 Task: Identify Desert Modern houses in Palm Springs with Outdoor Living Spaces.
Action: Mouse moved to (231, 206)
Screenshot: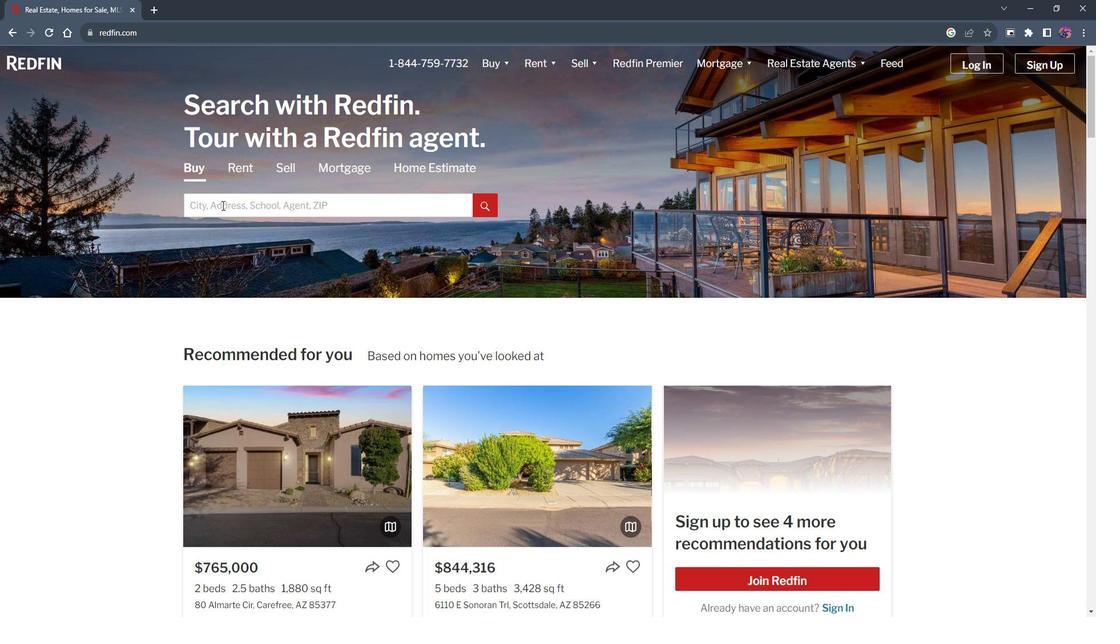 
Action: Mouse pressed left at (231, 206)
Screenshot: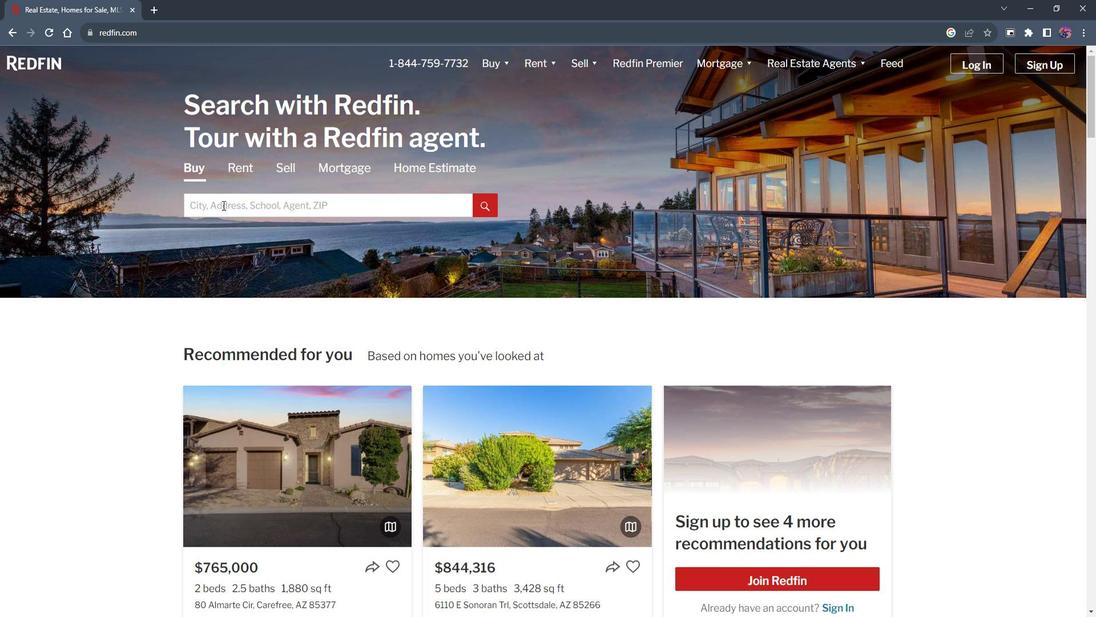 
Action: Key pressed palm<Key.space><Key.shift><Key.shift><Key.shift><Key.shift><Key.shift><Key.shift><Key.shift><Key.shift>Springs<Key.enter>
Screenshot: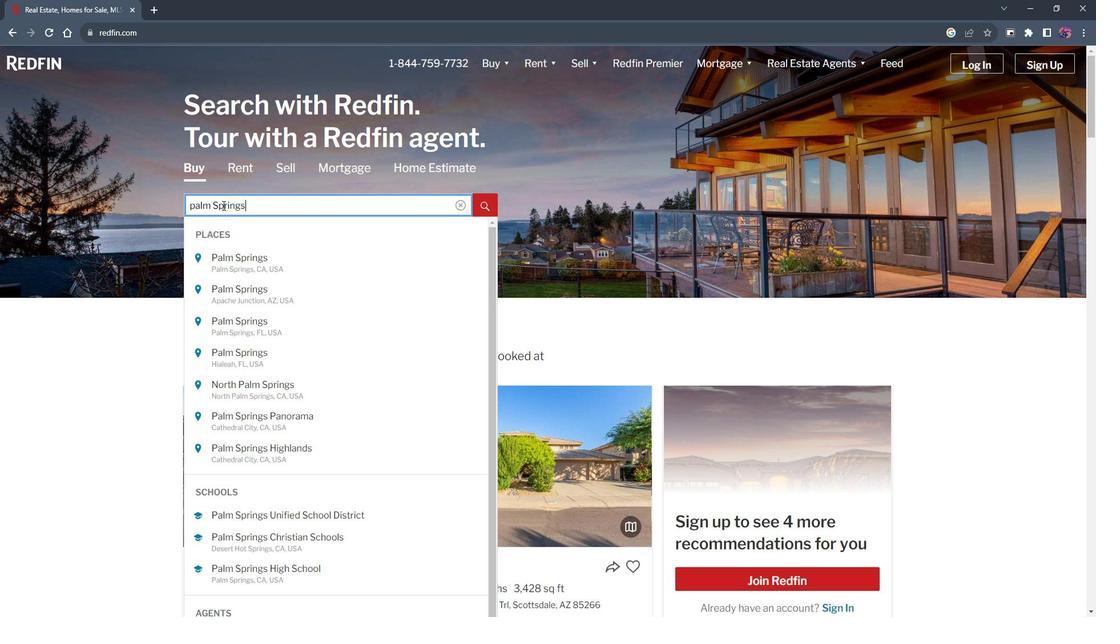 
Action: Mouse moved to (872, 166)
Screenshot: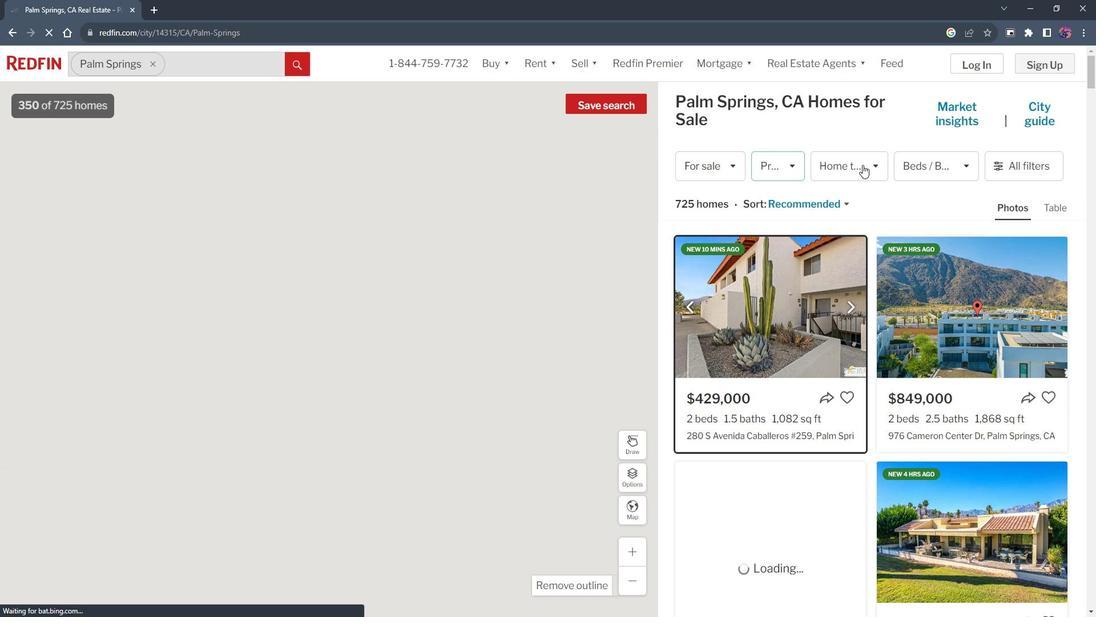 
Action: Mouse pressed left at (872, 166)
Screenshot: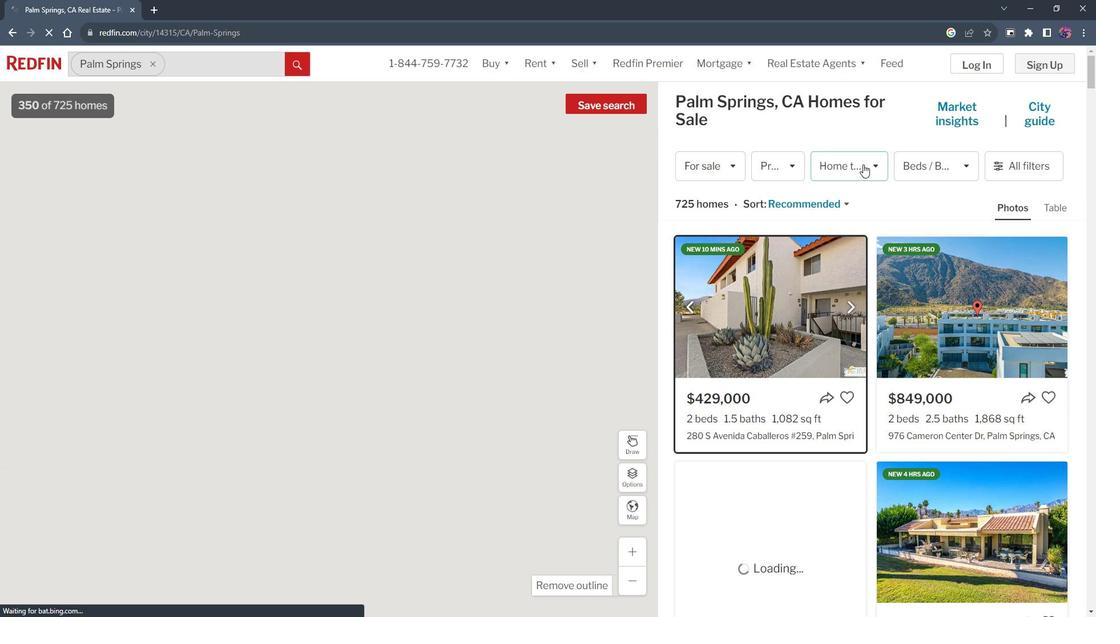 
Action: Mouse moved to (884, 161)
Screenshot: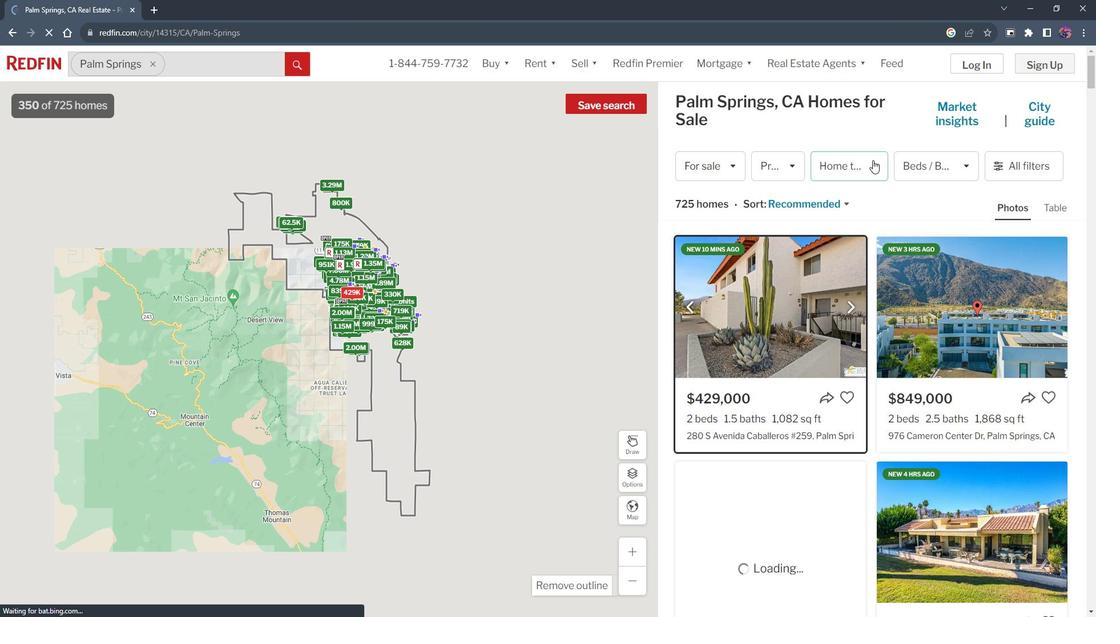 
Action: Mouse pressed left at (884, 161)
Screenshot: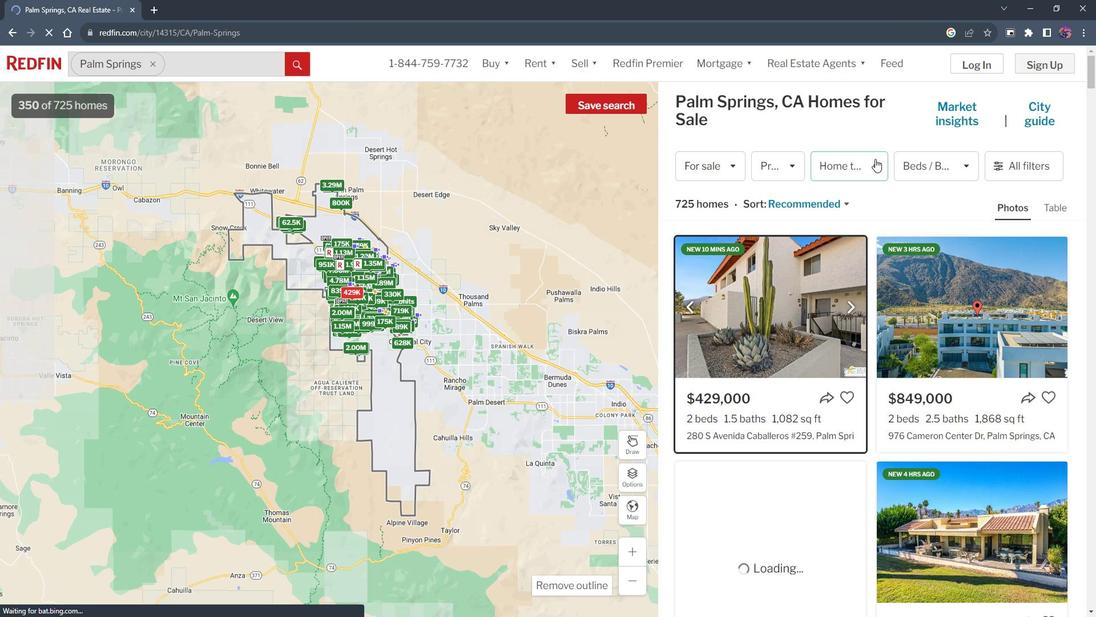 
Action: Mouse moved to (882, 165)
Screenshot: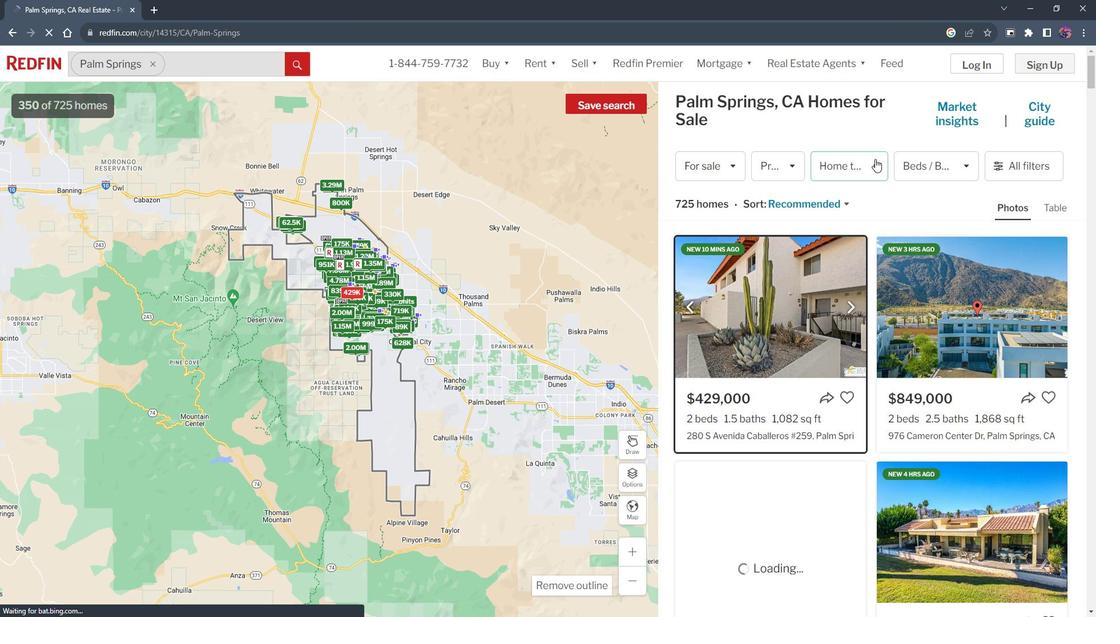 
Action: Mouse pressed left at (882, 165)
Screenshot: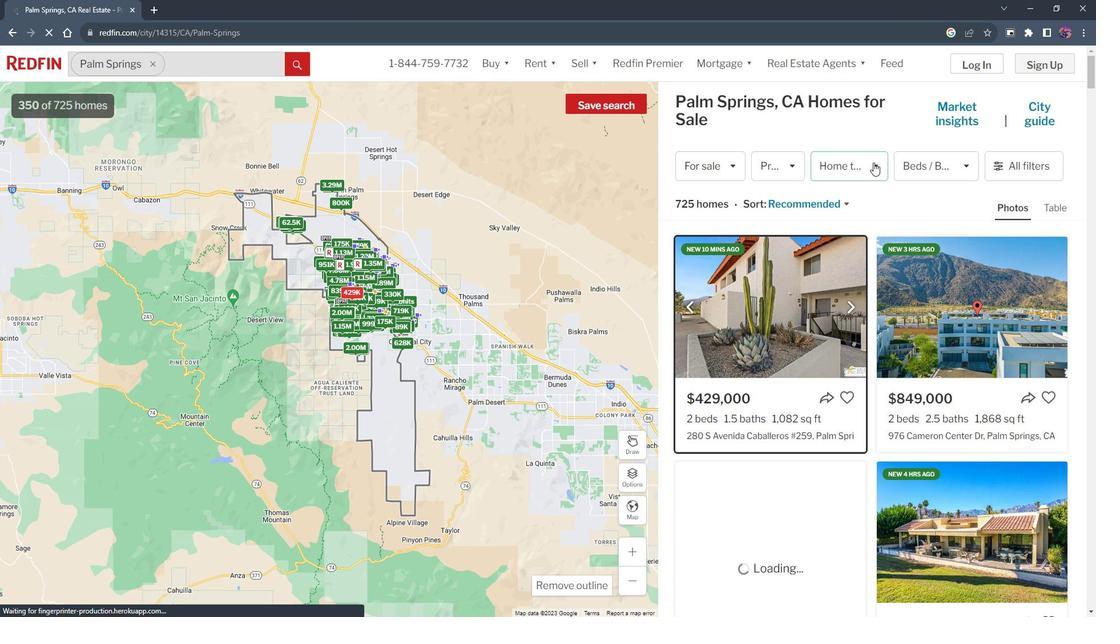 
Action: Mouse pressed left at (882, 165)
Screenshot: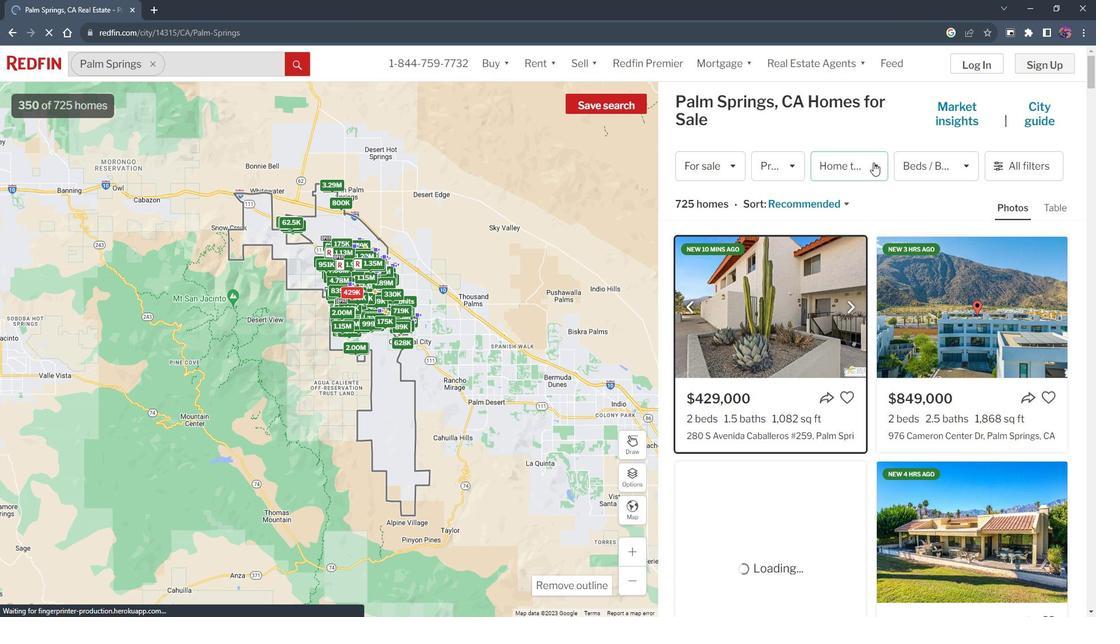 
Action: Mouse moved to (696, 221)
Screenshot: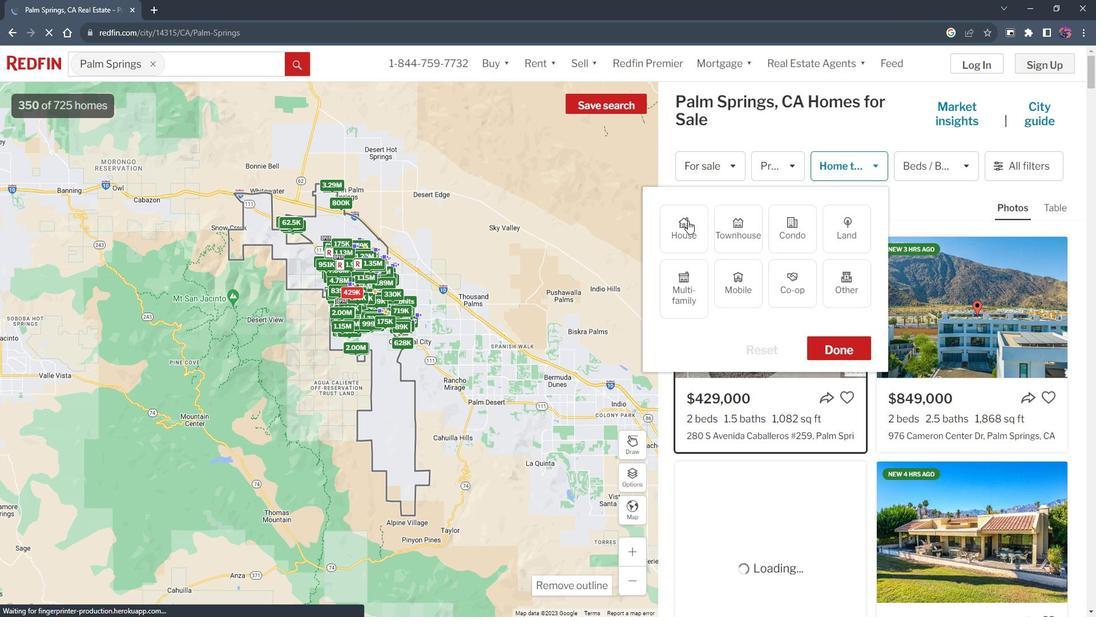 
Action: Mouse pressed left at (696, 221)
Screenshot: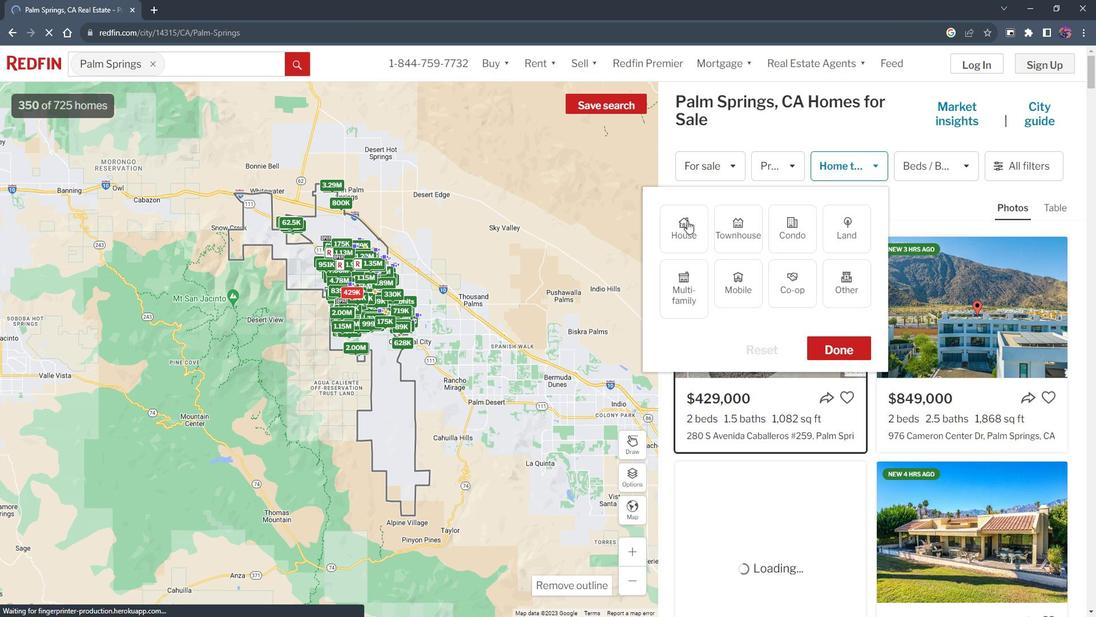 
Action: Mouse moved to (848, 338)
Screenshot: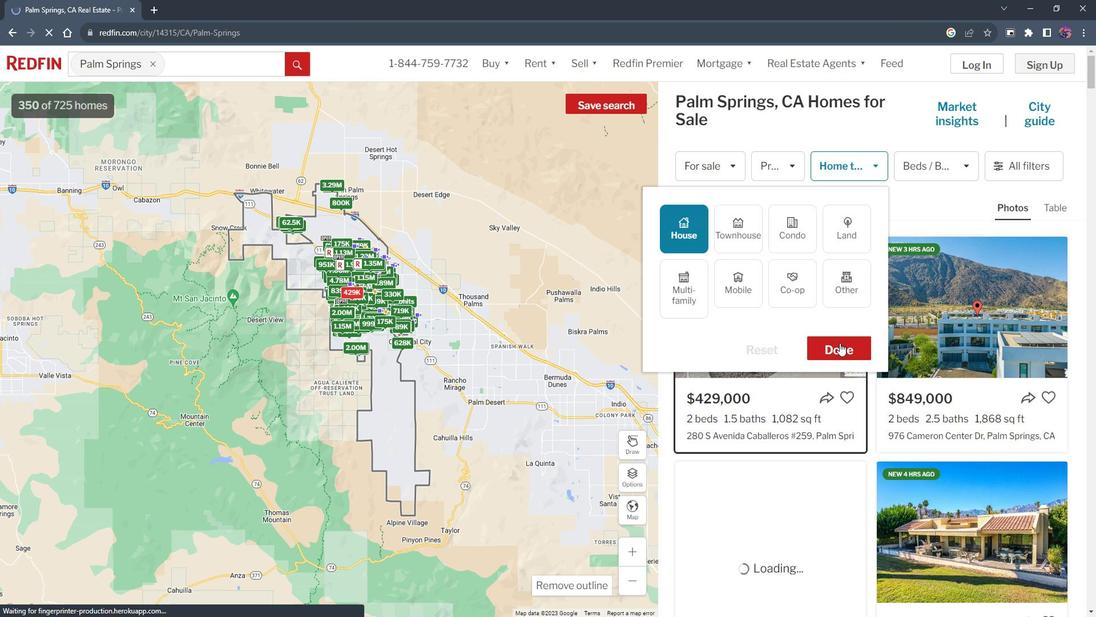 
Action: Mouse pressed left at (848, 338)
Screenshot: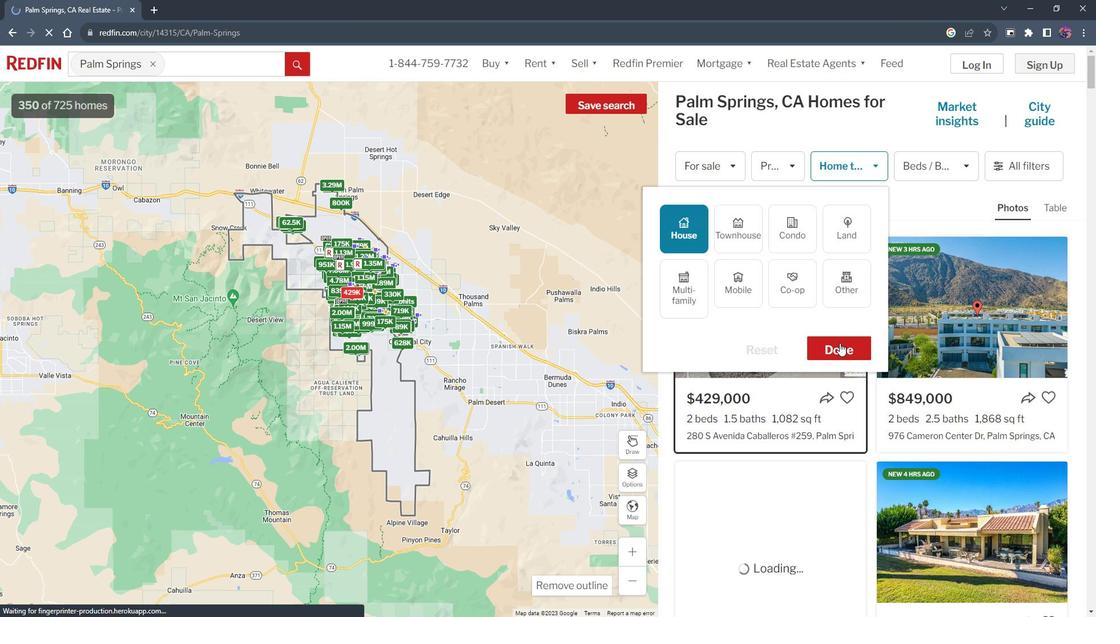 
Action: Mouse moved to (1039, 146)
Screenshot: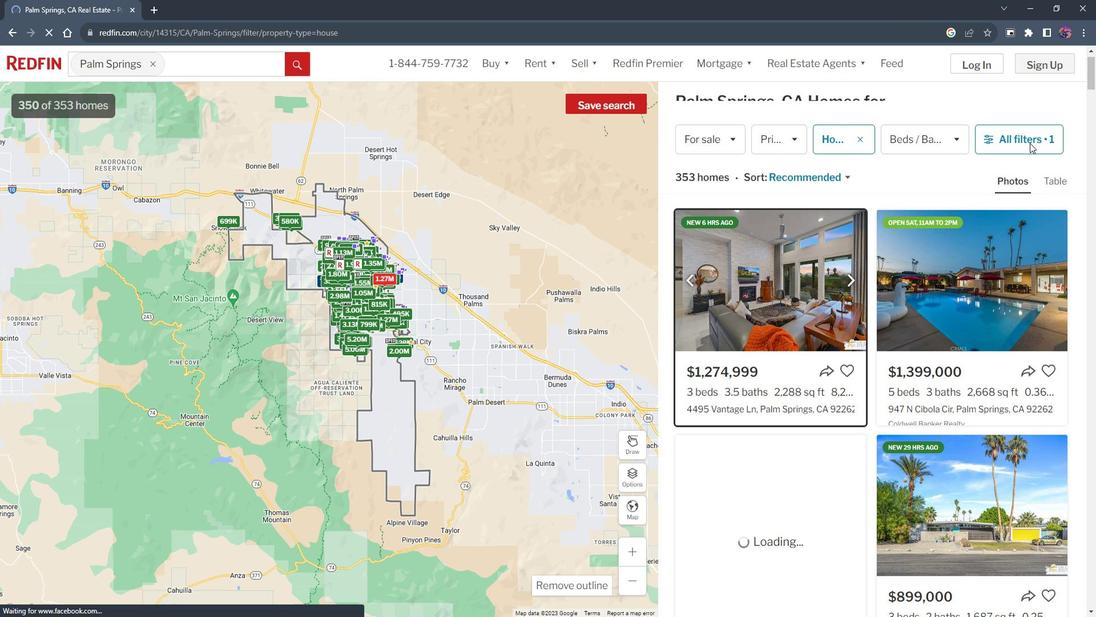 
Action: Mouse pressed left at (1039, 146)
Screenshot: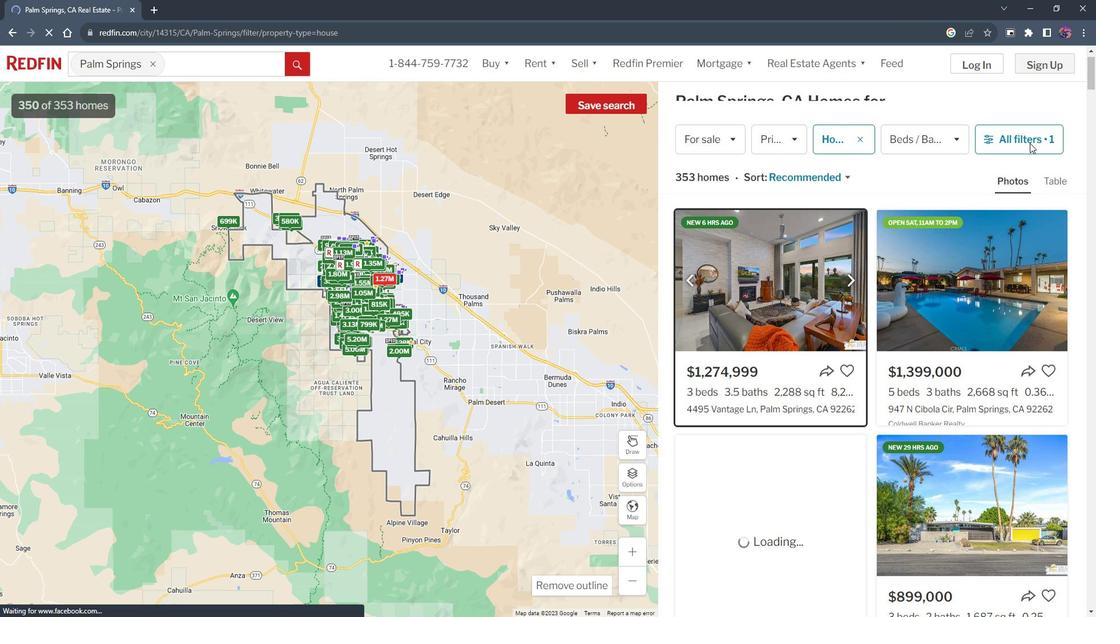 
Action: Mouse moved to (937, 443)
Screenshot: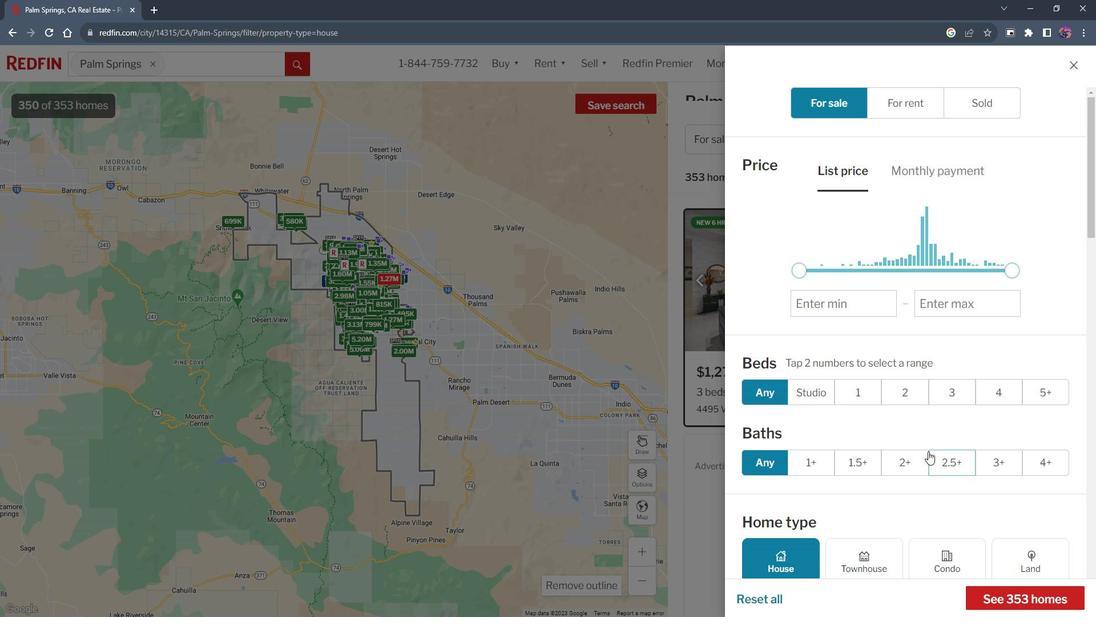 
Action: Mouse scrolled (937, 443) with delta (0, 0)
Screenshot: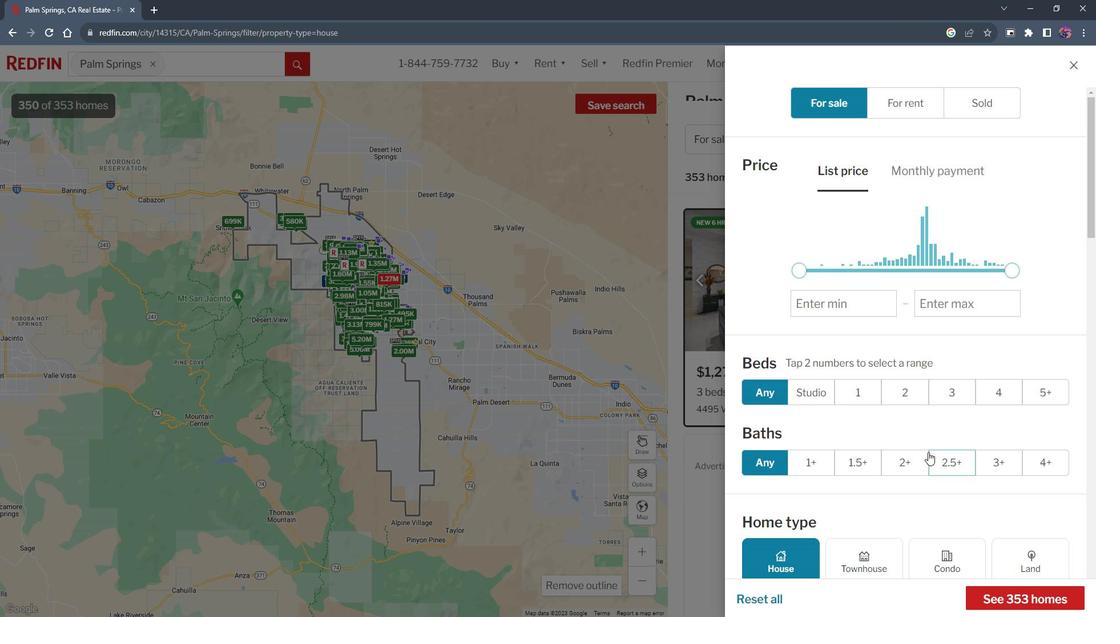 
Action: Mouse scrolled (937, 443) with delta (0, 0)
Screenshot: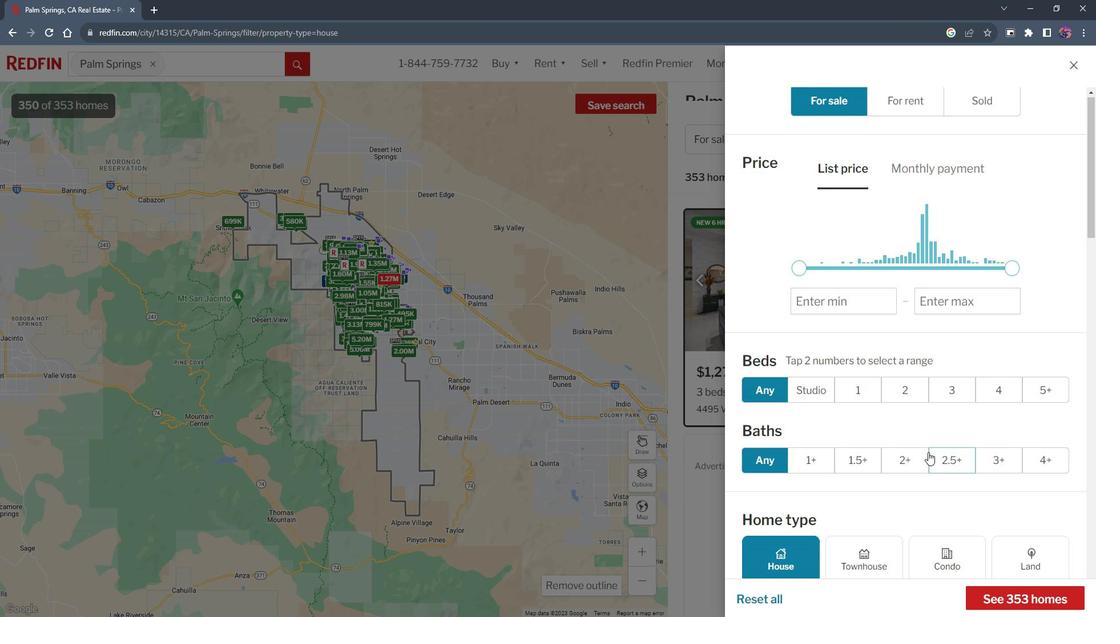 
Action: Mouse moved to (938, 443)
Screenshot: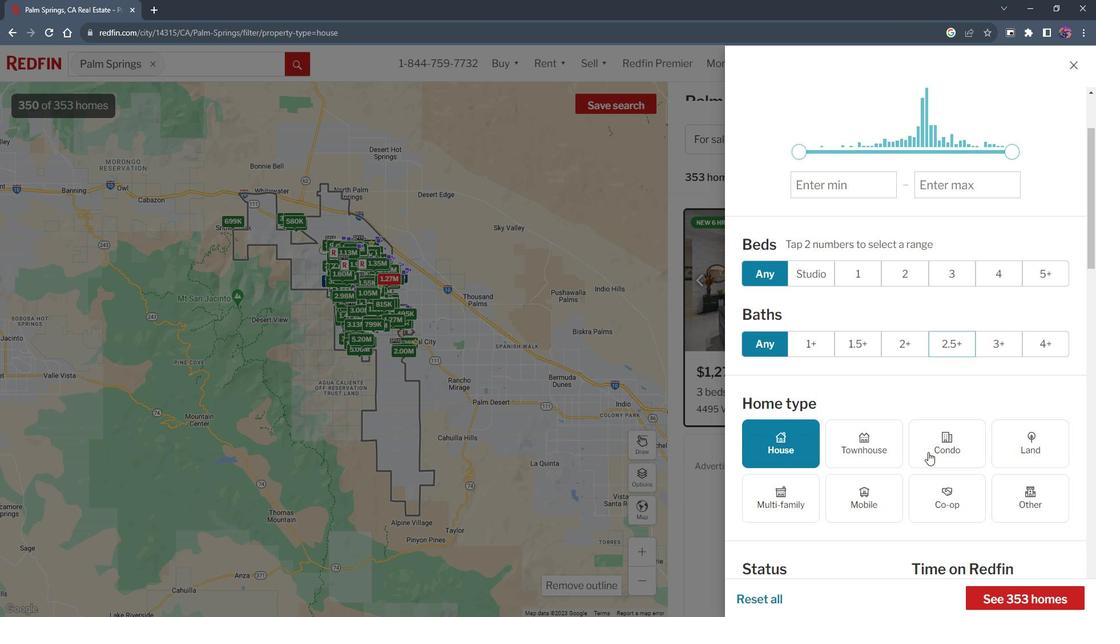 
Action: Mouse scrolled (938, 443) with delta (0, 0)
Screenshot: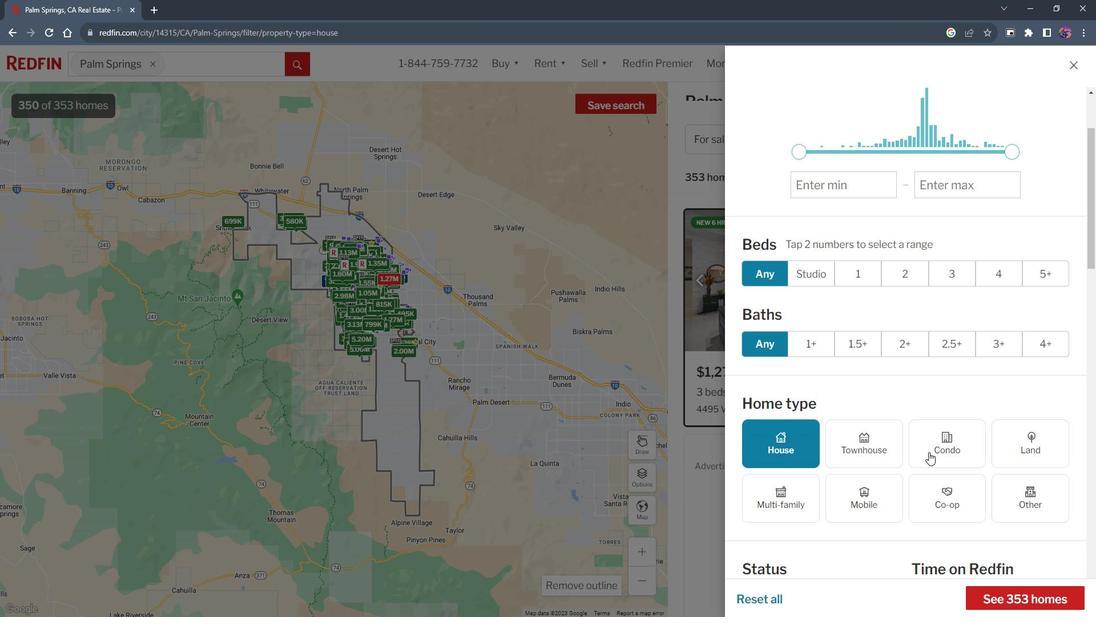 
Action: Mouse scrolled (938, 443) with delta (0, 0)
Screenshot: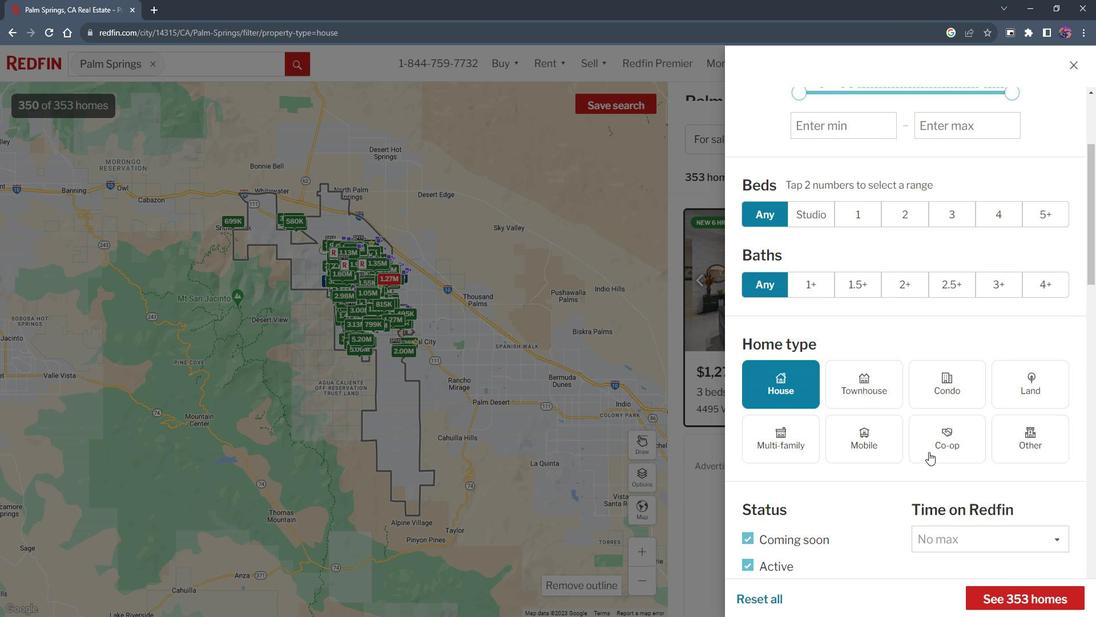 
Action: Mouse scrolled (938, 443) with delta (0, 0)
Screenshot: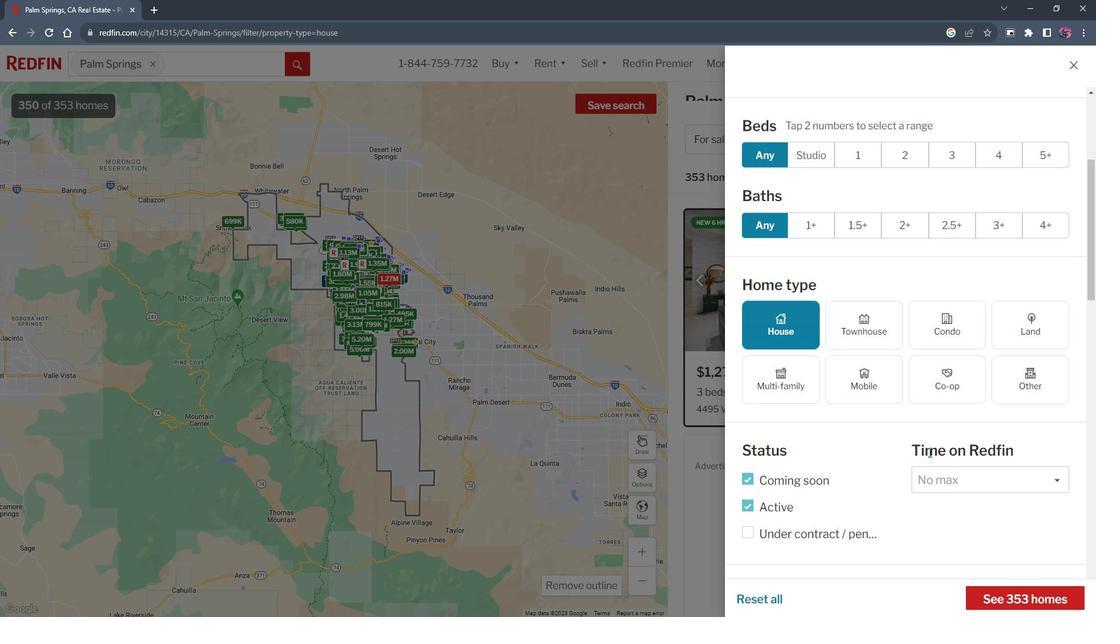 
Action: Mouse scrolled (938, 443) with delta (0, 0)
Screenshot: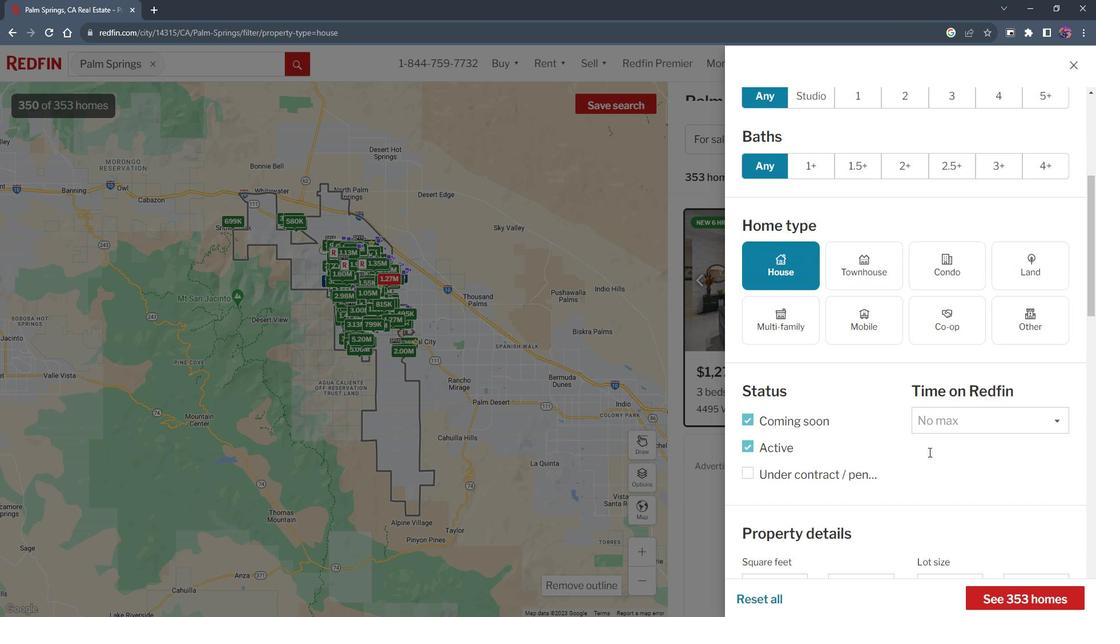 
Action: Mouse scrolled (938, 443) with delta (0, 0)
Screenshot: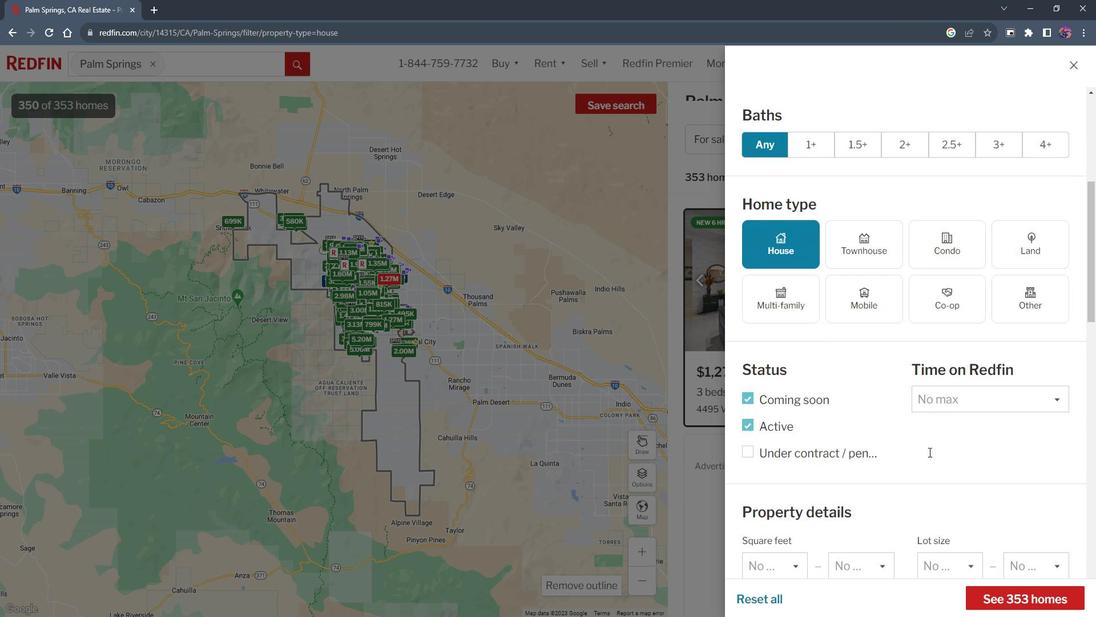 
Action: Mouse scrolled (938, 443) with delta (0, 0)
Screenshot: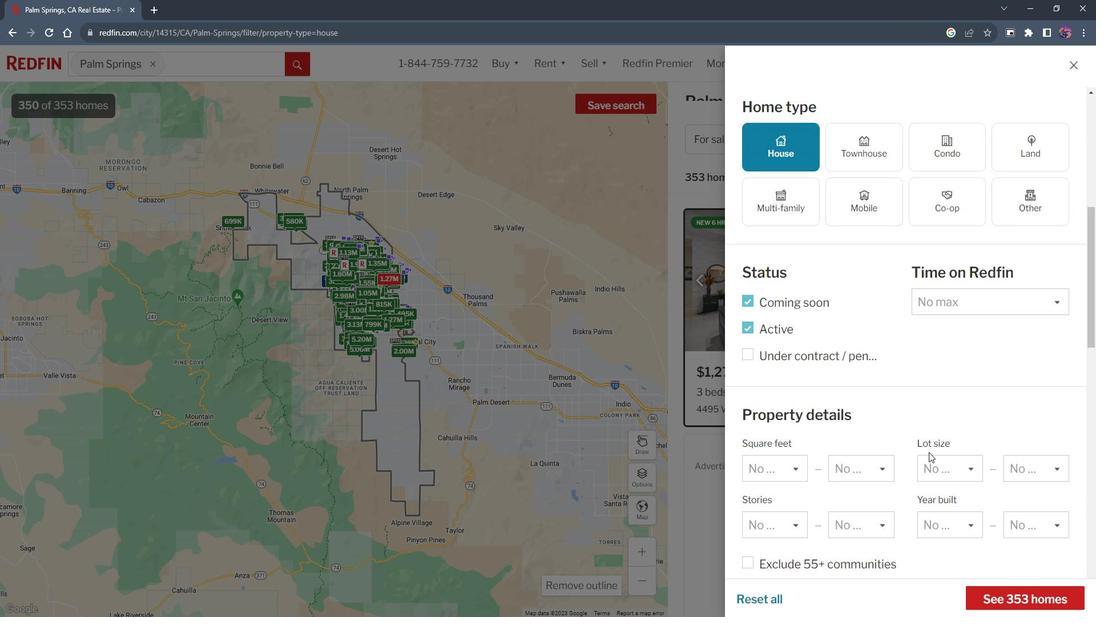 
Action: Mouse scrolled (938, 443) with delta (0, 0)
Screenshot: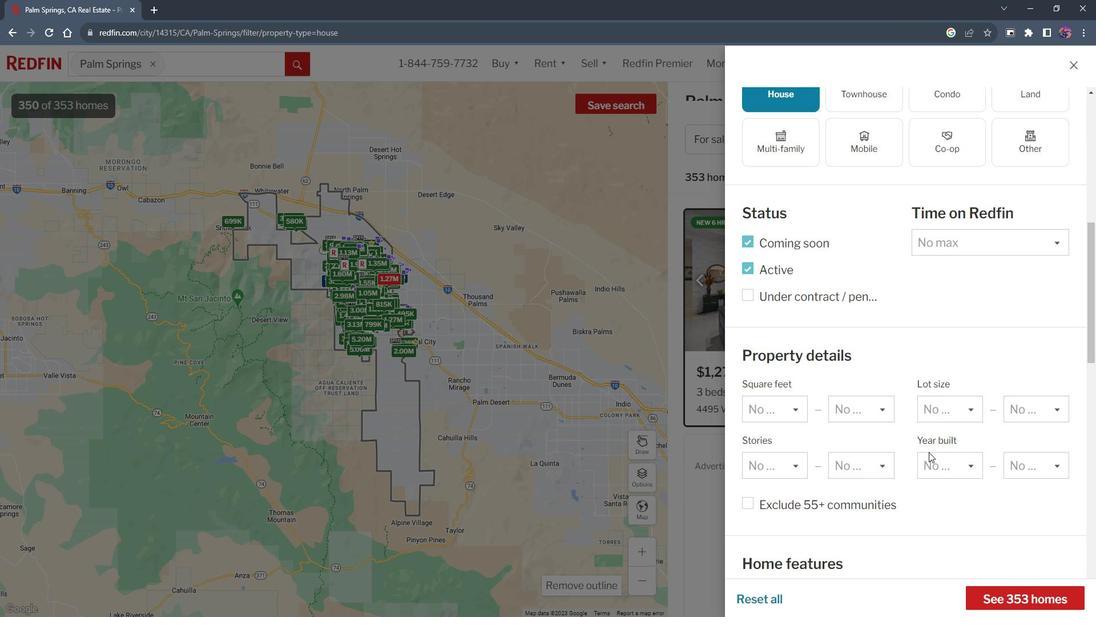 
Action: Mouse scrolled (938, 443) with delta (0, 0)
Screenshot: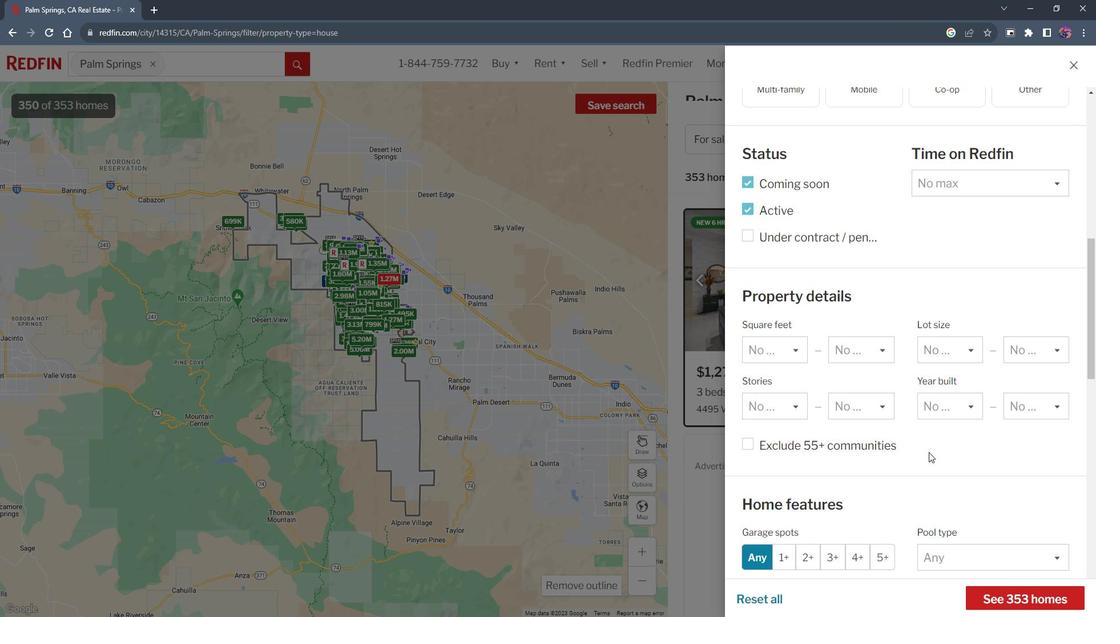 
Action: Mouse scrolled (938, 443) with delta (0, 0)
Screenshot: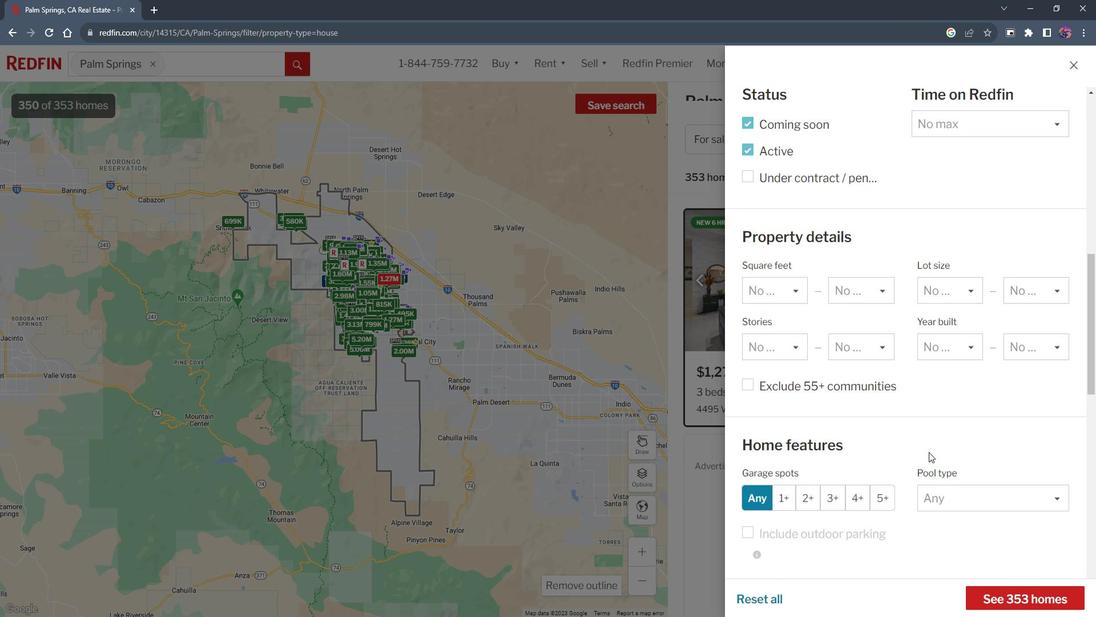 
Action: Mouse scrolled (938, 443) with delta (0, 0)
Screenshot: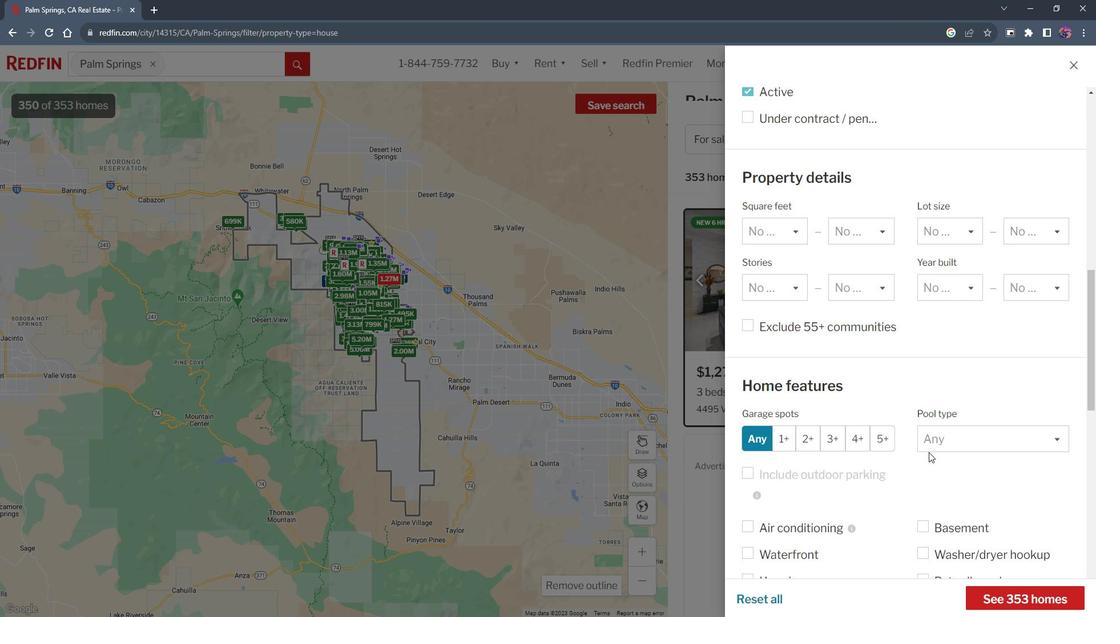 
Action: Mouse scrolled (938, 443) with delta (0, 0)
Screenshot: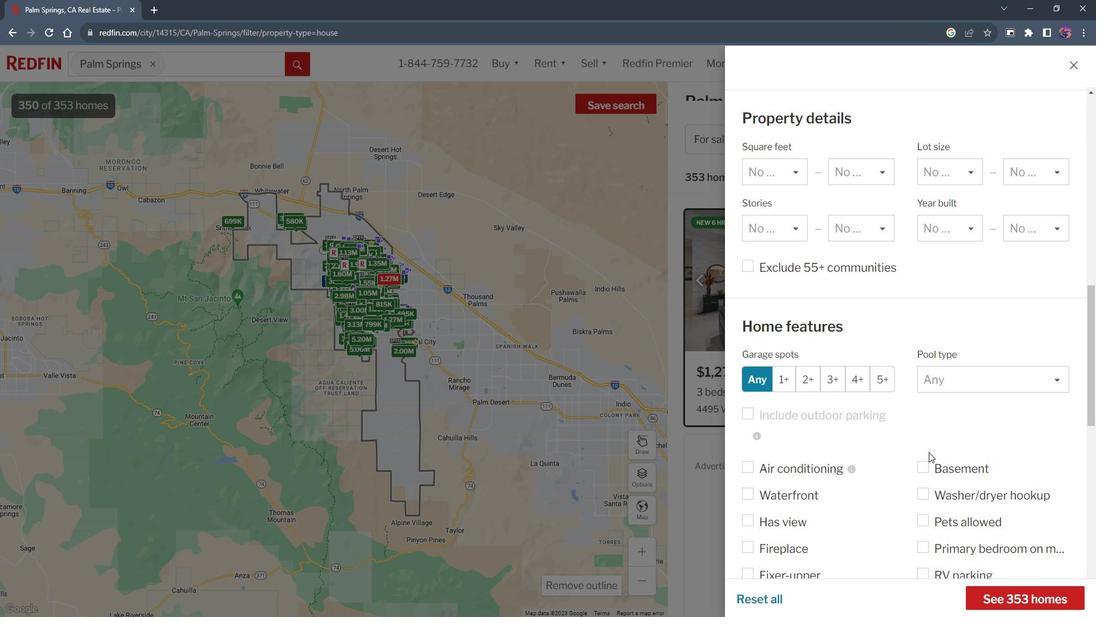 
Action: Mouse scrolled (938, 443) with delta (0, 0)
Screenshot: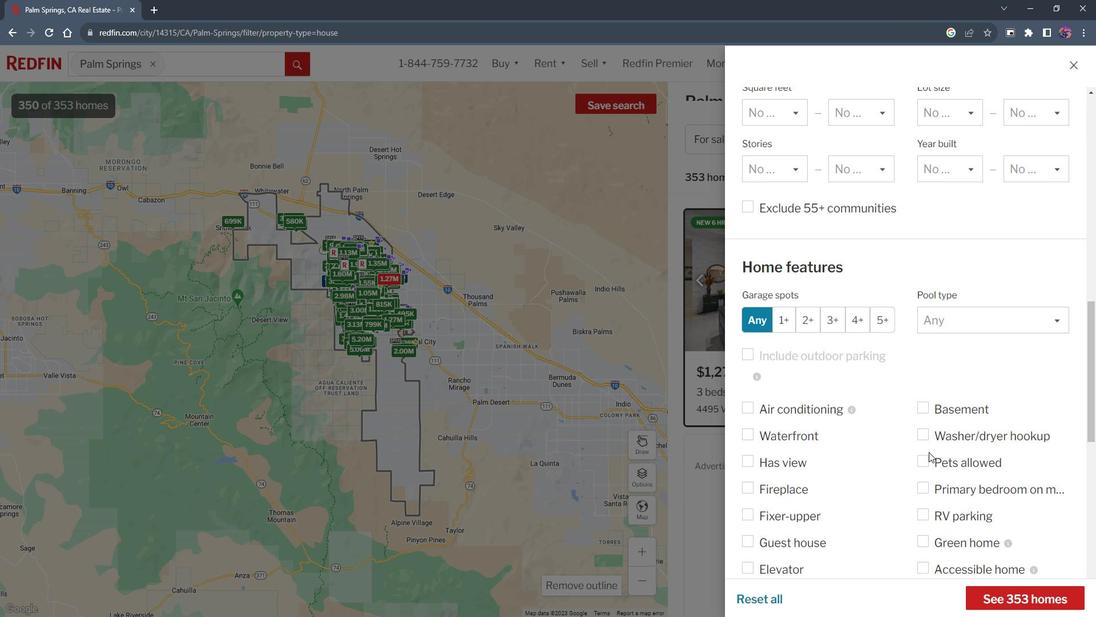 
Action: Mouse scrolled (938, 443) with delta (0, 0)
Screenshot: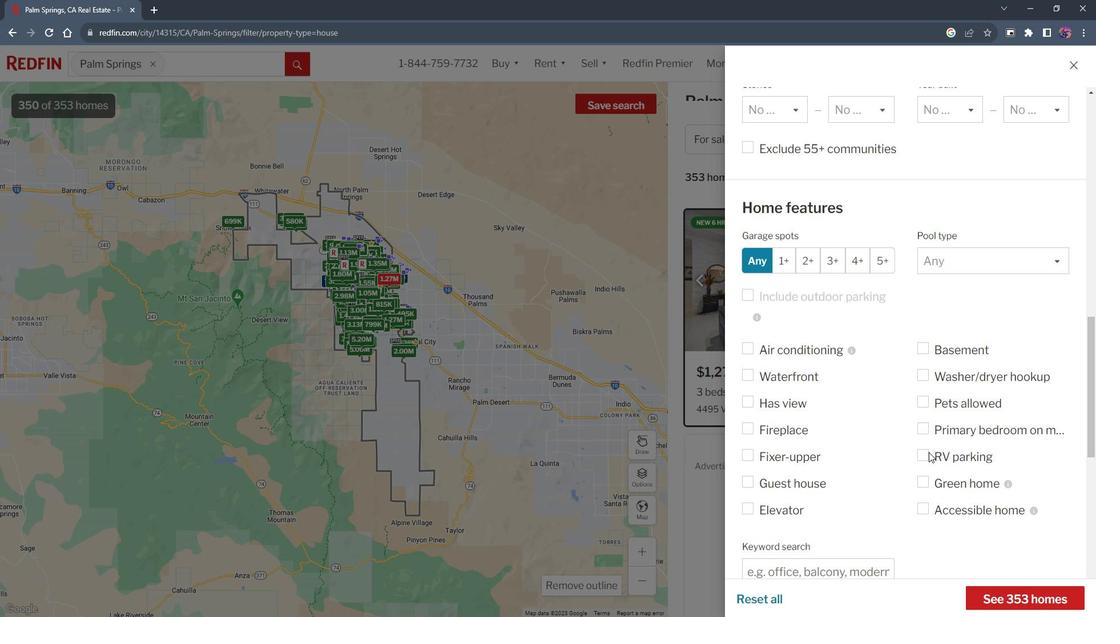 
Action: Mouse scrolled (938, 443) with delta (0, 0)
Screenshot: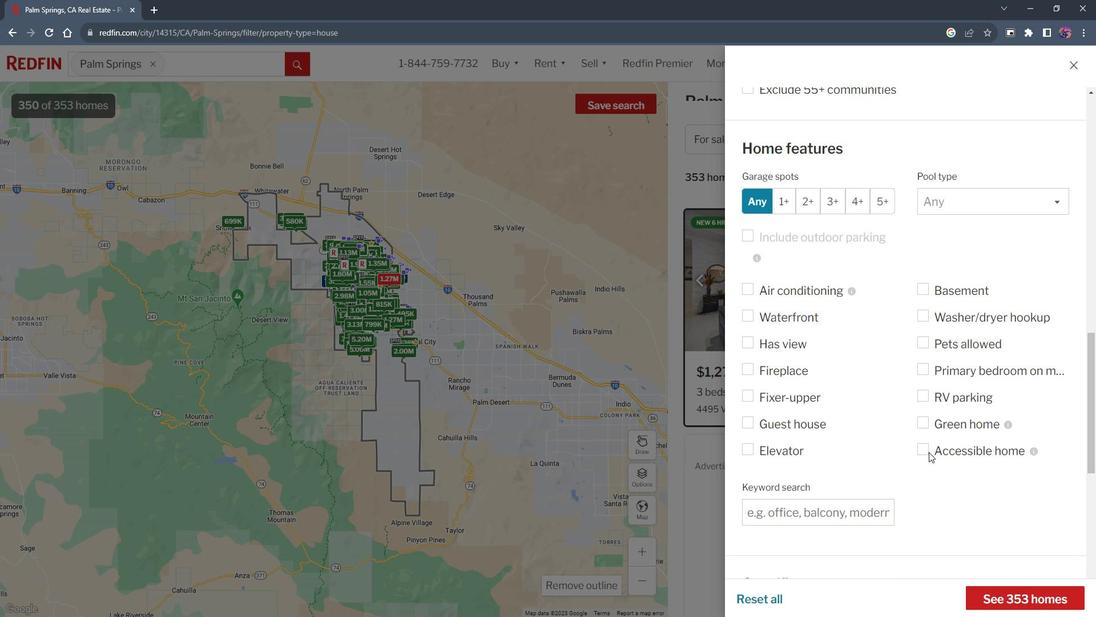
Action: Mouse moved to (782, 451)
Screenshot: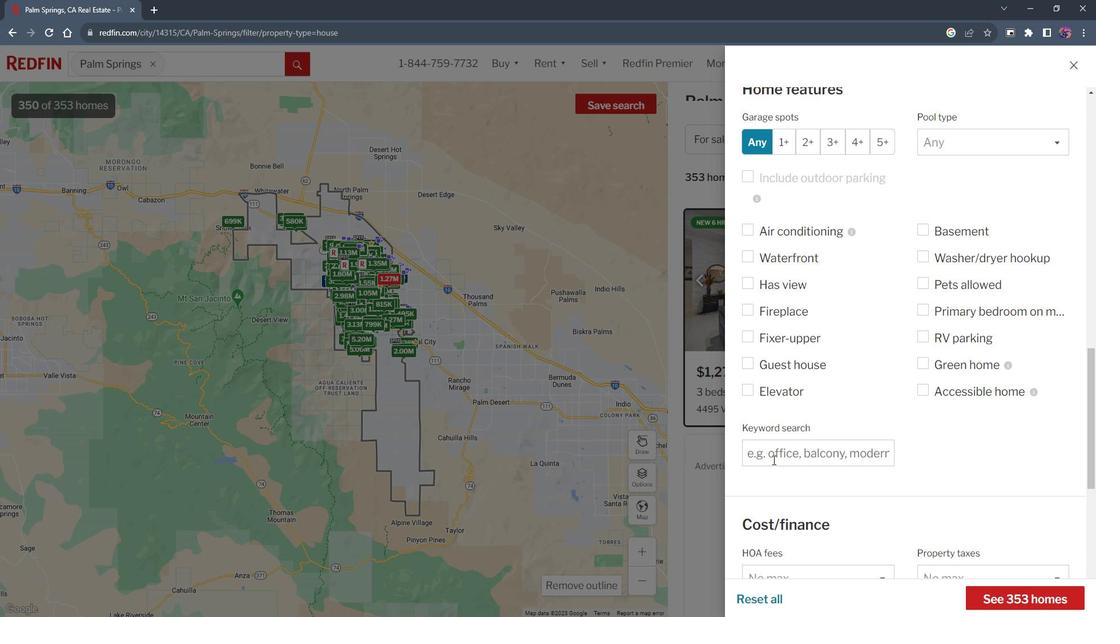 
Action: Mouse pressed left at (782, 451)
Screenshot: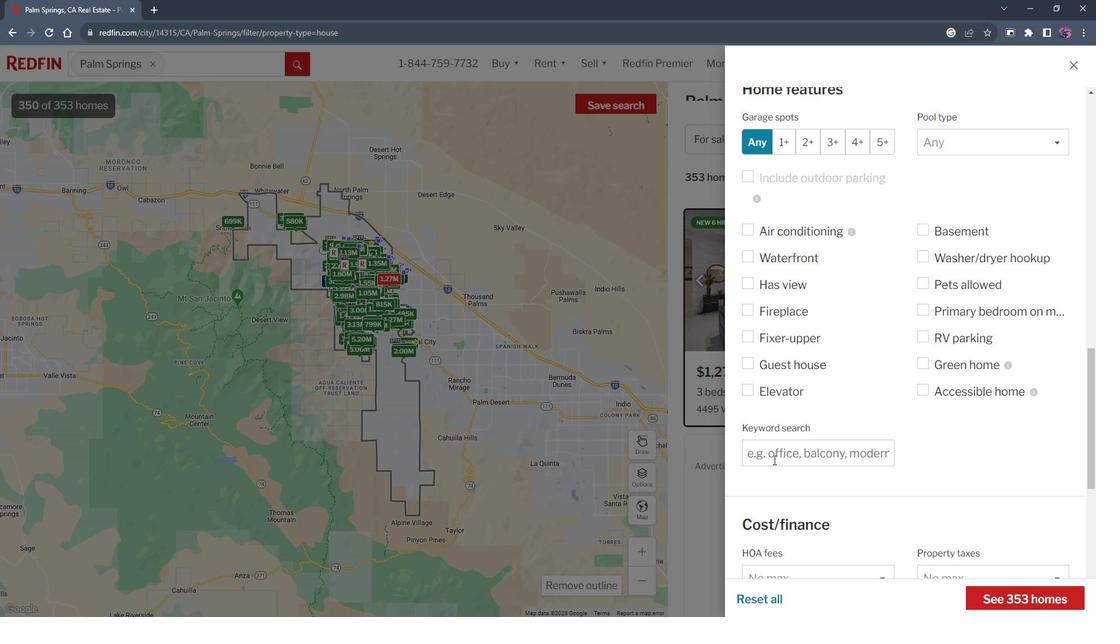 
Action: Mouse moved to (794, 444)
Screenshot: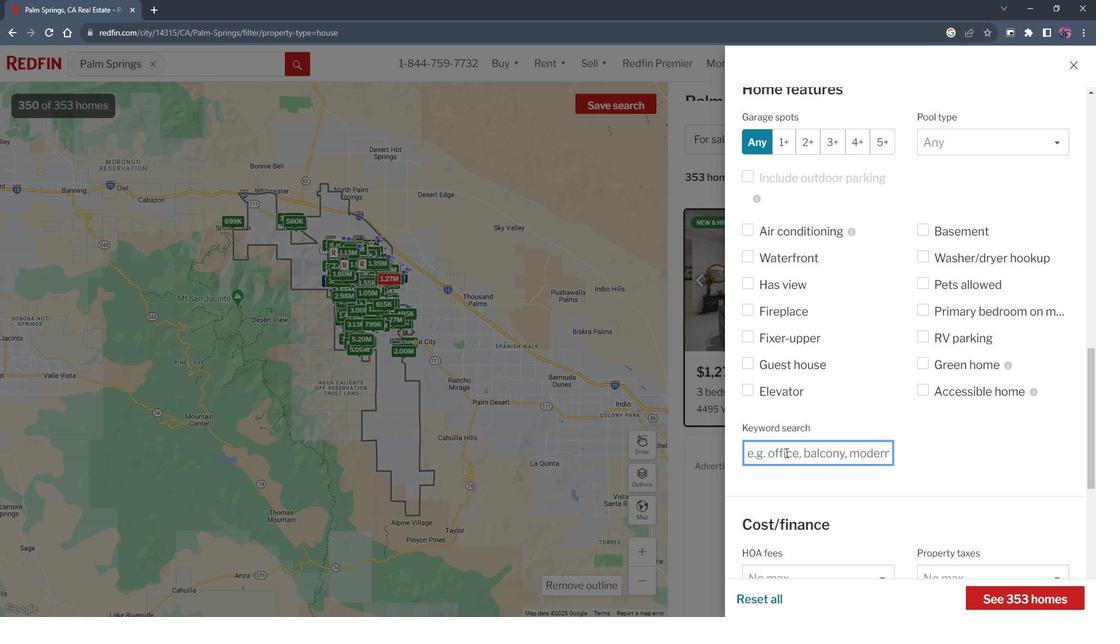 
Action: Key pressed <Key.shift><Key.shift><Key.shift><Key.shift><Key.shift><Key.shift><Key.shift><Key.shift><Key.shift><Key.shift>Outdoor<Key.space><Key.shift>Living<Key.space><Key.shift><Key.shift><Key.shift><Key.shift><Key.shift><Key.shift><Key.shift><Key.shift>Spaces<Key.enter>
Screenshot: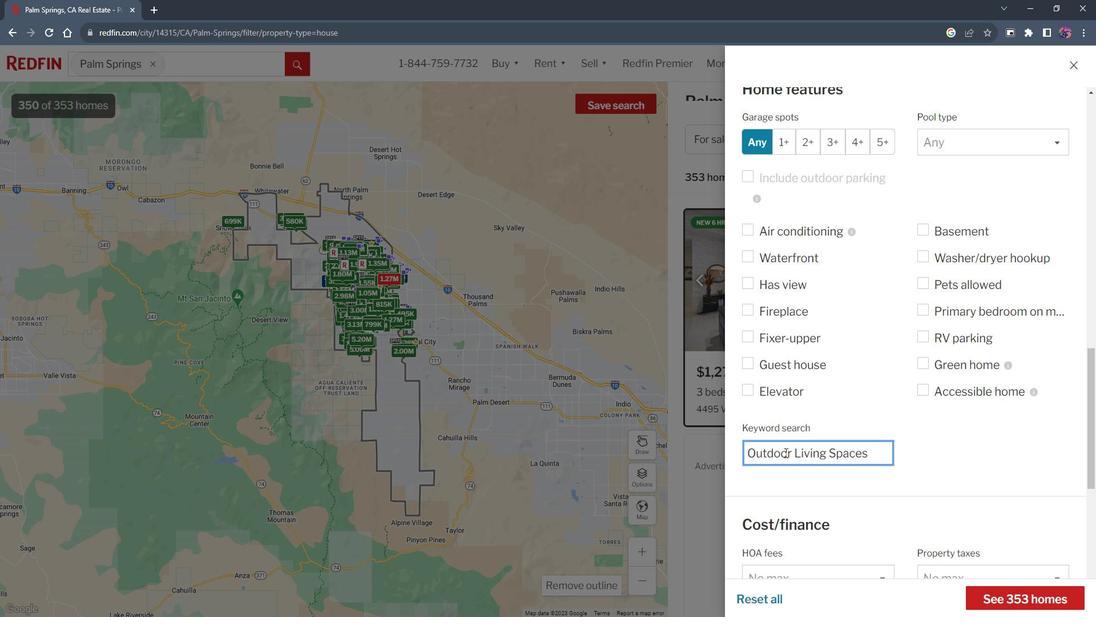 
Action: Mouse moved to (1040, 586)
Screenshot: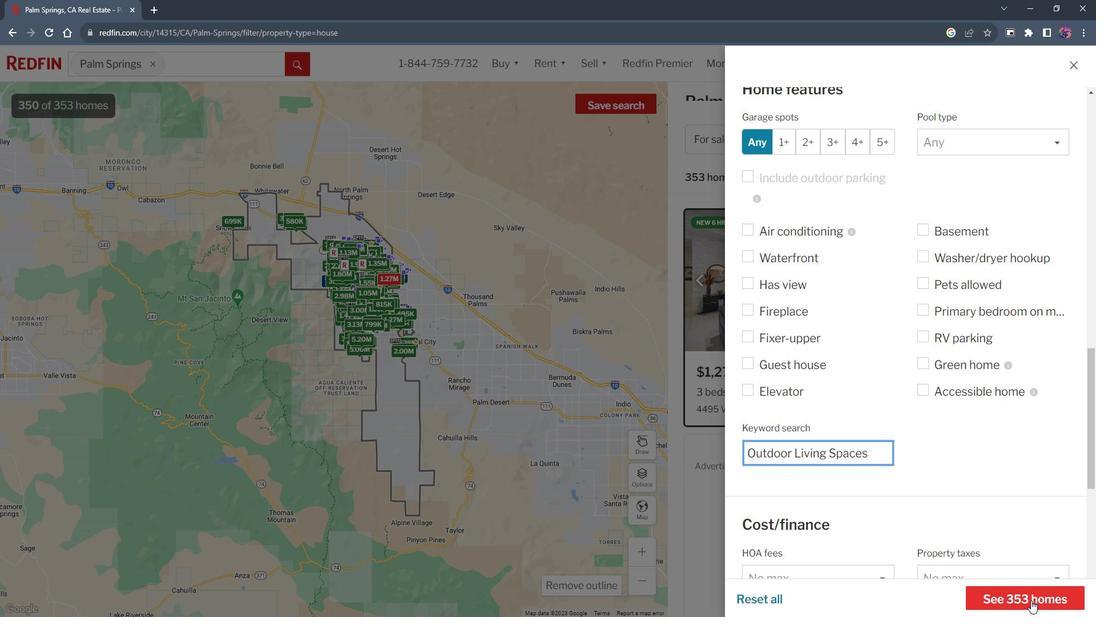 
Action: Mouse pressed left at (1040, 586)
Screenshot: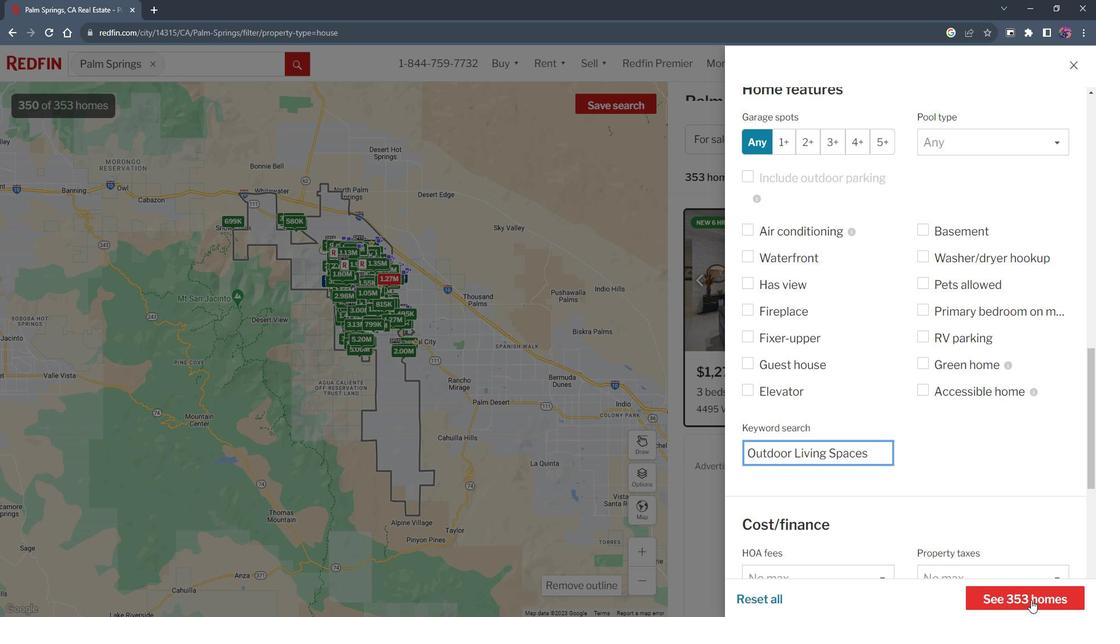 
Action: Mouse moved to (795, 301)
Screenshot: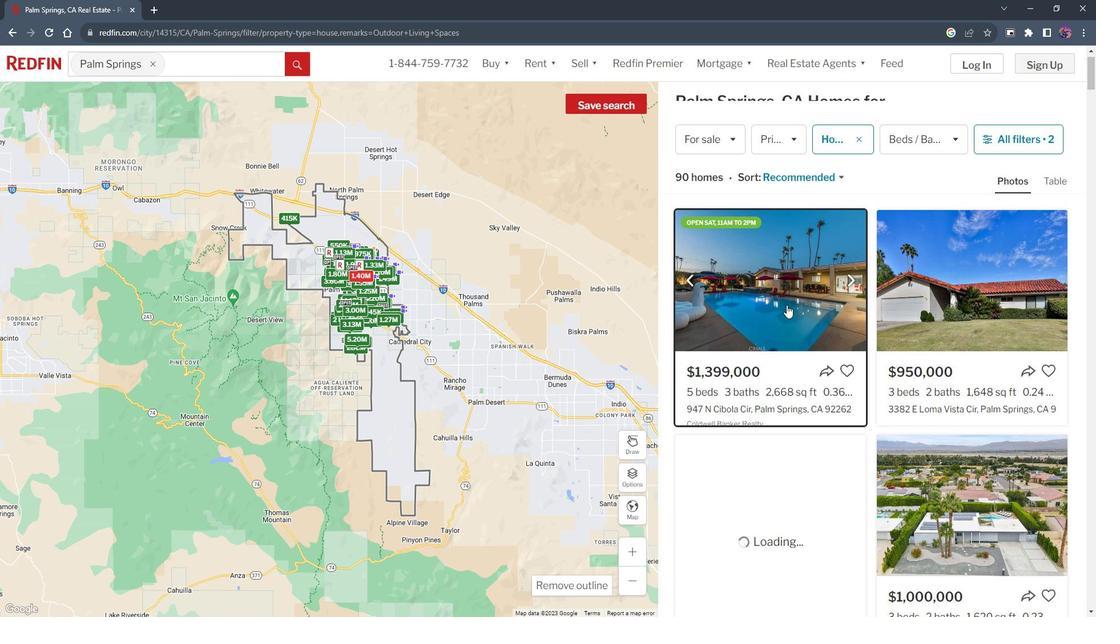 
Action: Mouse pressed left at (795, 301)
Screenshot: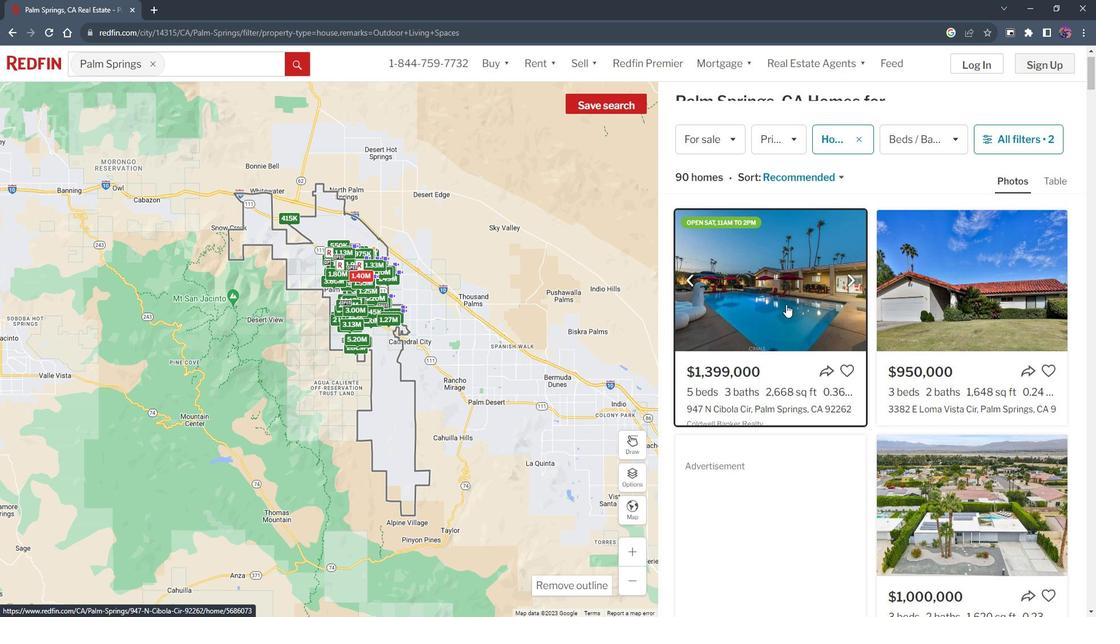 
Action: Mouse moved to (532, 277)
Screenshot: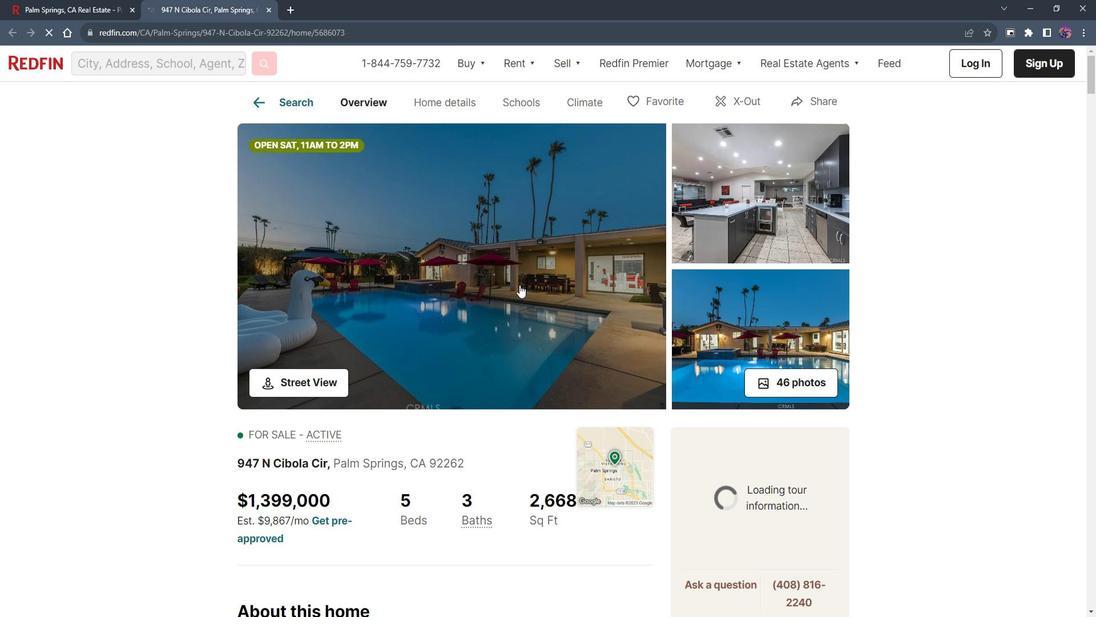 
Action: Mouse pressed left at (532, 277)
Screenshot: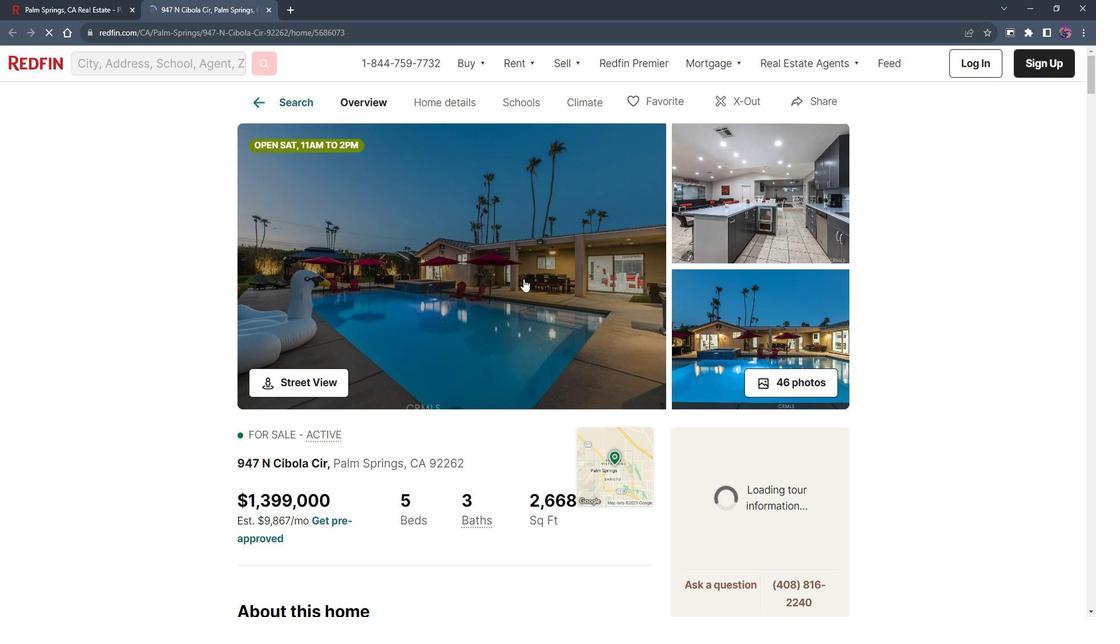
Action: Mouse moved to (154, 291)
Screenshot: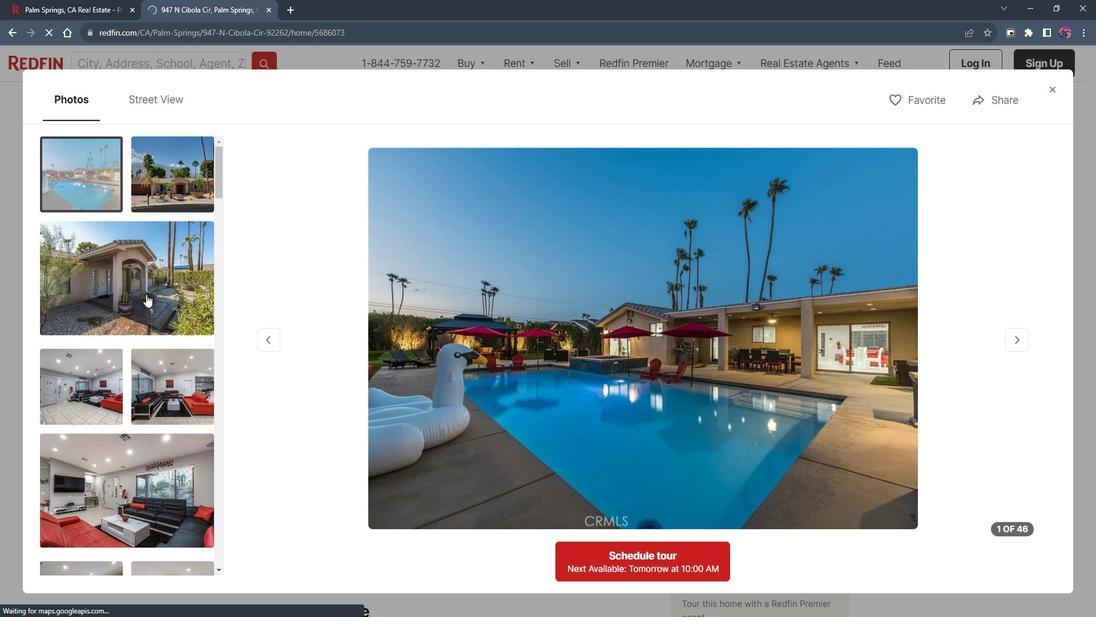 
Action: Mouse pressed left at (154, 291)
Screenshot: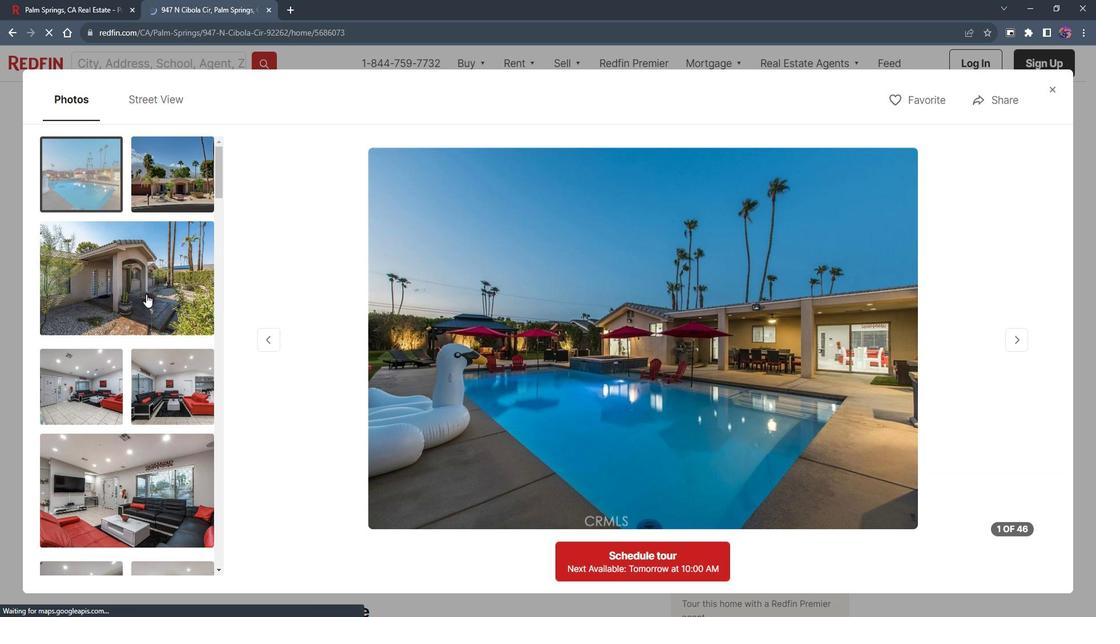 
Action: Mouse moved to (147, 337)
Screenshot: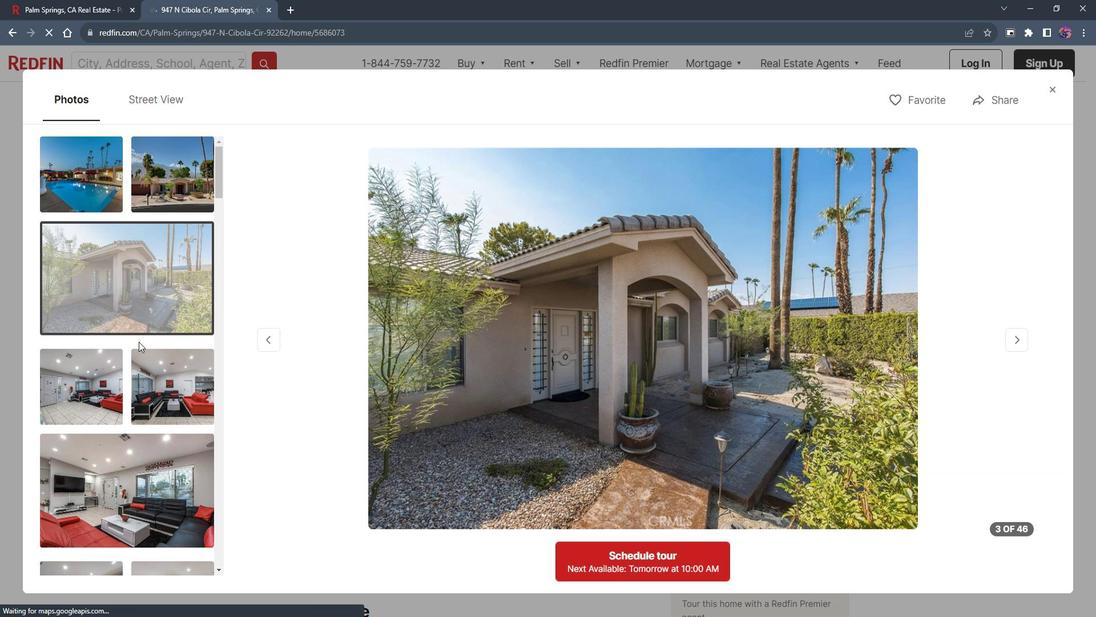 
Action: Mouse scrolled (147, 337) with delta (0, 0)
Screenshot: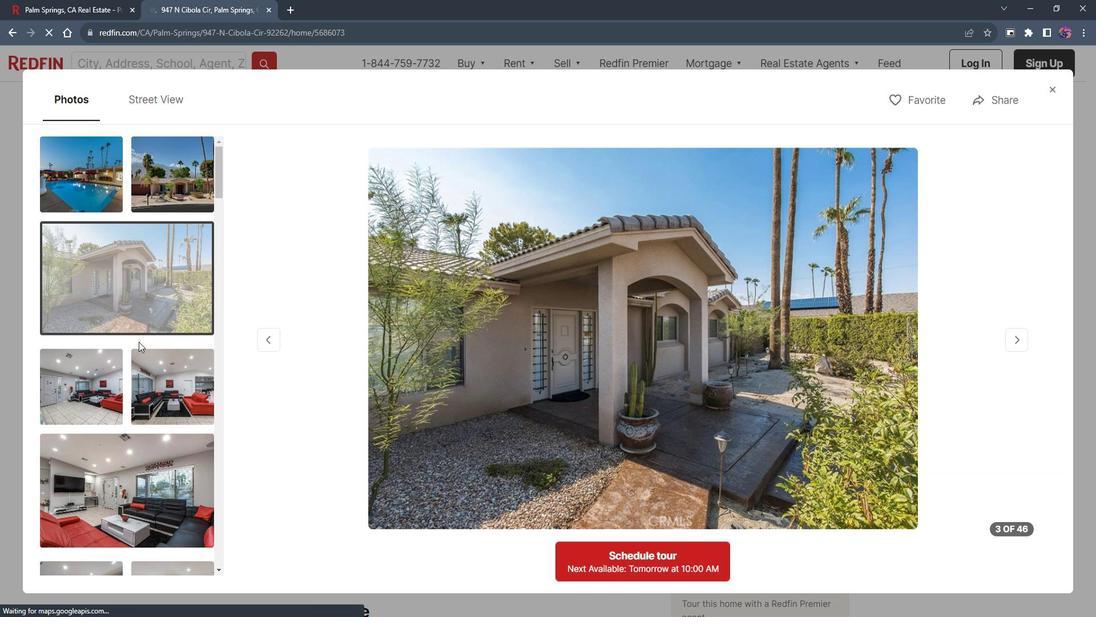 
Action: Mouse moved to (174, 323)
Screenshot: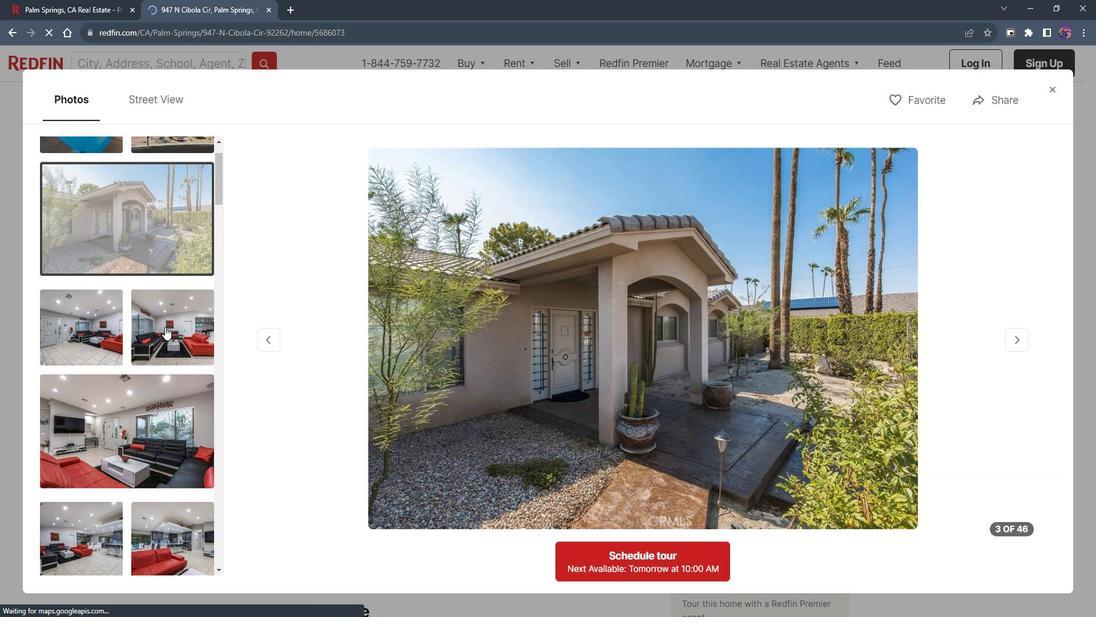 
Action: Mouse pressed left at (174, 323)
Screenshot: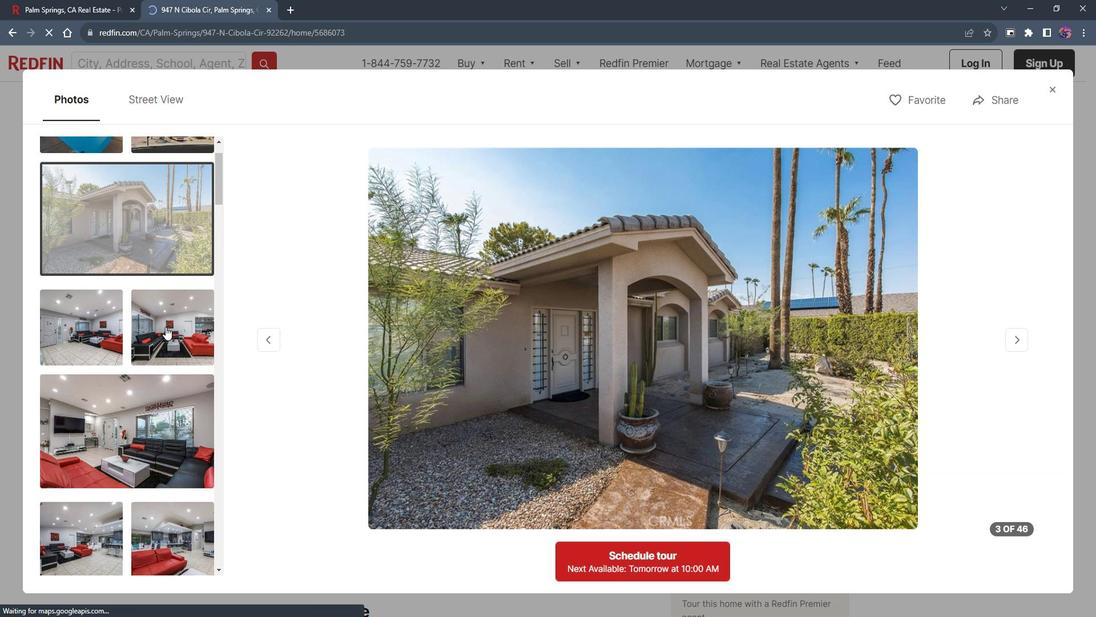 
Action: Mouse scrolled (174, 322) with delta (0, 0)
Screenshot: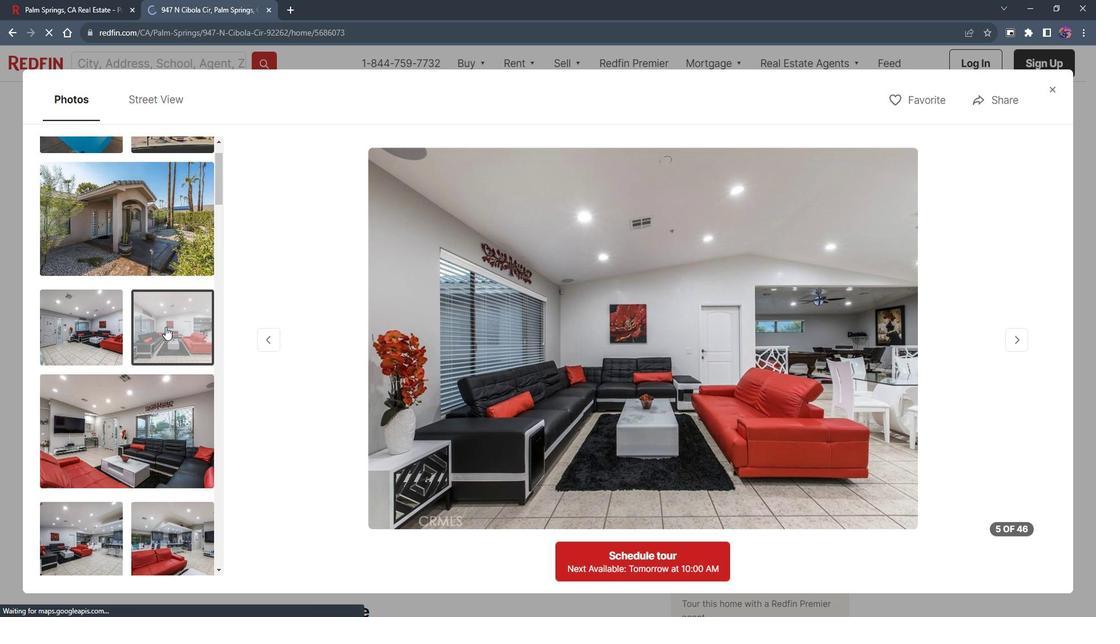 
Action: Mouse scrolled (174, 322) with delta (0, 0)
Screenshot: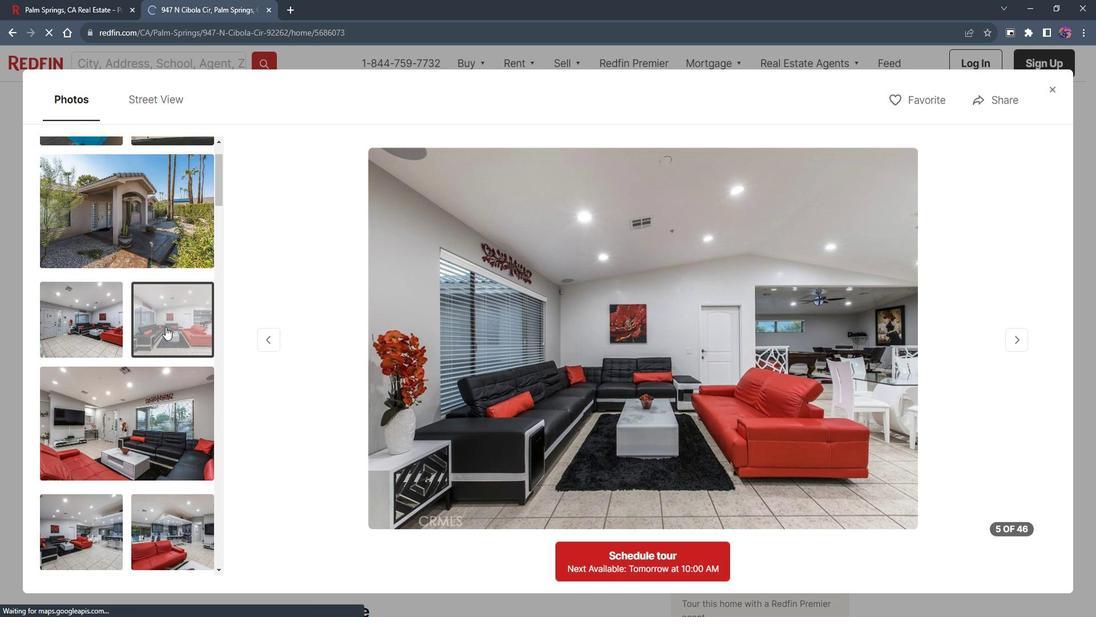 
Action: Mouse moved to (135, 312)
Screenshot: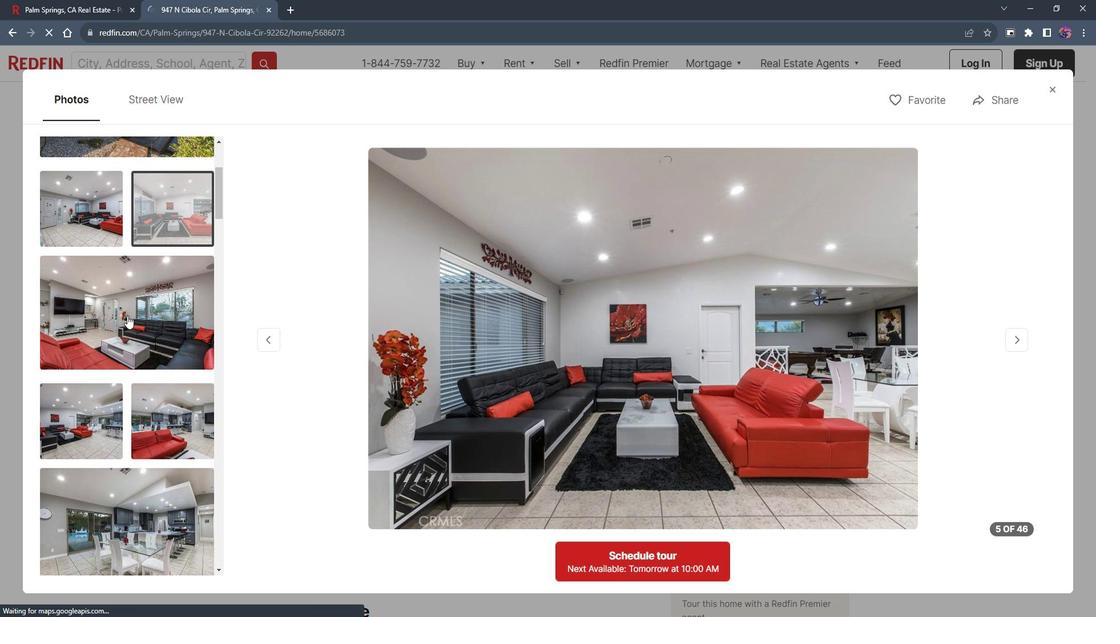 
Action: Mouse pressed left at (135, 312)
Screenshot: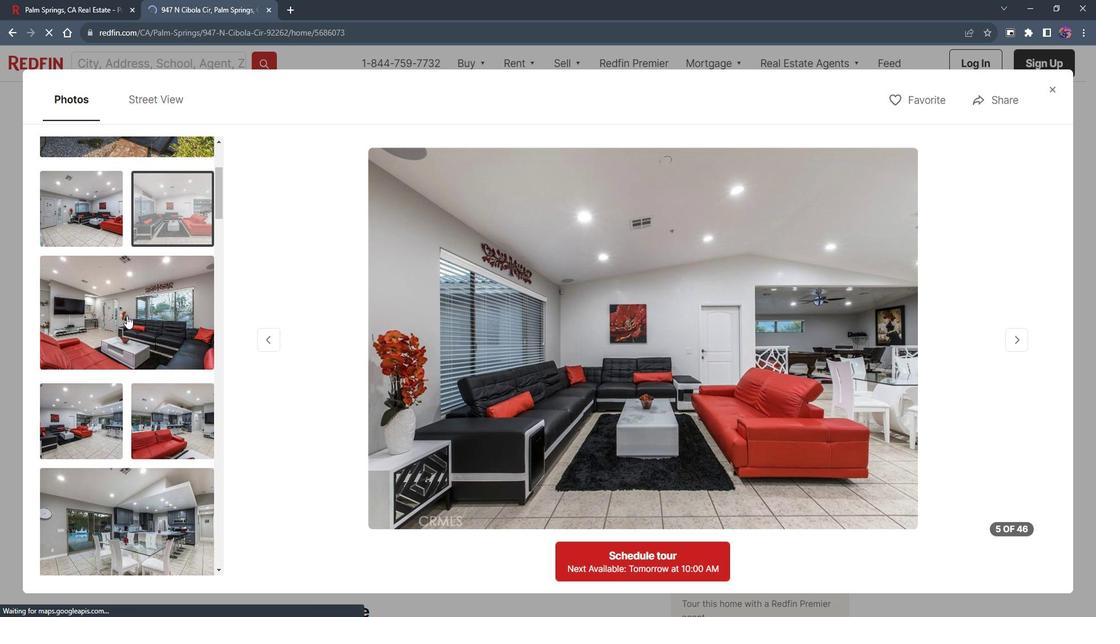 
Action: Mouse moved to (134, 387)
Screenshot: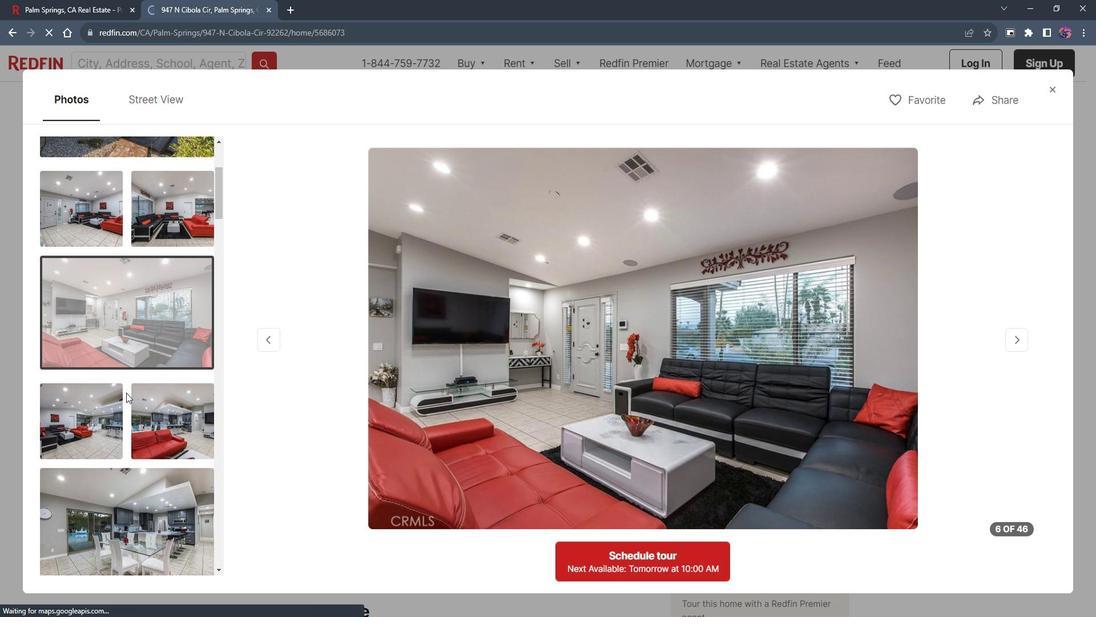 
Action: Mouse scrolled (134, 386) with delta (0, 0)
Screenshot: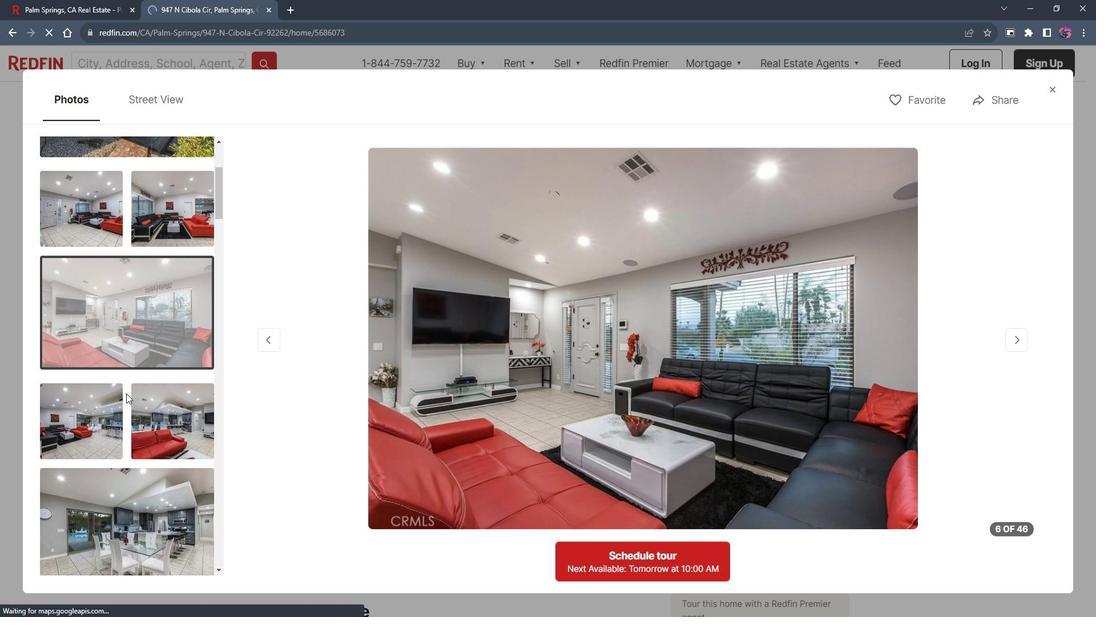 
Action: Mouse moved to (134, 387)
Screenshot: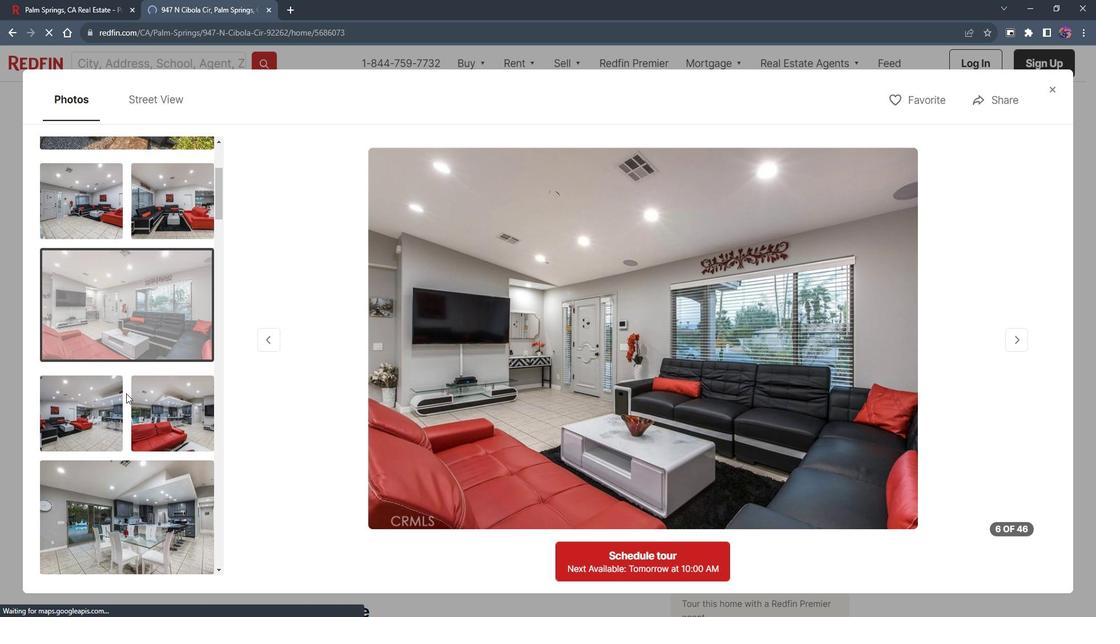 
Action: Mouse scrolled (134, 386) with delta (0, 0)
Screenshot: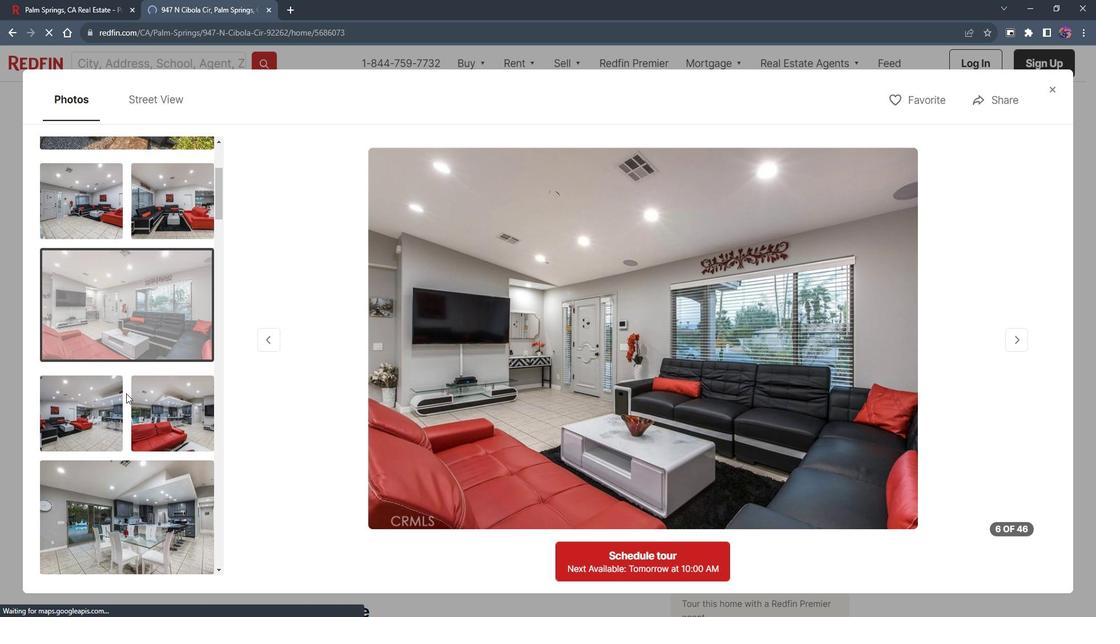 
Action: Mouse moved to (93, 281)
Screenshot: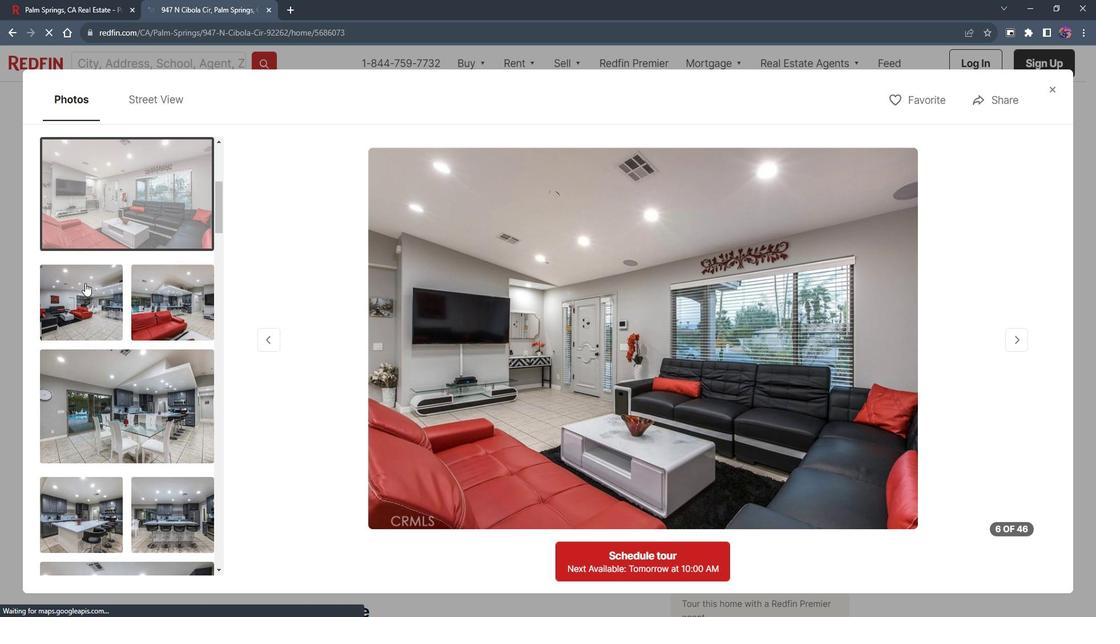 
Action: Mouse pressed left at (93, 281)
Screenshot: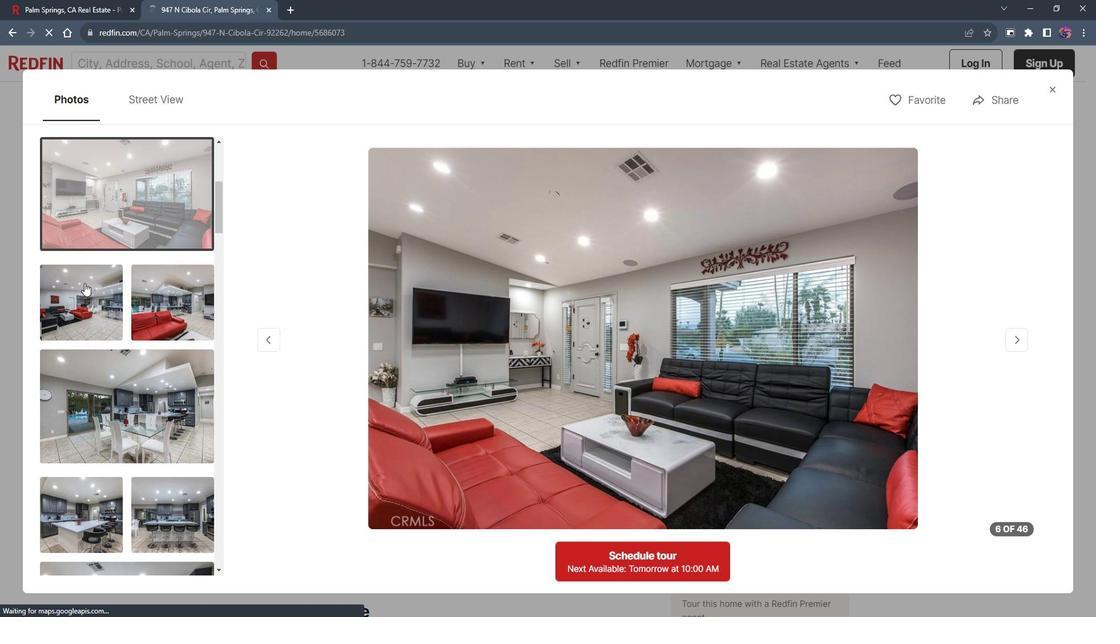 
Action: Mouse moved to (130, 372)
Screenshot: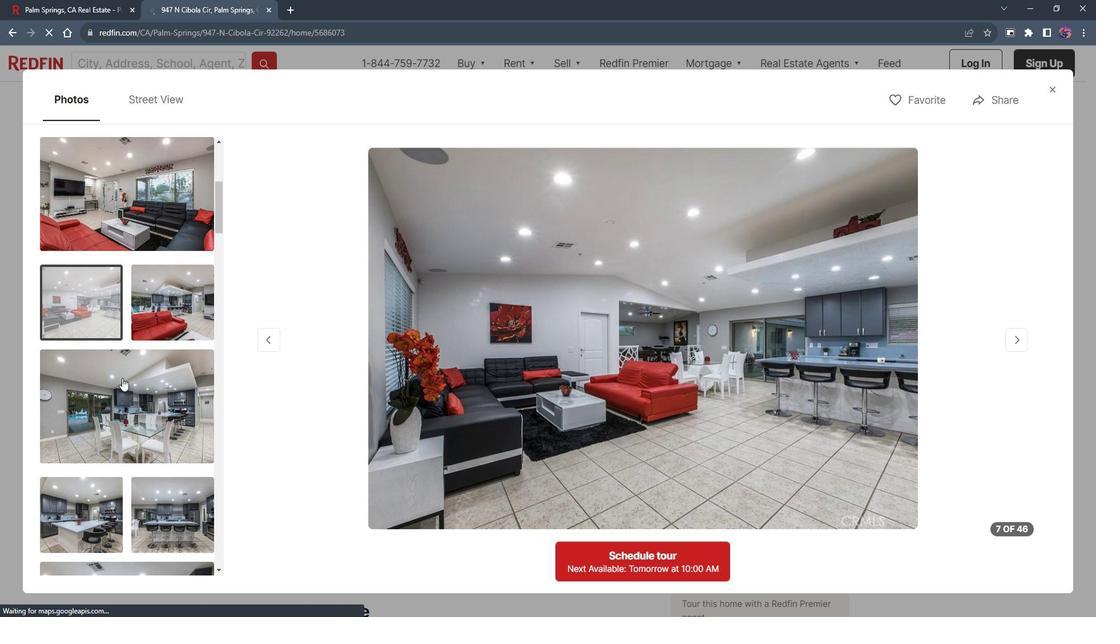 
Action: Mouse scrolled (130, 371) with delta (0, 0)
Screenshot: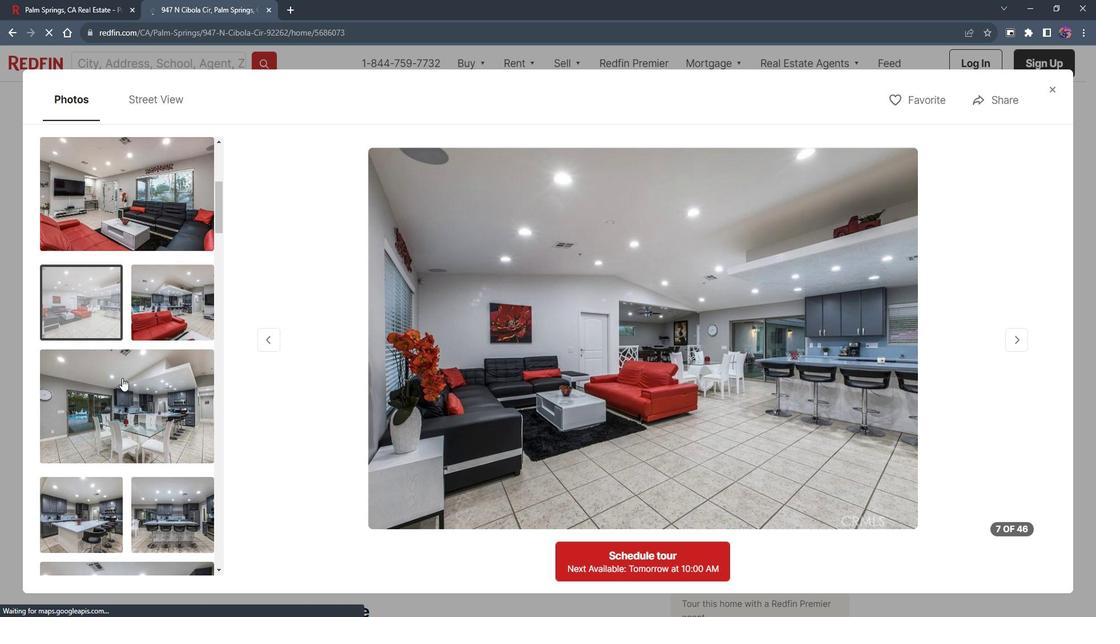 
Action: Mouse moved to (131, 372)
Screenshot: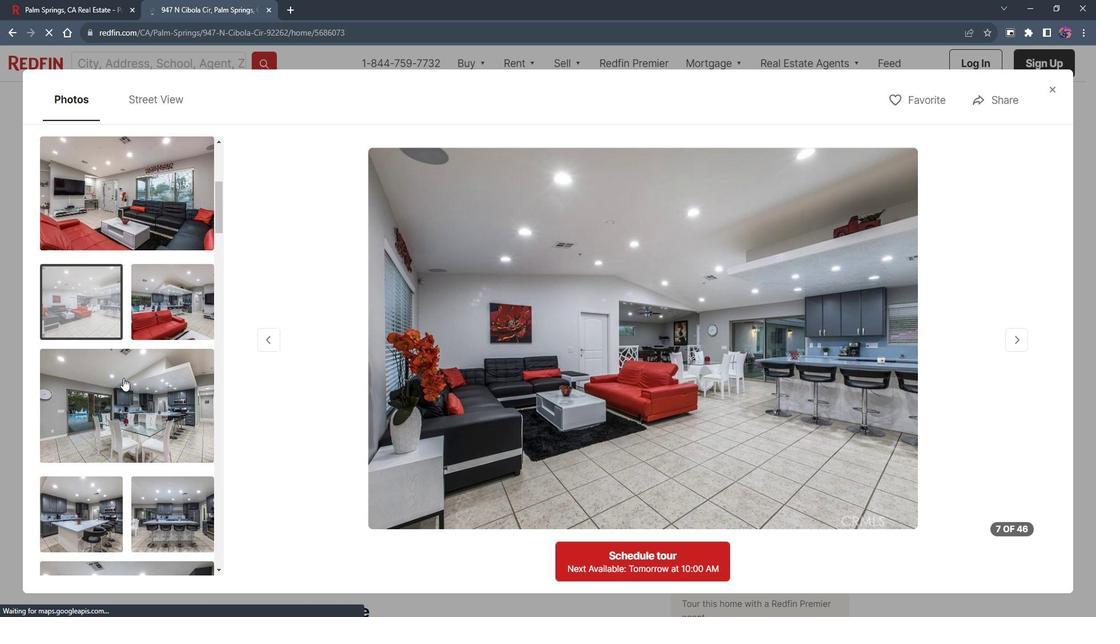
Action: Mouse scrolled (131, 371) with delta (0, 0)
Screenshot: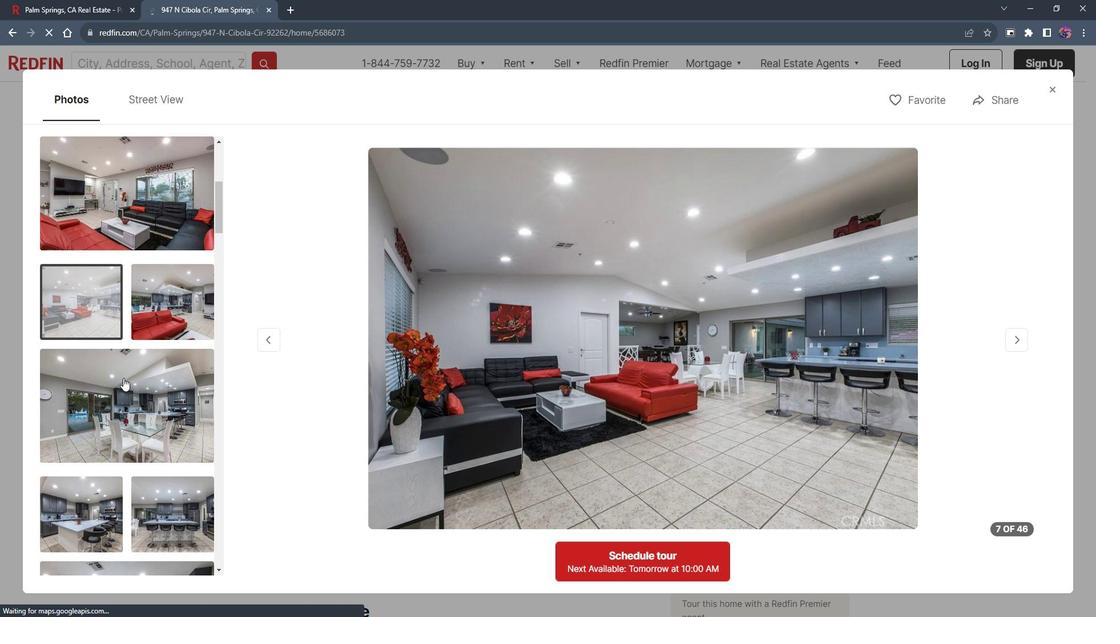 
Action: Mouse moved to (134, 372)
Screenshot: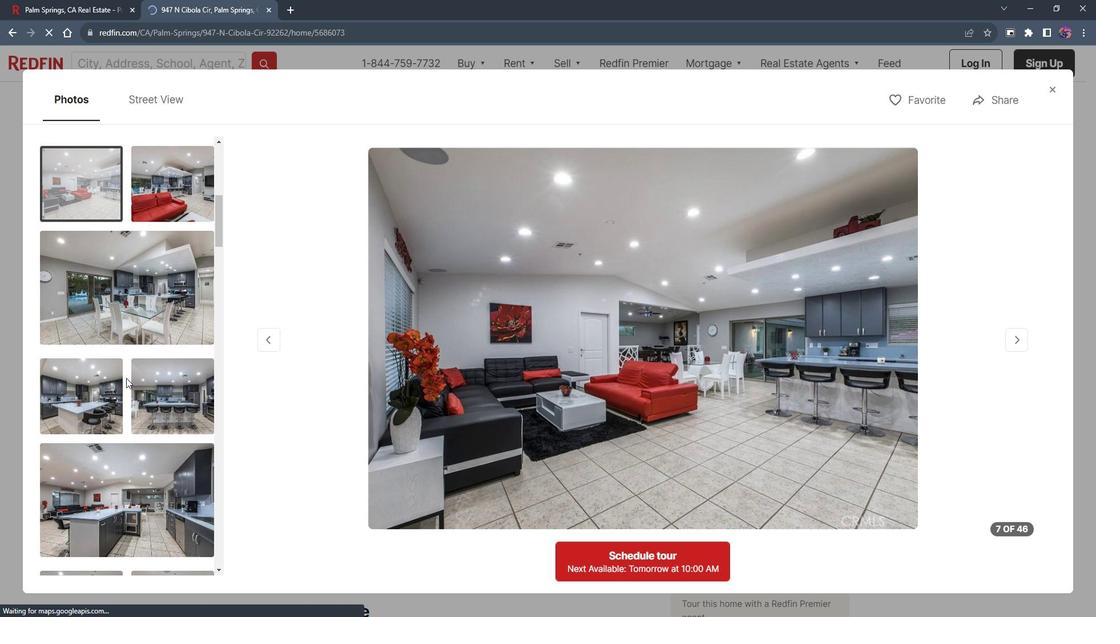 
Action: Mouse scrolled (134, 371) with delta (0, 0)
Screenshot: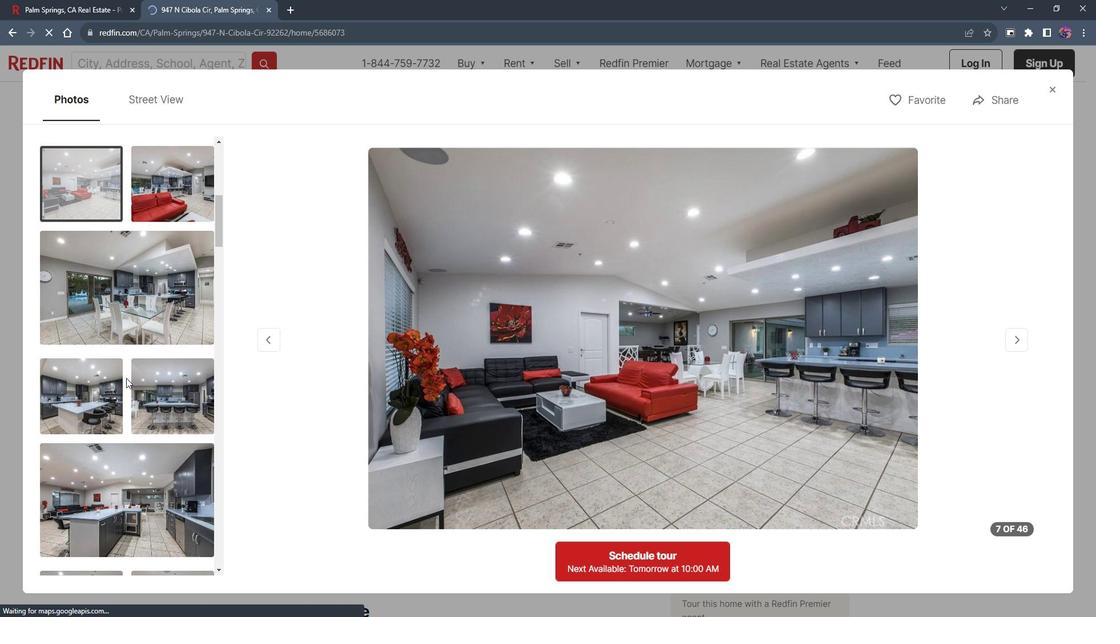 
Action: Mouse scrolled (134, 371) with delta (0, 0)
Screenshot: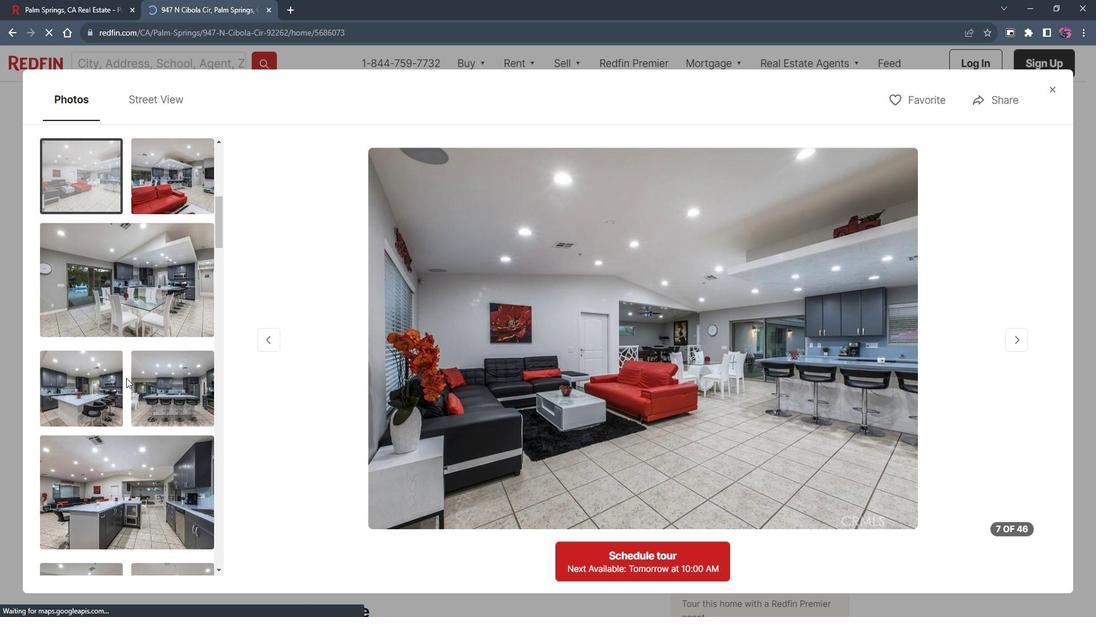 
Action: Mouse moved to (158, 402)
Screenshot: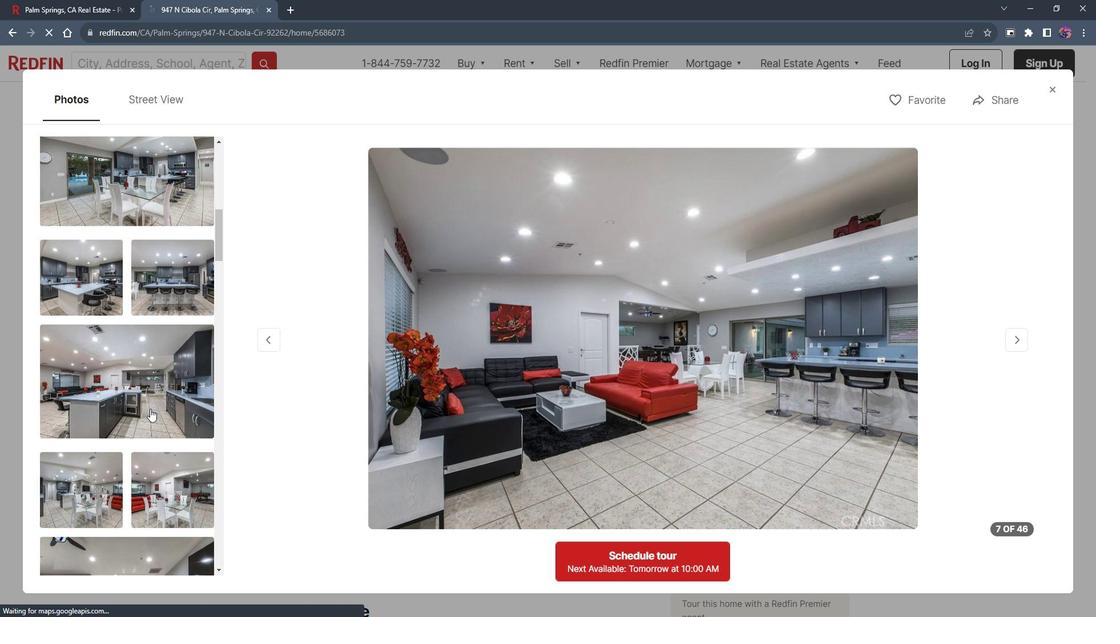 
Action: Mouse pressed left at (158, 402)
Screenshot: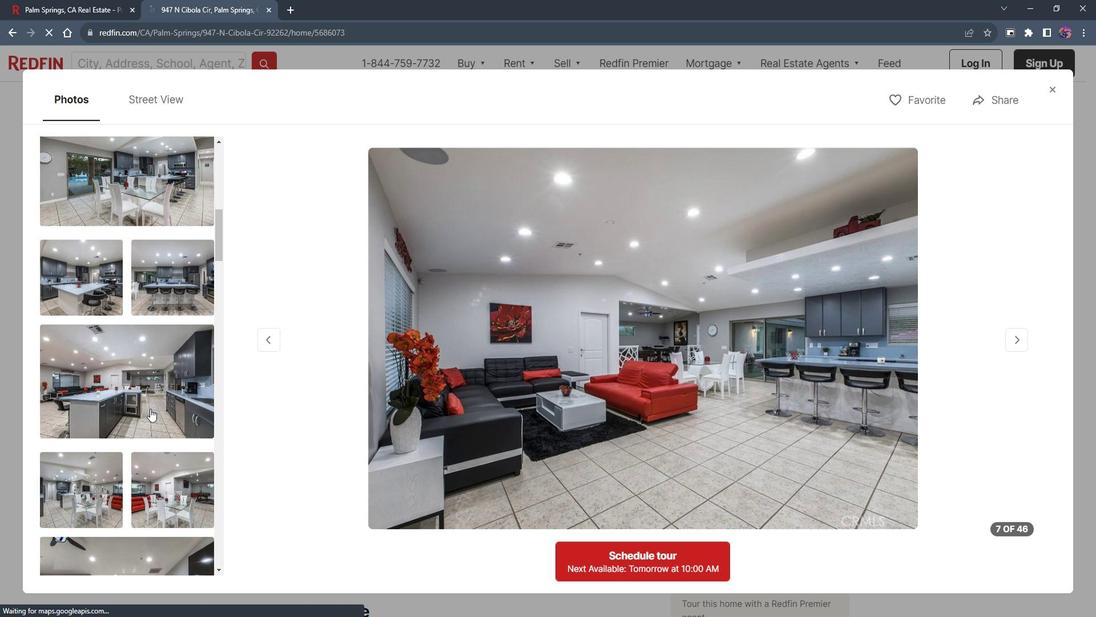 
Action: Mouse scrolled (158, 401) with delta (0, 0)
Screenshot: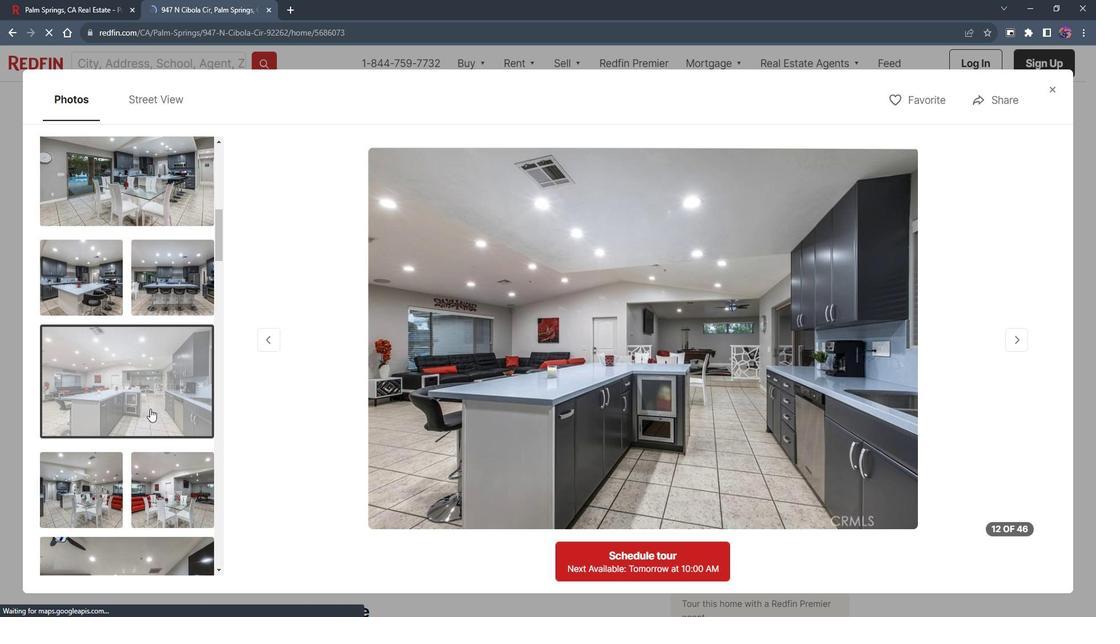 
Action: Mouse scrolled (158, 401) with delta (0, 0)
Screenshot: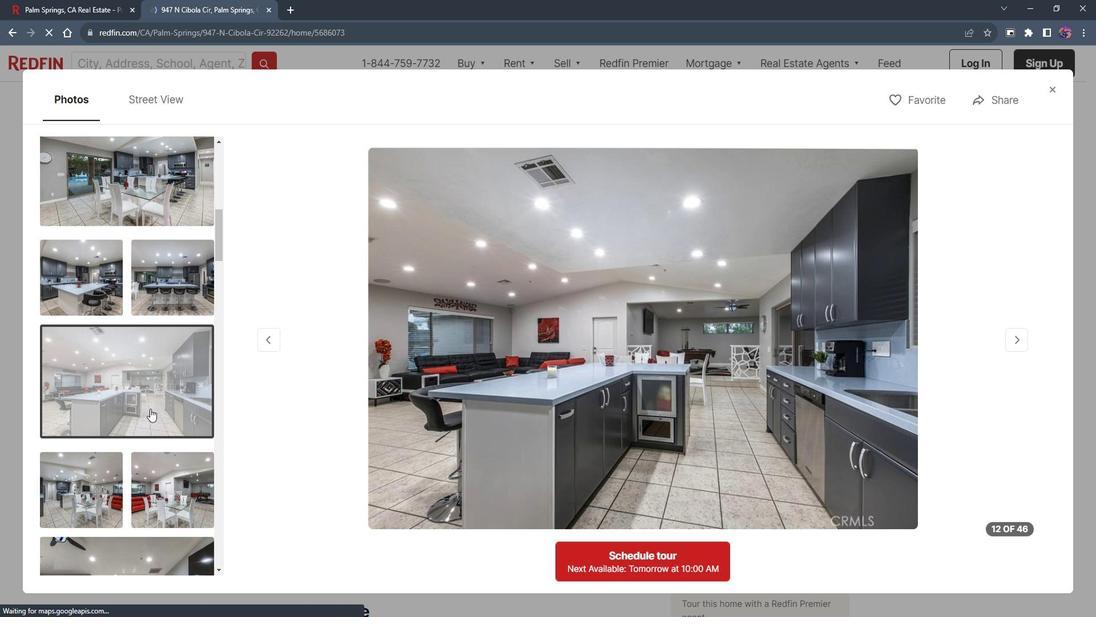 
Action: Mouse scrolled (158, 401) with delta (0, 0)
Screenshot: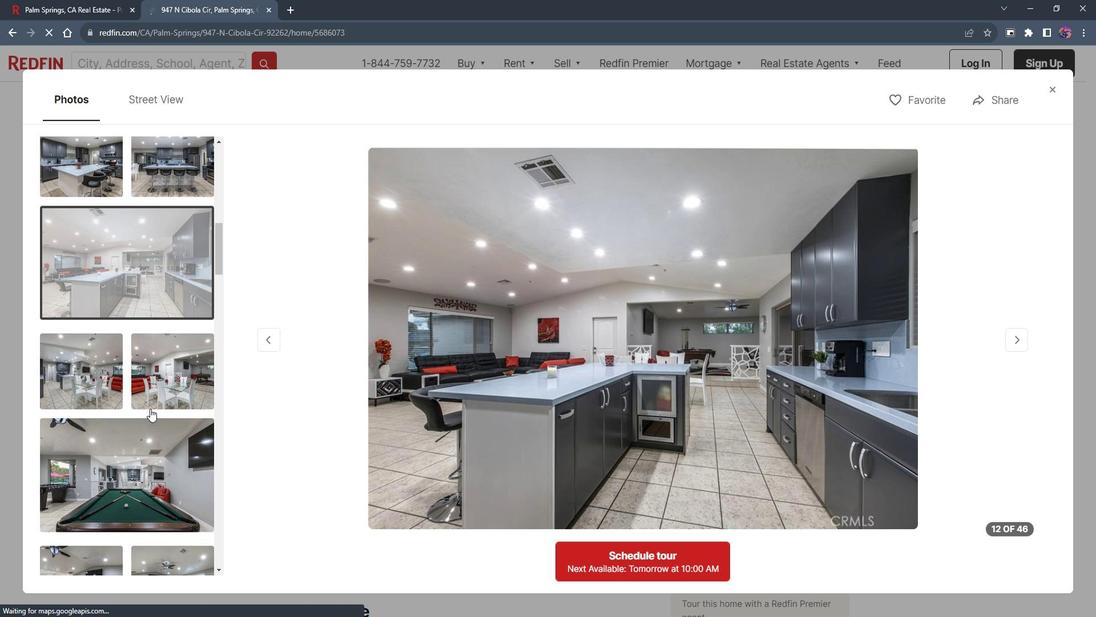 
Action: Mouse moved to (158, 401)
Screenshot: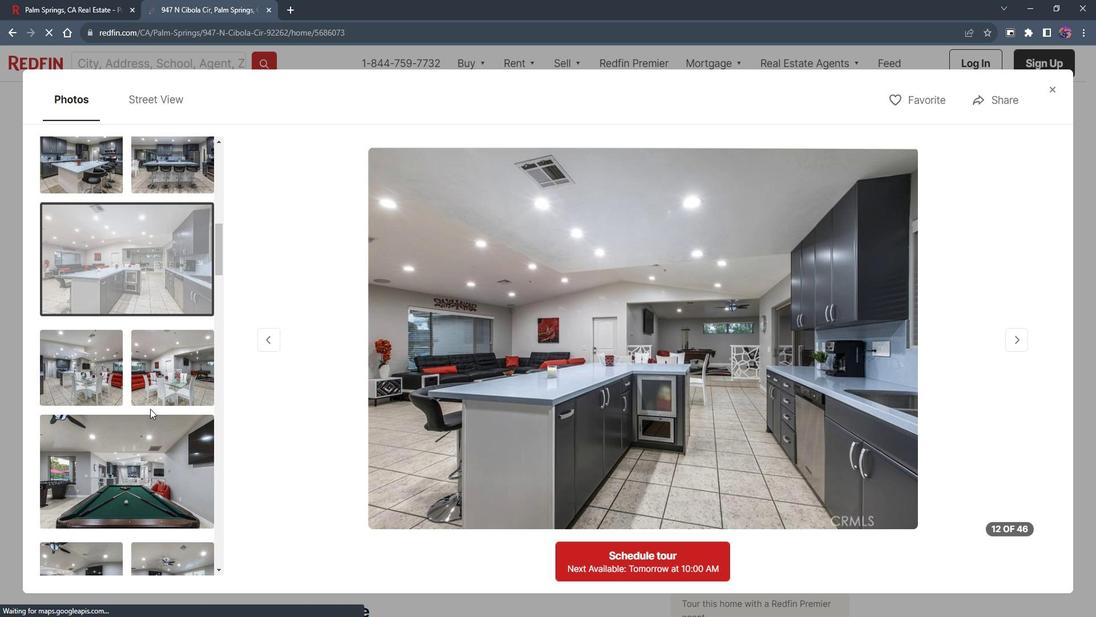
Action: Mouse scrolled (158, 401) with delta (0, 0)
Screenshot: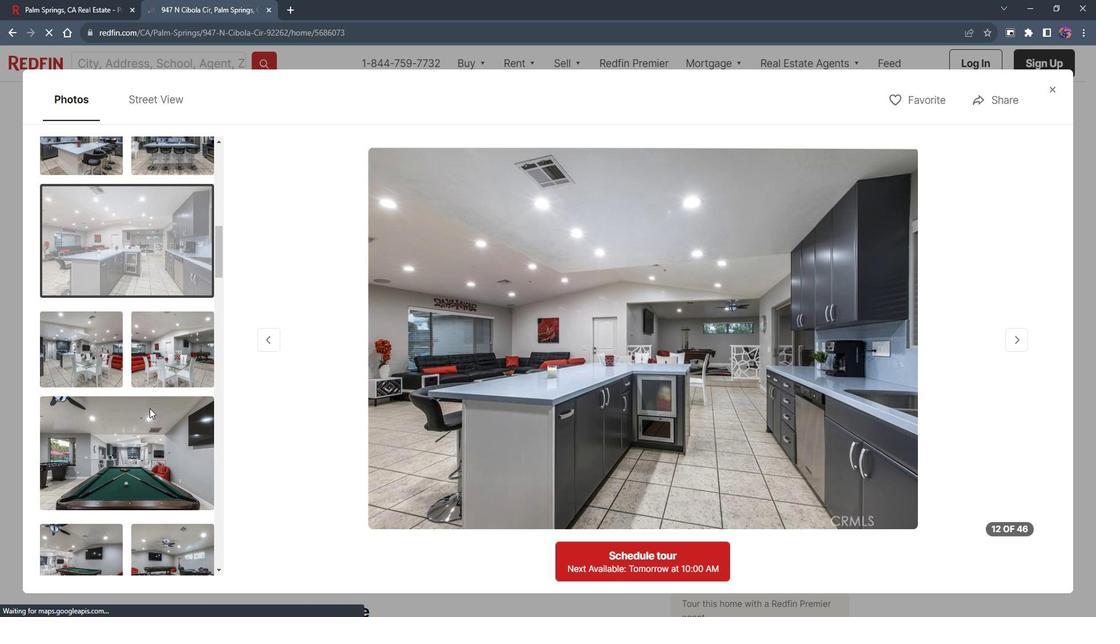 
Action: Mouse moved to (131, 358)
Screenshot: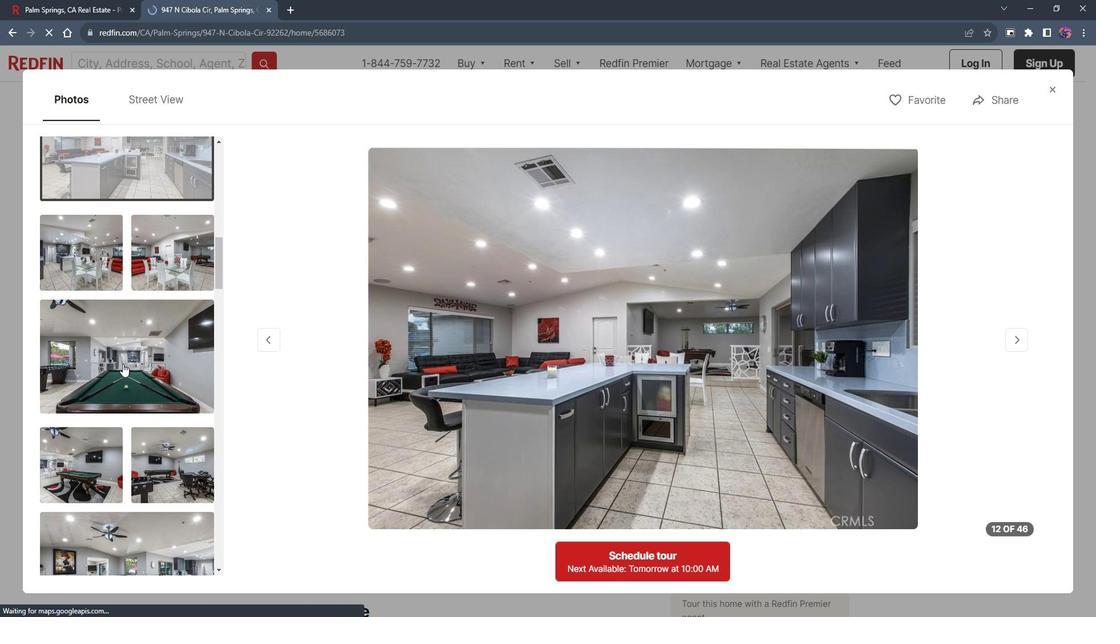 
Action: Mouse pressed left at (131, 358)
Screenshot: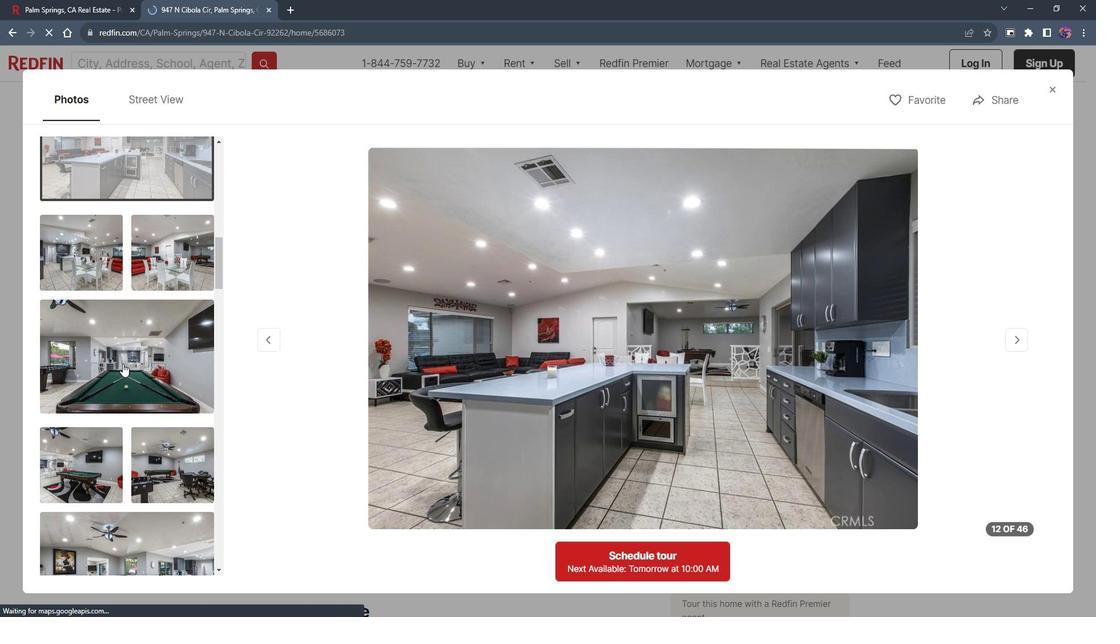 
Action: Mouse scrolled (131, 358) with delta (0, 0)
Screenshot: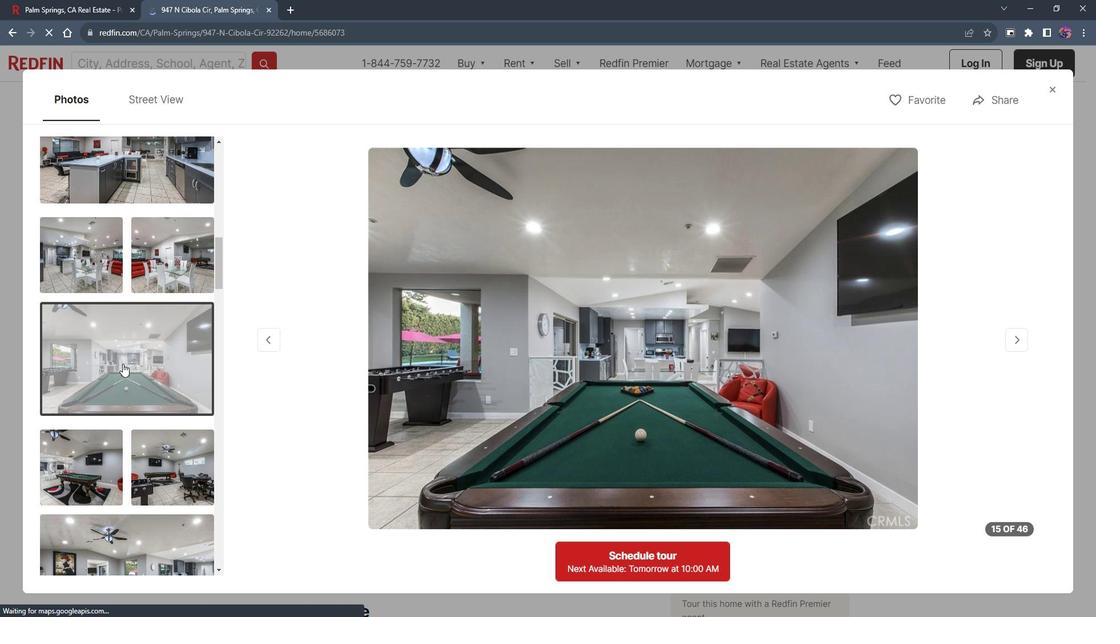 
Action: Mouse scrolled (131, 358) with delta (0, 0)
Screenshot: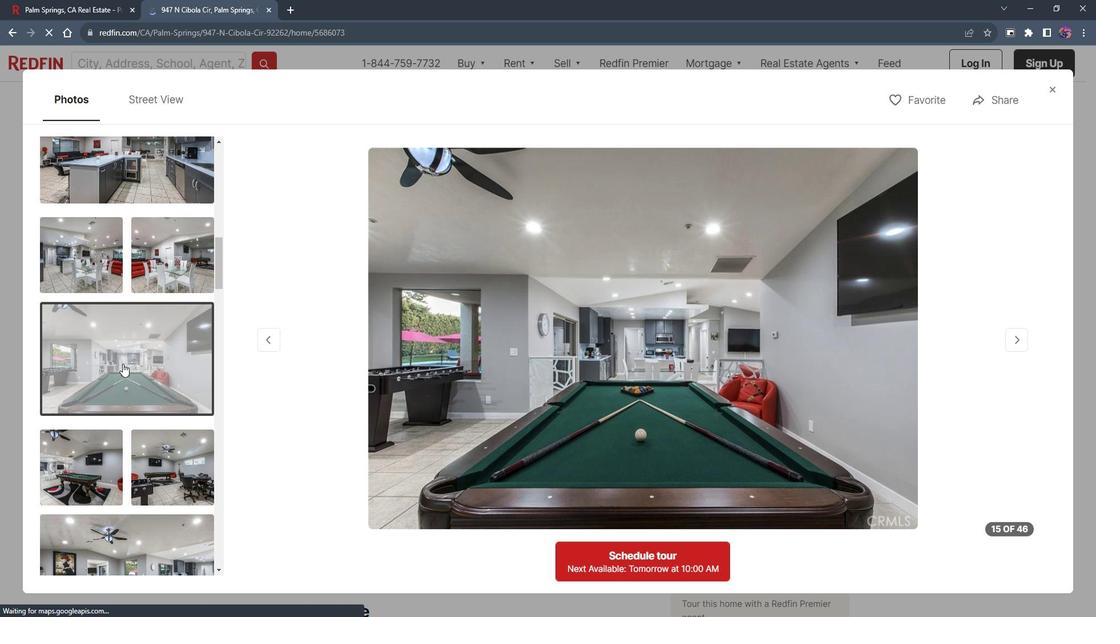 
Action: Mouse scrolled (131, 358) with delta (0, 0)
Screenshot: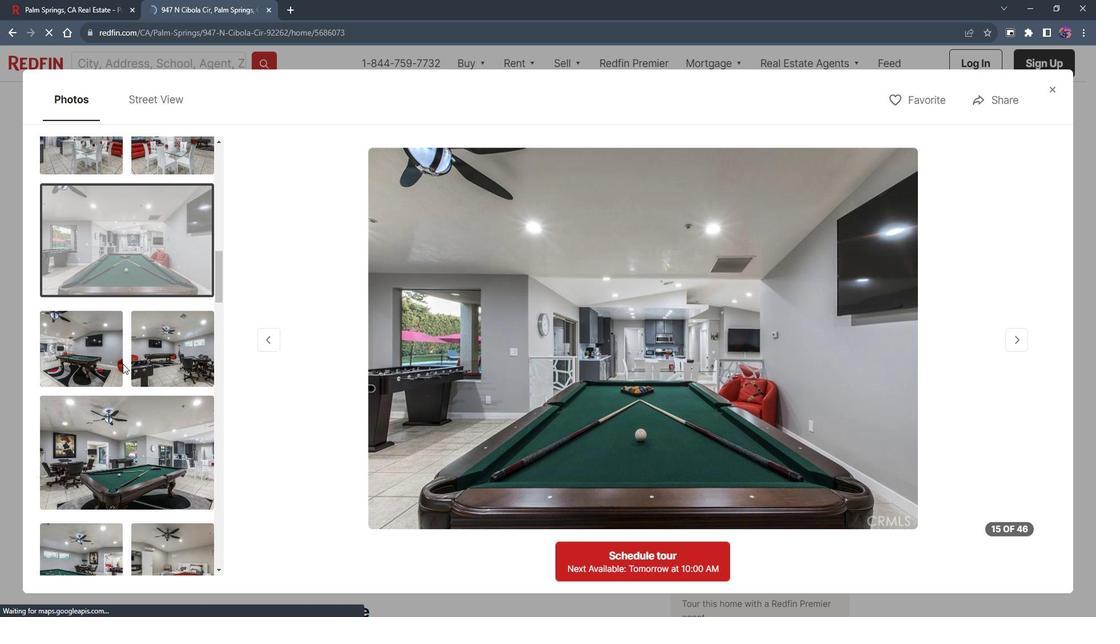 
Action: Mouse scrolled (131, 358) with delta (0, 0)
Screenshot: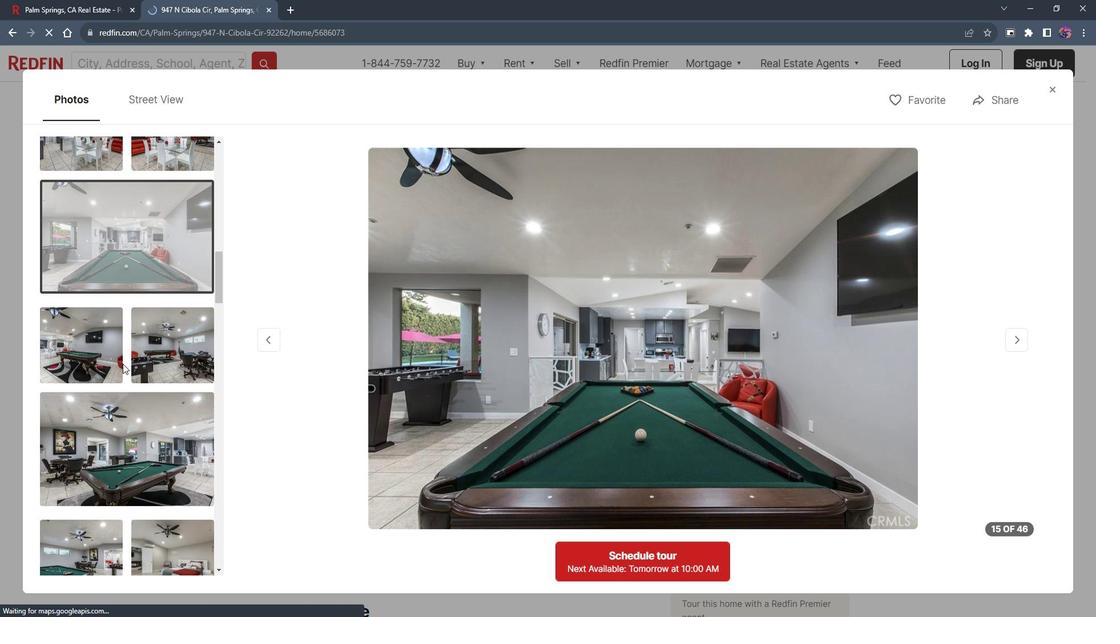 
Action: Mouse moved to (140, 321)
Screenshot: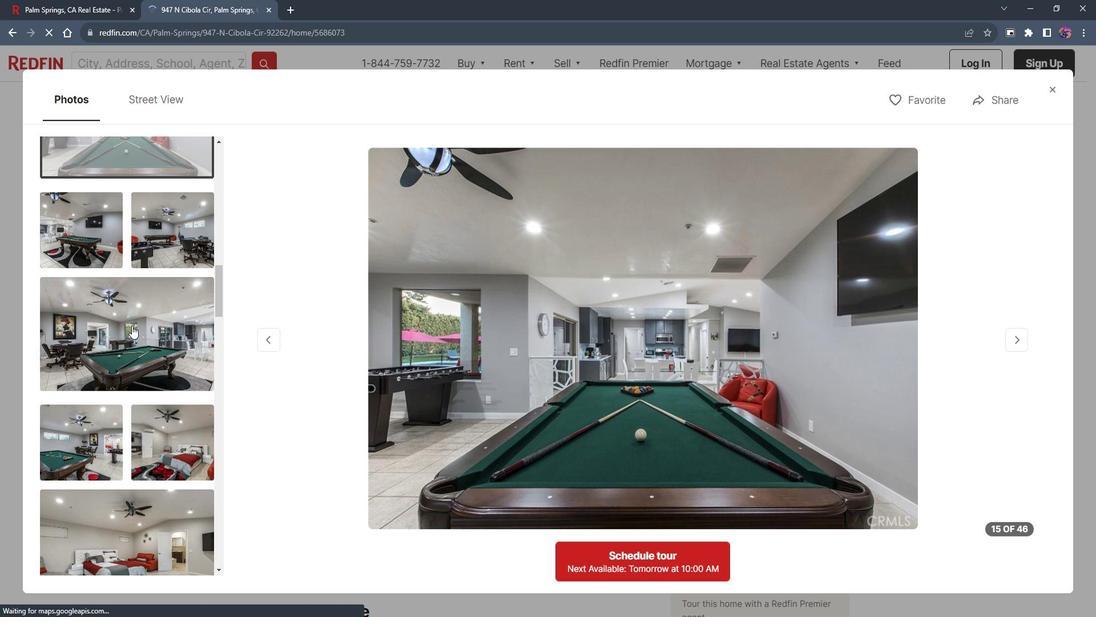 
Action: Mouse pressed left at (140, 321)
Screenshot: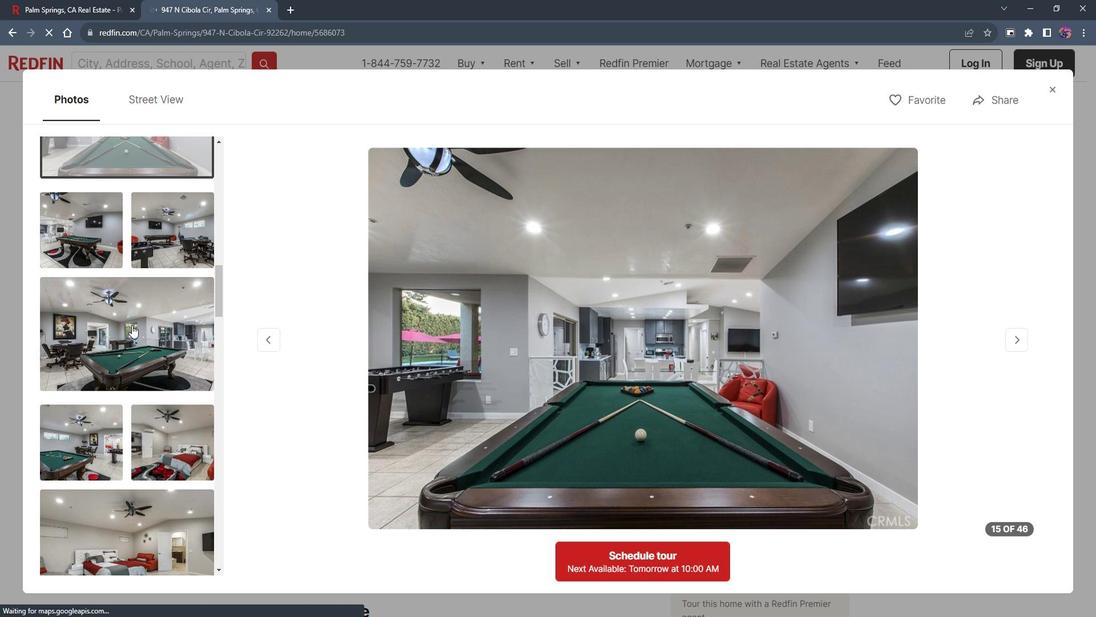 
Action: Mouse moved to (175, 349)
Screenshot: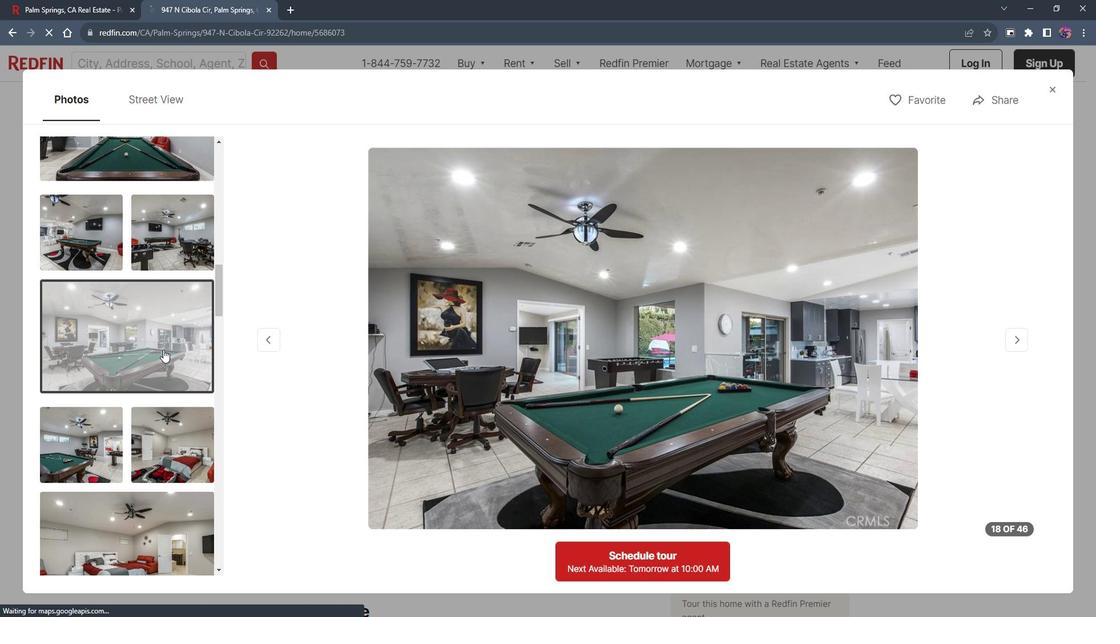 
Action: Mouse scrolled (175, 349) with delta (0, 0)
Screenshot: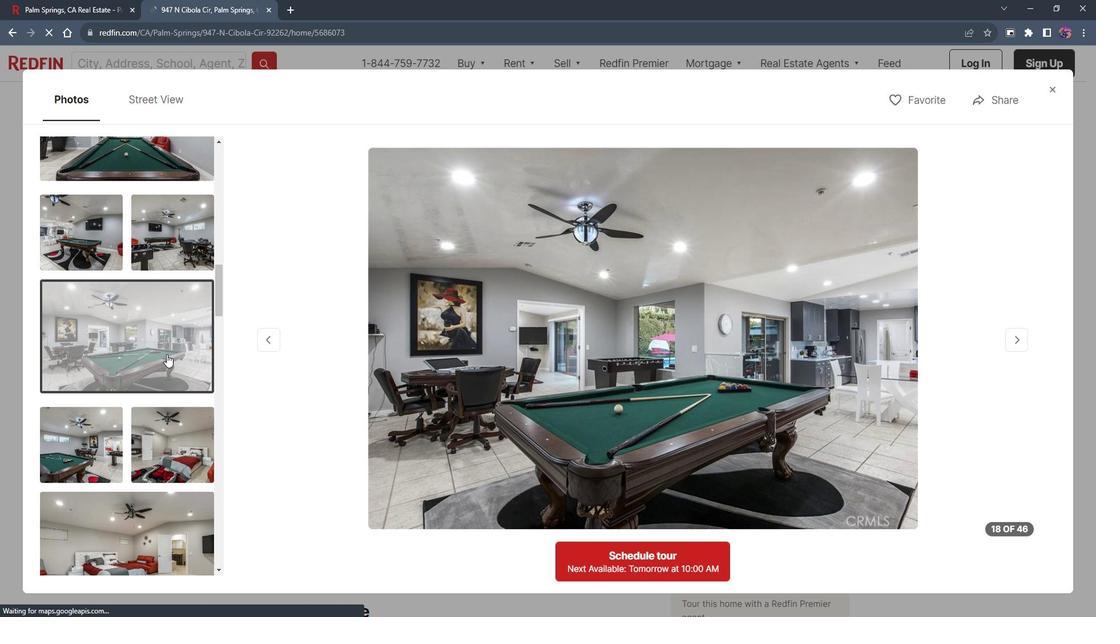 
Action: Mouse scrolled (175, 349) with delta (0, 0)
Screenshot: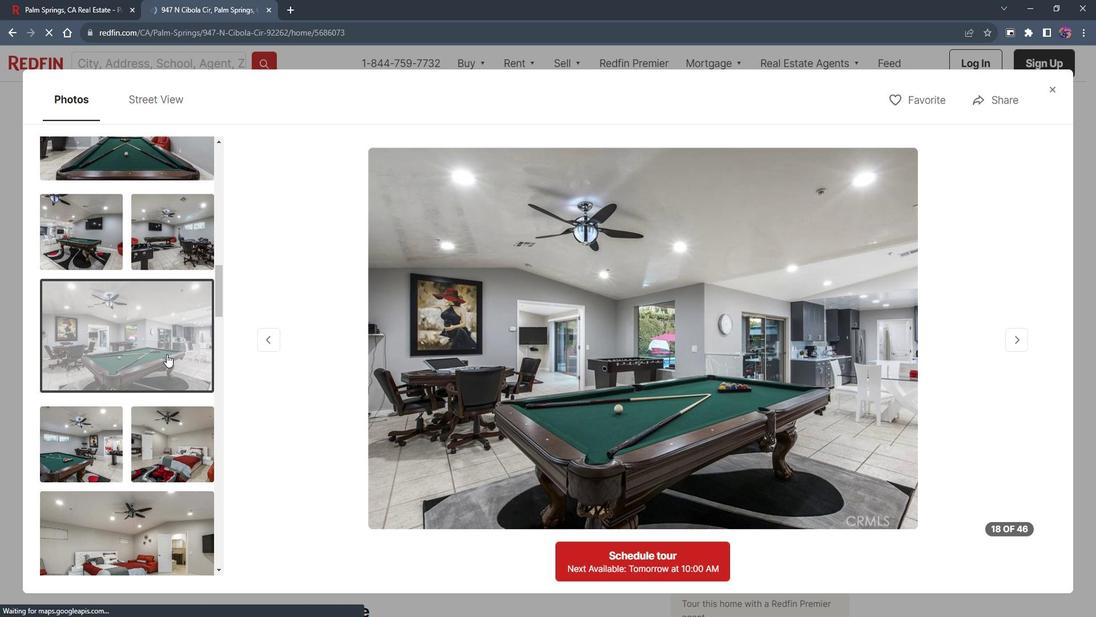 
Action: Mouse scrolled (175, 349) with delta (0, 0)
Screenshot: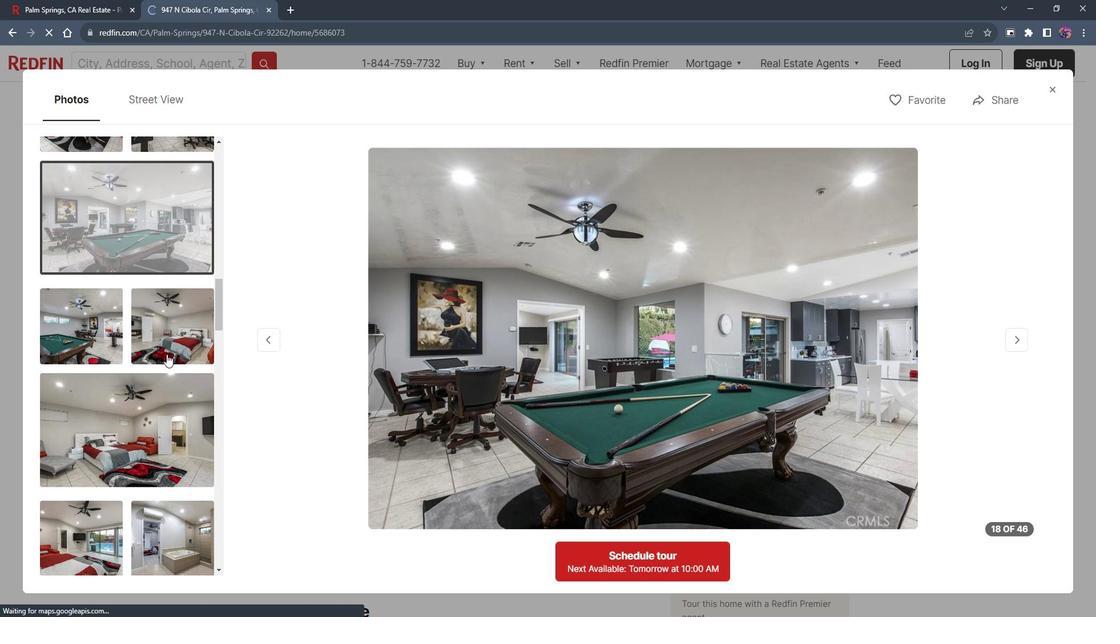 
Action: Mouse scrolled (175, 349) with delta (0, 0)
Screenshot: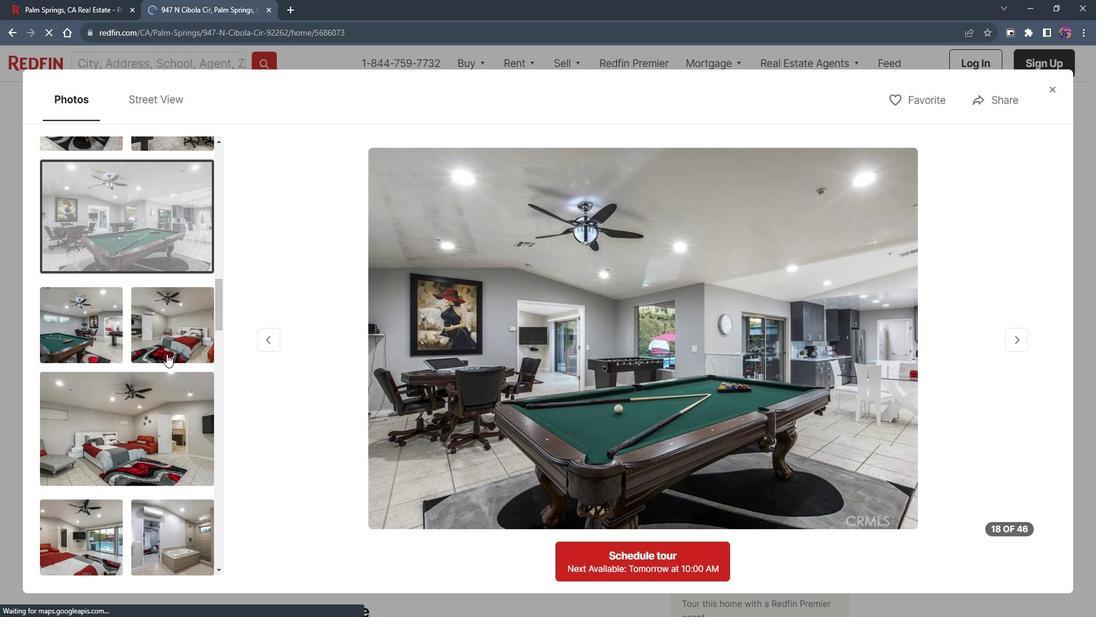 
Action: Mouse moved to (145, 327)
Screenshot: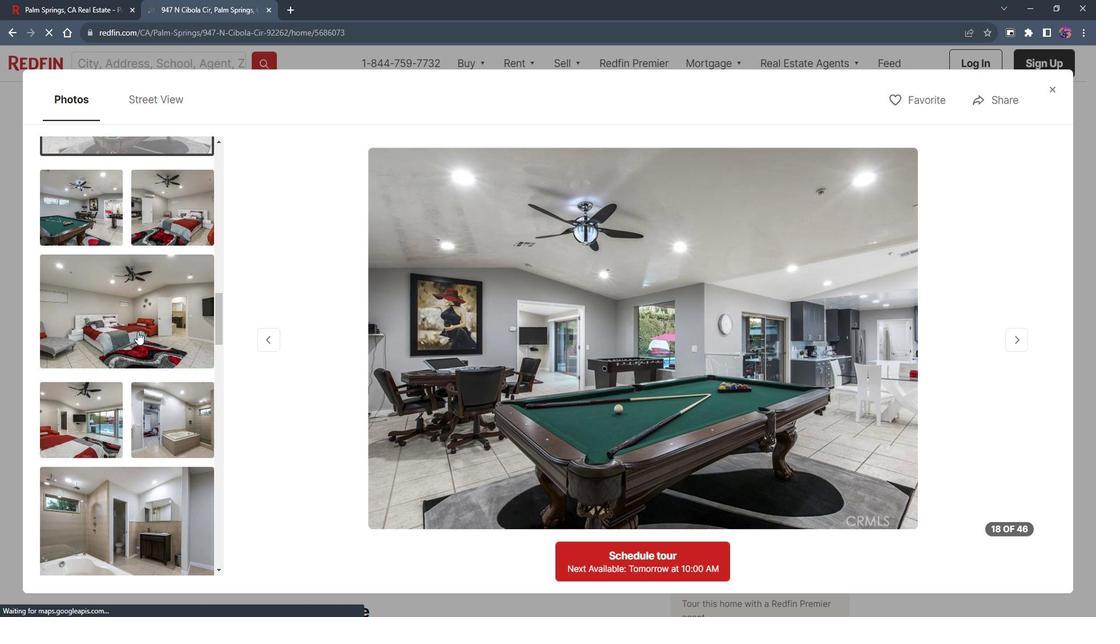 
Action: Mouse pressed left at (145, 327)
Screenshot: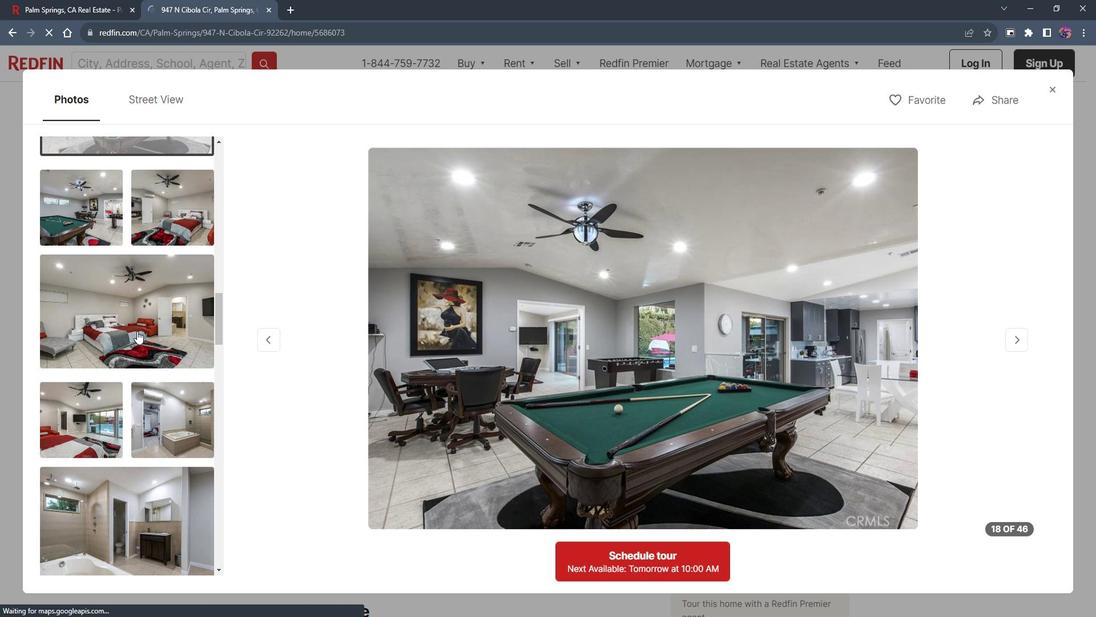 
Action: Mouse moved to (162, 382)
Screenshot: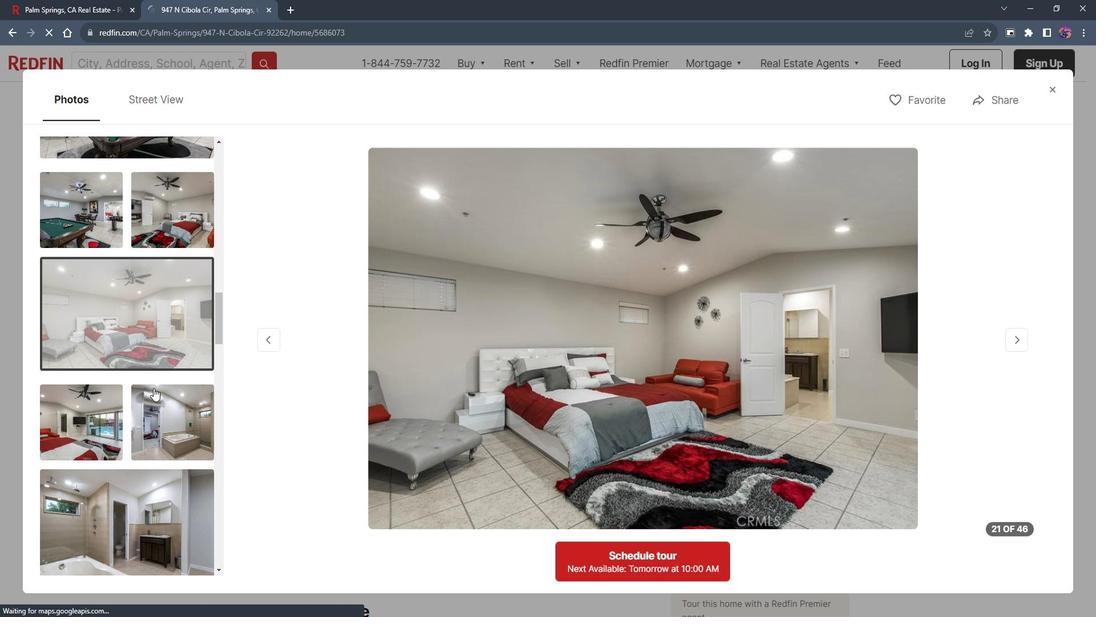 
Action: Mouse scrolled (162, 382) with delta (0, 0)
Screenshot: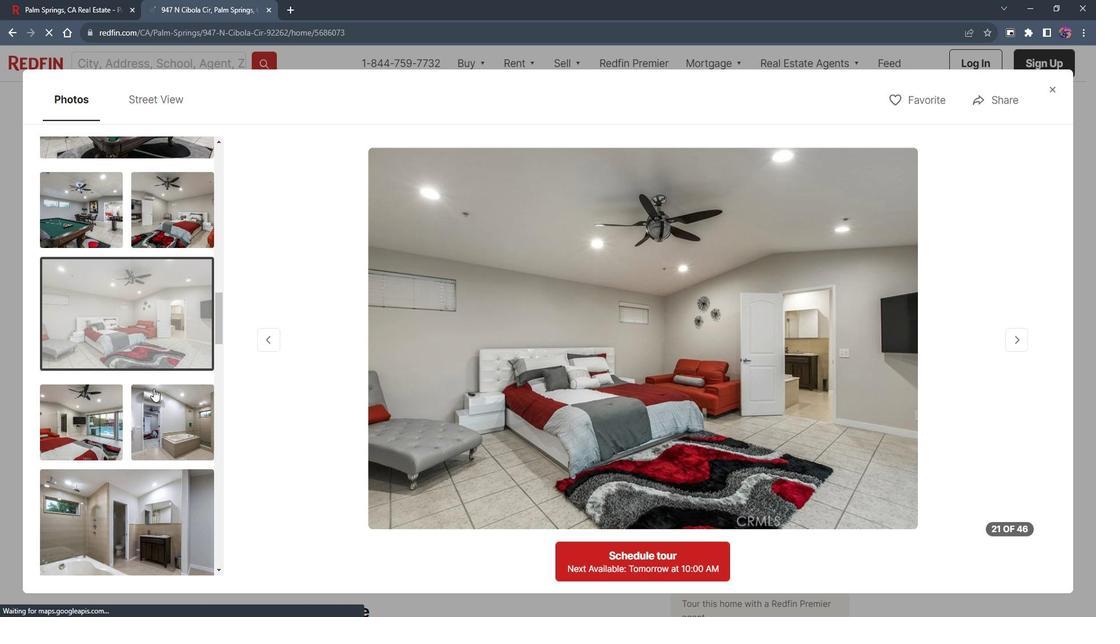 
Action: Mouse scrolled (162, 382) with delta (0, 0)
Screenshot: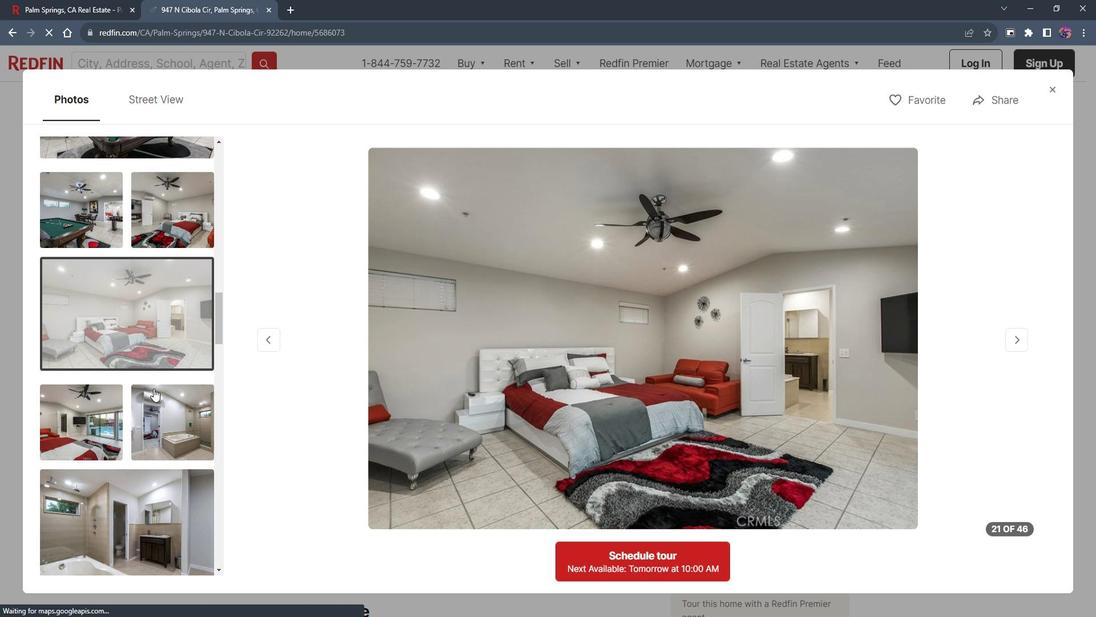 
Action: Mouse moved to (163, 382)
Screenshot: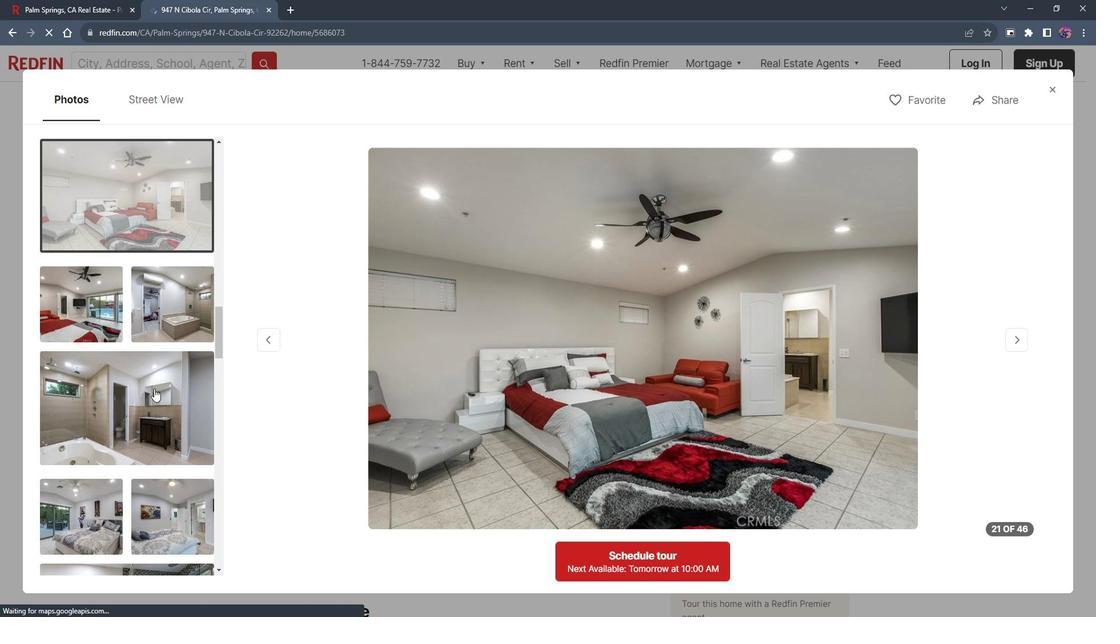 
Action: Mouse scrolled (163, 382) with delta (0, 0)
Screenshot: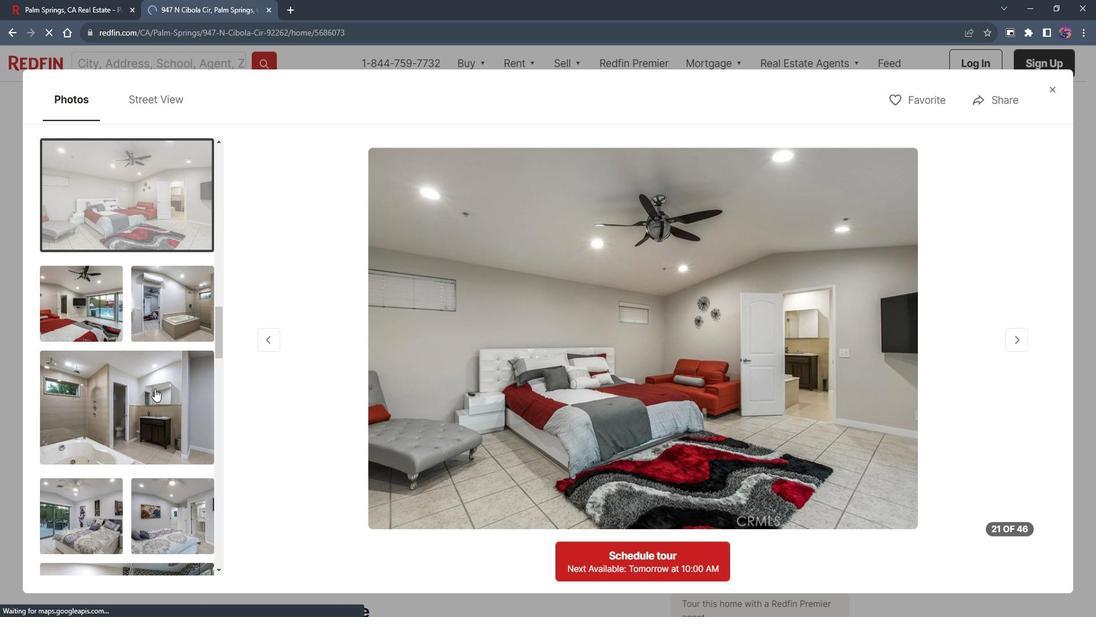
Action: Mouse moved to (162, 433)
Screenshot: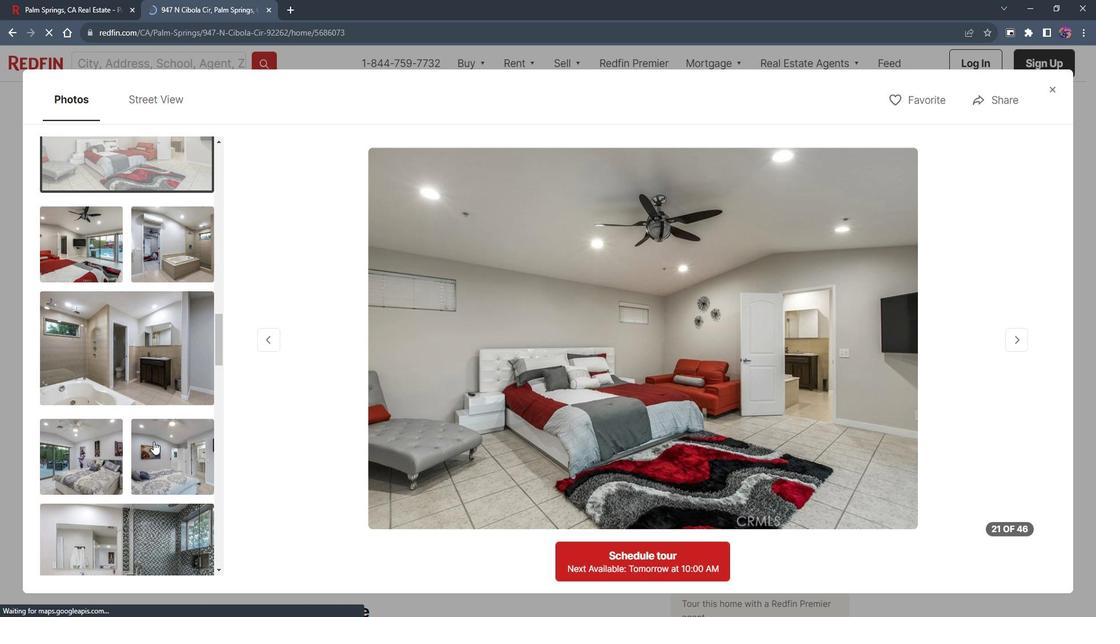 
Action: Mouse pressed left at (162, 433)
Screenshot: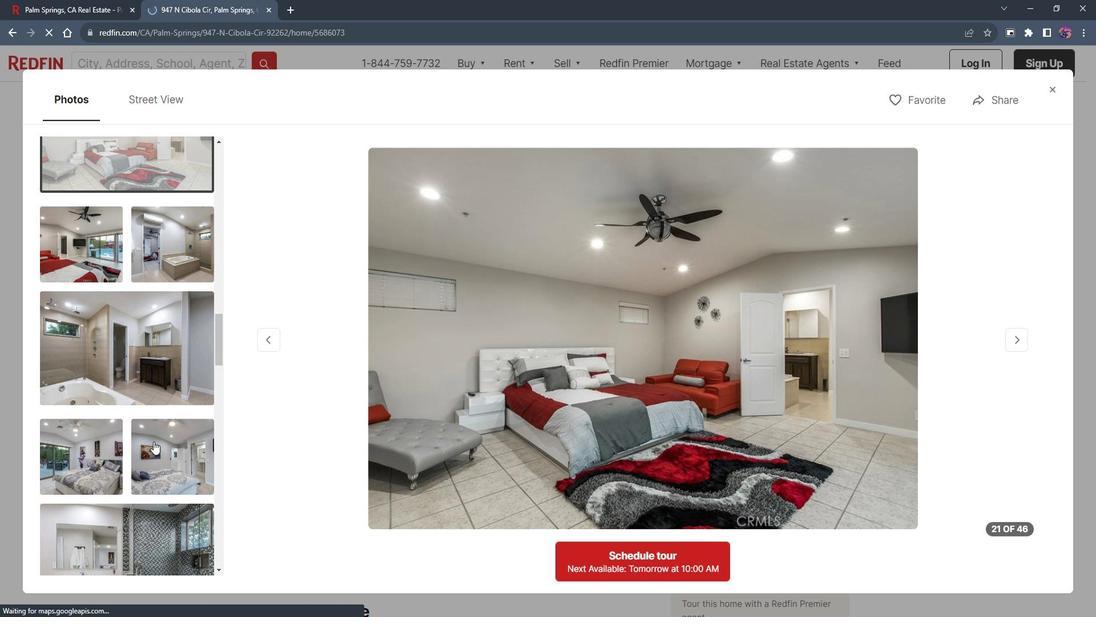 
Action: Mouse moved to (181, 433)
Screenshot: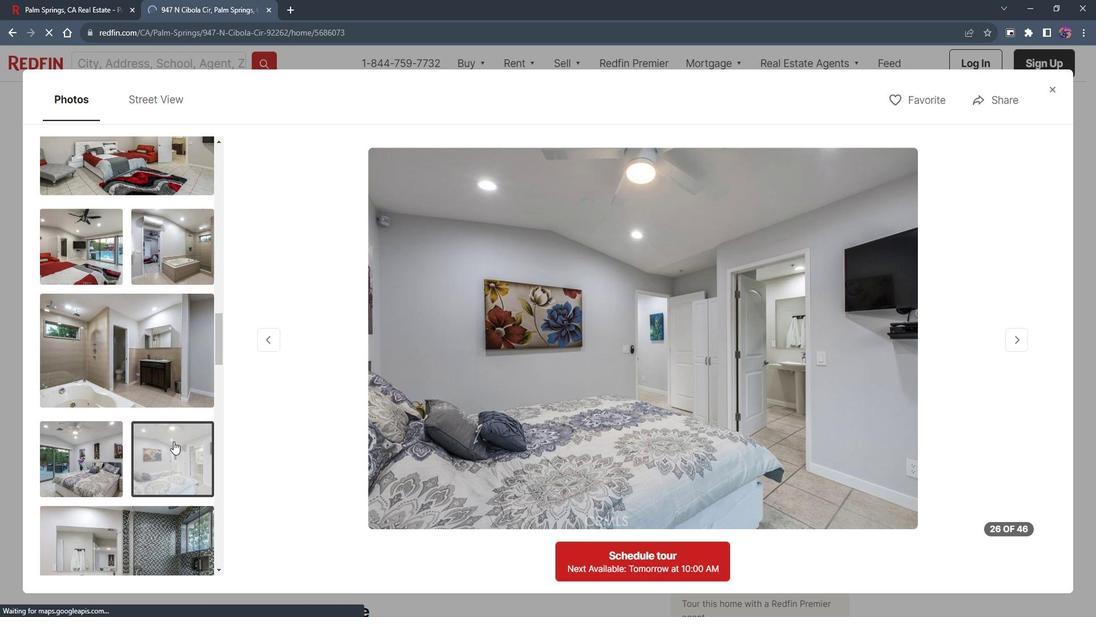 
Action: Mouse scrolled (181, 433) with delta (0, 0)
Screenshot: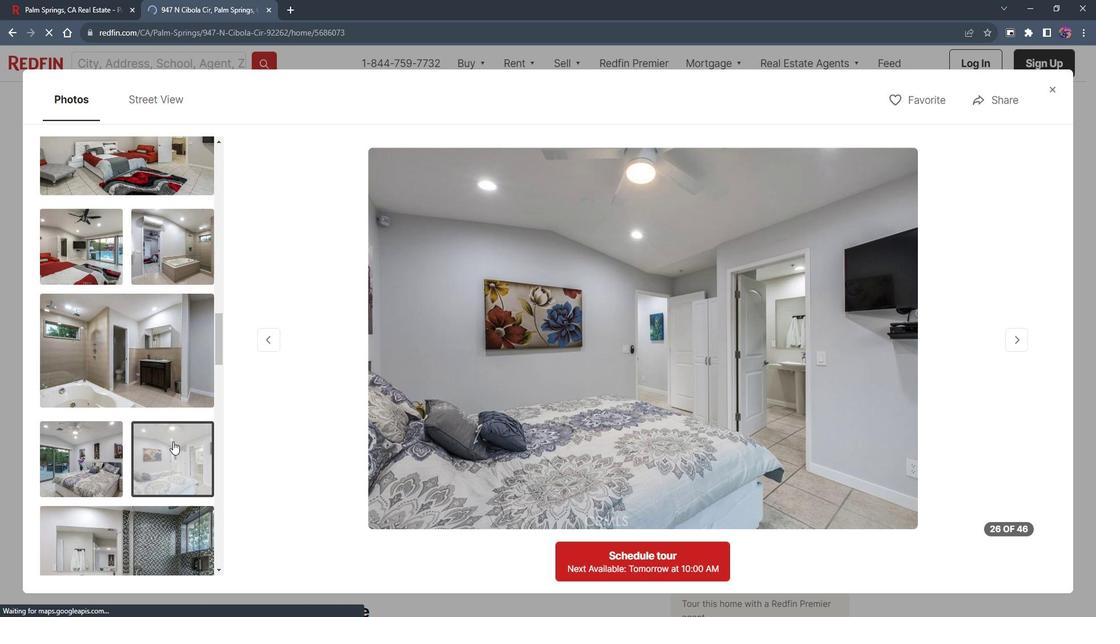 
Action: Mouse scrolled (181, 433) with delta (0, 0)
Screenshot: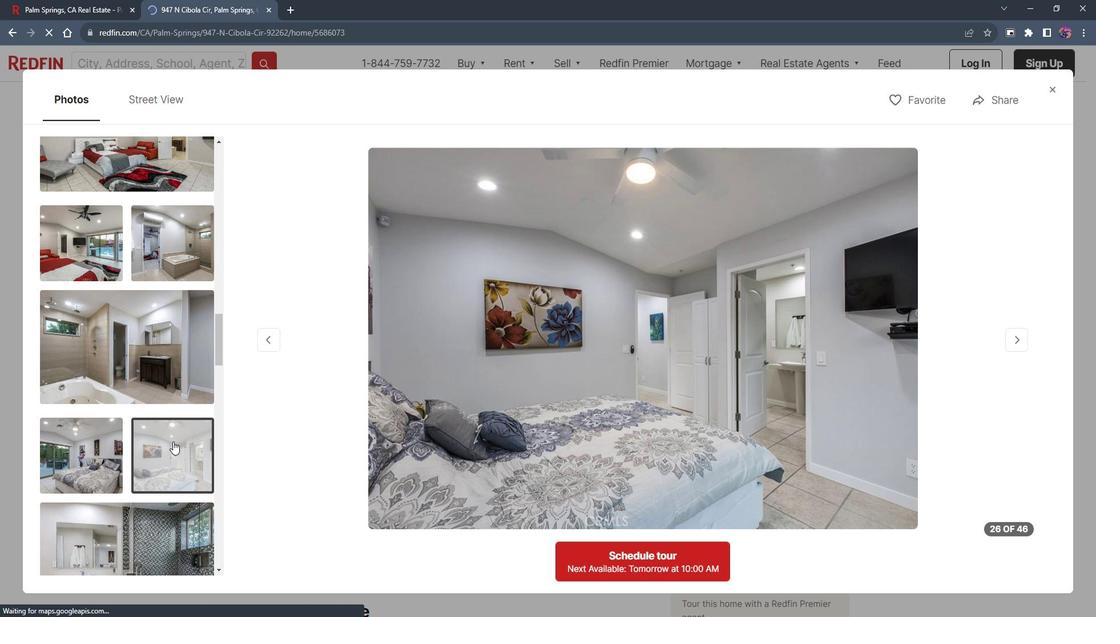 
Action: Mouse scrolled (181, 433) with delta (0, 0)
Screenshot: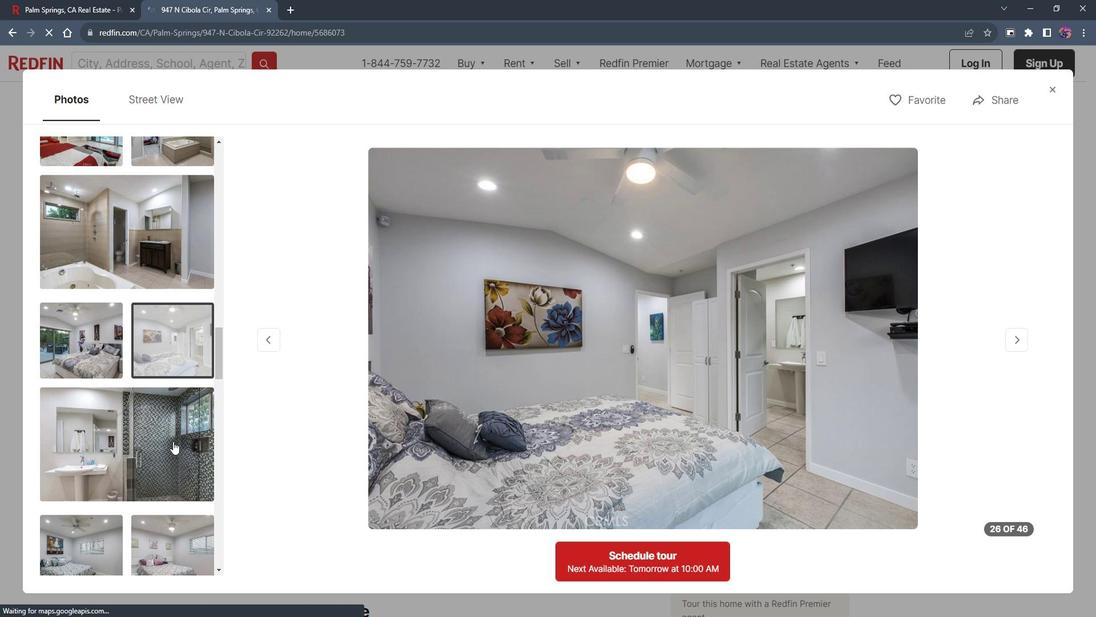 
Action: Mouse moved to (91, 393)
Screenshot: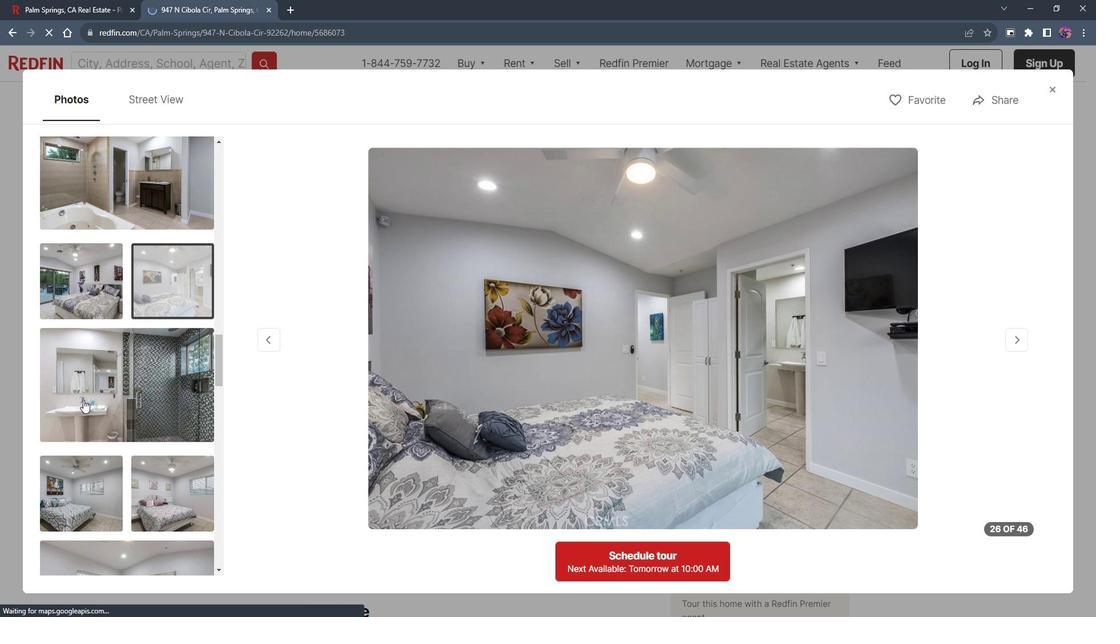 
Action: Mouse pressed left at (91, 393)
Screenshot: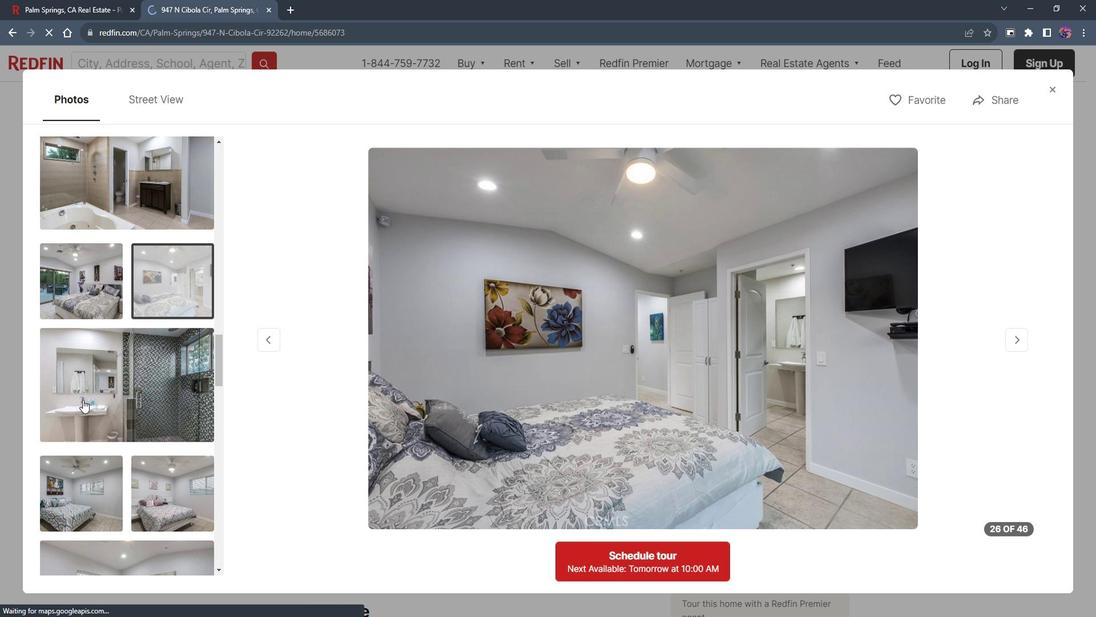
Action: Mouse moved to (129, 393)
Screenshot: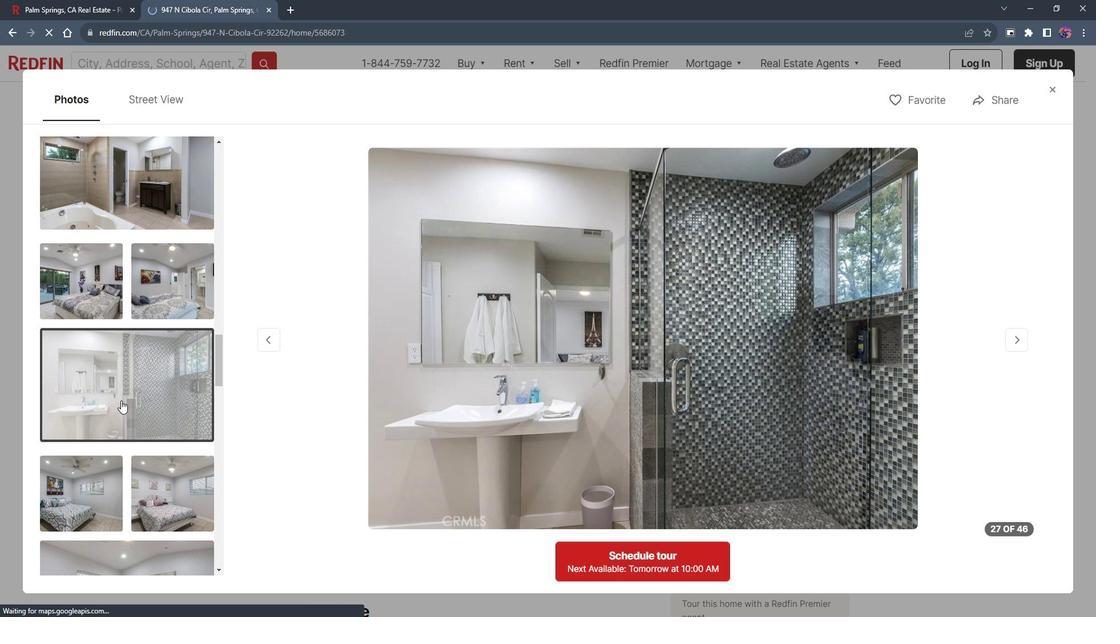 
Action: Mouse scrolled (129, 393) with delta (0, 0)
Screenshot: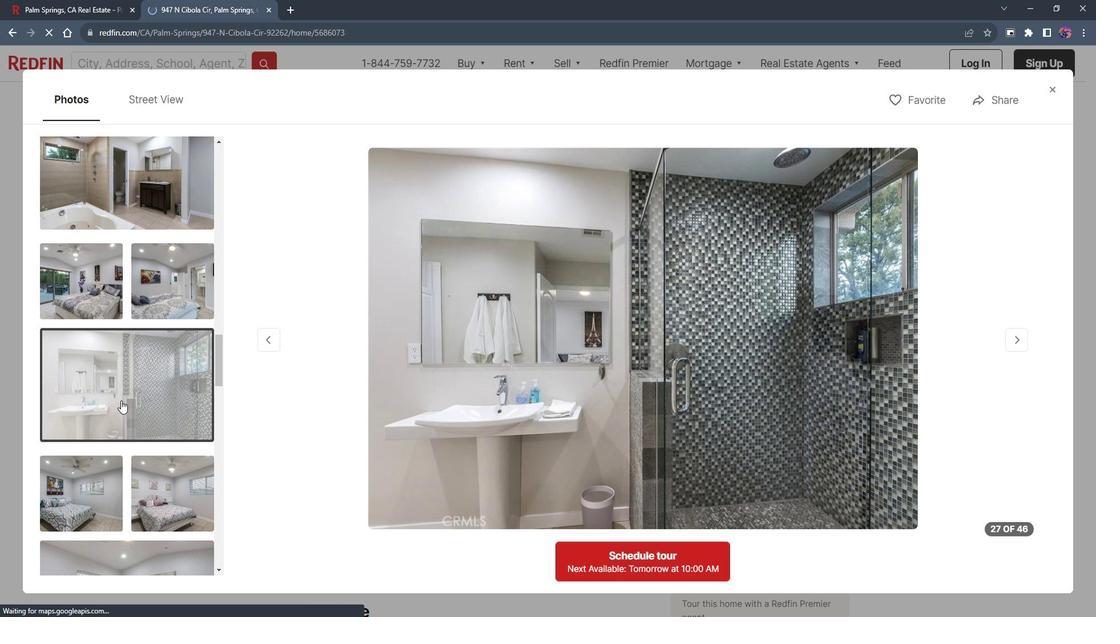 
Action: Mouse scrolled (129, 393) with delta (0, 0)
Screenshot: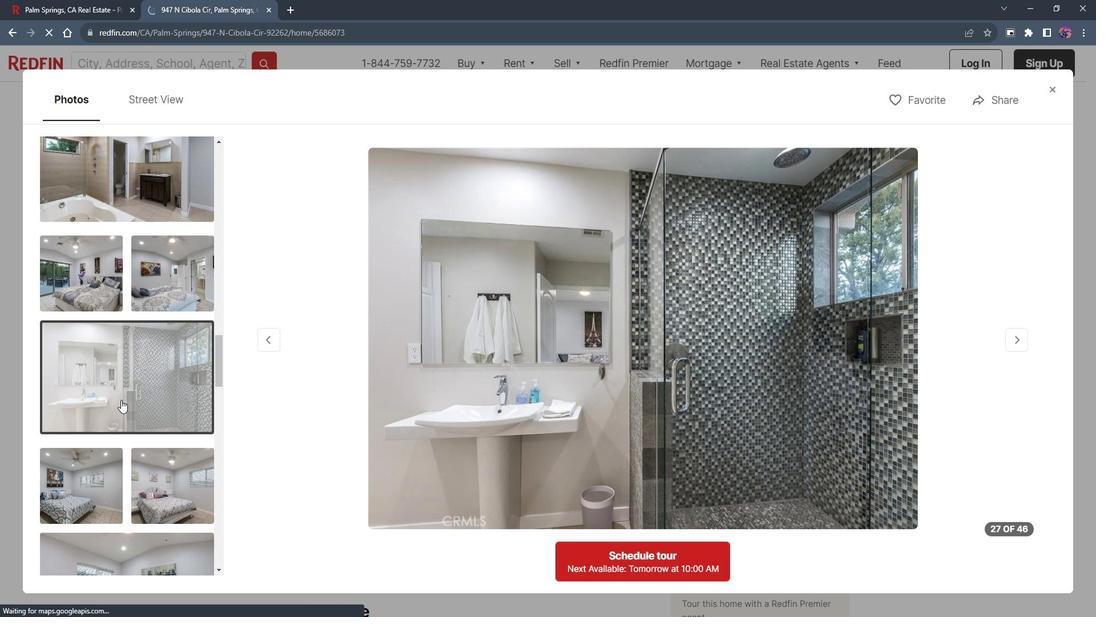 
Action: Mouse moved to (130, 393)
Screenshot: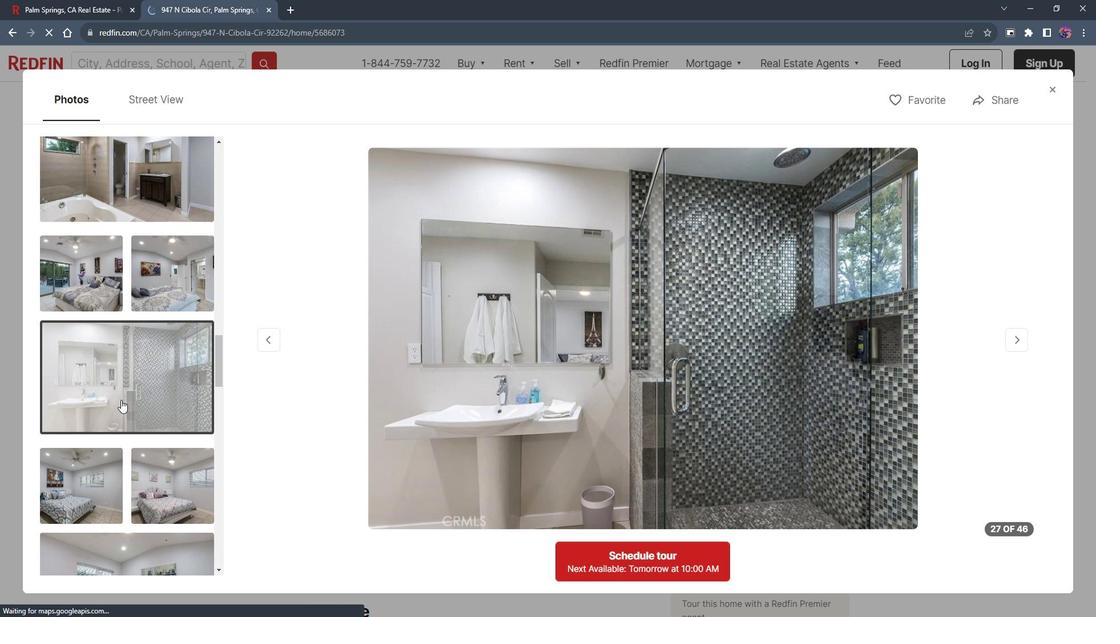 
Action: Mouse scrolled (130, 393) with delta (0, 0)
Screenshot: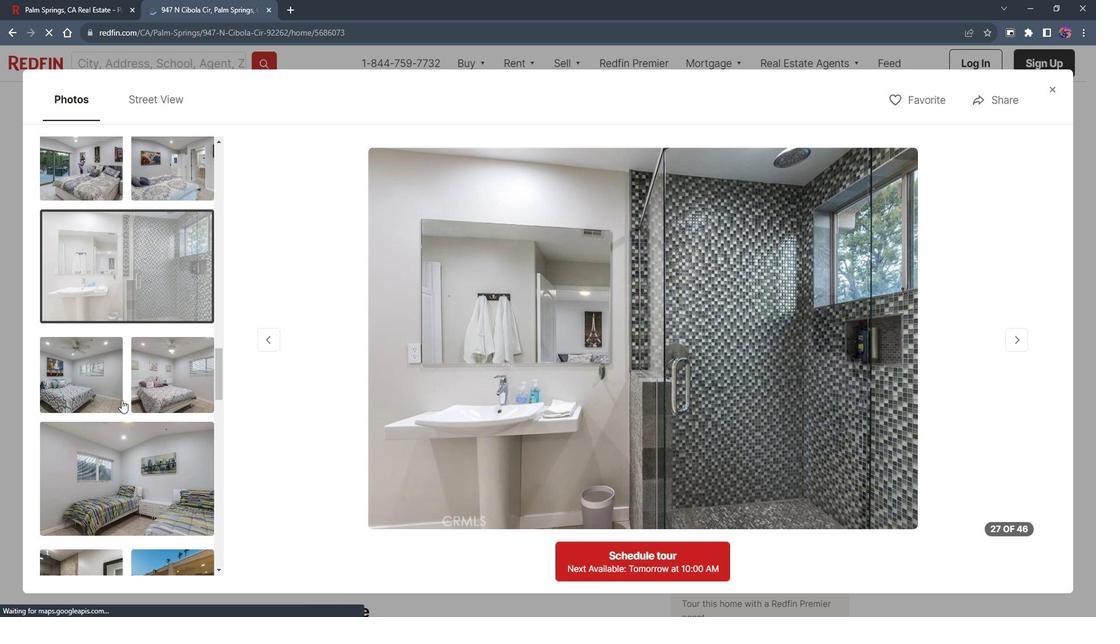 
Action: Mouse moved to (187, 359)
Screenshot: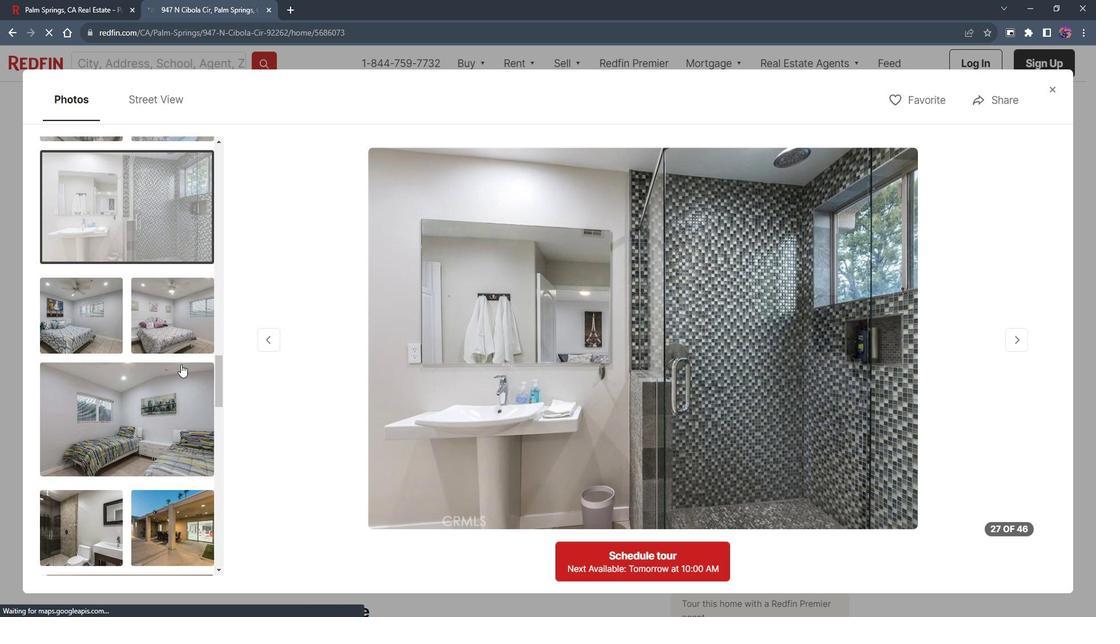 
Action: Mouse scrolled (187, 359) with delta (0, 0)
Screenshot: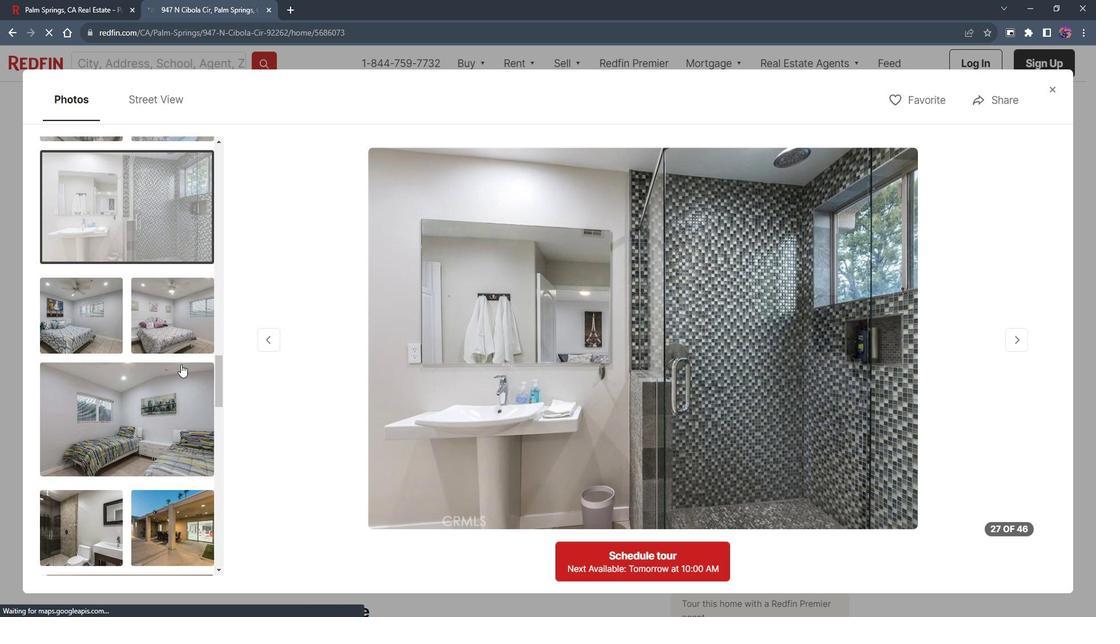
Action: Mouse moved to (170, 366)
Screenshot: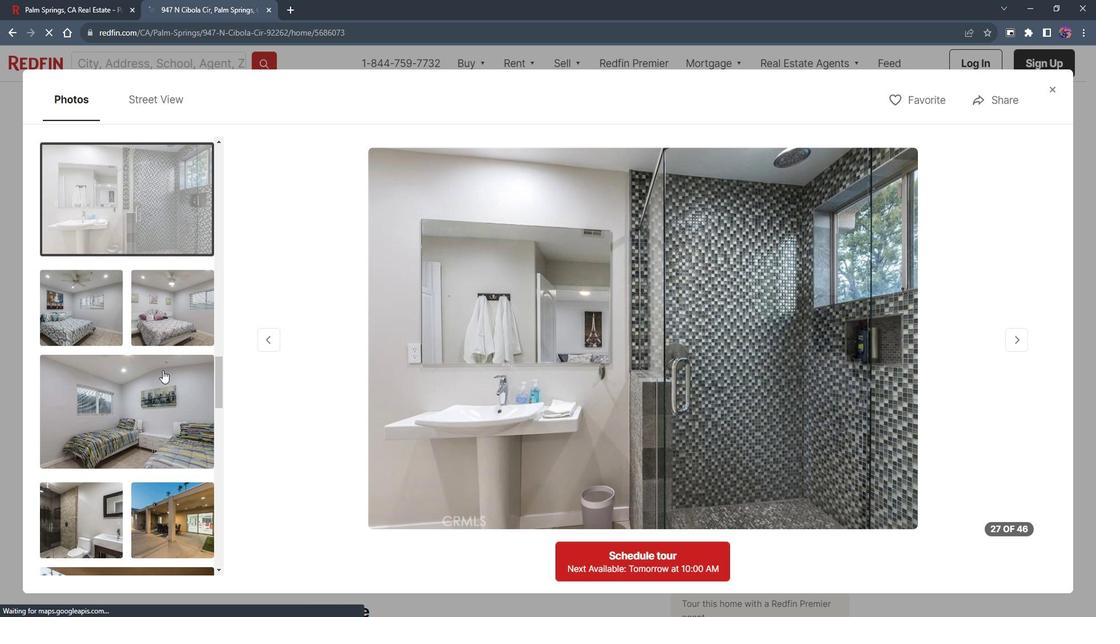 
Action: Mouse scrolled (170, 365) with delta (0, 0)
Screenshot: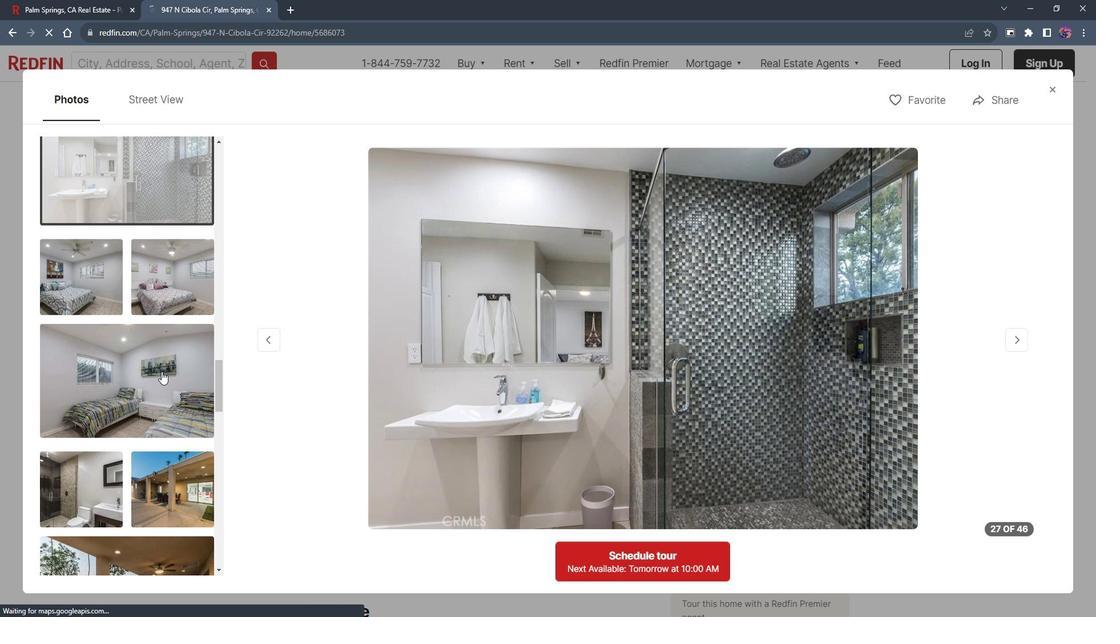 
Action: Mouse moved to (181, 416)
Screenshot: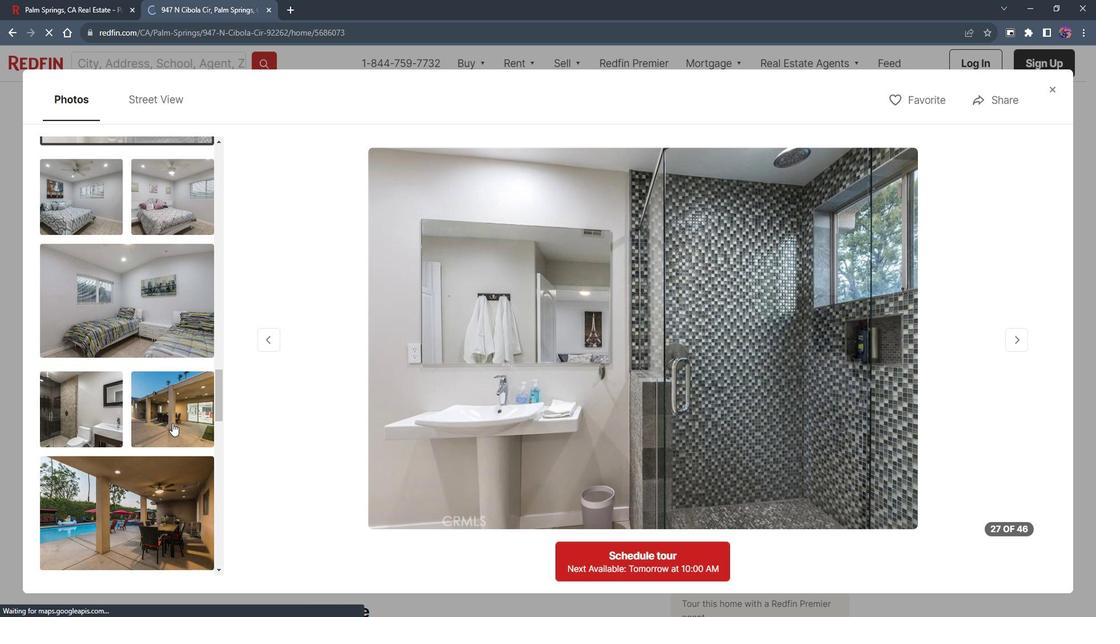
Action: Mouse scrolled (181, 415) with delta (0, 0)
Screenshot: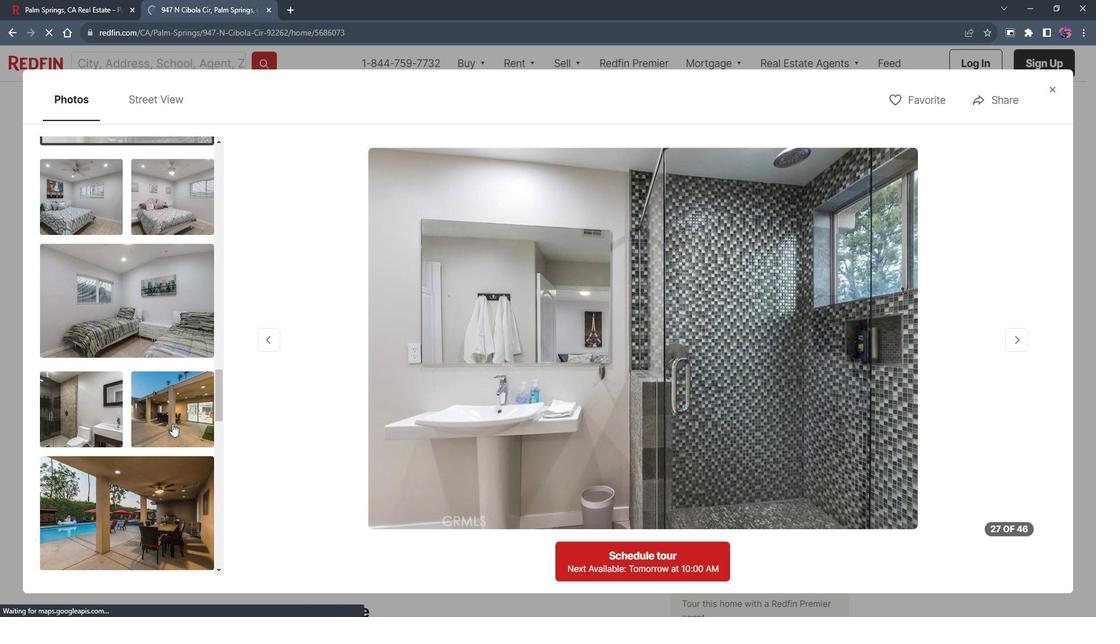 
Action: Mouse moved to (150, 431)
Screenshot: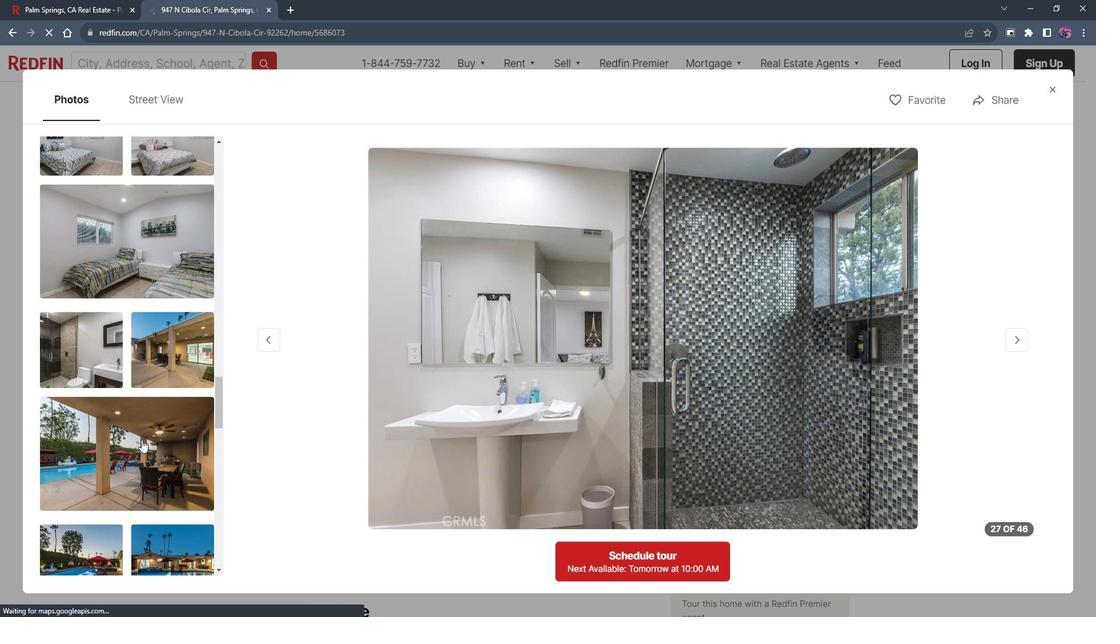 
Action: Mouse pressed left at (150, 431)
Screenshot: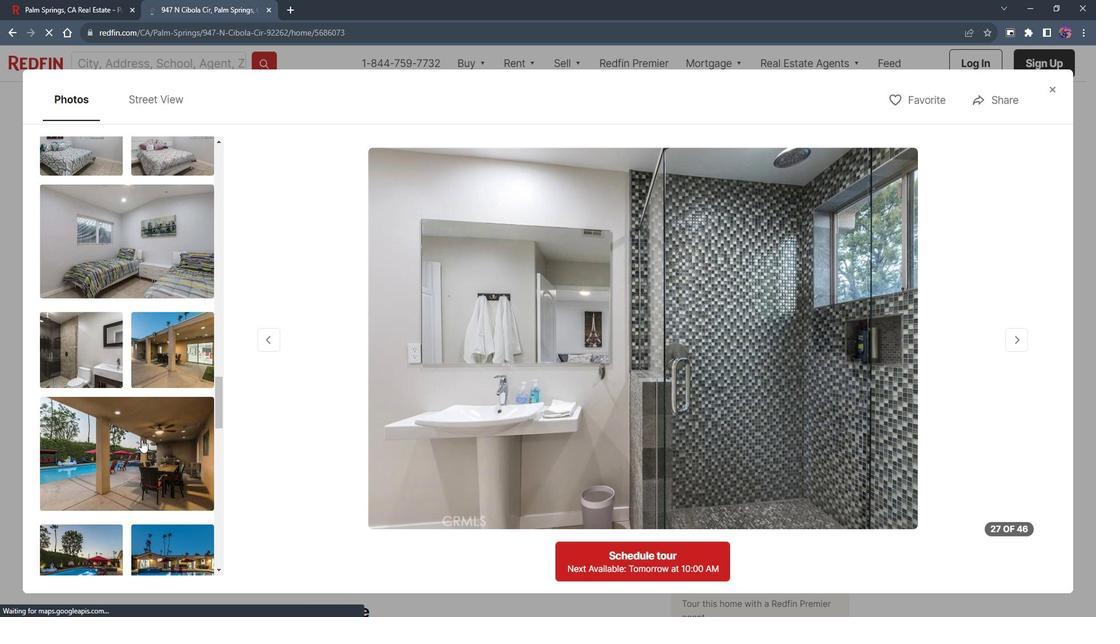 
Action: Mouse scrolled (150, 431) with delta (0, 0)
Screenshot: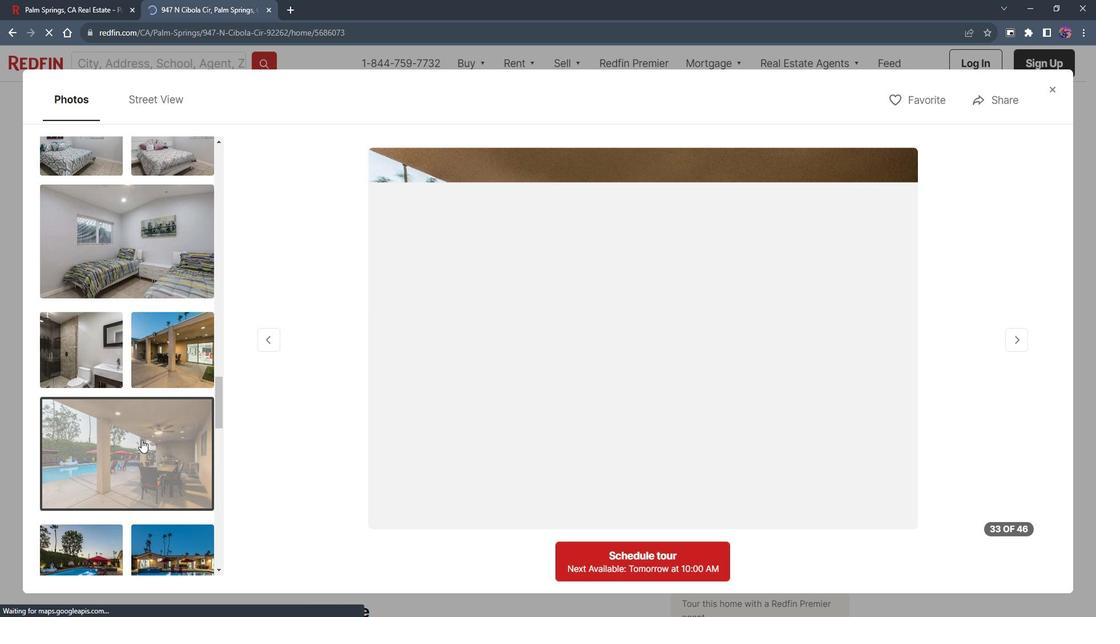 
Action: Mouse moved to (150, 431)
Screenshot: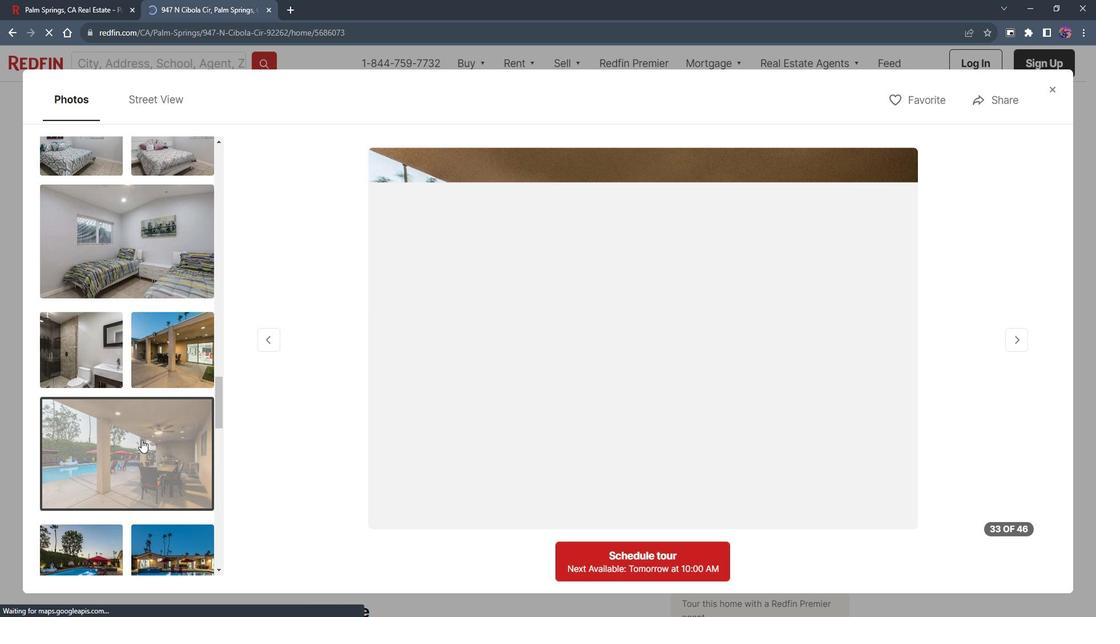 
Action: Mouse scrolled (150, 431) with delta (0, 0)
Screenshot: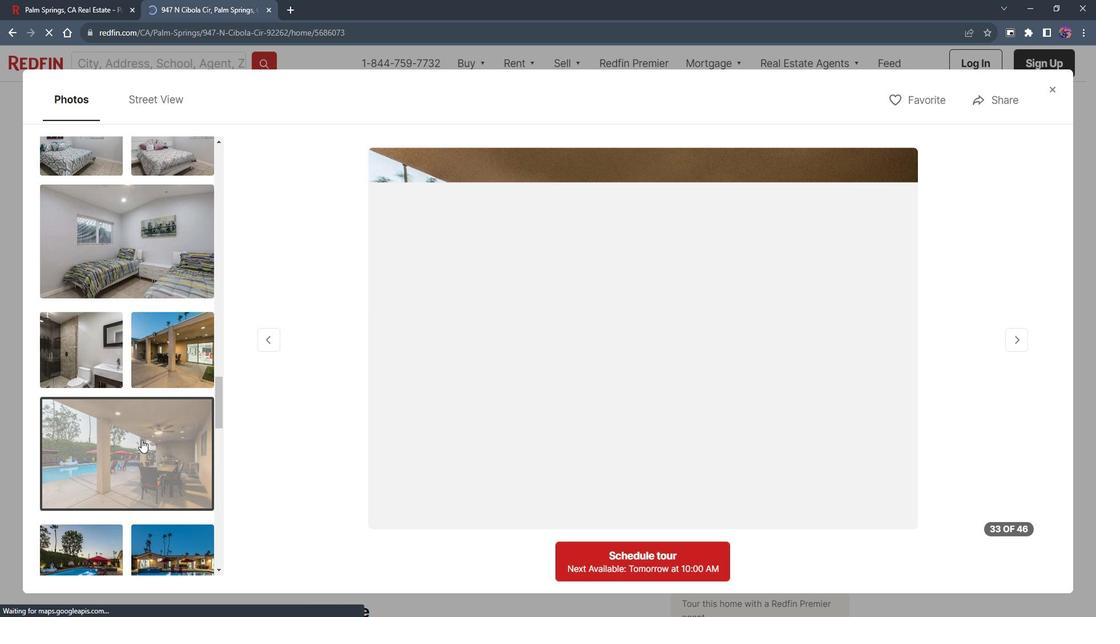 
Action: Mouse moved to (150, 430)
Screenshot: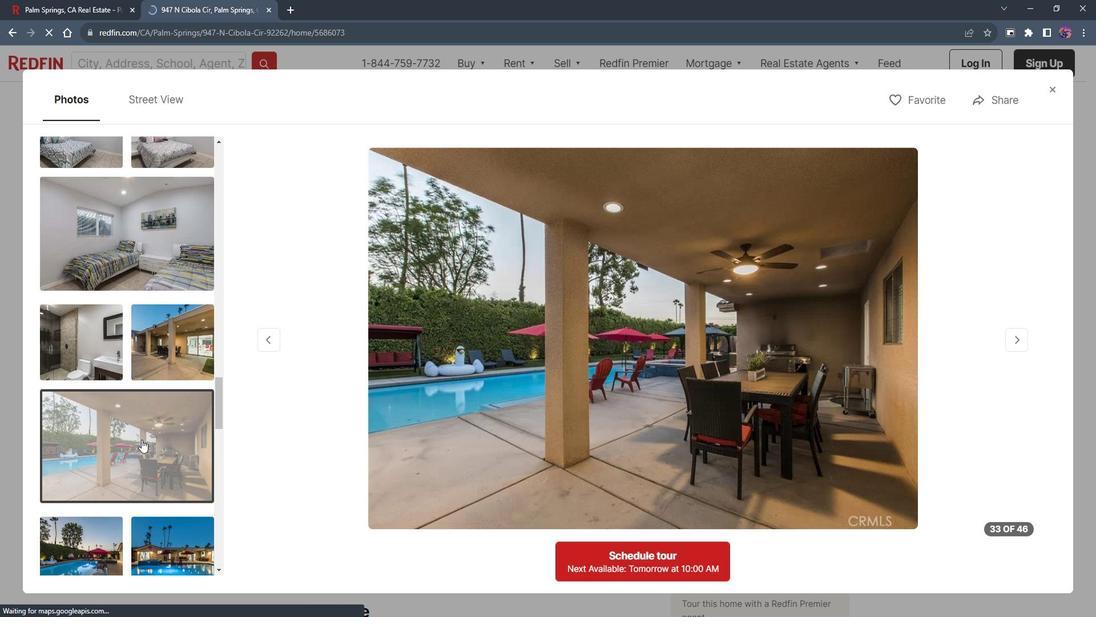
Action: Mouse scrolled (150, 430) with delta (0, 0)
Screenshot: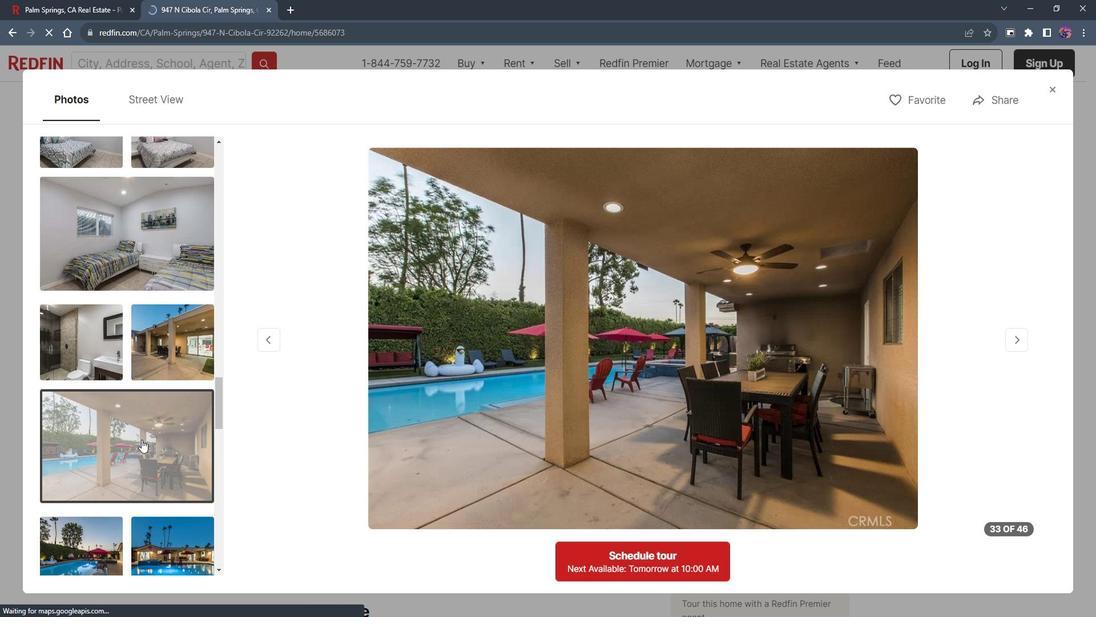 
Action: Mouse moved to (151, 430)
Screenshot: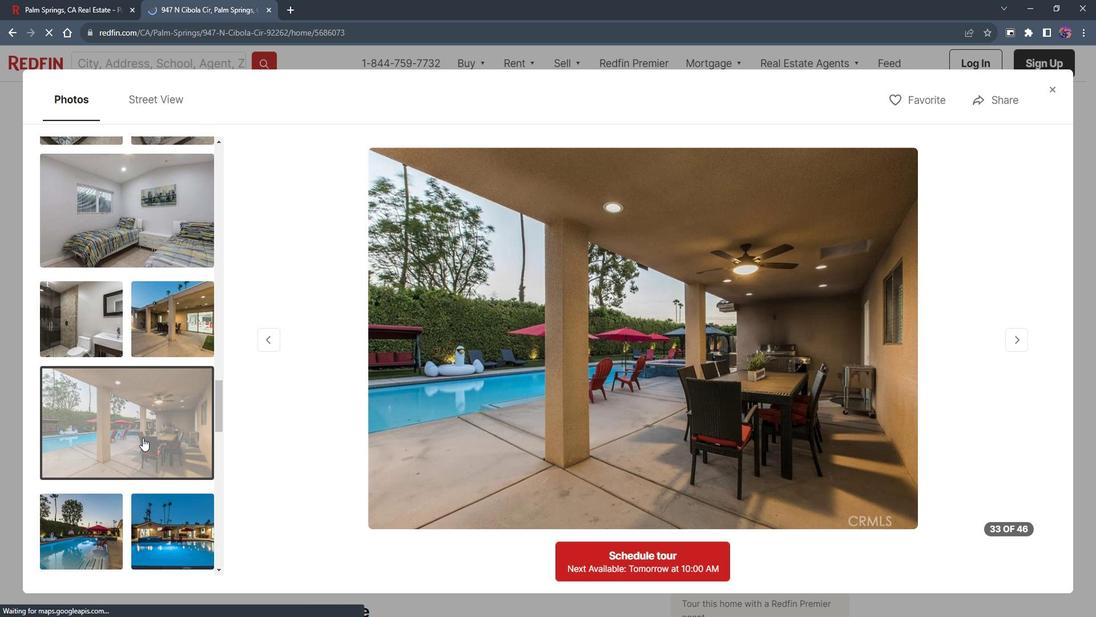 
Action: Mouse scrolled (151, 429) with delta (0, 0)
Screenshot: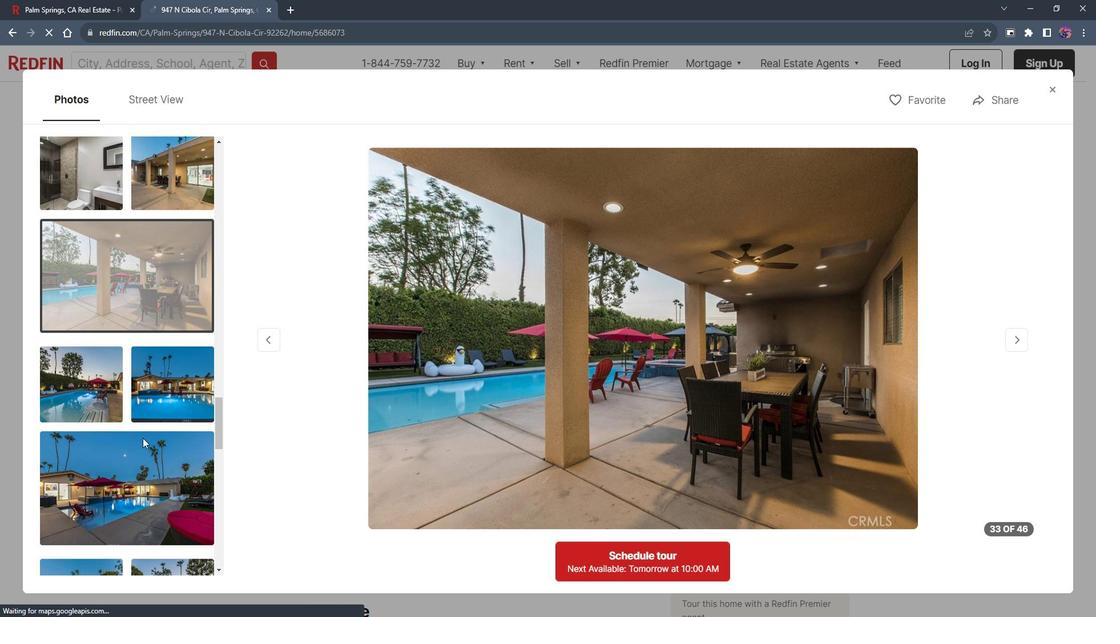 
Action: Mouse moved to (152, 428)
Screenshot: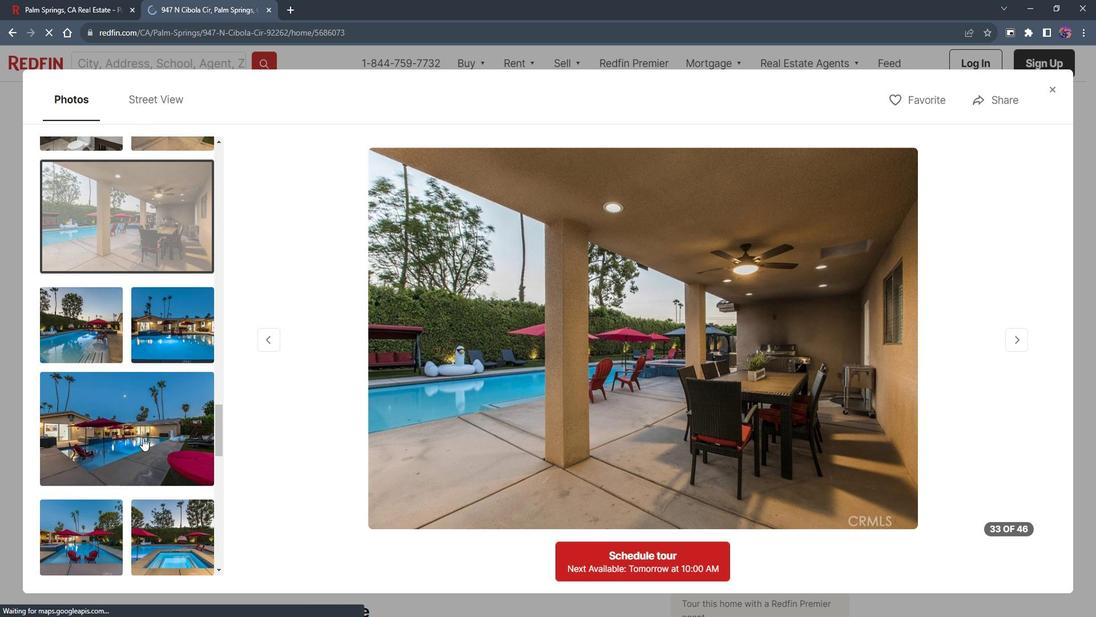 
Action: Mouse scrolled (152, 427) with delta (0, 0)
Screenshot: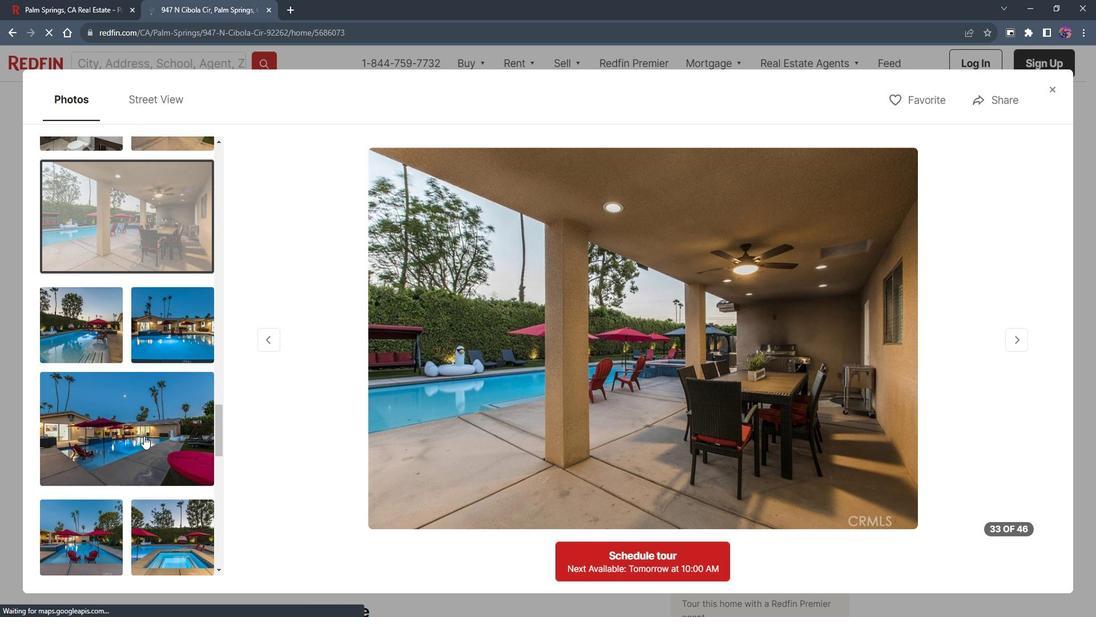 
Action: Mouse scrolled (152, 427) with delta (0, 0)
Screenshot: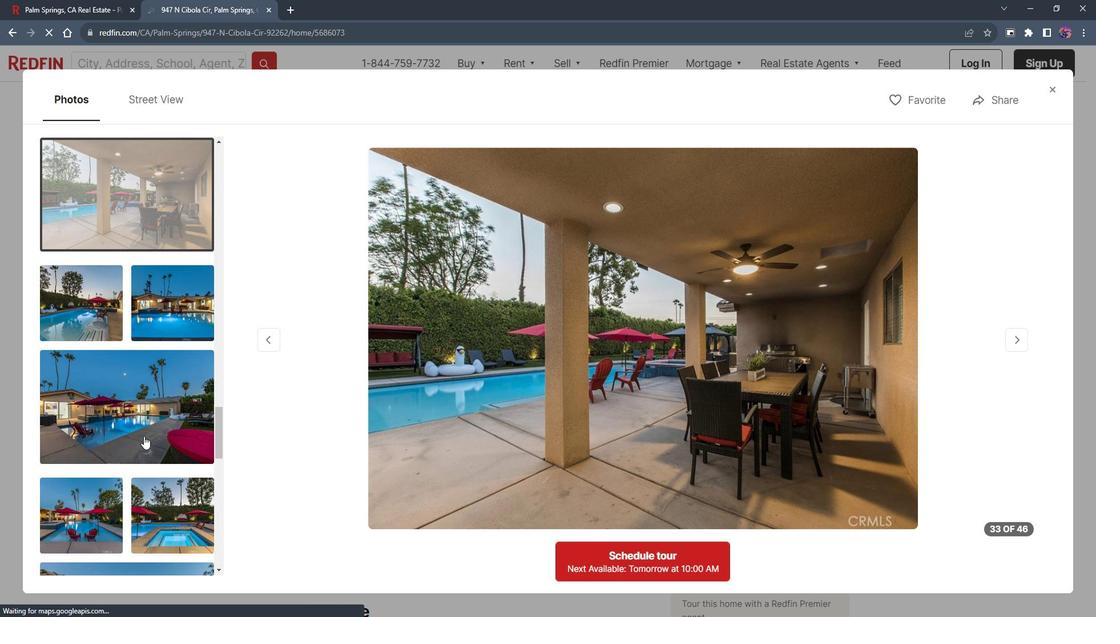 
Action: Mouse scrolled (152, 427) with delta (0, 0)
Screenshot: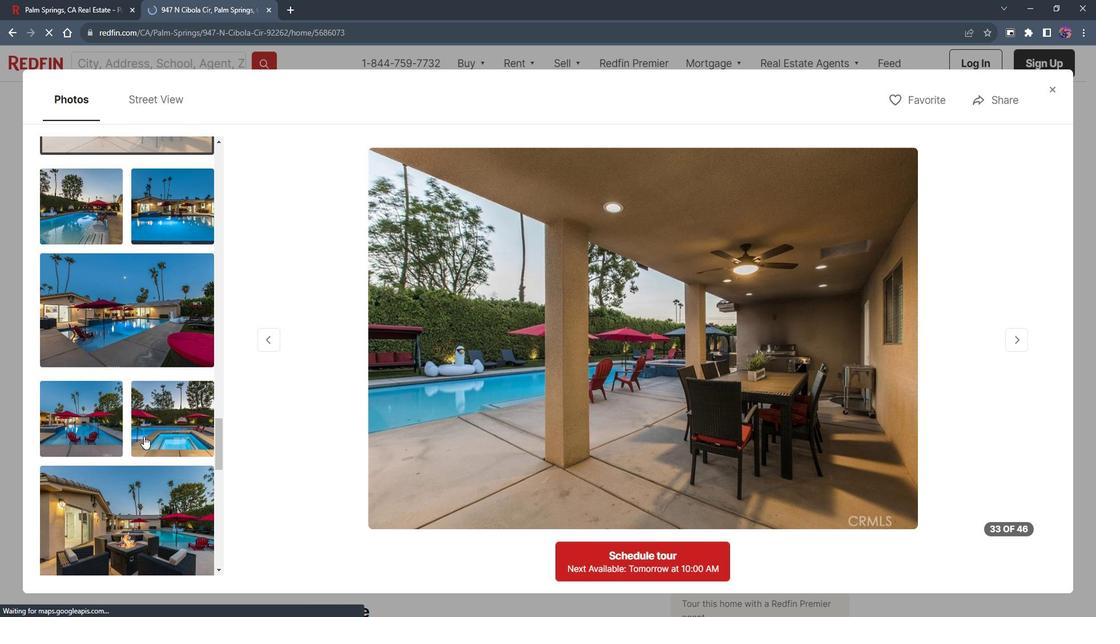 
Action: Mouse scrolled (152, 427) with delta (0, 0)
Screenshot: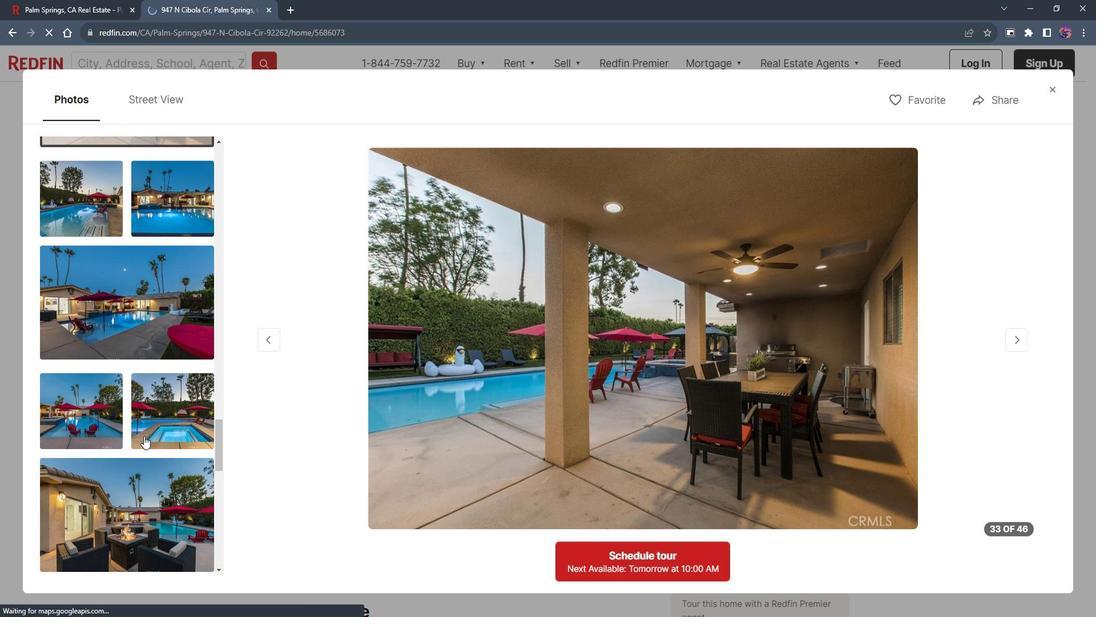 
Action: Mouse scrolled (152, 427) with delta (0, 0)
Screenshot: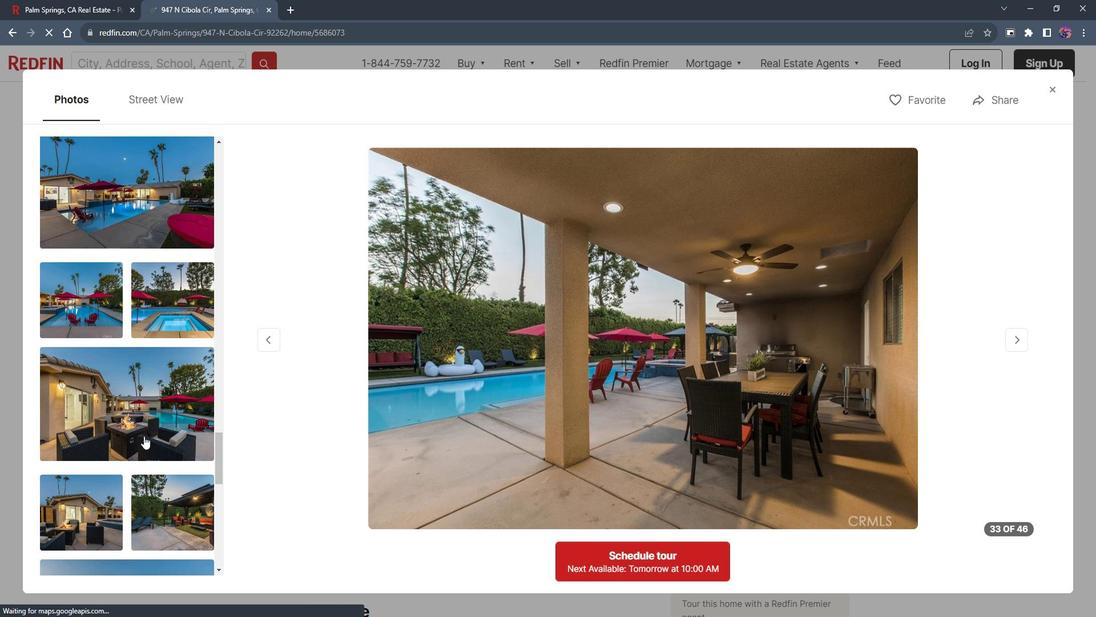 
Action: Mouse moved to (127, 363)
Screenshot: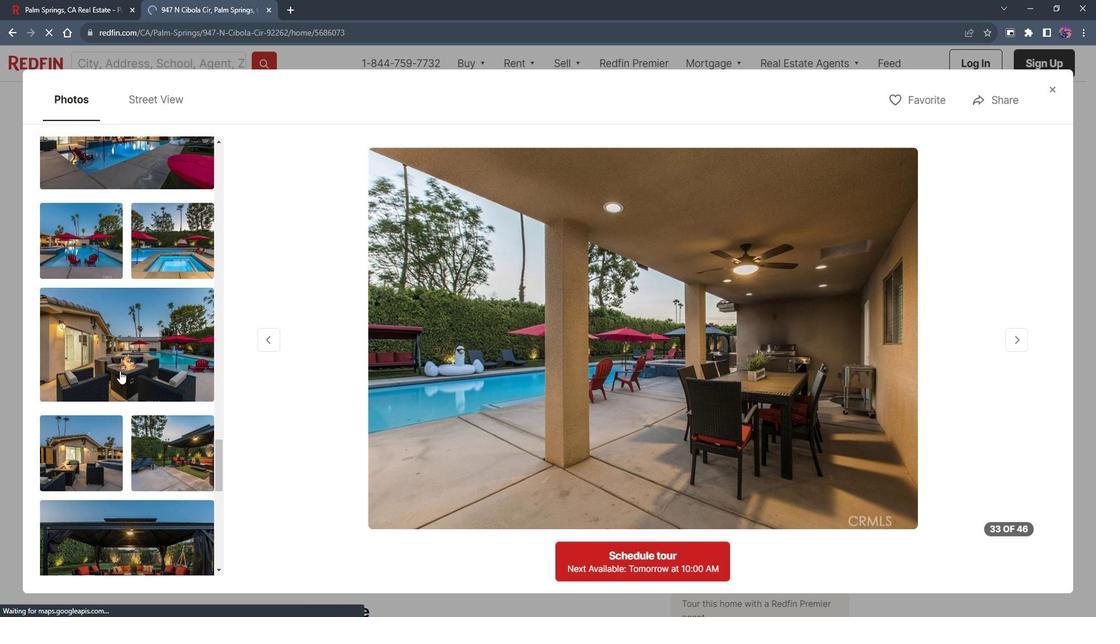 
Action: Mouse pressed left at (127, 363)
Screenshot: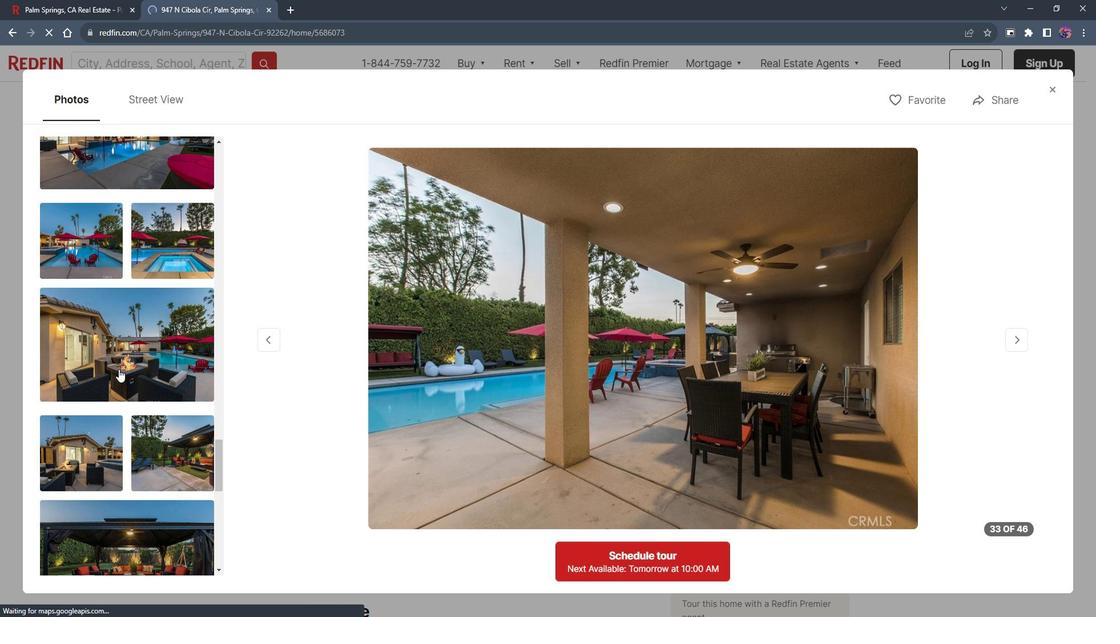 
Action: Mouse moved to (137, 444)
Screenshot: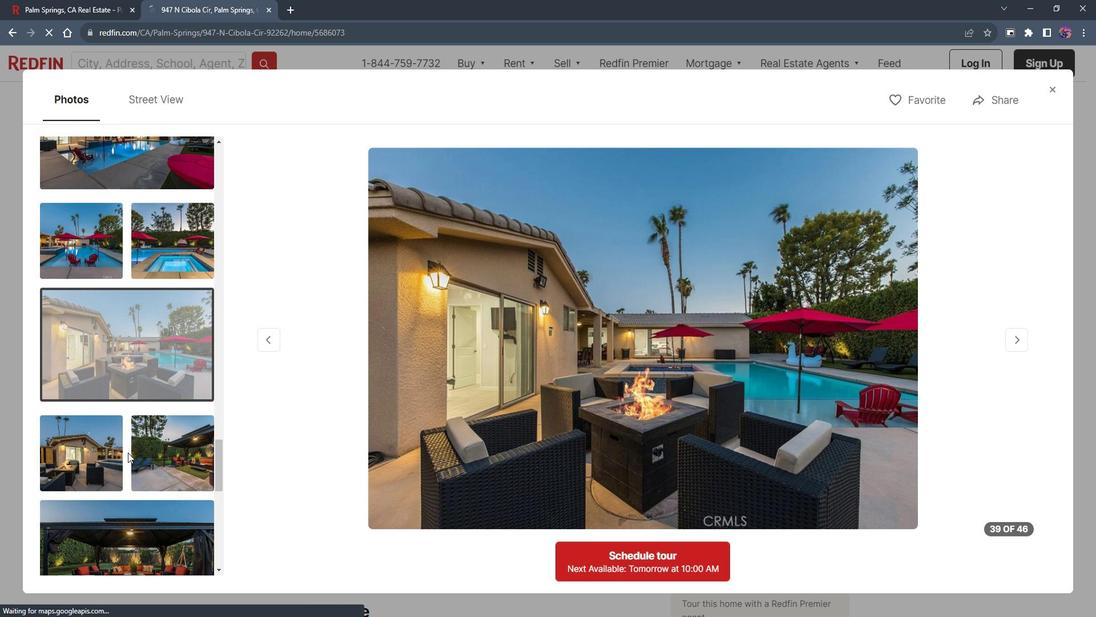 
Action: Mouse scrolled (137, 443) with delta (0, 0)
Screenshot: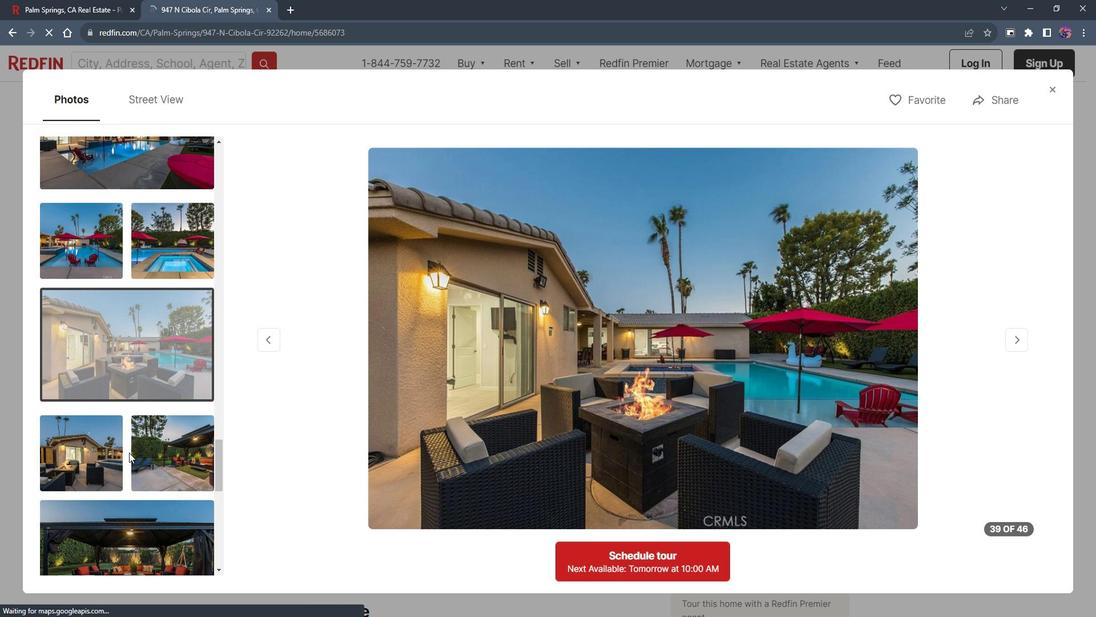 
Action: Mouse scrolled (137, 443) with delta (0, 0)
Screenshot: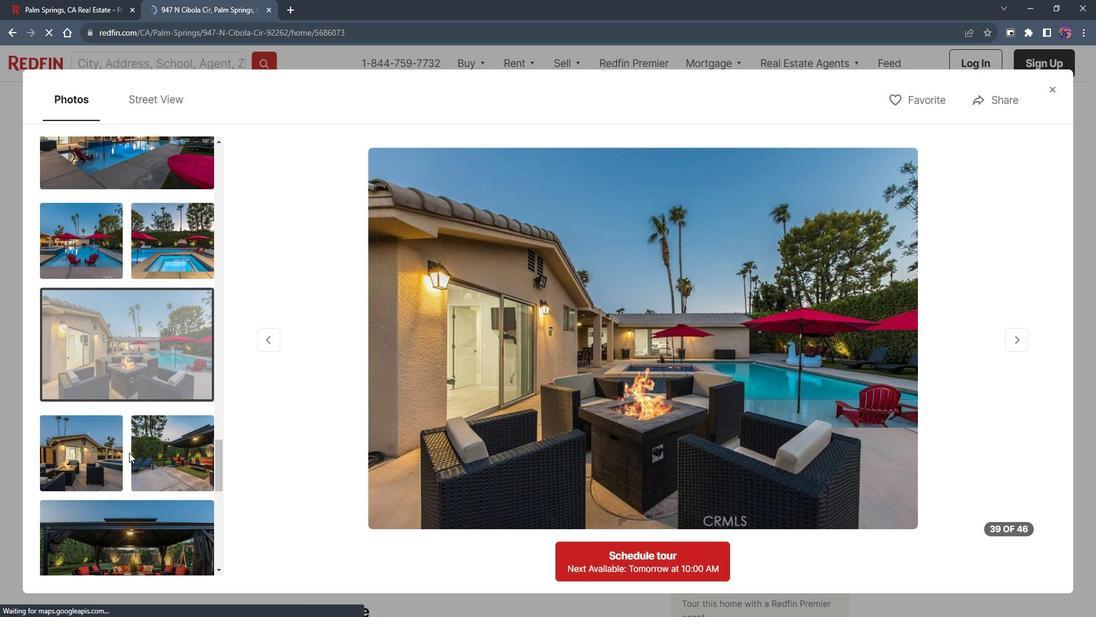 
Action: Mouse moved to (138, 442)
Screenshot: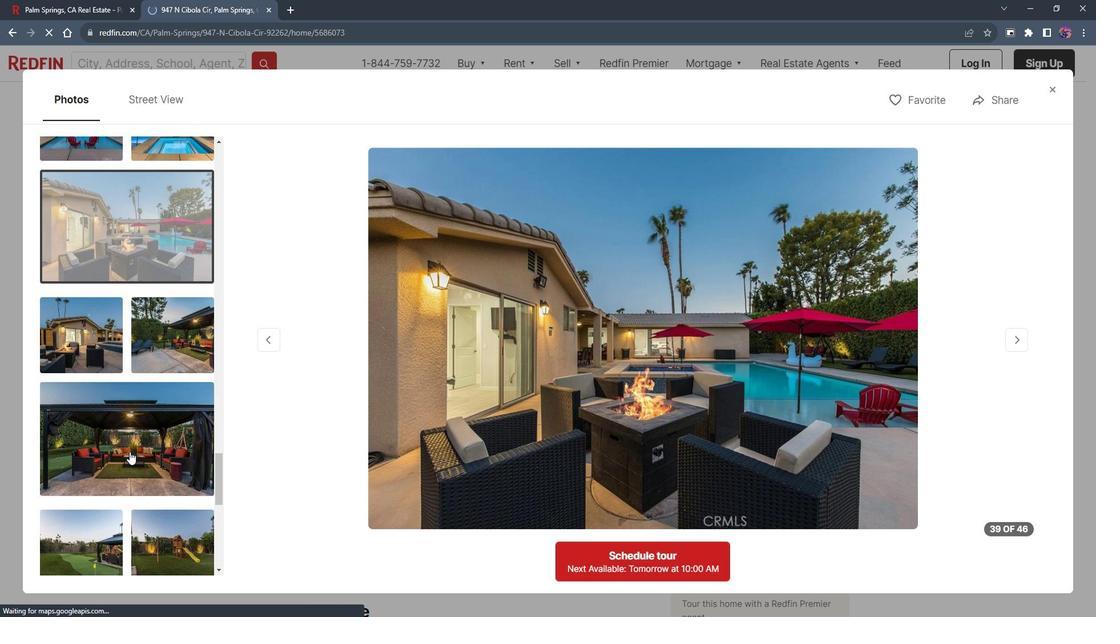 
Action: Mouse scrolled (138, 442) with delta (0, 0)
Screenshot: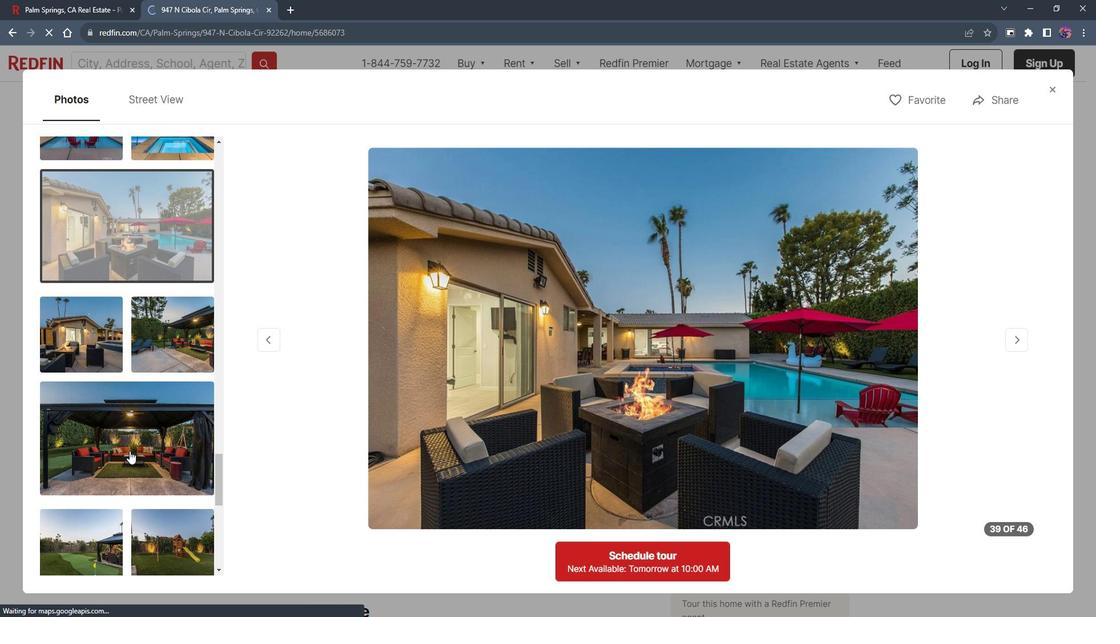 
Action: Mouse moved to (148, 390)
Screenshot: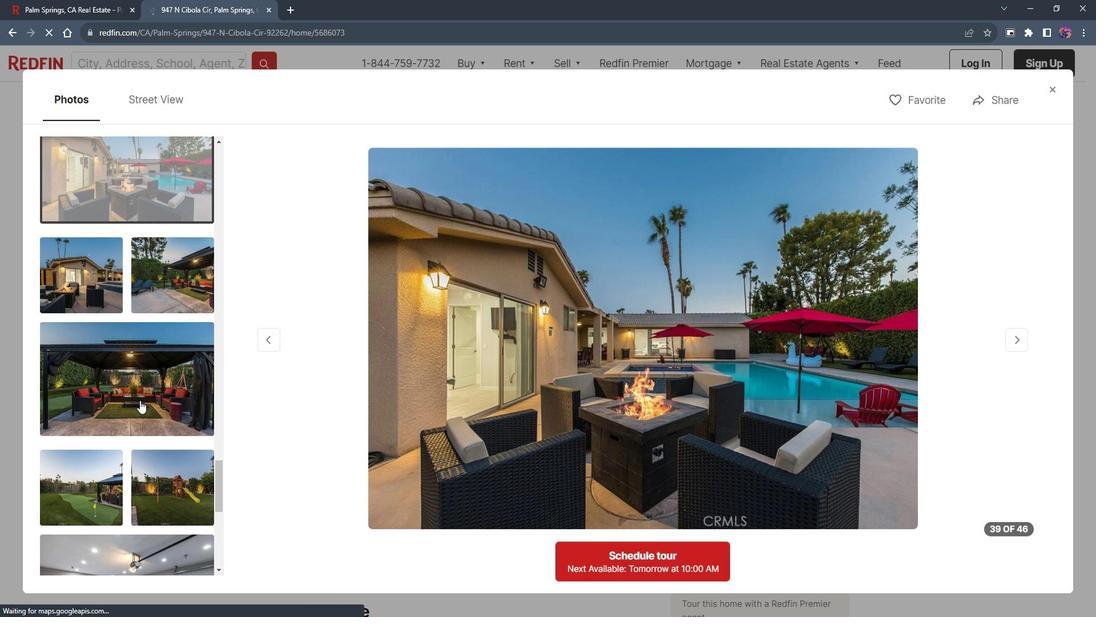 
Action: Mouse pressed left at (148, 390)
Screenshot: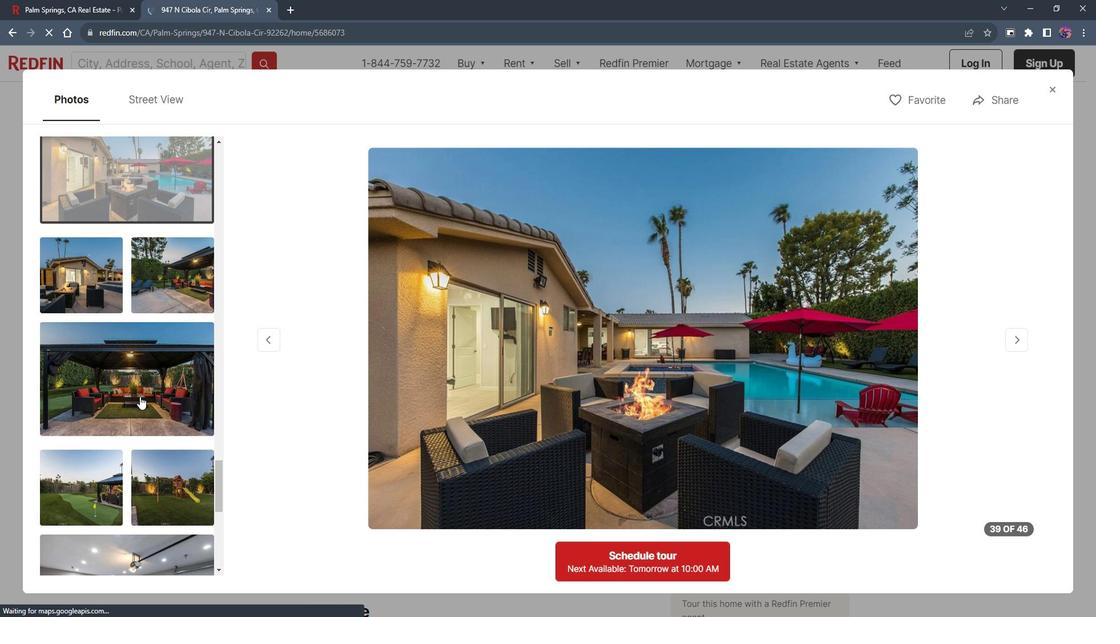 
Action: Mouse moved to (1062, 95)
Screenshot: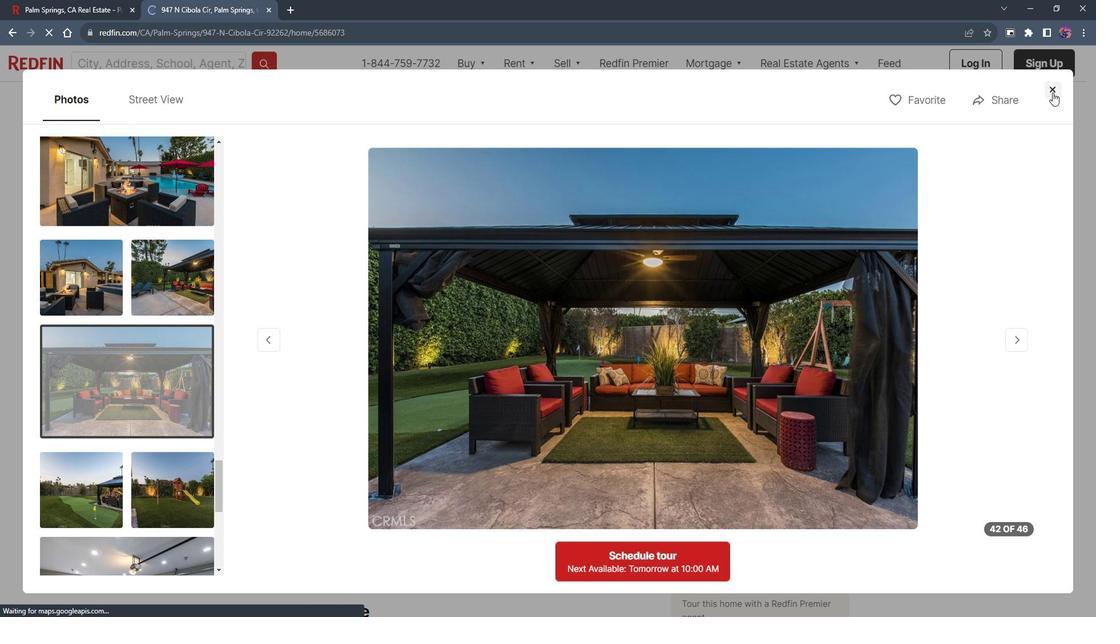 
Action: Mouse pressed left at (1062, 95)
Screenshot: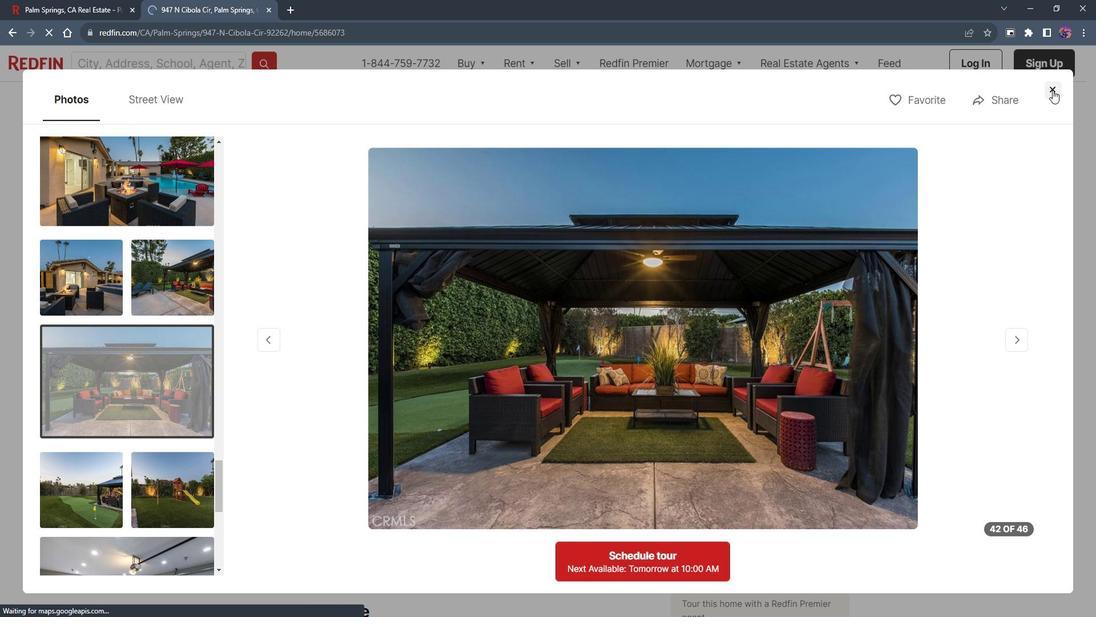 
Action: Mouse moved to (489, 418)
Screenshot: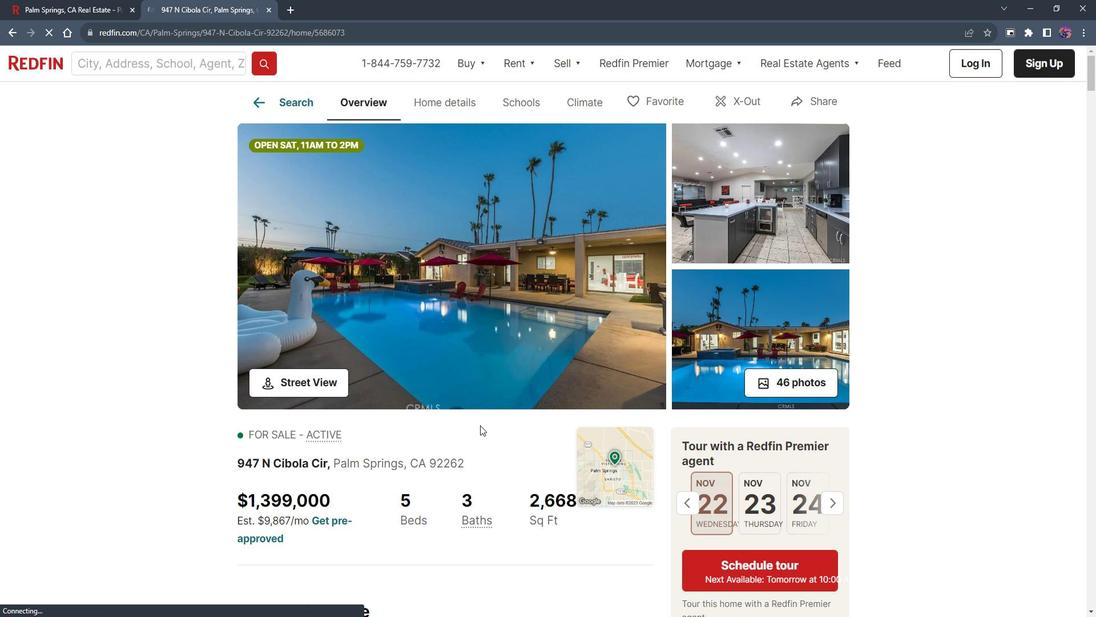
Action: Mouse scrolled (489, 417) with delta (0, 0)
Screenshot: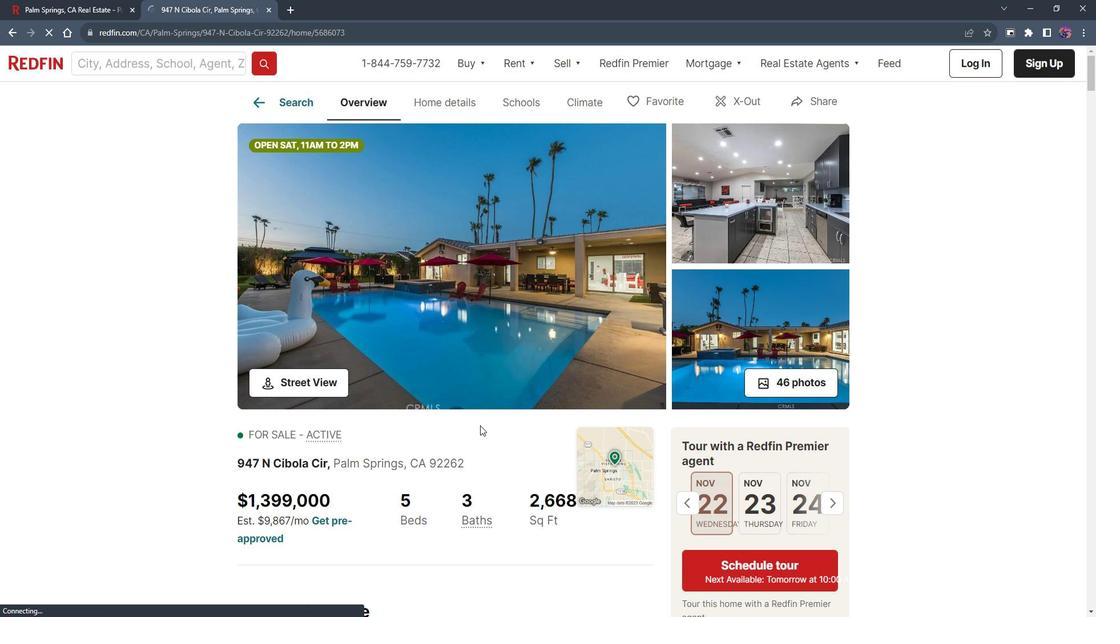 
Action: Mouse moved to (488, 418)
Screenshot: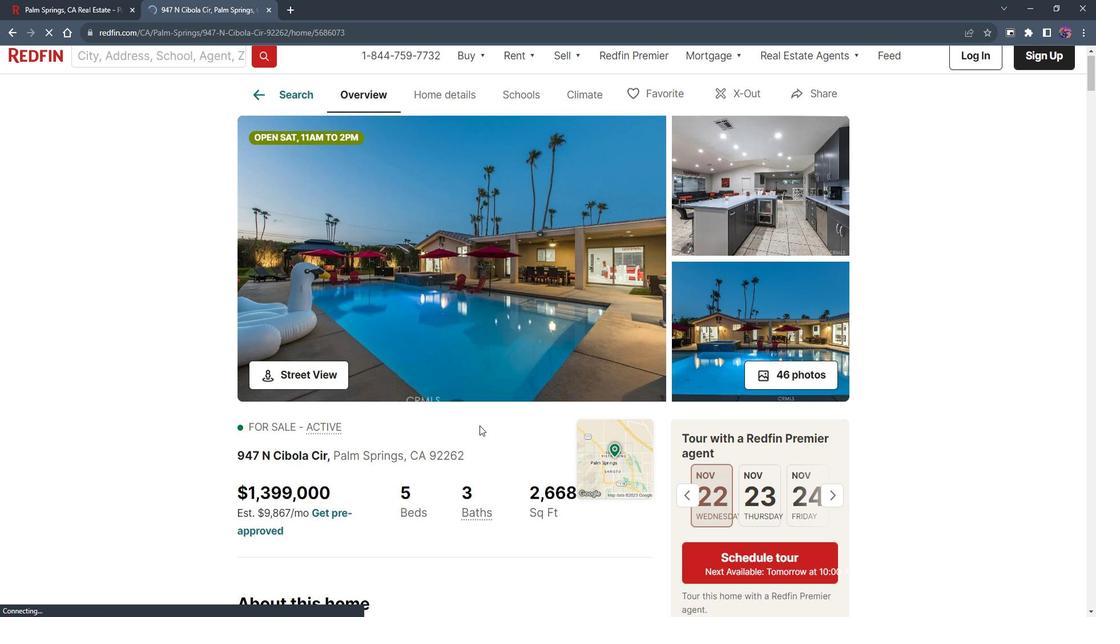 
Action: Mouse scrolled (488, 417) with delta (0, 0)
Screenshot: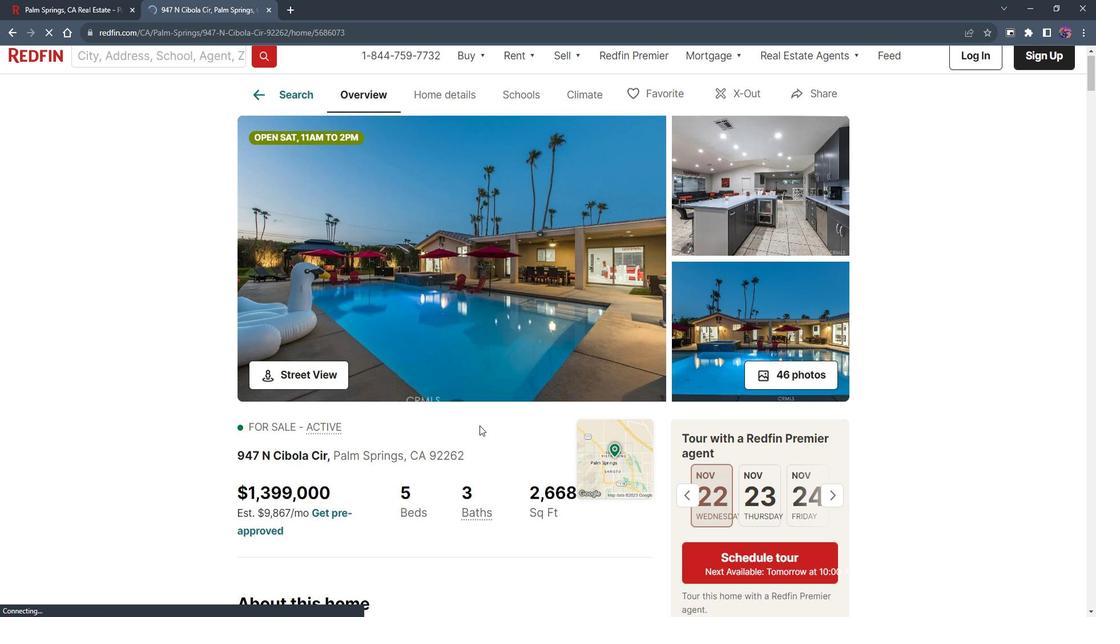 
Action: Mouse moved to (487, 417)
Screenshot: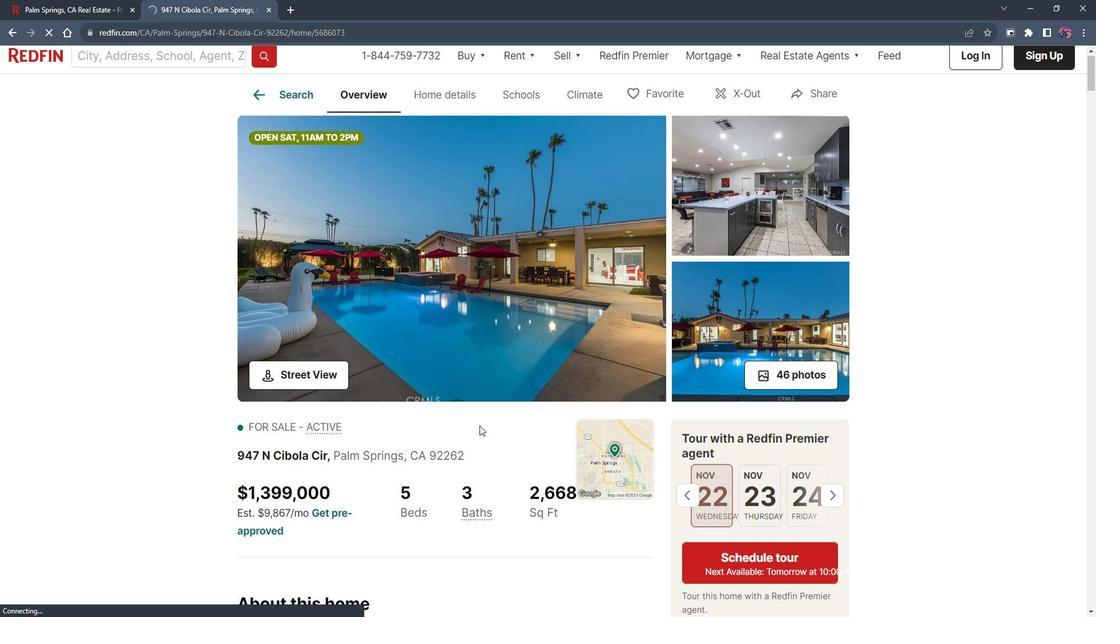 
Action: Mouse scrolled (487, 417) with delta (0, 0)
Screenshot: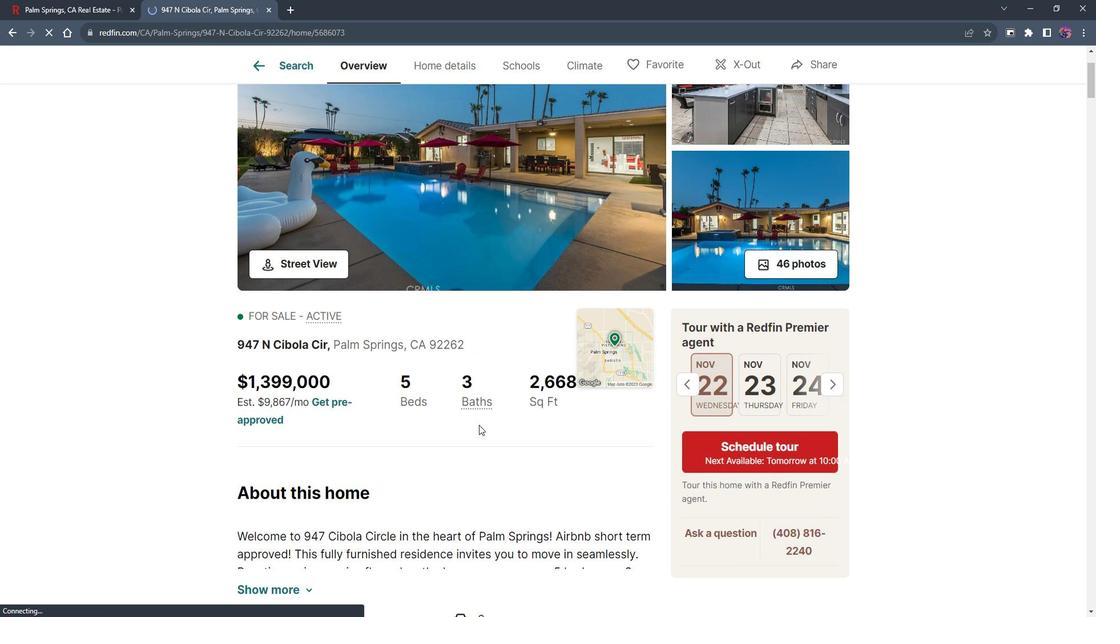 
Action: Mouse scrolled (487, 417) with delta (0, 0)
Screenshot: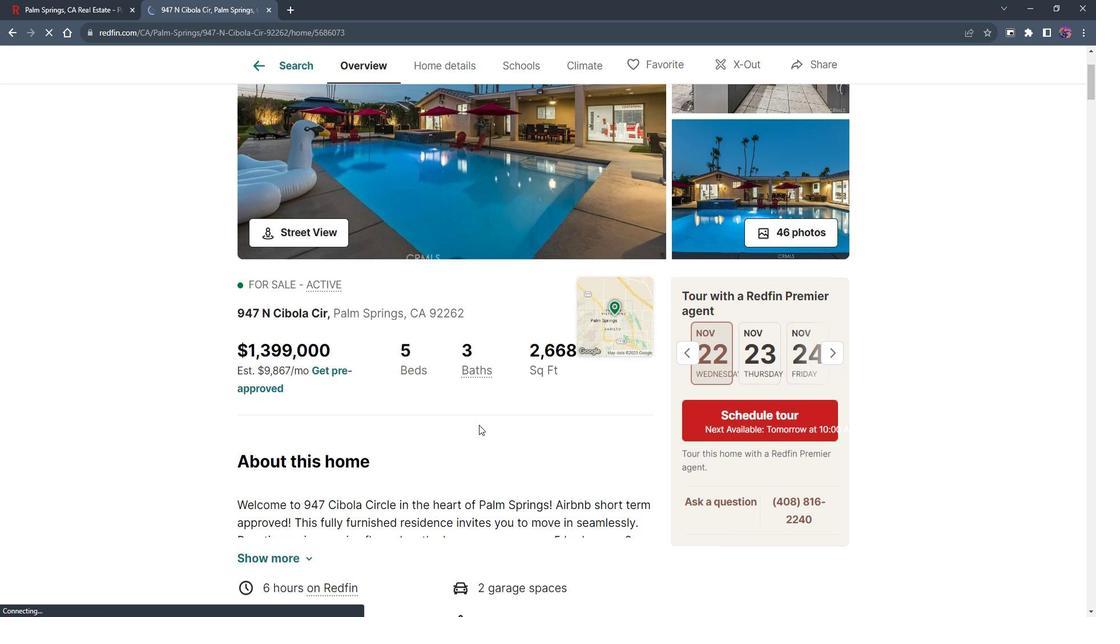 
Action: Mouse scrolled (487, 417) with delta (0, 0)
Screenshot: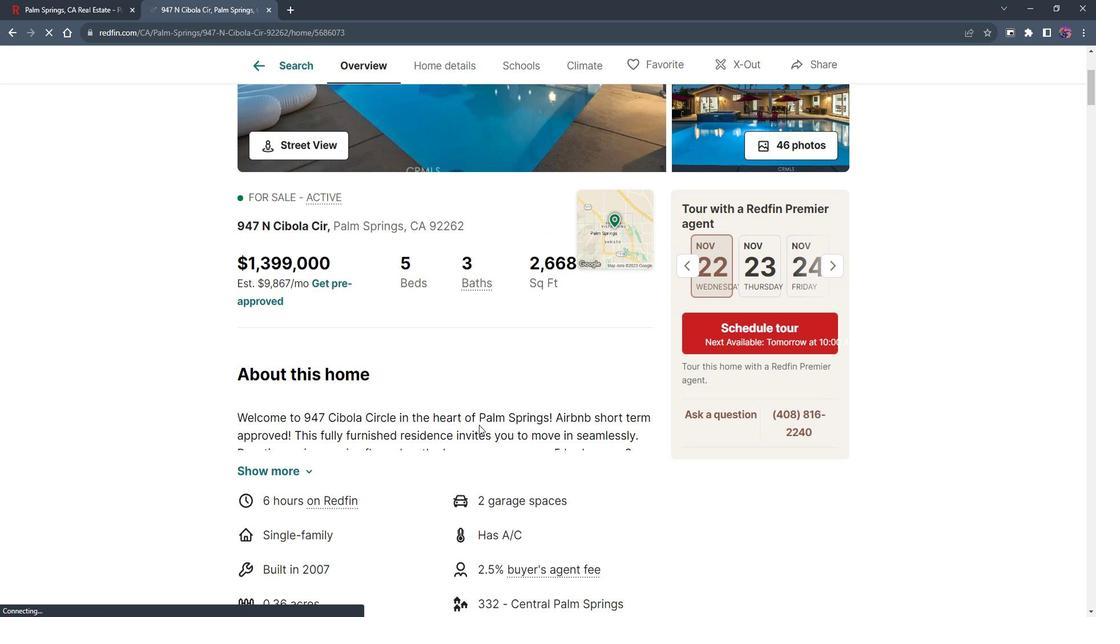 
Action: Mouse moved to (278, 402)
Screenshot: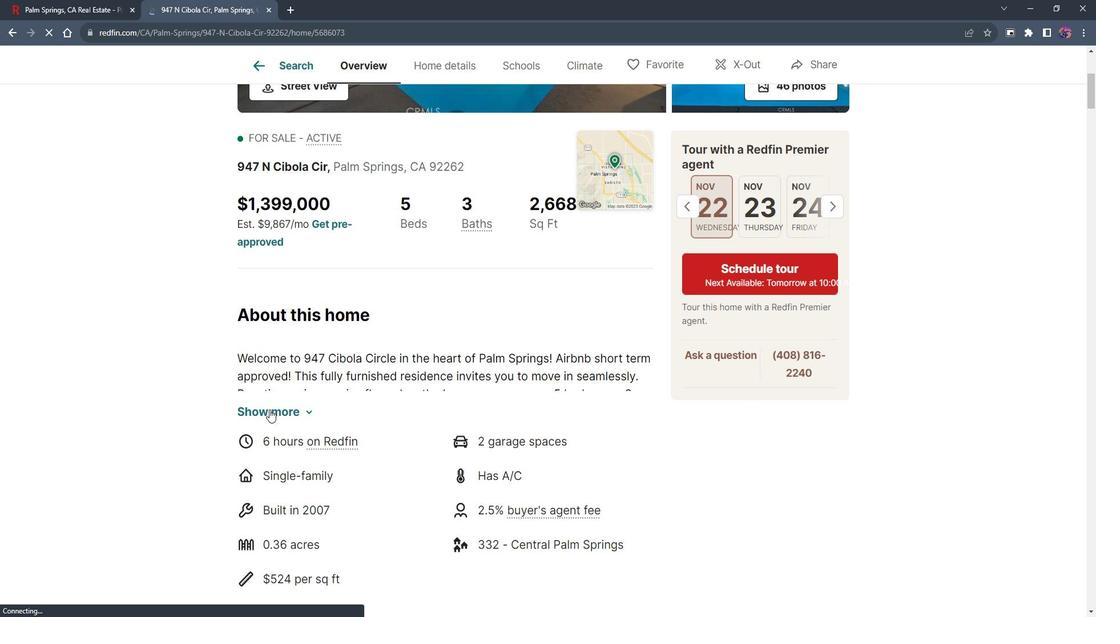 
Action: Mouse pressed left at (278, 402)
Screenshot: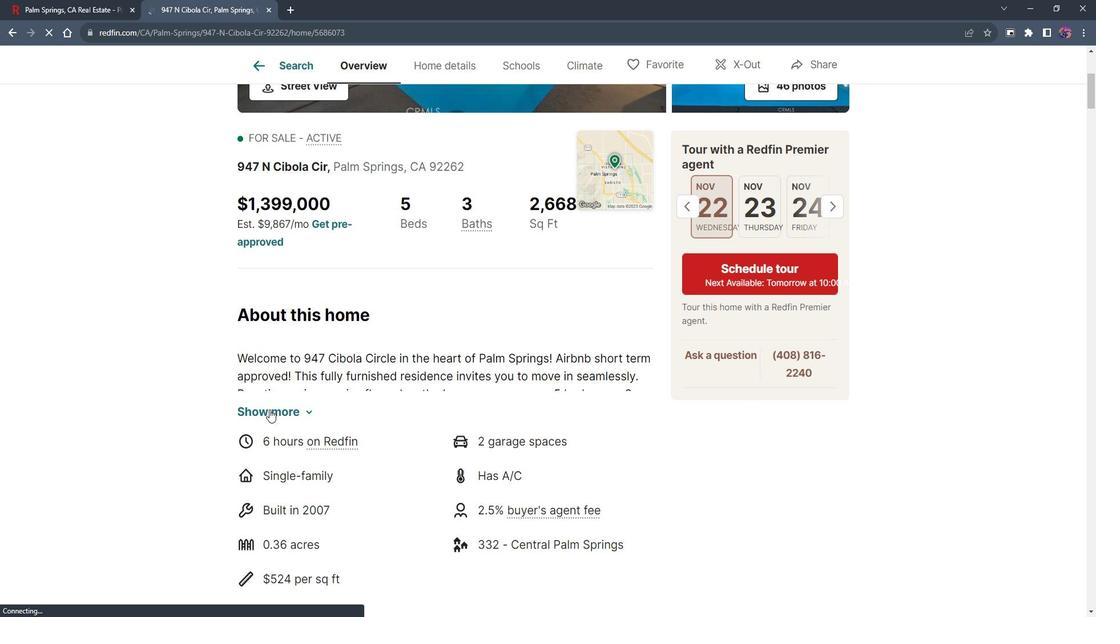 
Action: Mouse moved to (402, 425)
Screenshot: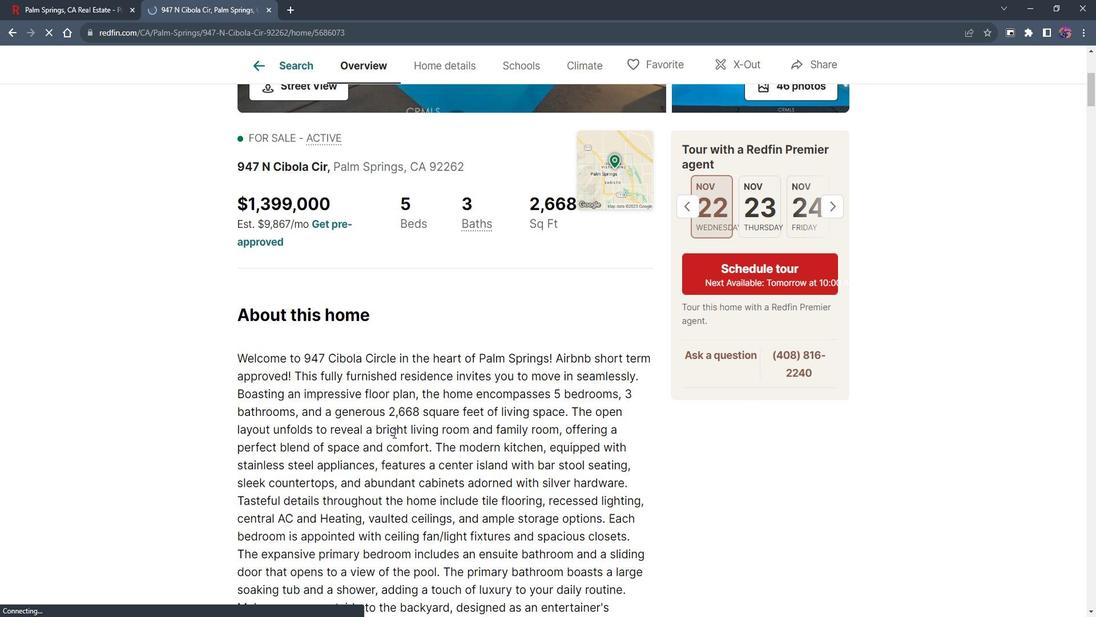 
Action: Mouse scrolled (402, 425) with delta (0, 0)
Screenshot: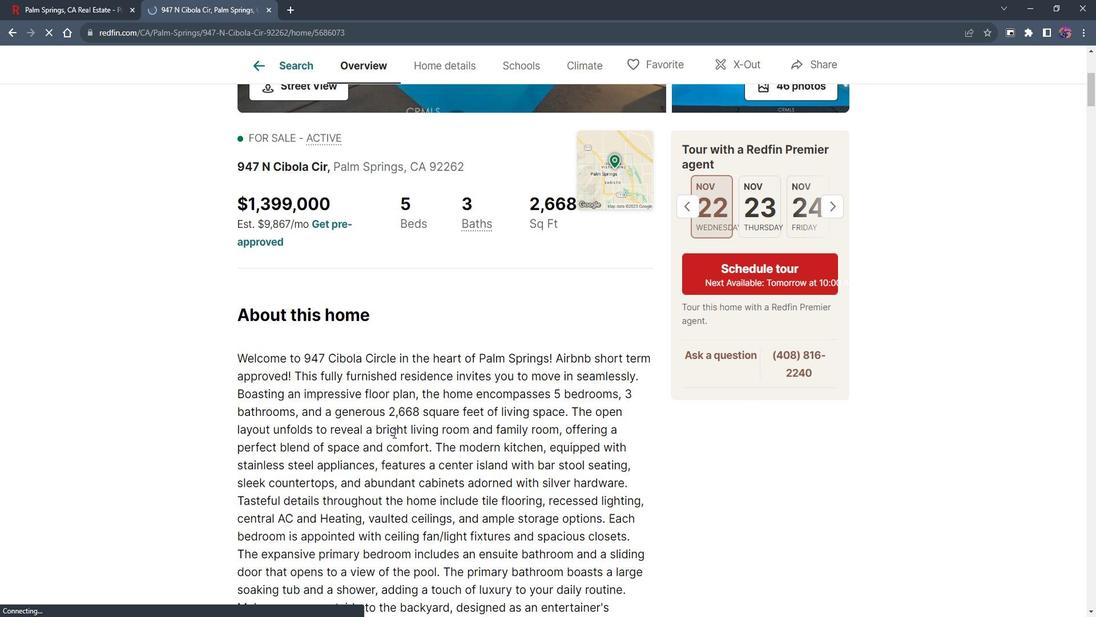 
Action: Mouse moved to (402, 425)
Screenshot: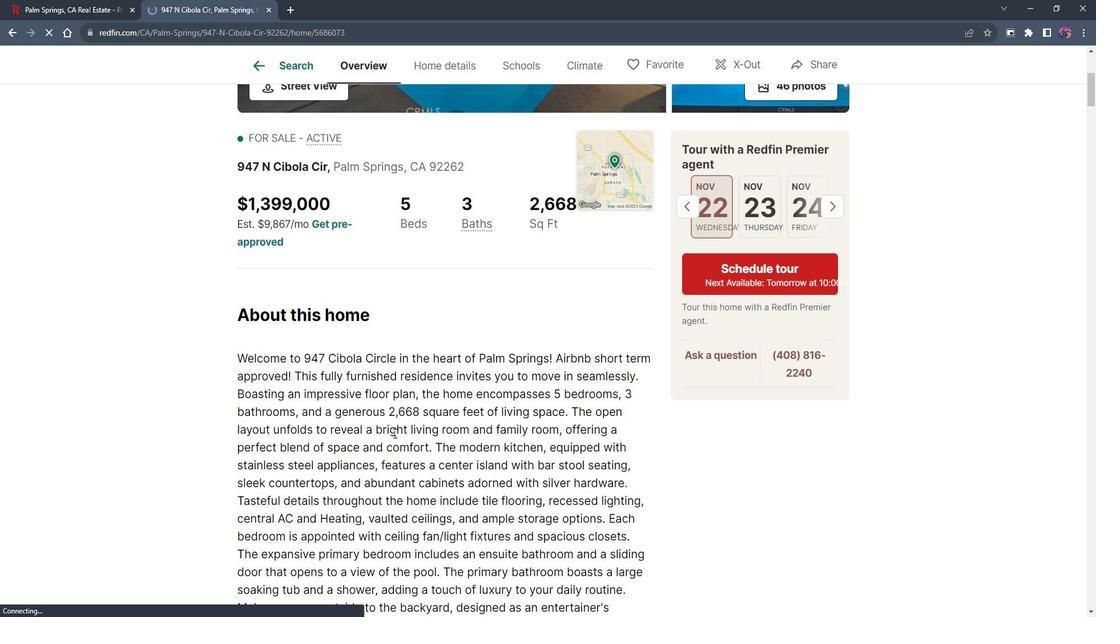 
Action: Mouse scrolled (402, 425) with delta (0, 0)
Screenshot: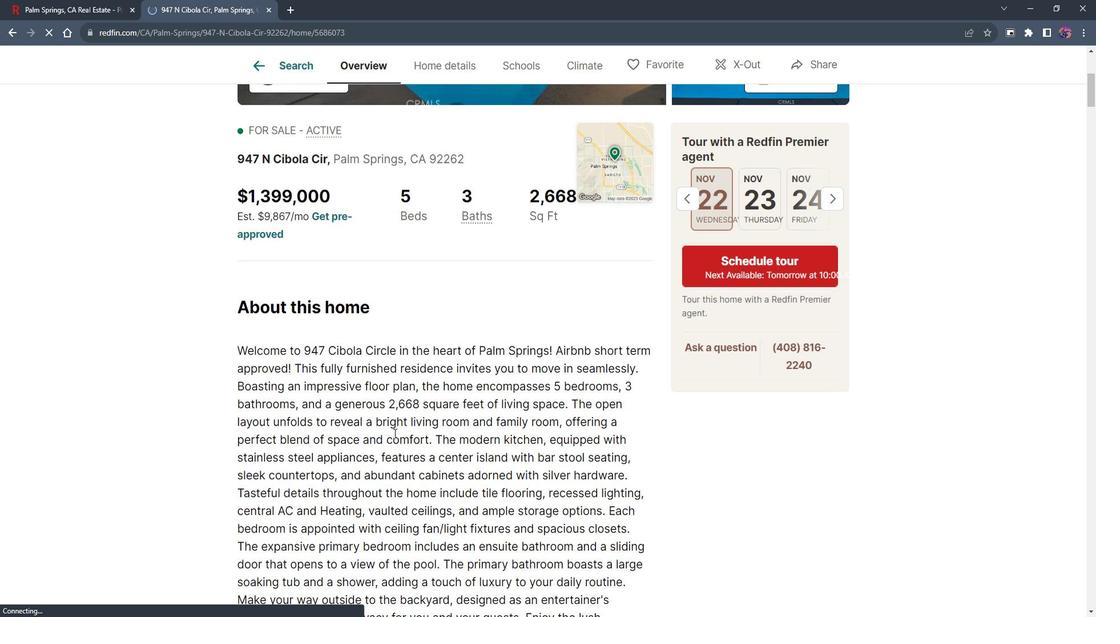 
Action: Mouse scrolled (402, 425) with delta (0, 0)
Screenshot: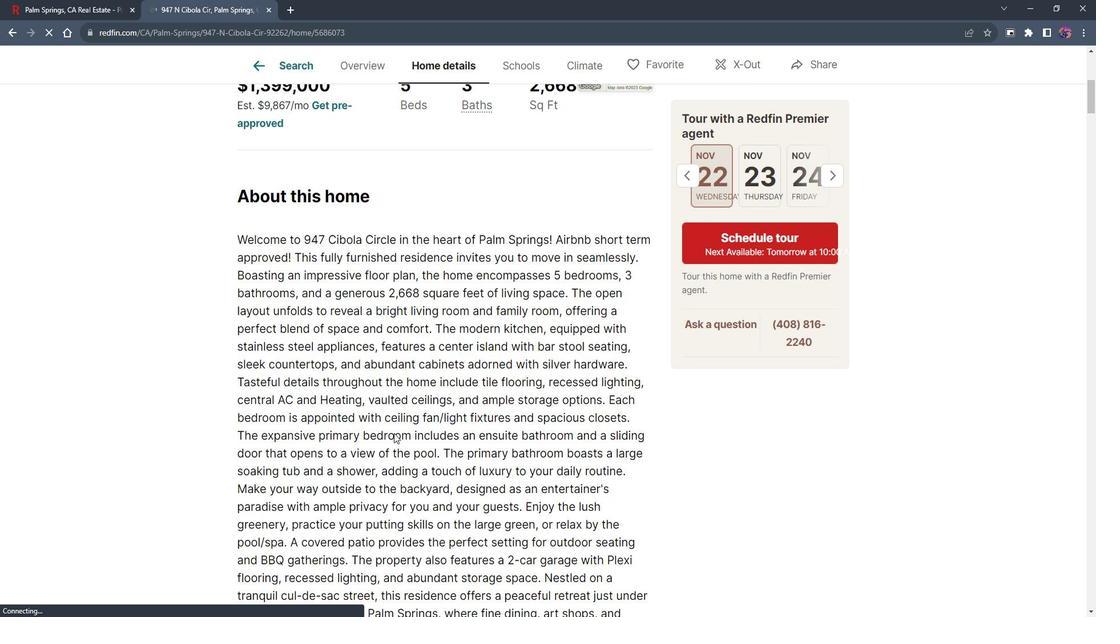 
Action: Mouse scrolled (402, 425) with delta (0, 0)
Screenshot: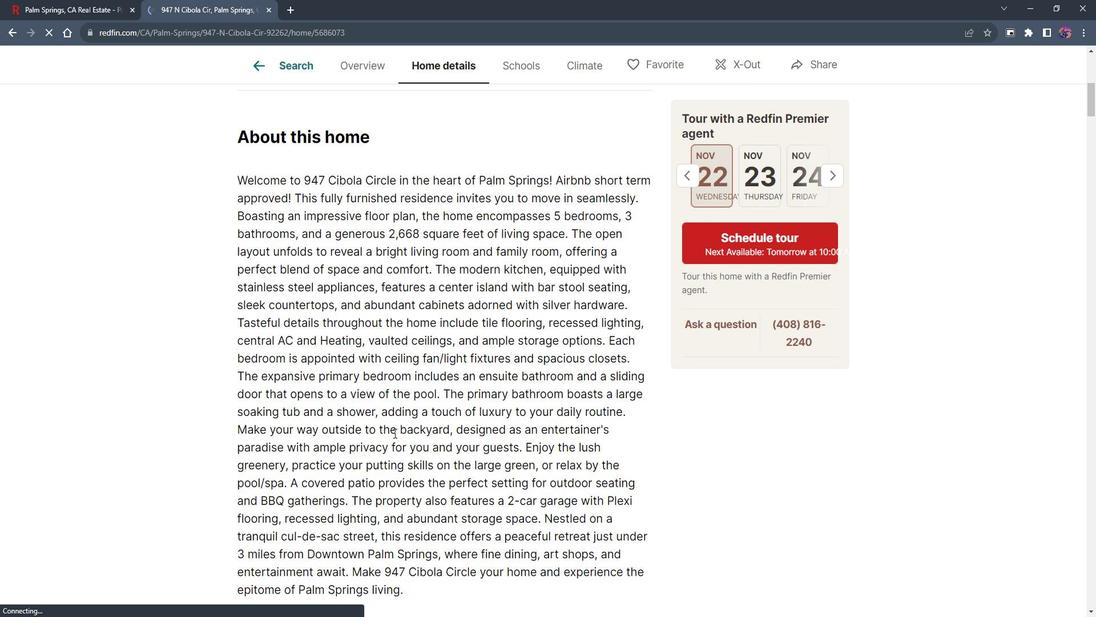 
Action: Mouse scrolled (402, 425) with delta (0, 0)
Screenshot: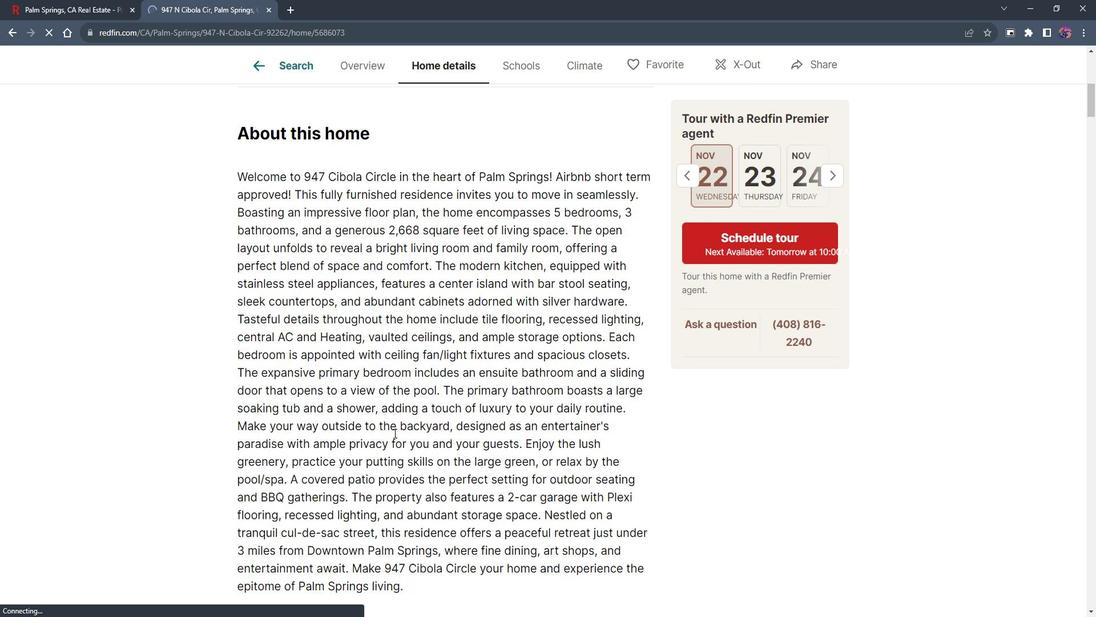 
Action: Mouse scrolled (402, 425) with delta (0, 0)
Screenshot: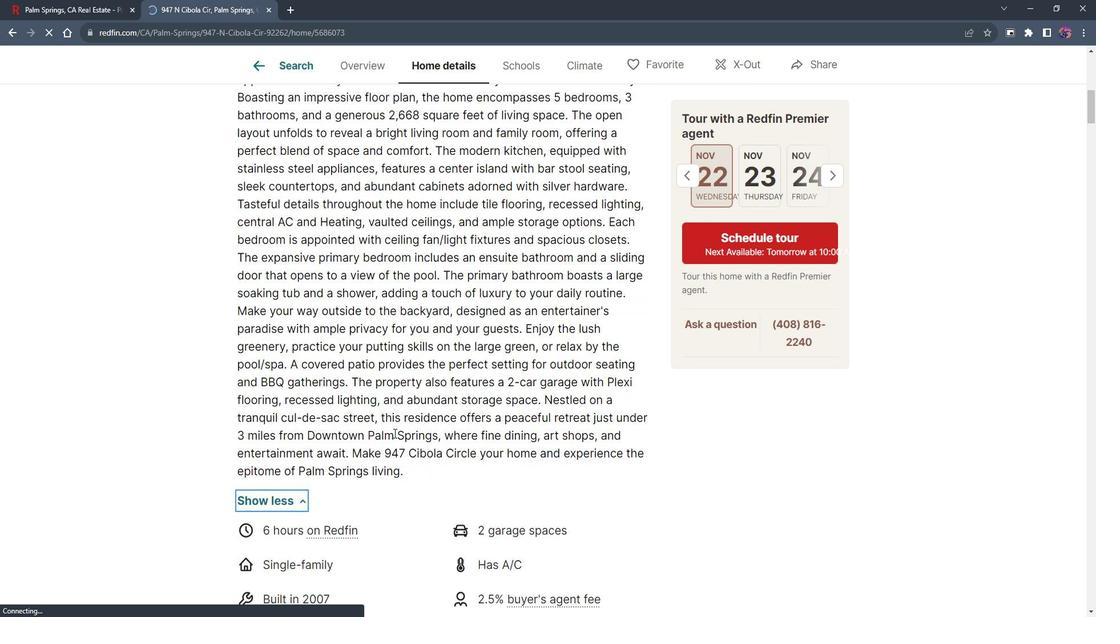 
Action: Mouse scrolled (402, 425) with delta (0, 0)
Screenshot: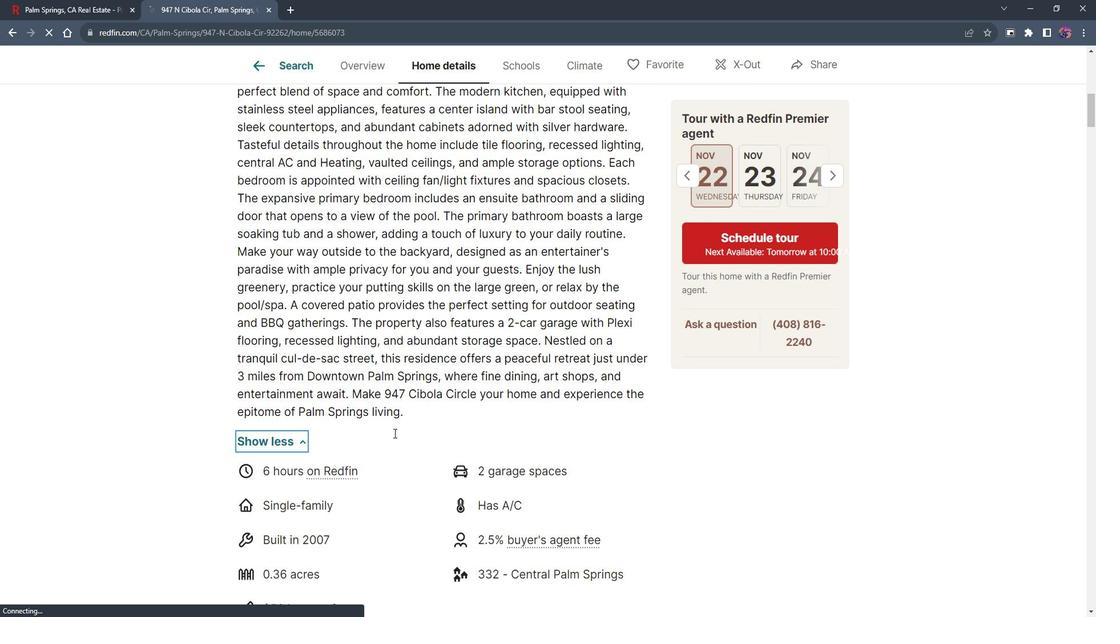 
Action: Mouse scrolled (402, 425) with delta (0, 0)
Screenshot: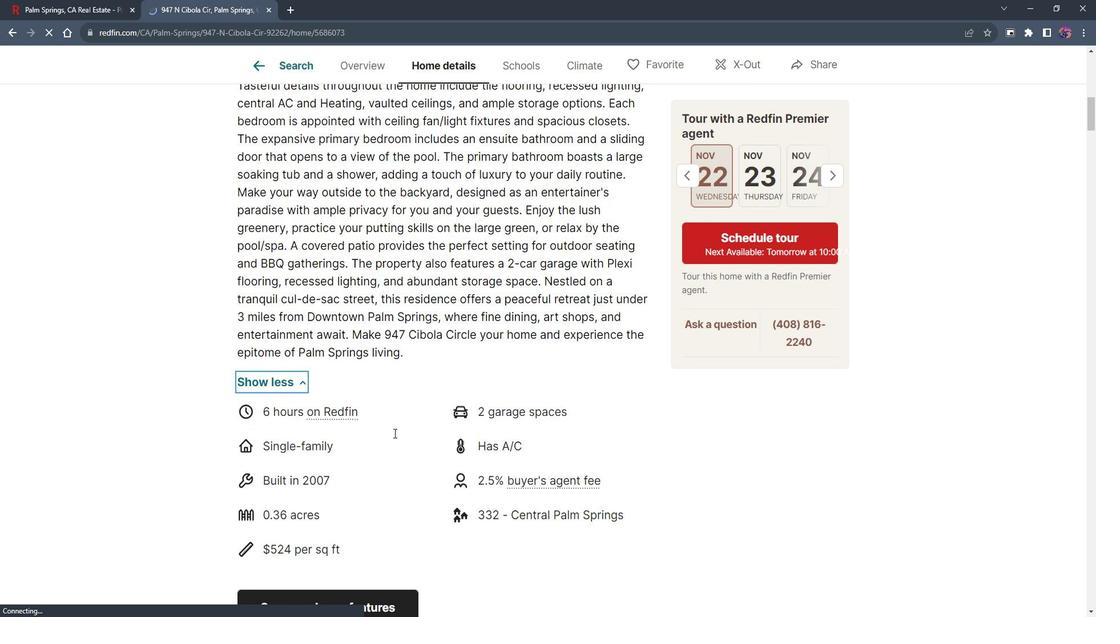 
Action: Mouse scrolled (402, 425) with delta (0, 0)
Screenshot: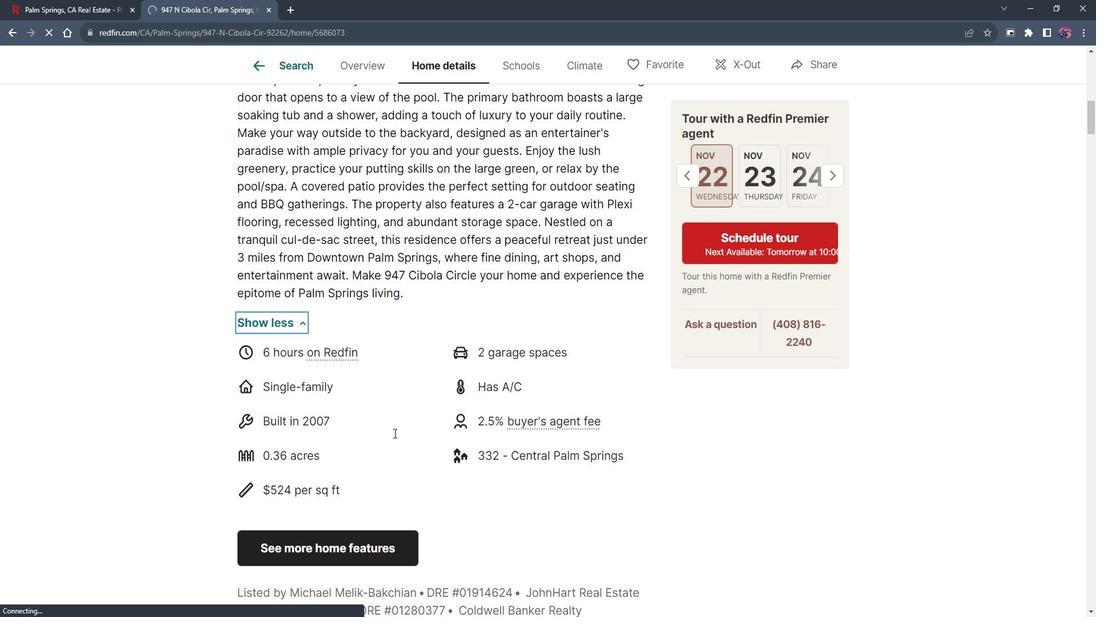 
Action: Mouse scrolled (402, 425) with delta (0, 0)
Screenshot: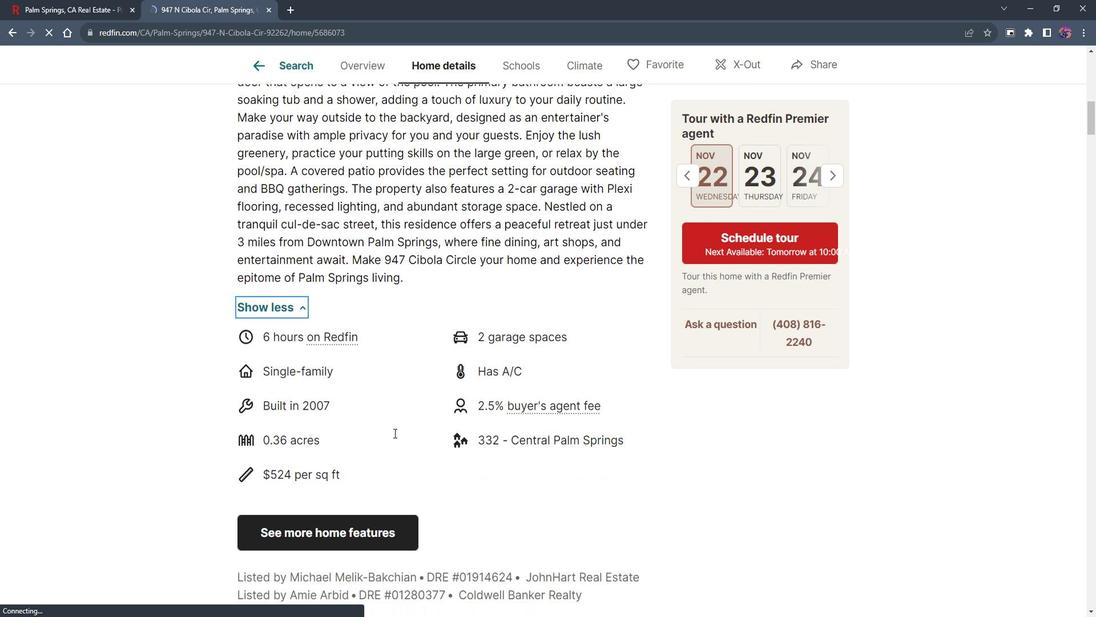 
Action: Mouse moved to (346, 422)
Screenshot: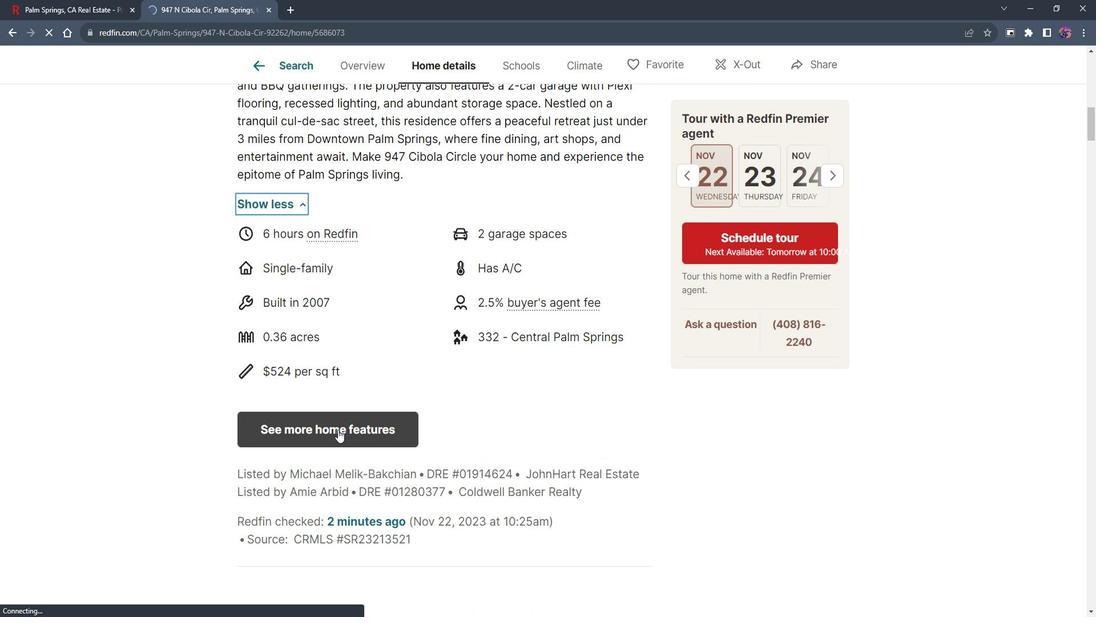 
Action: Mouse pressed left at (346, 422)
Screenshot: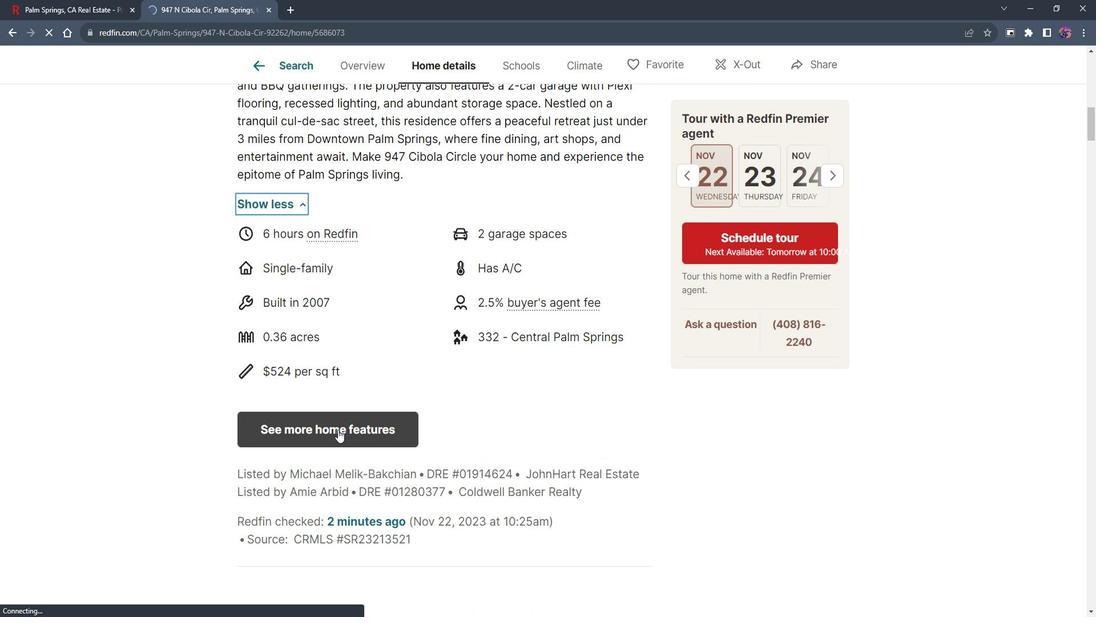 
Action: Mouse moved to (571, 399)
Screenshot: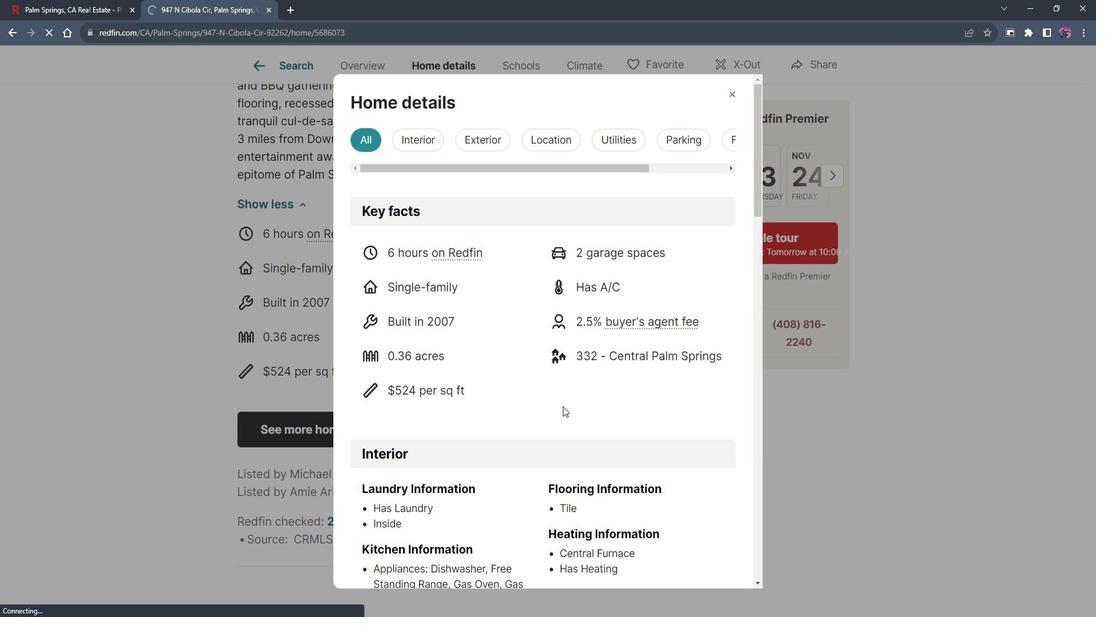 
Action: Mouse scrolled (571, 399) with delta (0, 0)
Screenshot: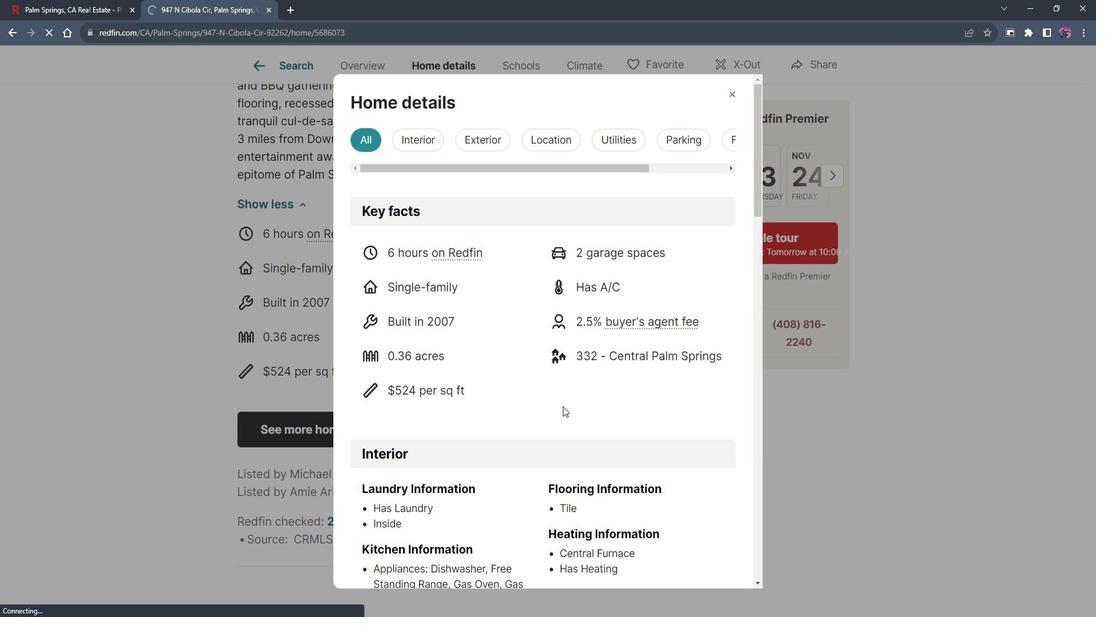 
Action: Mouse scrolled (571, 399) with delta (0, 0)
Screenshot: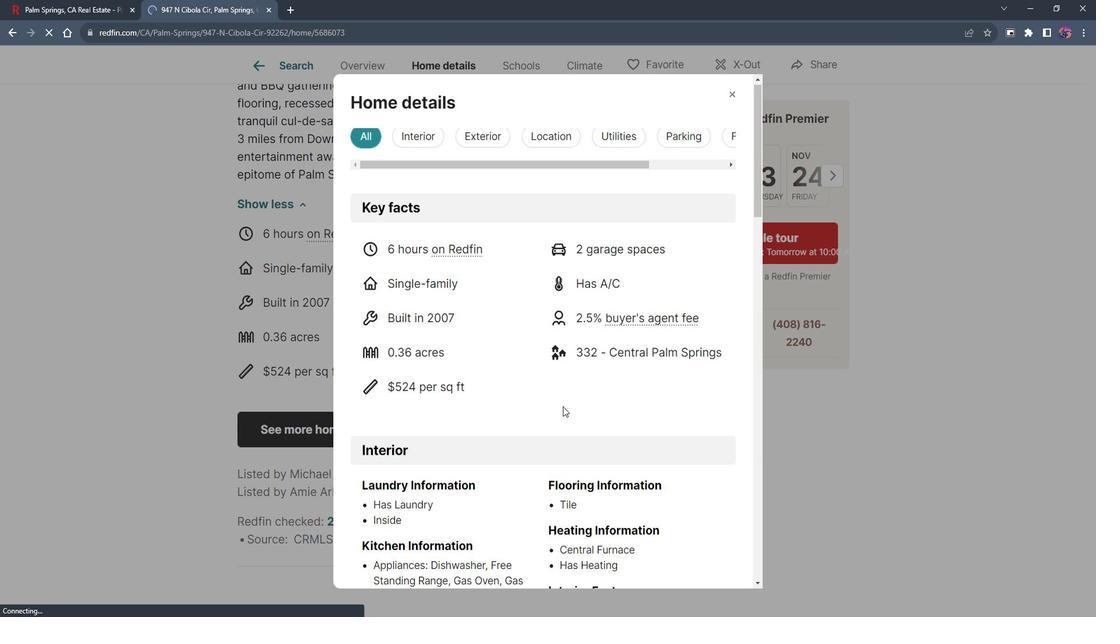 
Action: Mouse moved to (571, 399)
Screenshot: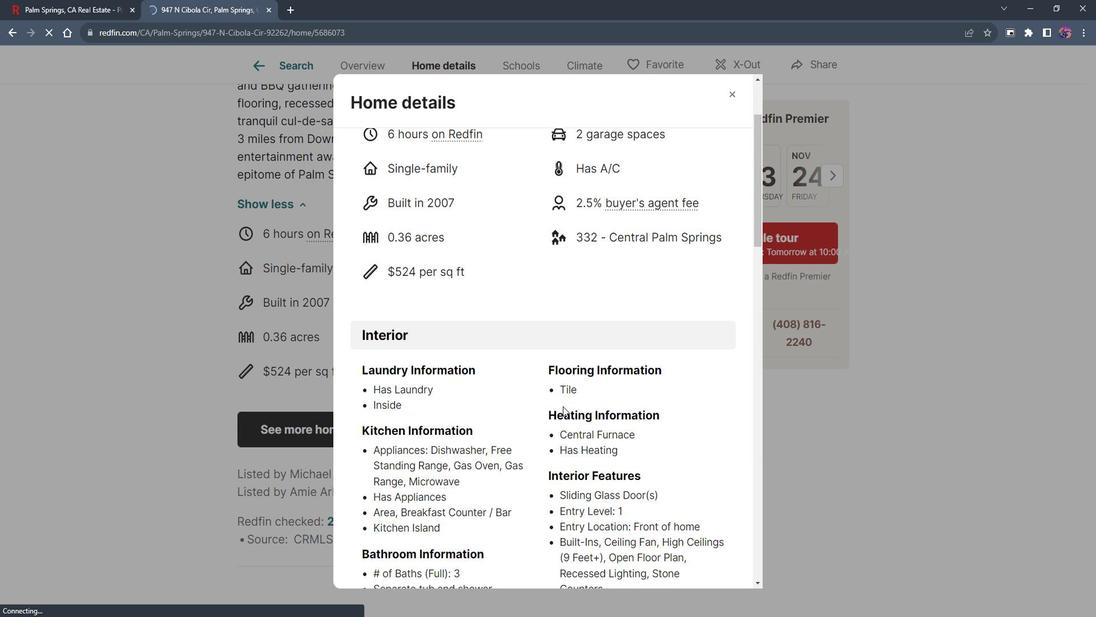 
Action: Mouse scrolled (571, 400) with delta (0, 0)
Screenshot: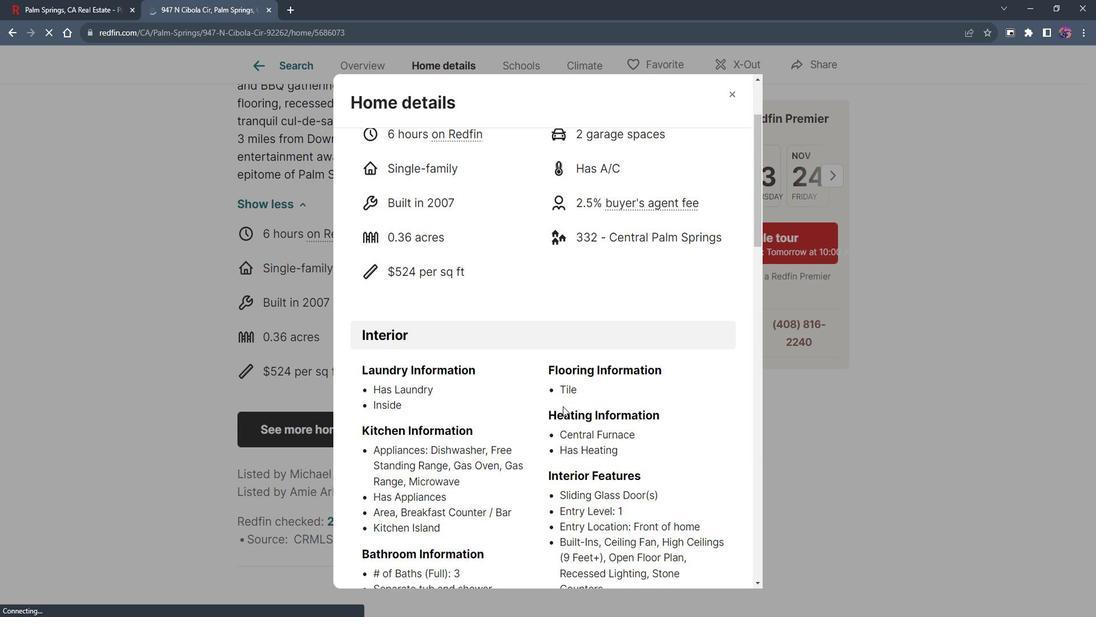 
Action: Mouse scrolled (571, 400) with delta (0, 0)
Screenshot: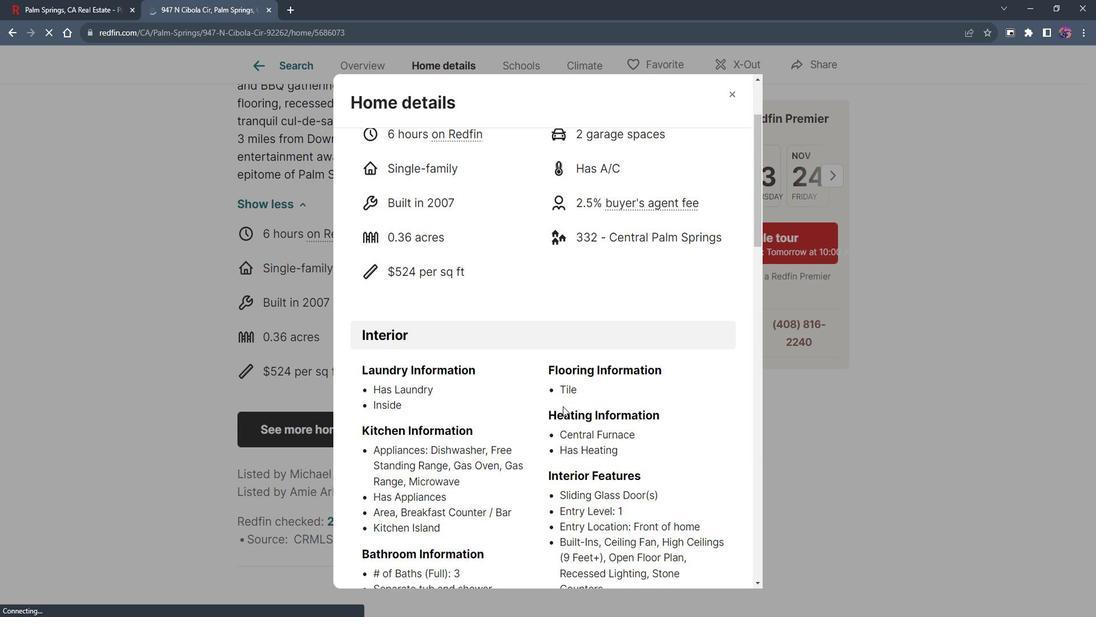 
Action: Mouse scrolled (571, 400) with delta (0, 0)
Screenshot: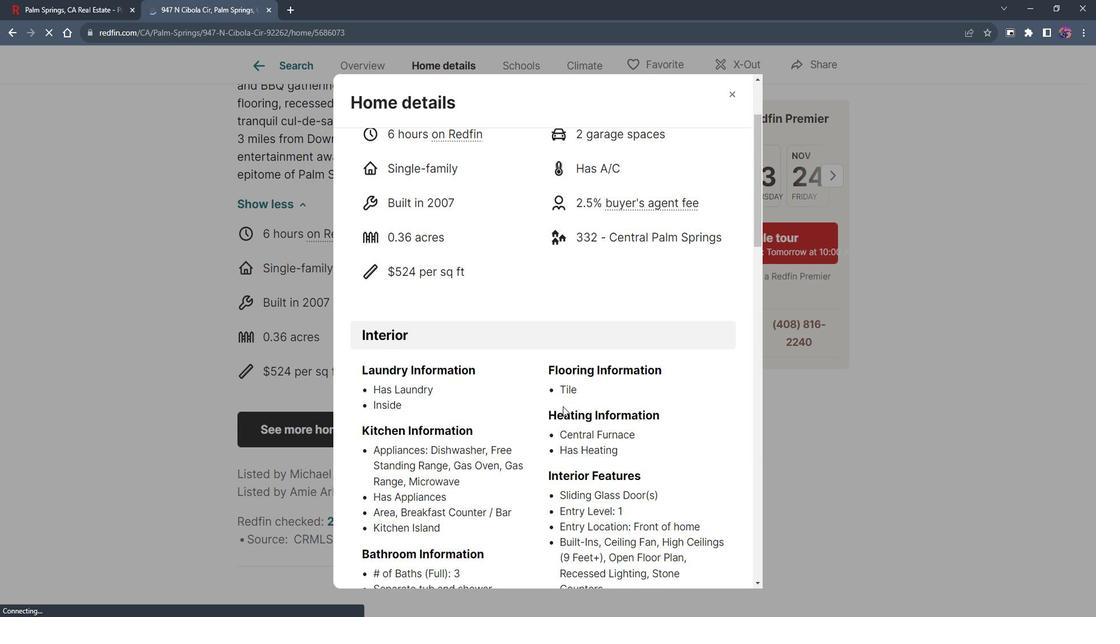
Action: Mouse moved to (428, 145)
Screenshot: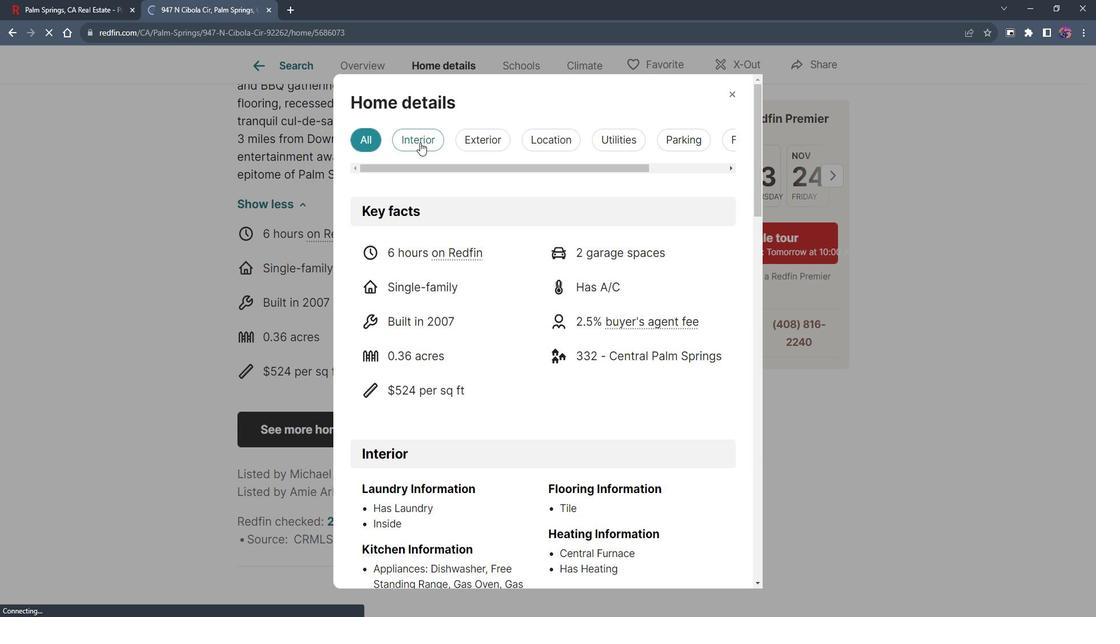 
Action: Mouse pressed left at (428, 145)
Screenshot: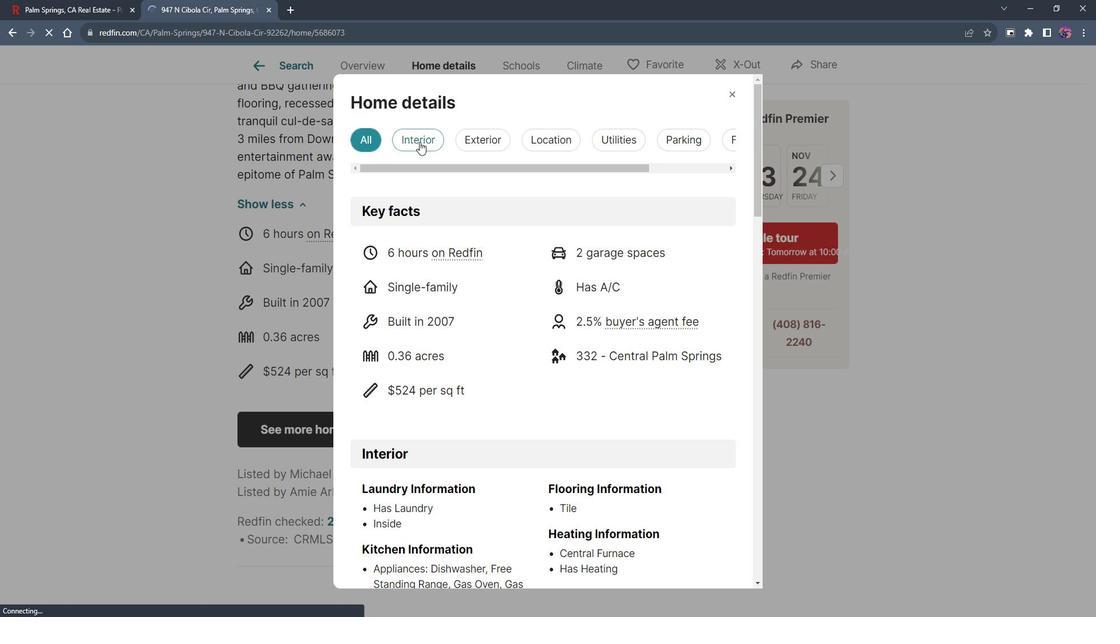 
Action: Mouse moved to (537, 366)
Screenshot: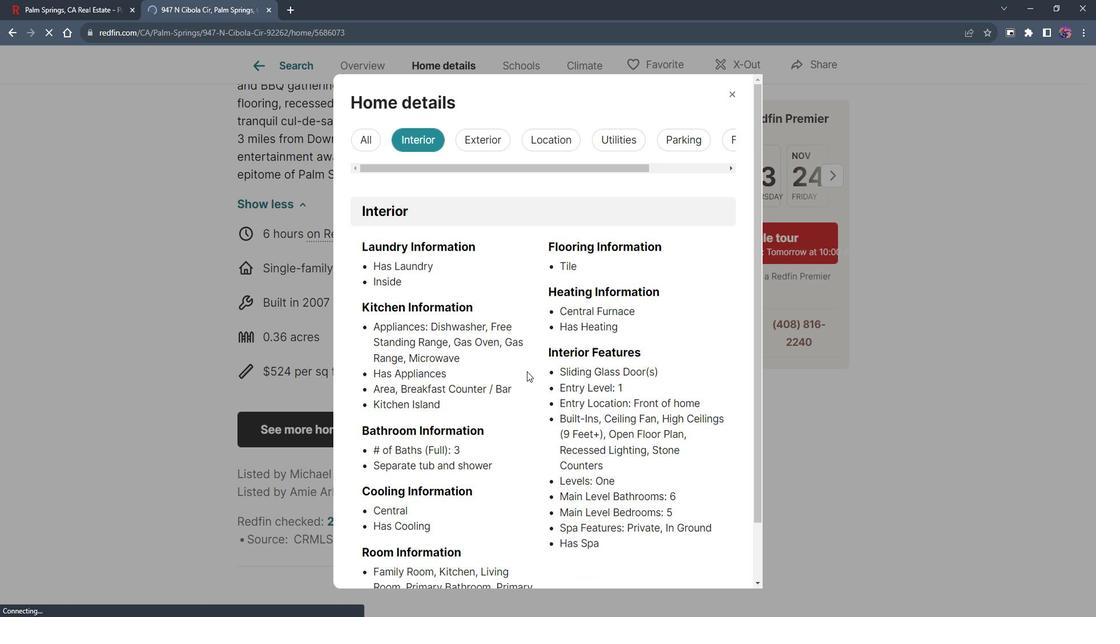 
Action: Mouse scrolled (537, 365) with delta (0, 0)
Screenshot: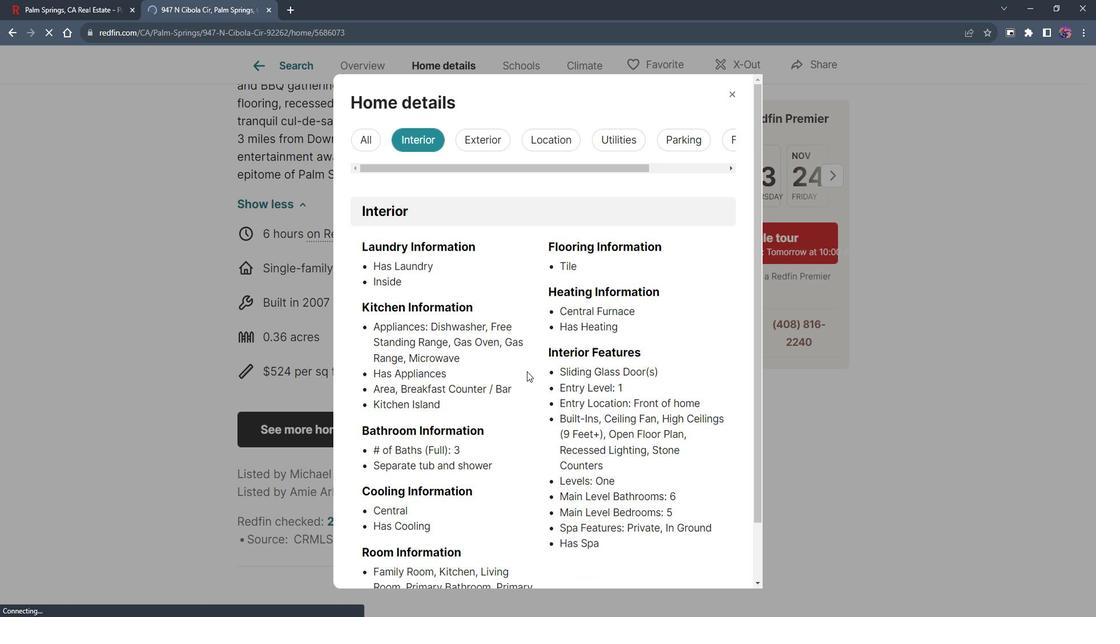 
Action: Mouse moved to (546, 365)
Screenshot: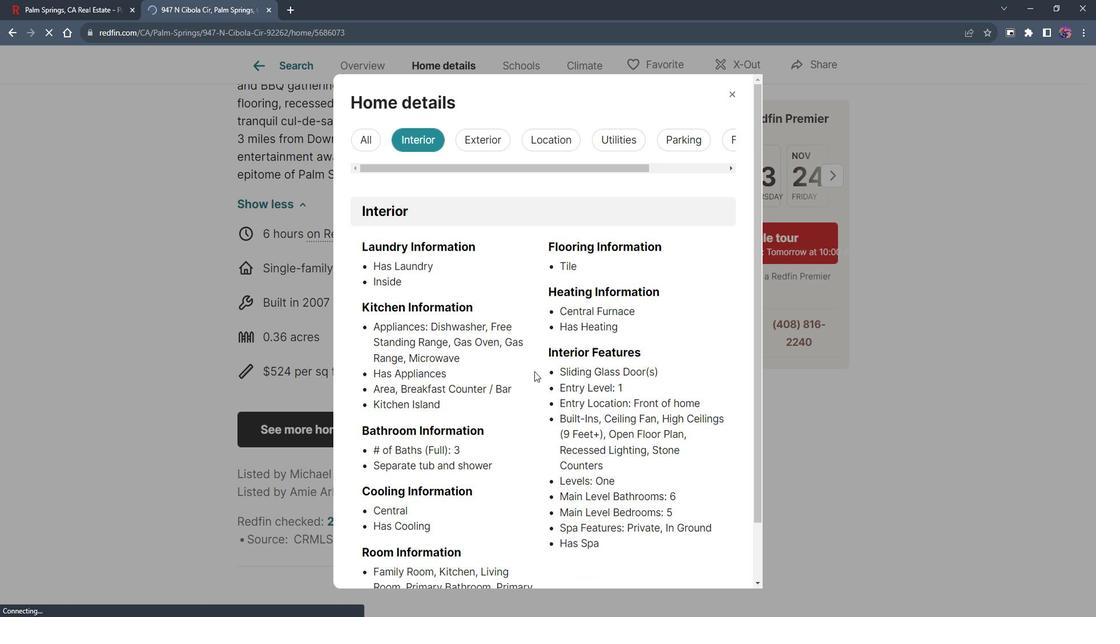 
Action: Mouse scrolled (546, 364) with delta (0, 0)
Screenshot: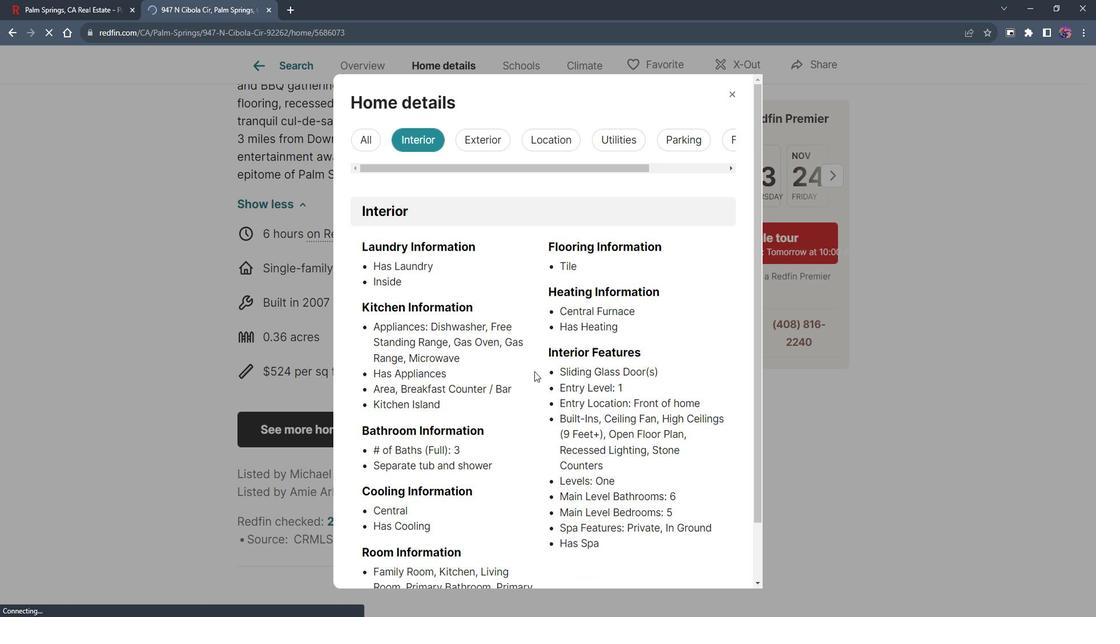 
Action: Mouse moved to (547, 365)
Screenshot: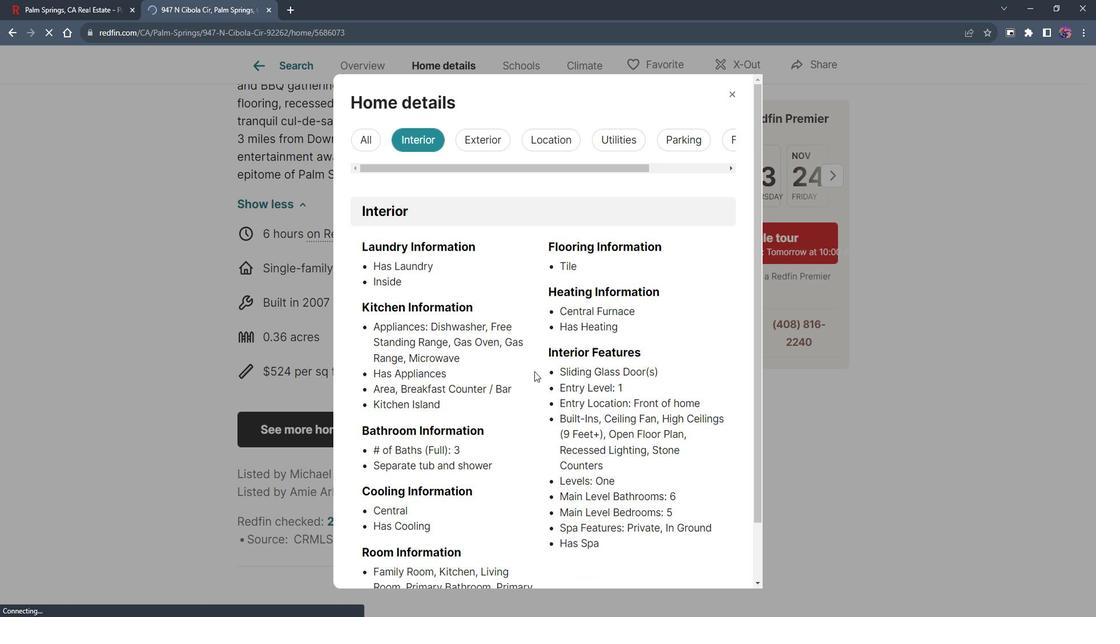 
Action: Mouse scrolled (547, 364) with delta (0, 0)
Screenshot: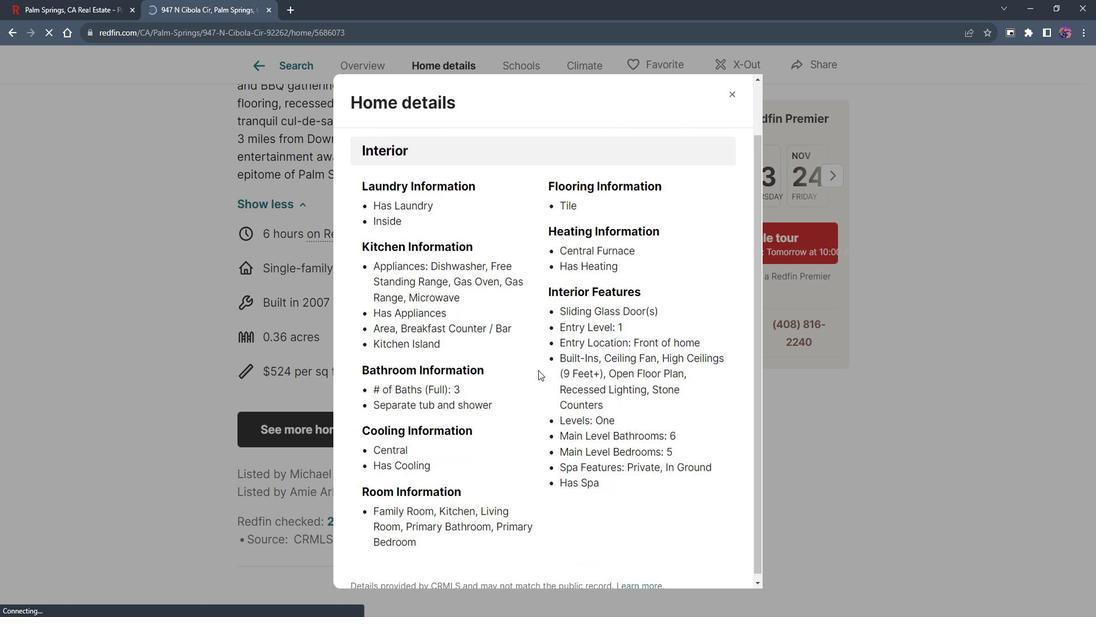 
Action: Mouse moved to (551, 360)
Screenshot: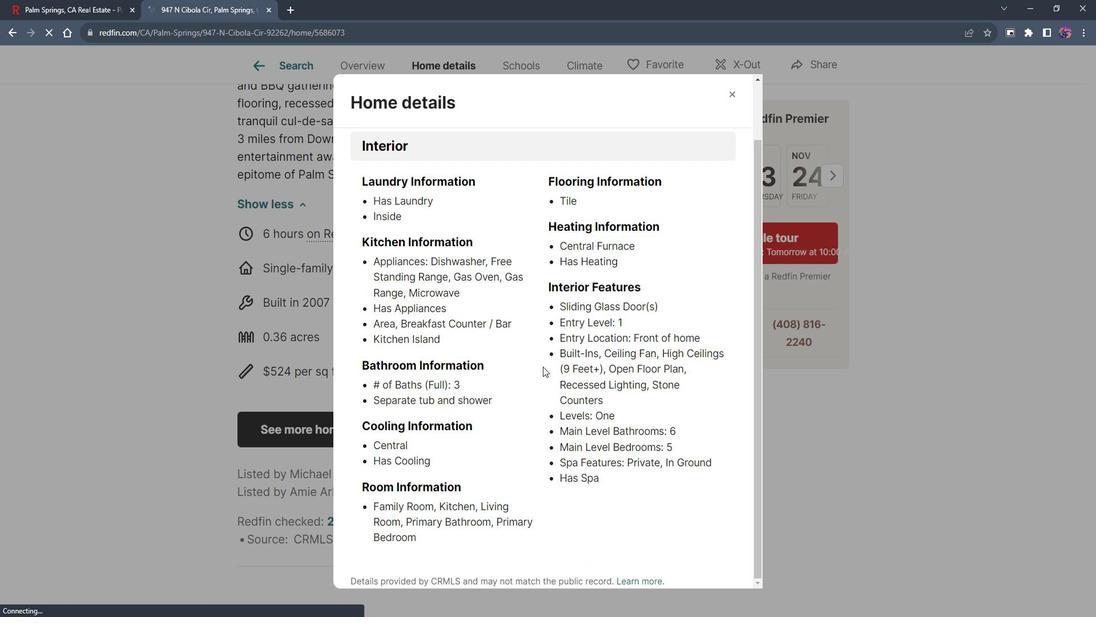 
Action: Mouse scrolled (551, 361) with delta (0, 0)
Screenshot: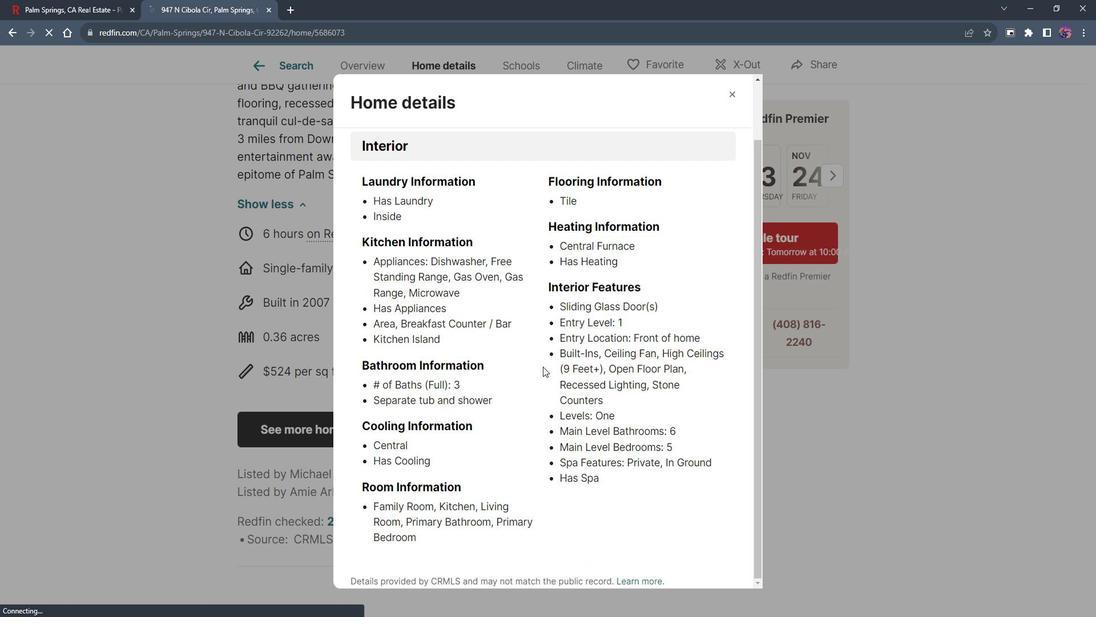
Action: Mouse moved to (551, 359)
Screenshot: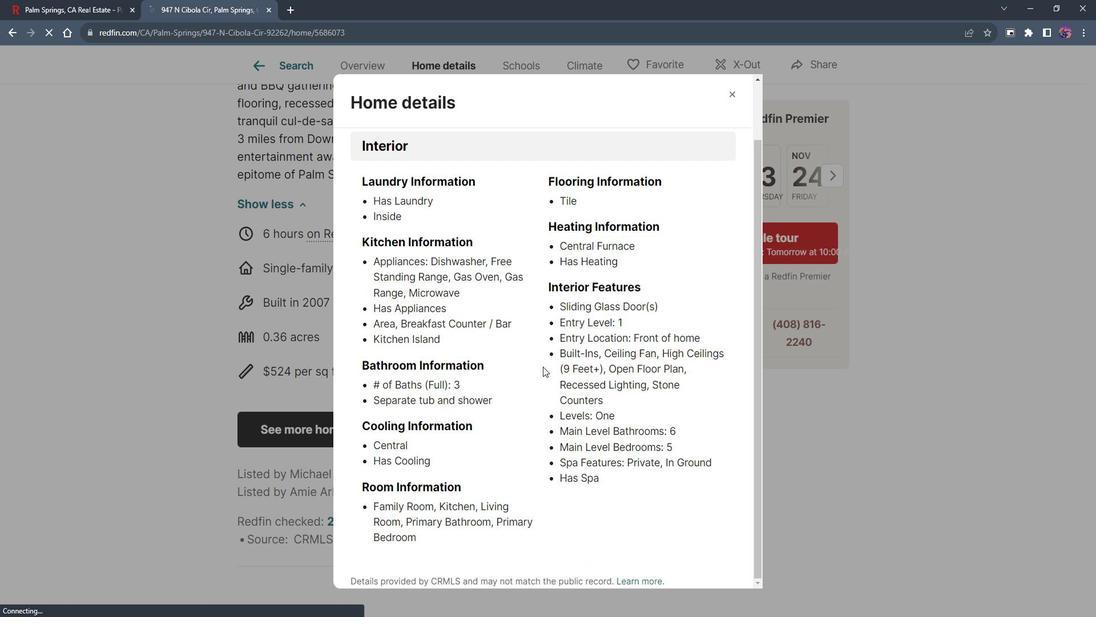 
Action: Mouse scrolled (551, 360) with delta (0, 0)
Screenshot: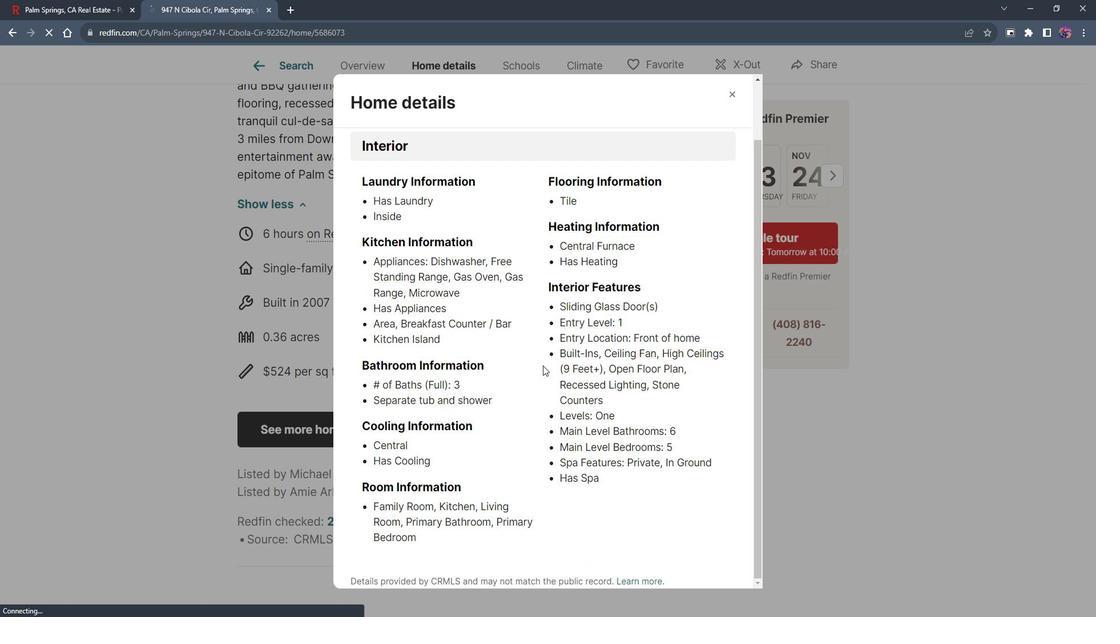 
Action: Mouse moved to (552, 358)
Screenshot: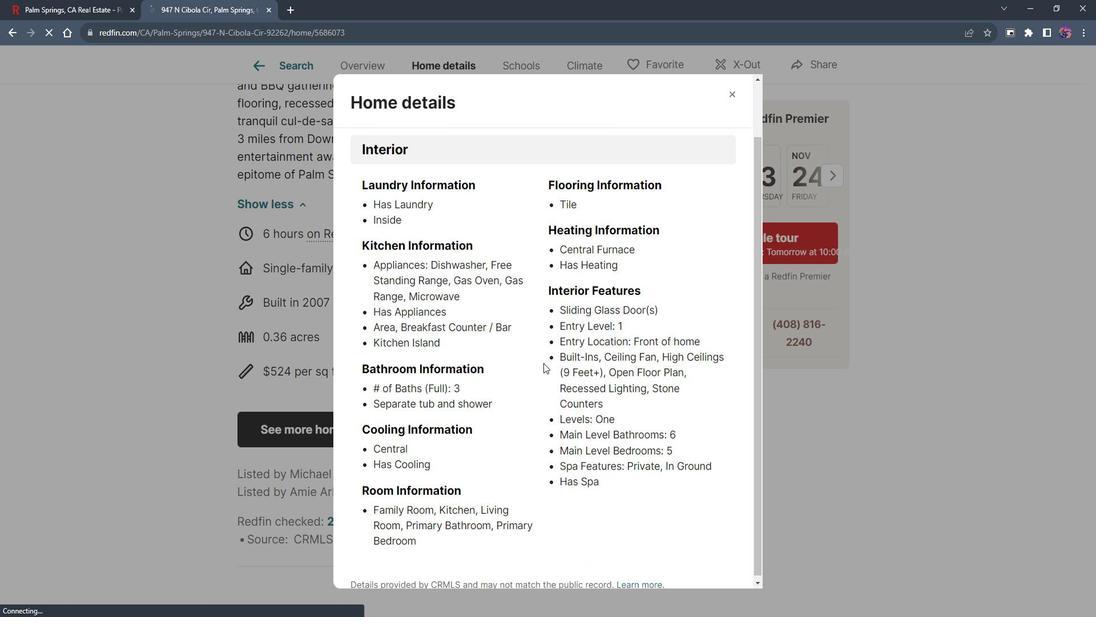 
Action: Mouse scrolled (552, 358) with delta (0, 0)
Screenshot: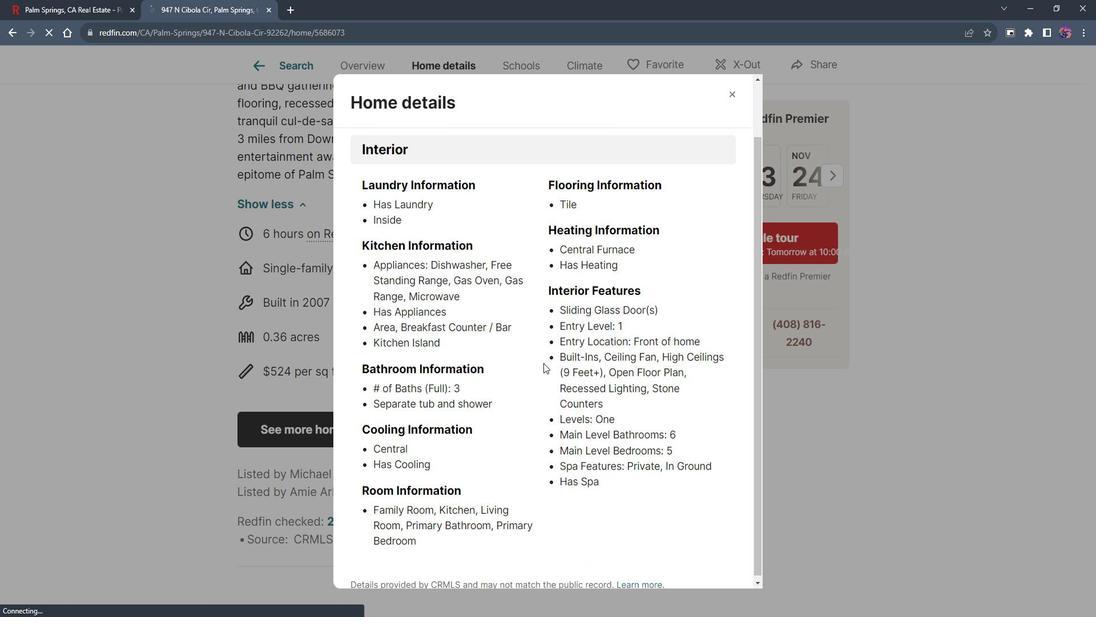 
Action: Mouse moved to (553, 349)
Screenshot: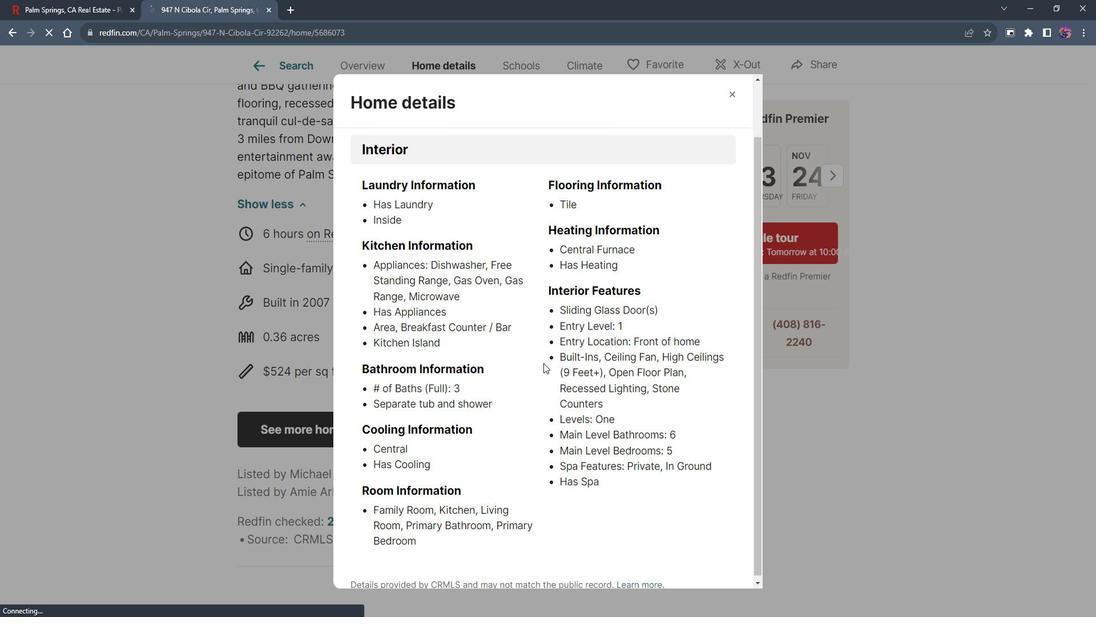 
Action: Mouse scrolled (553, 349) with delta (0, 0)
Screenshot: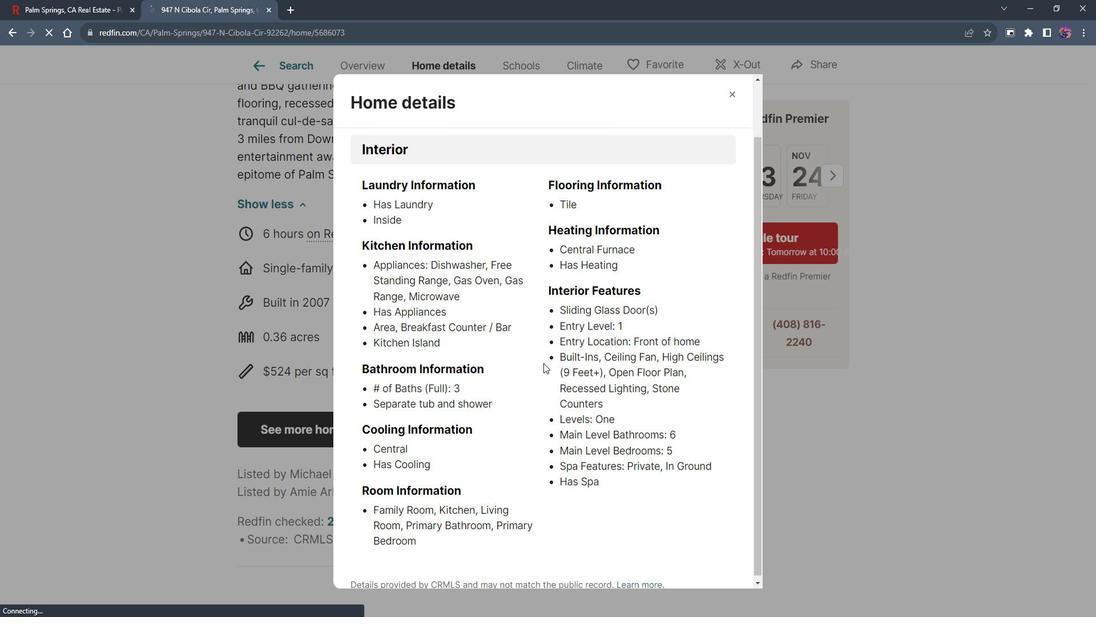 
Action: Mouse moved to (498, 143)
Screenshot: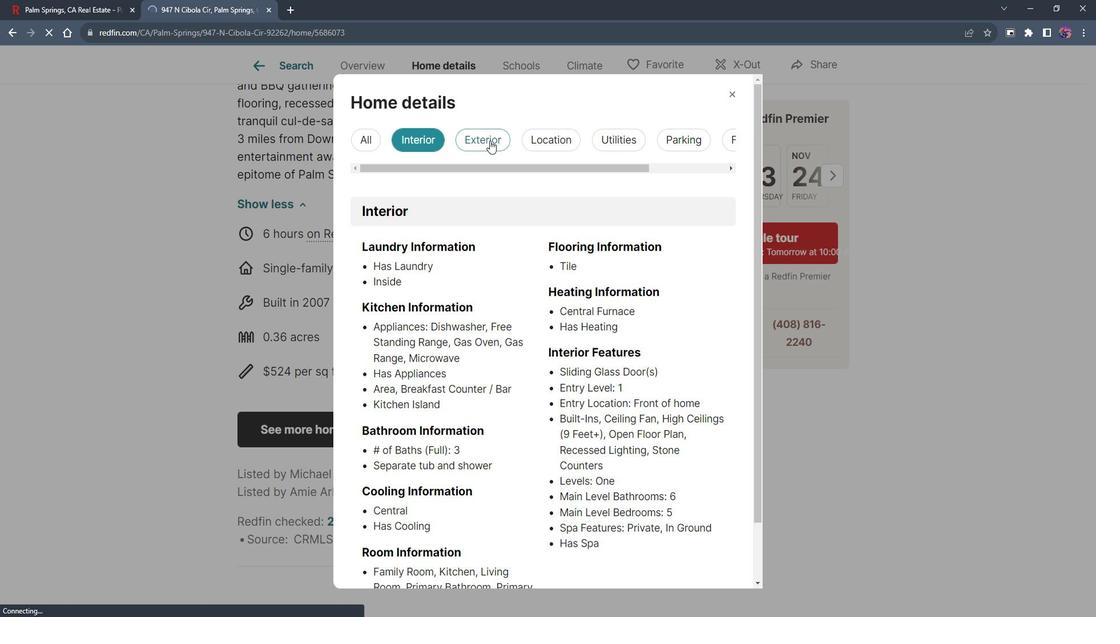 
Action: Mouse pressed left at (498, 143)
Screenshot: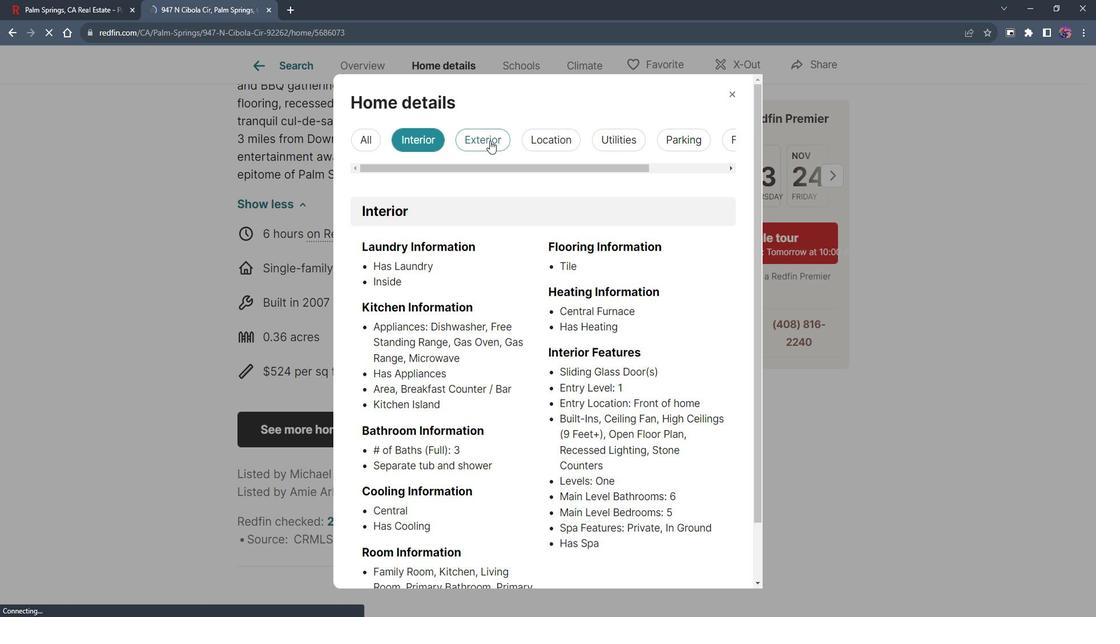 
Action: Mouse moved to (541, 265)
Screenshot: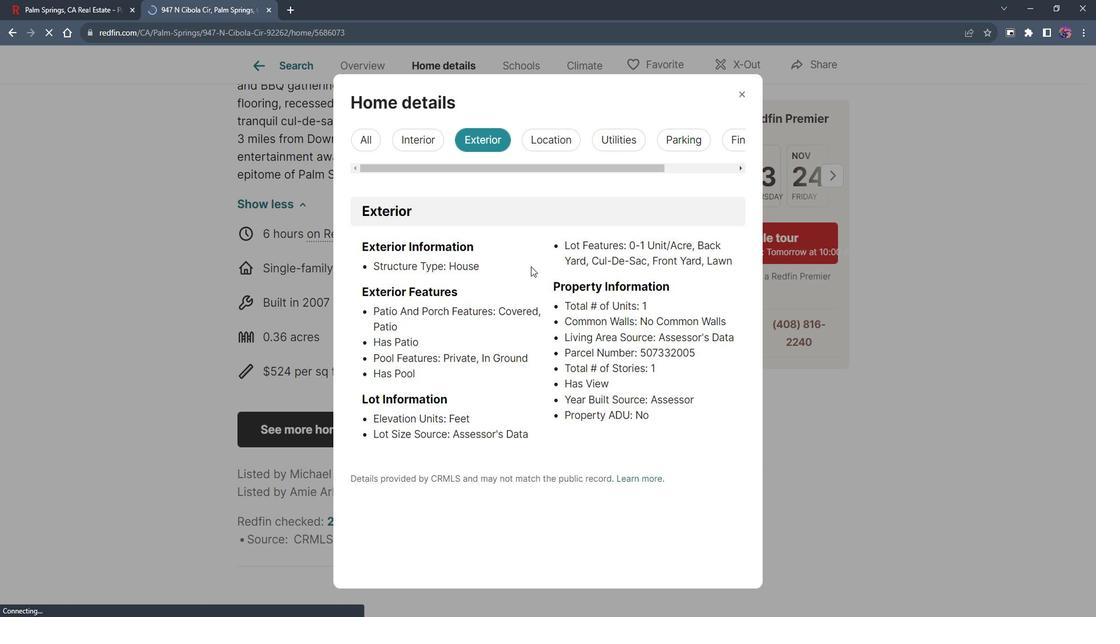 
Action: Mouse scrolled (541, 264) with delta (0, 0)
Screenshot: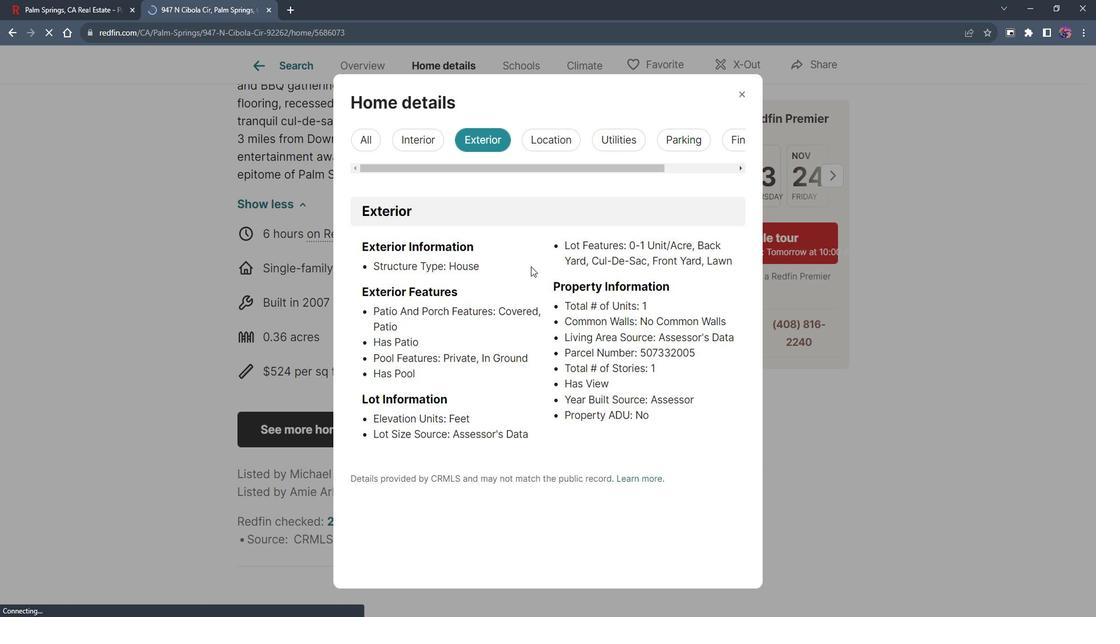 
Action: Mouse moved to (555, 263)
Screenshot: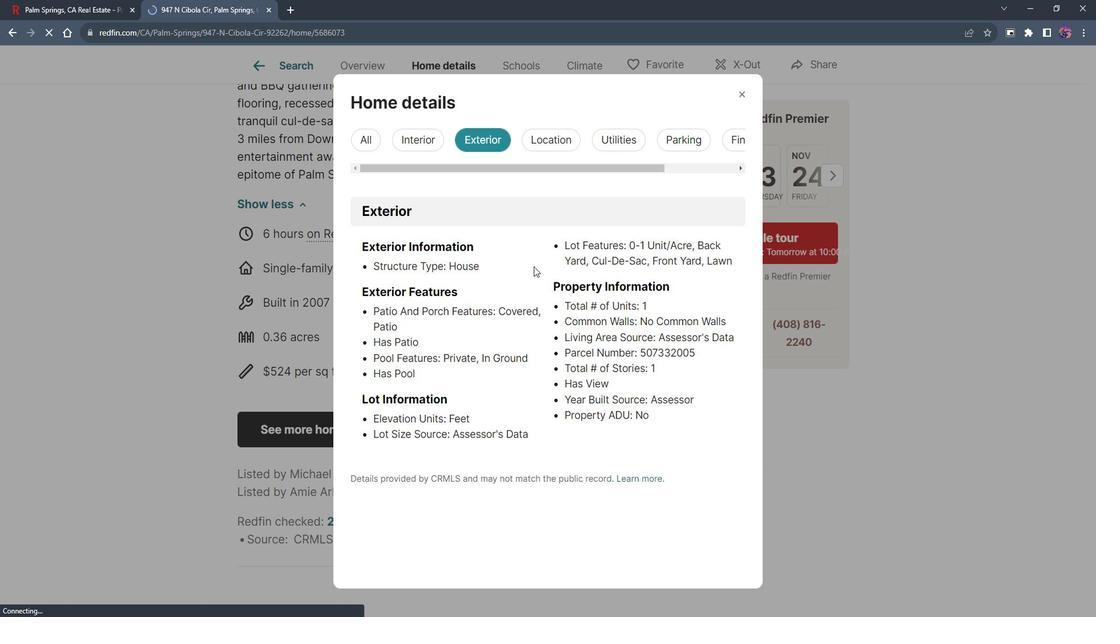 
Action: Mouse scrolled (555, 263) with delta (0, 0)
Screenshot: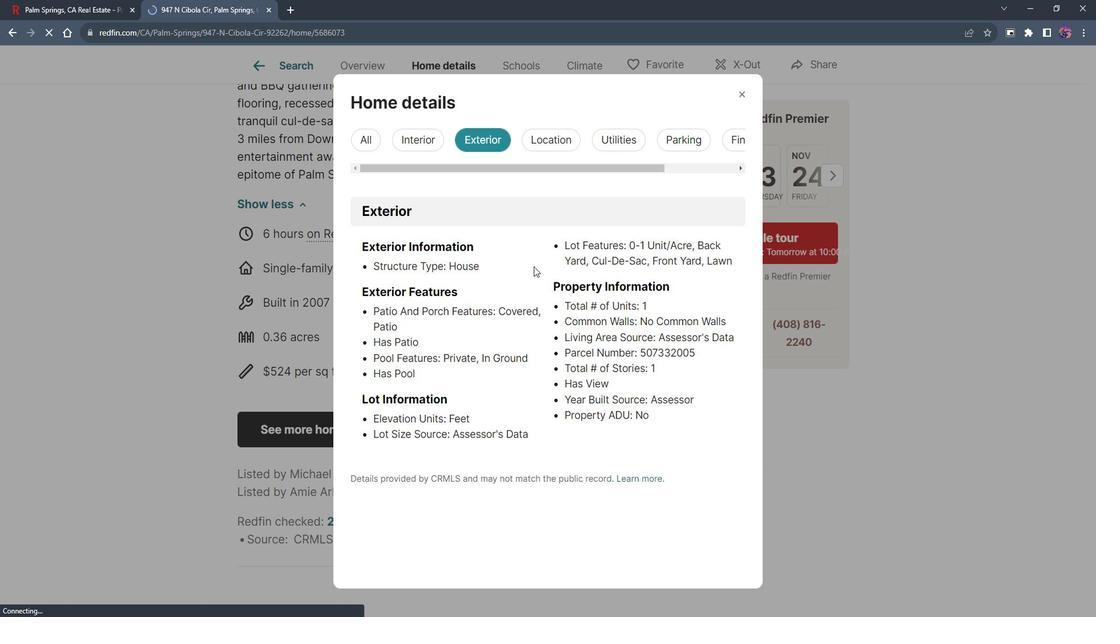 
Action: Mouse moved to (561, 143)
Screenshot: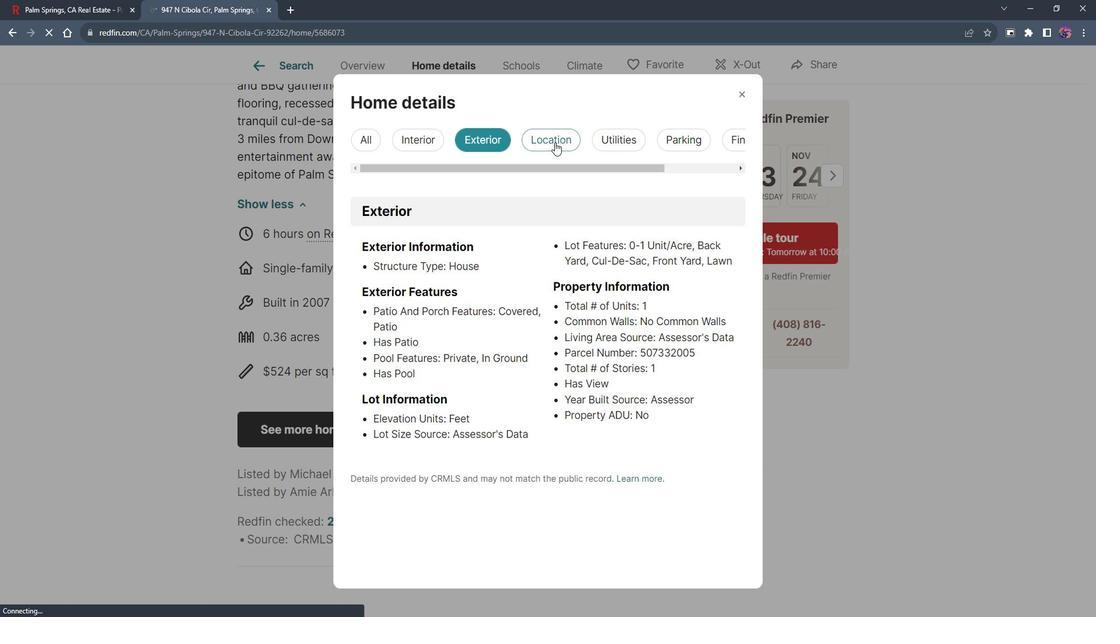 
Action: Mouse pressed left at (561, 143)
Screenshot: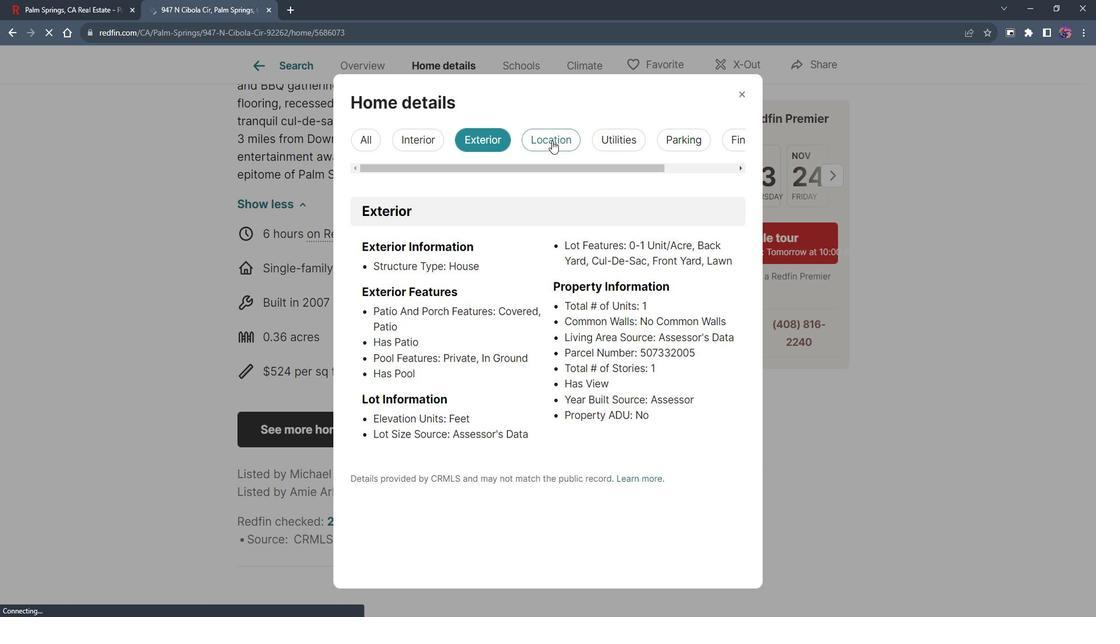 
Action: Mouse moved to (623, 283)
Screenshot: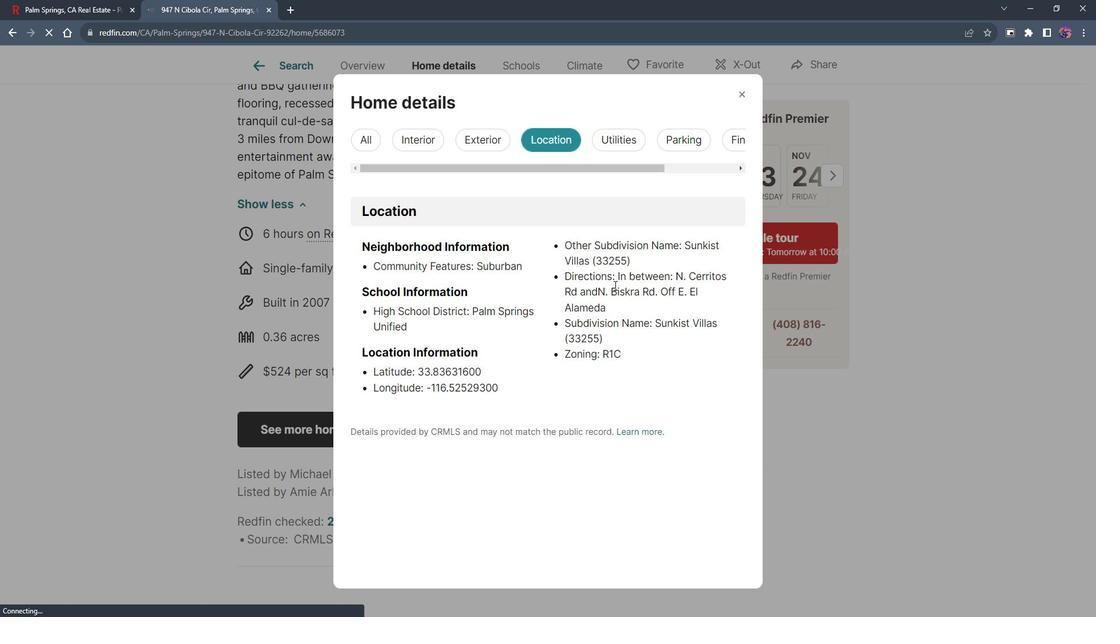 
Action: Mouse scrolled (623, 282) with delta (0, 0)
Screenshot: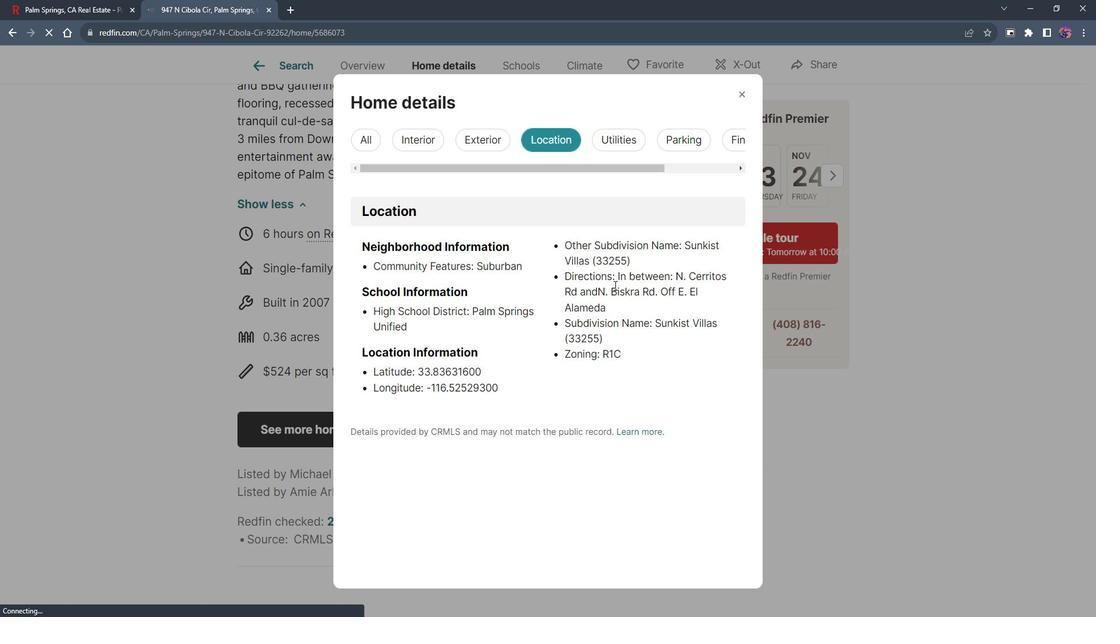 
Action: Mouse moved to (627, 283)
Screenshot: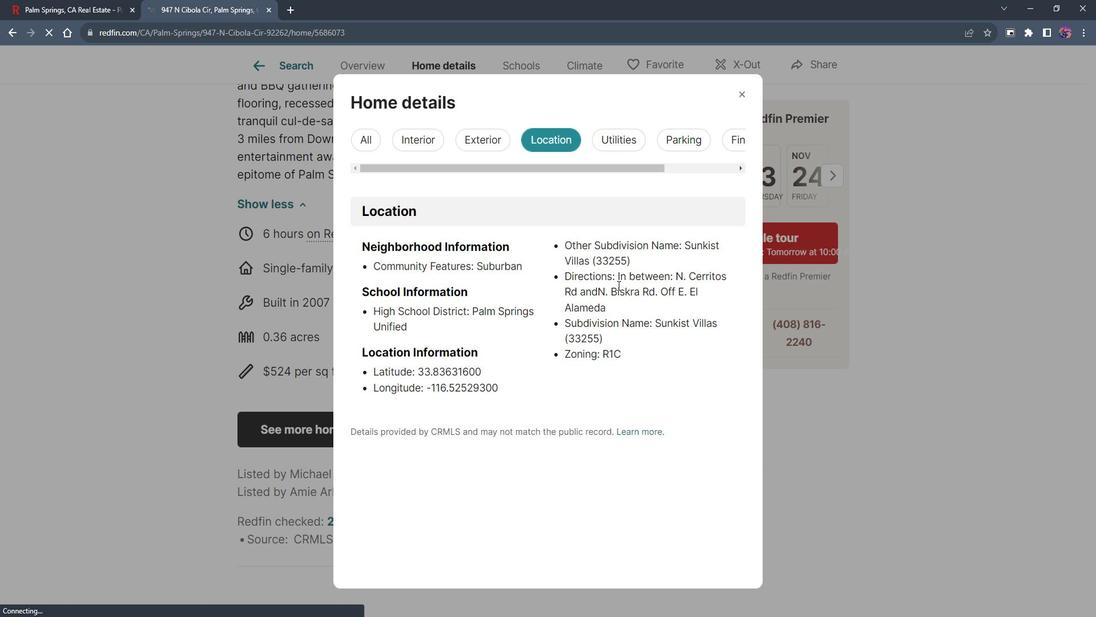 
Action: Mouse scrolled (627, 282) with delta (0, 0)
Screenshot: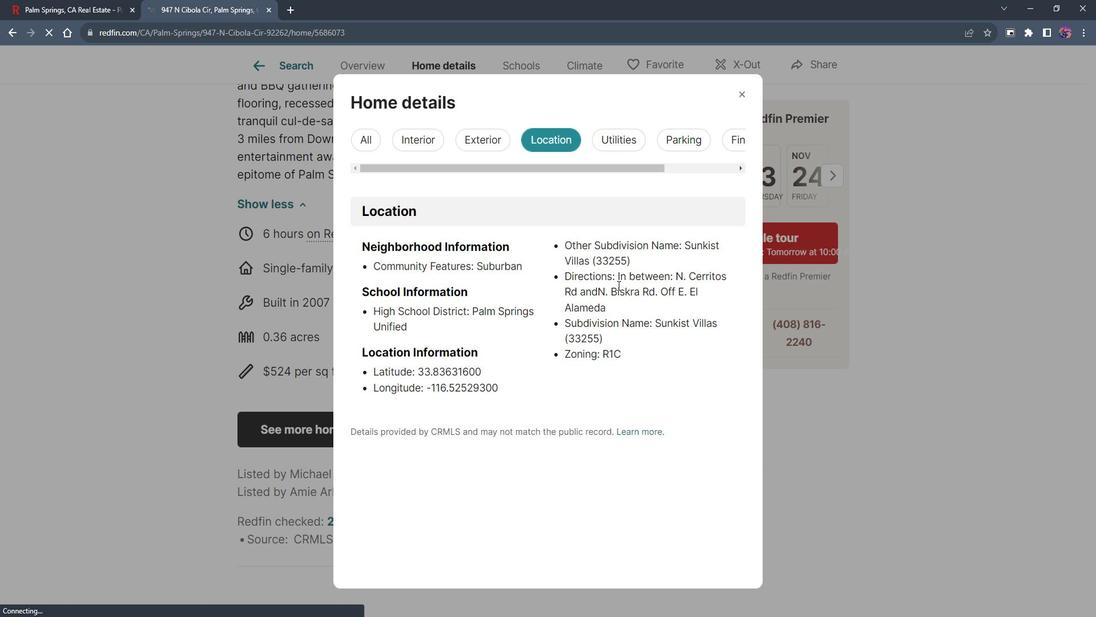 
Action: Mouse moved to (633, 258)
Screenshot: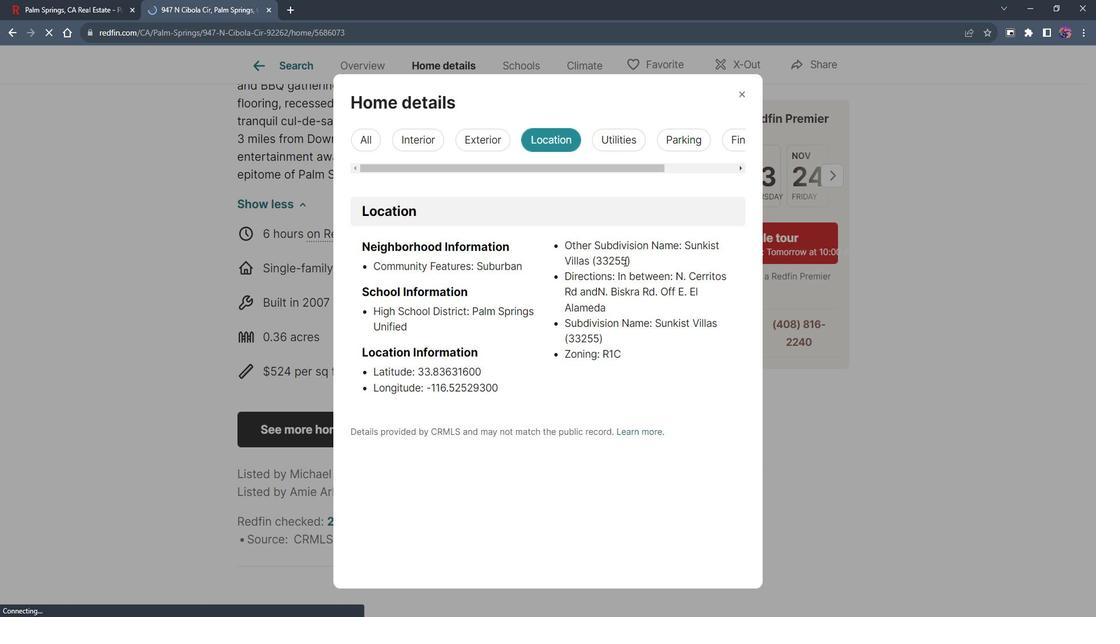 
Action: Mouse scrolled (633, 259) with delta (0, 0)
Screenshot: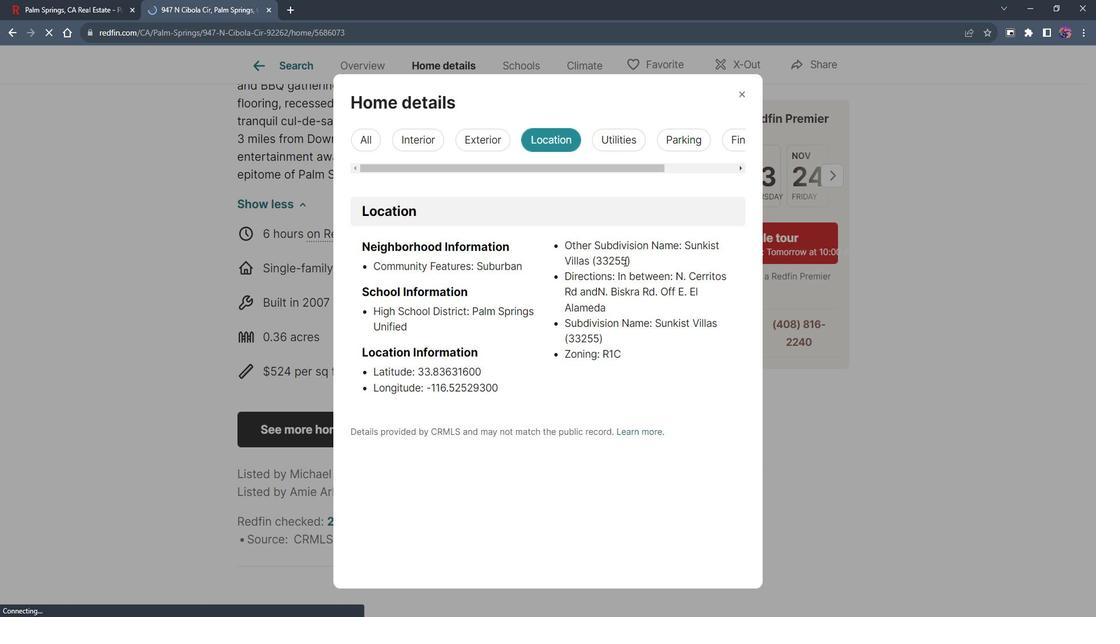 
Action: Mouse moved to (633, 257)
Screenshot: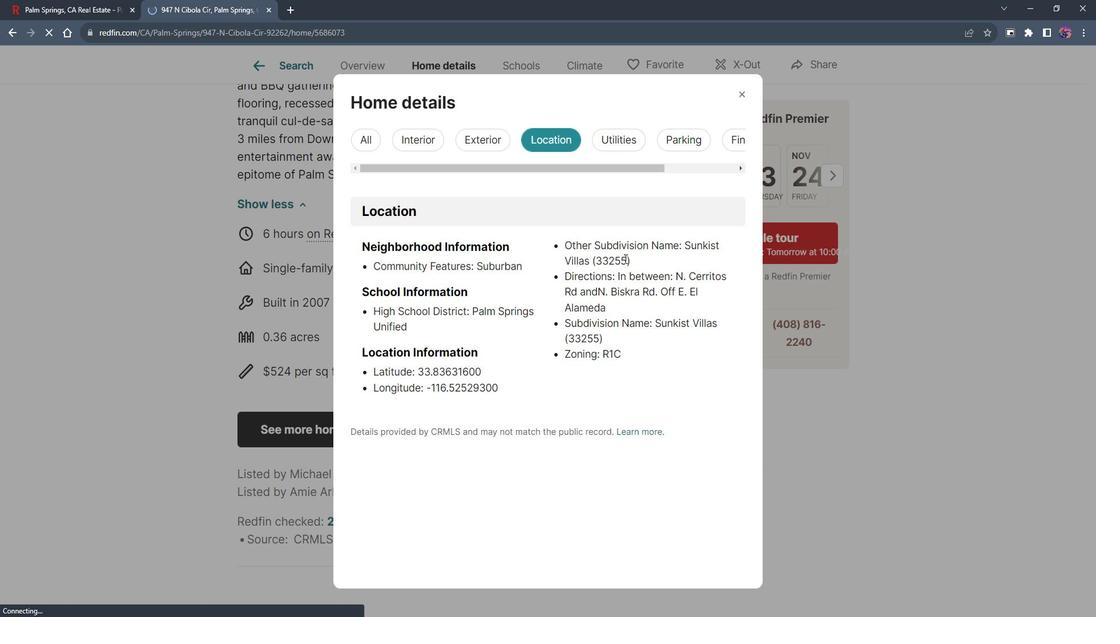 
Action: Mouse scrolled (633, 257) with delta (0, 0)
Screenshot: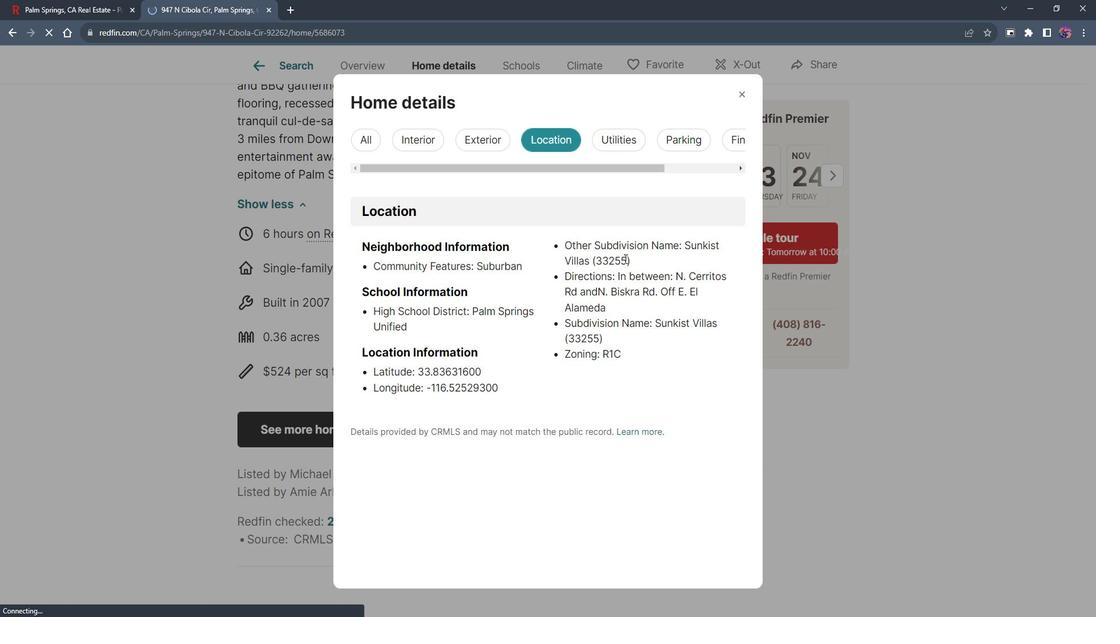 
Action: Mouse moved to (633, 254)
Screenshot: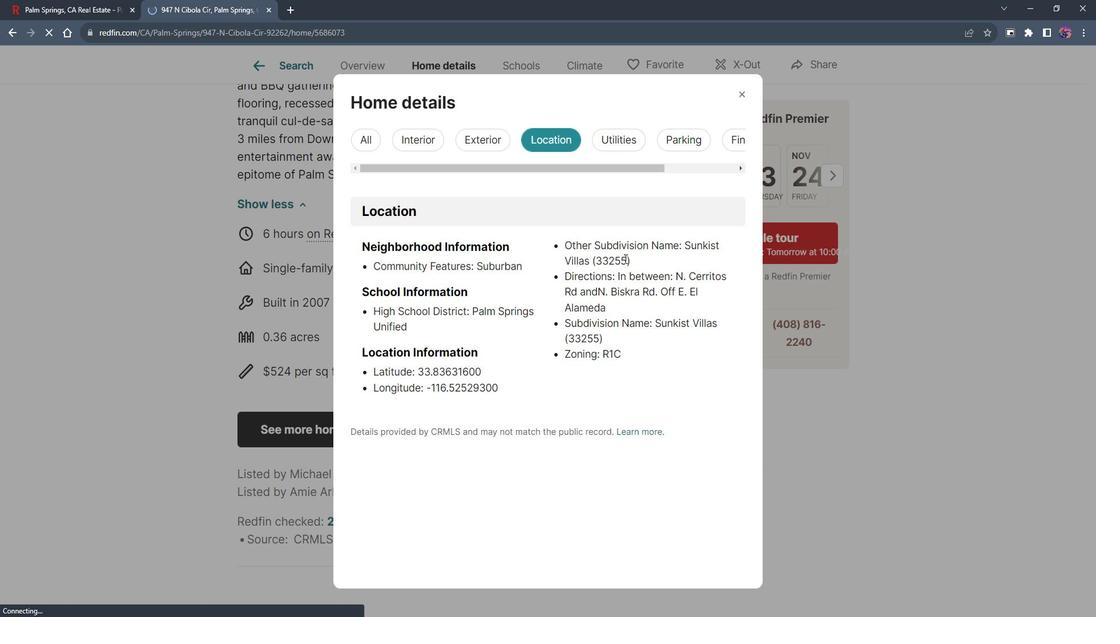 
Action: Mouse scrolled (633, 254) with delta (0, 0)
Screenshot: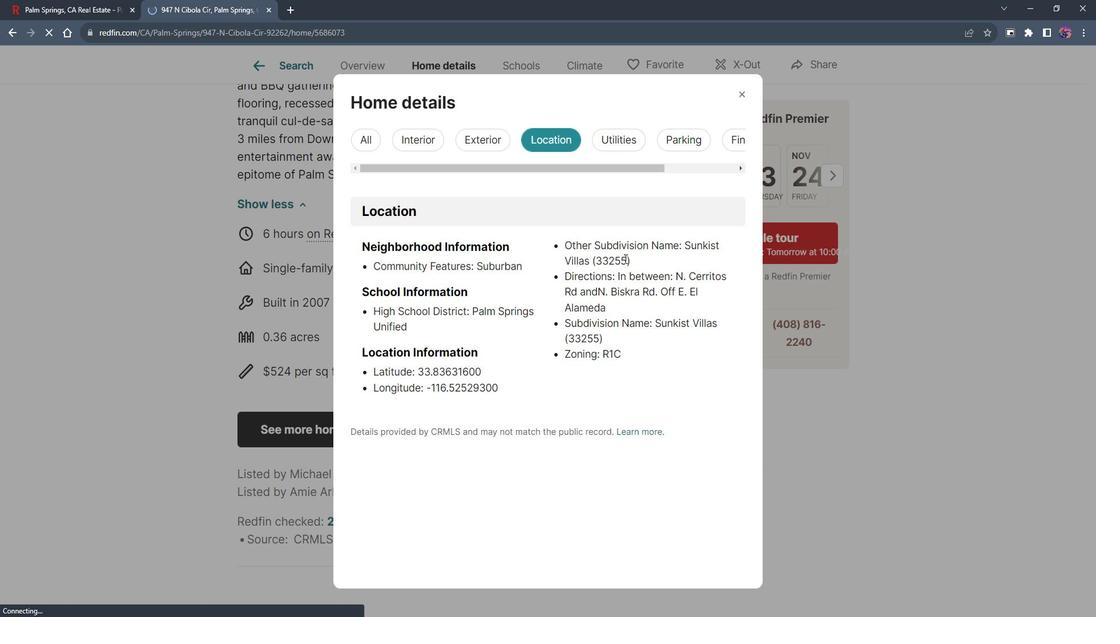 
Action: Mouse moved to (625, 139)
Screenshot: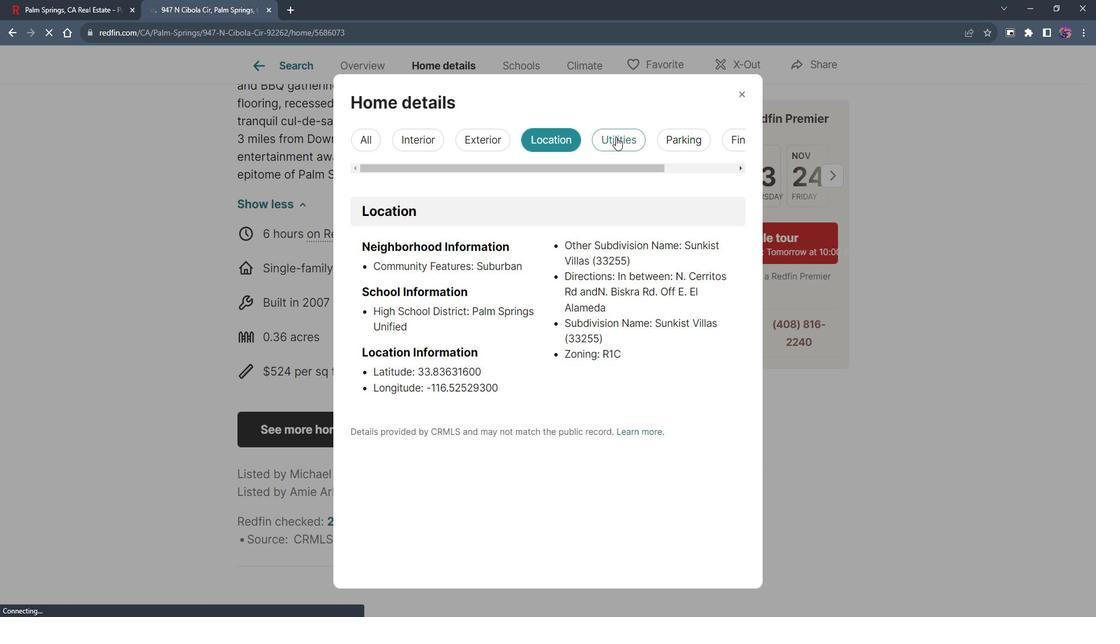 
Action: Mouse pressed left at (625, 139)
Screenshot: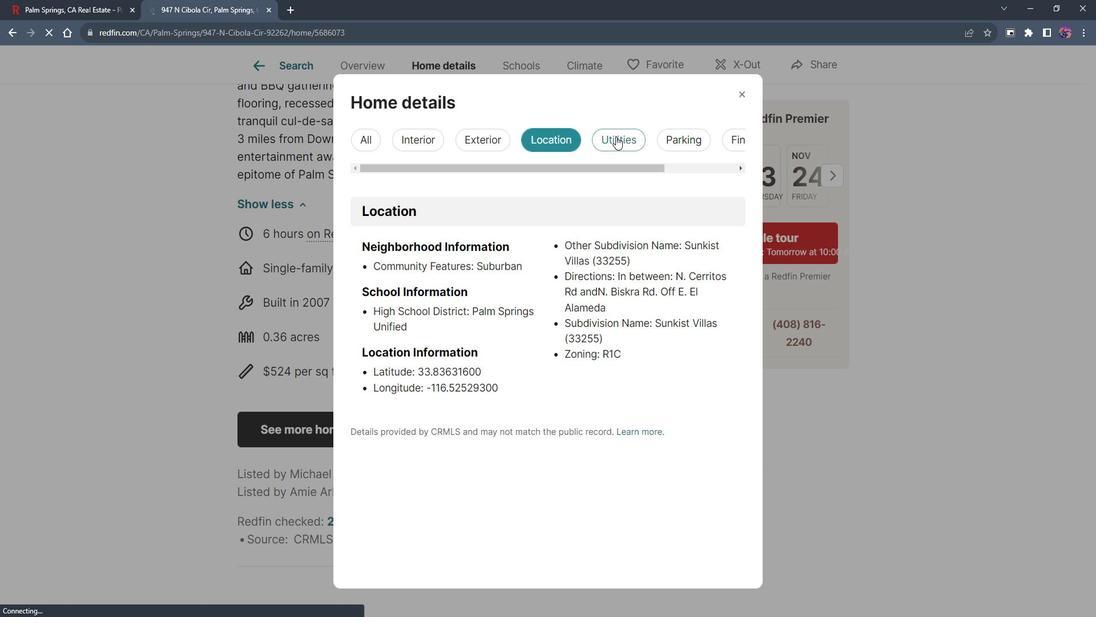
Action: Mouse moved to (639, 300)
Screenshot: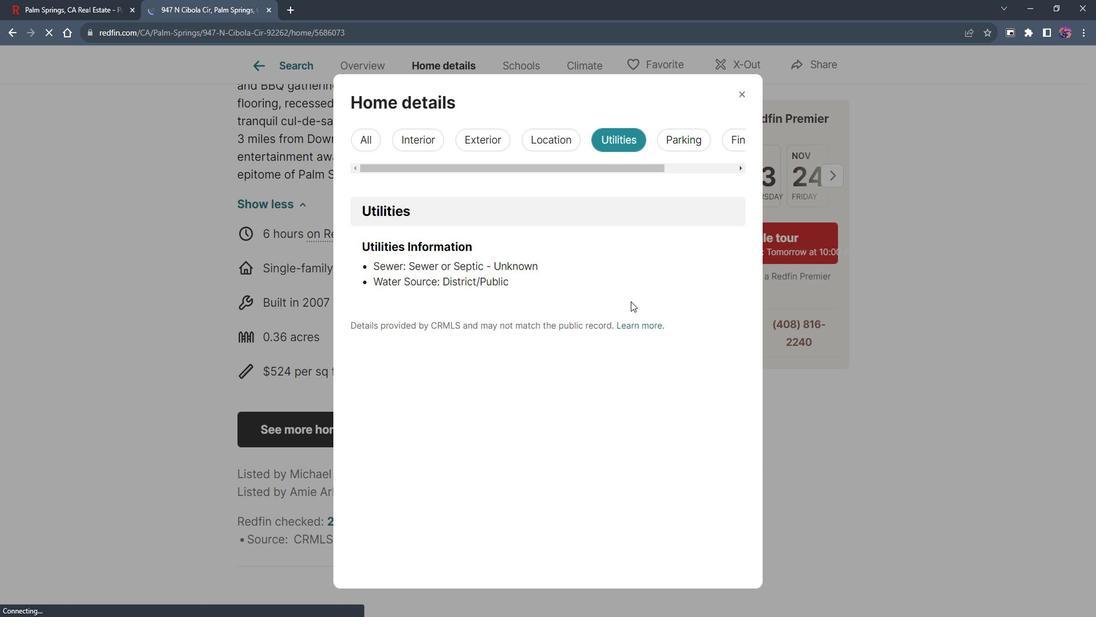 
Action: Mouse scrolled (639, 299) with delta (0, 0)
Screenshot: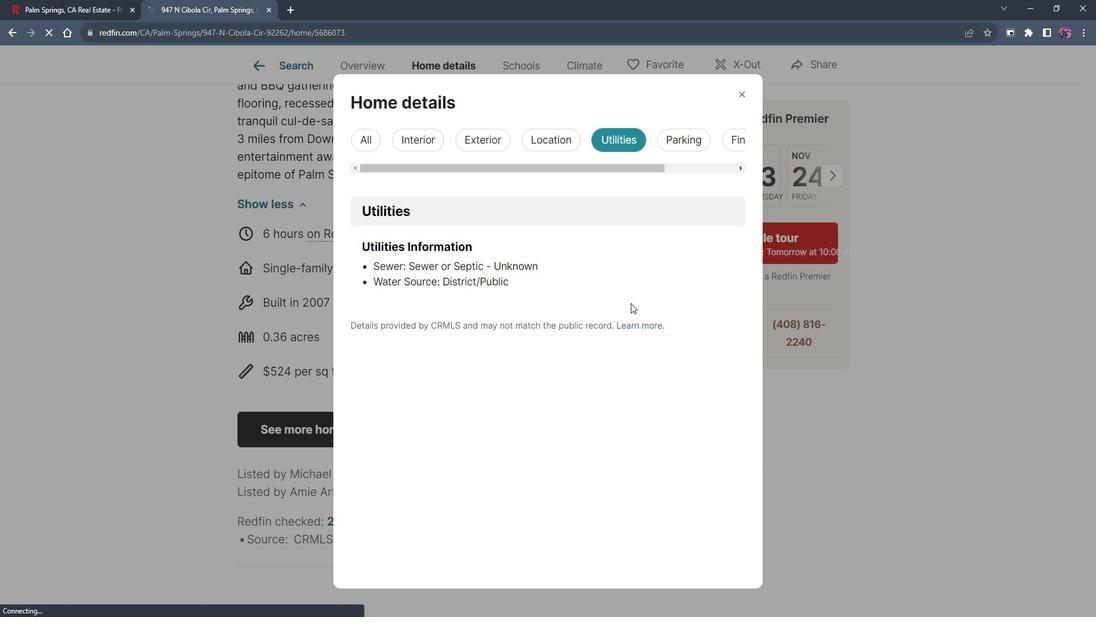 
Action: Mouse moved to (694, 138)
Screenshot: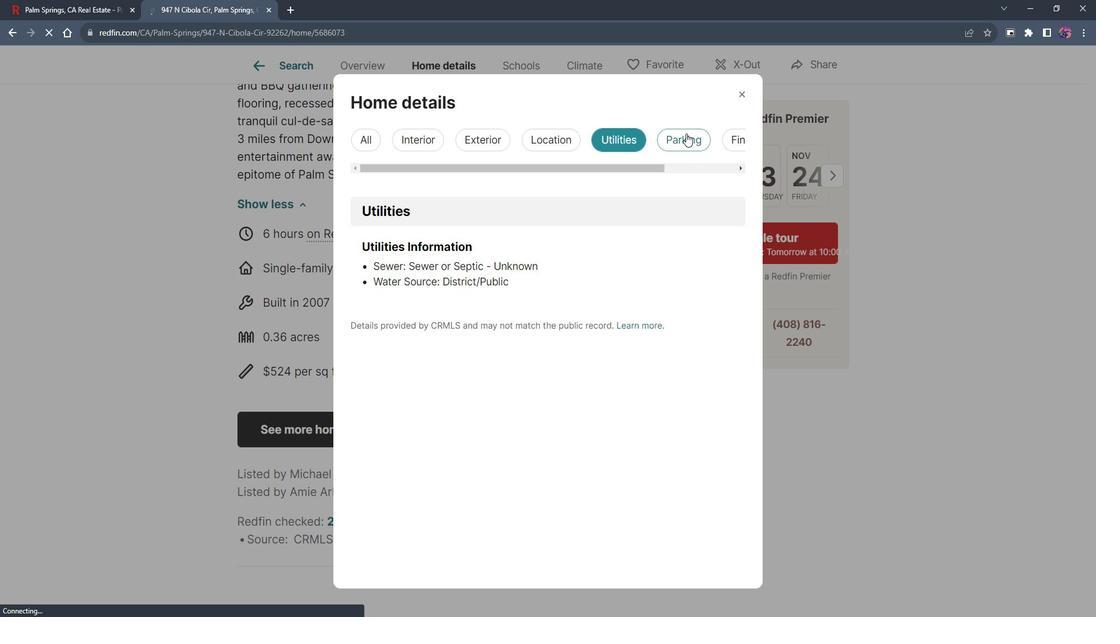 
Action: Mouse pressed left at (694, 138)
Screenshot: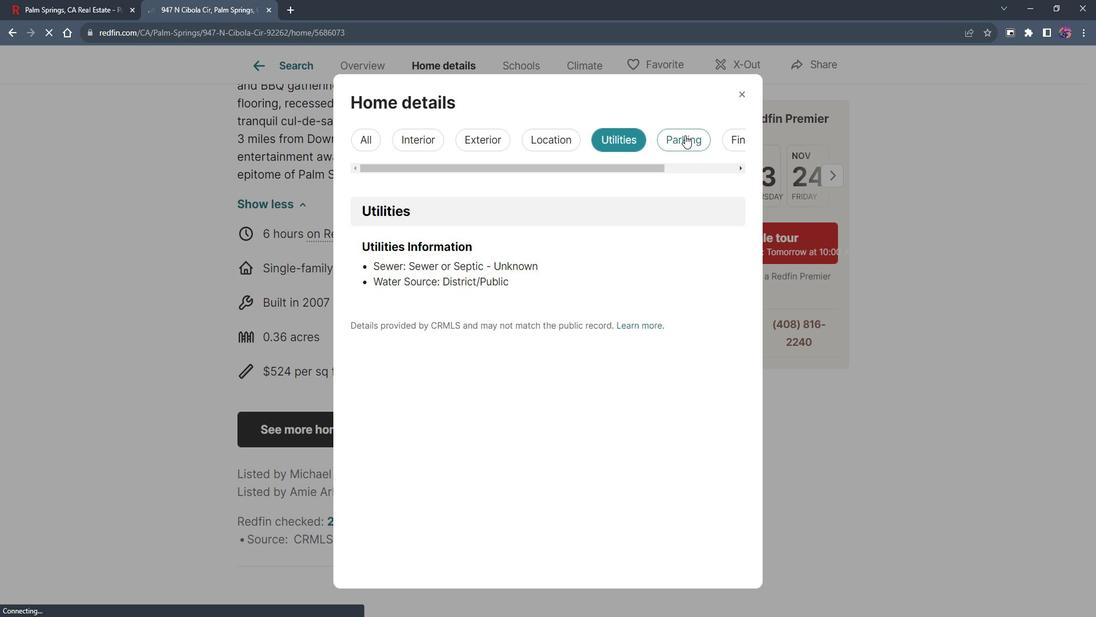 
Action: Mouse moved to (749, 138)
Screenshot: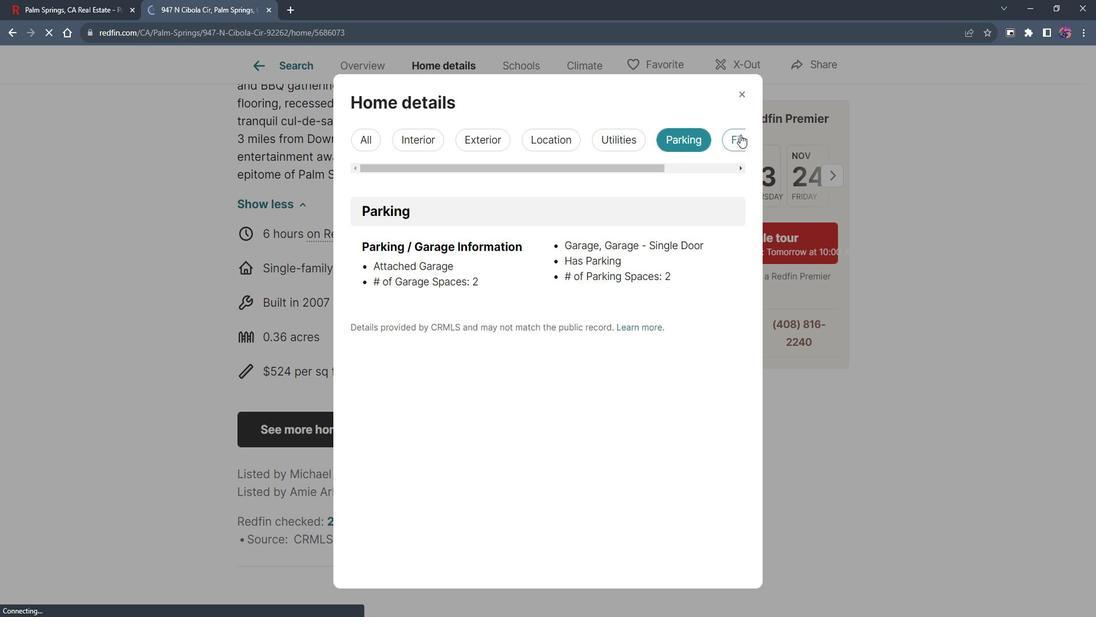 
Action: Mouse pressed left at (749, 138)
Screenshot: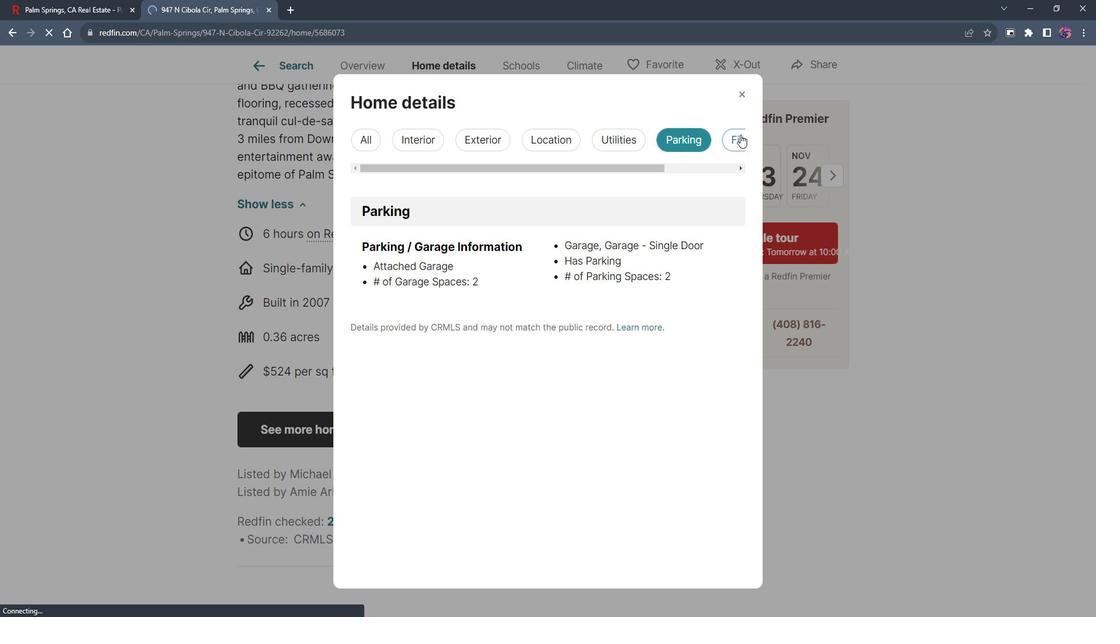 
Action: Mouse moved to (660, 170)
Screenshot: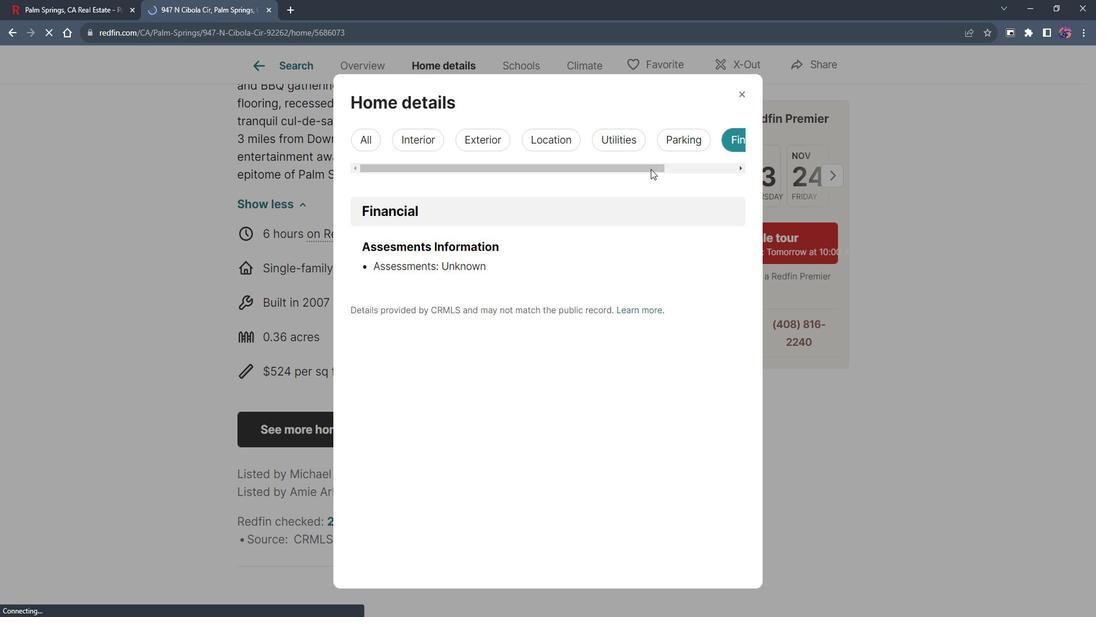
Action: Mouse pressed left at (660, 170)
Screenshot: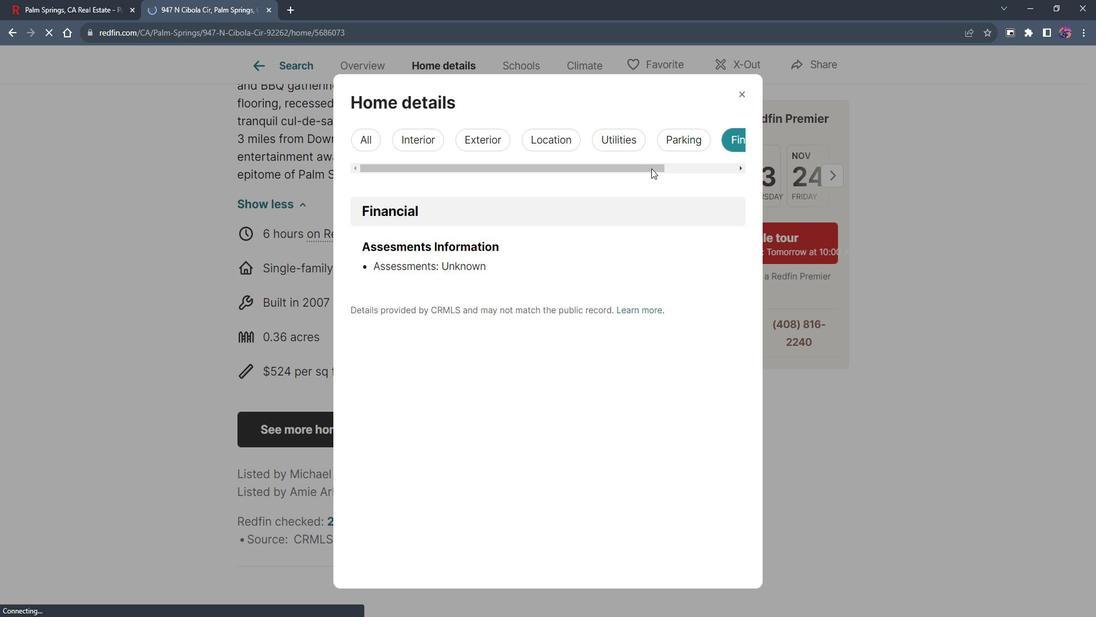 
Action: Mouse moved to (733, 139)
Screenshot: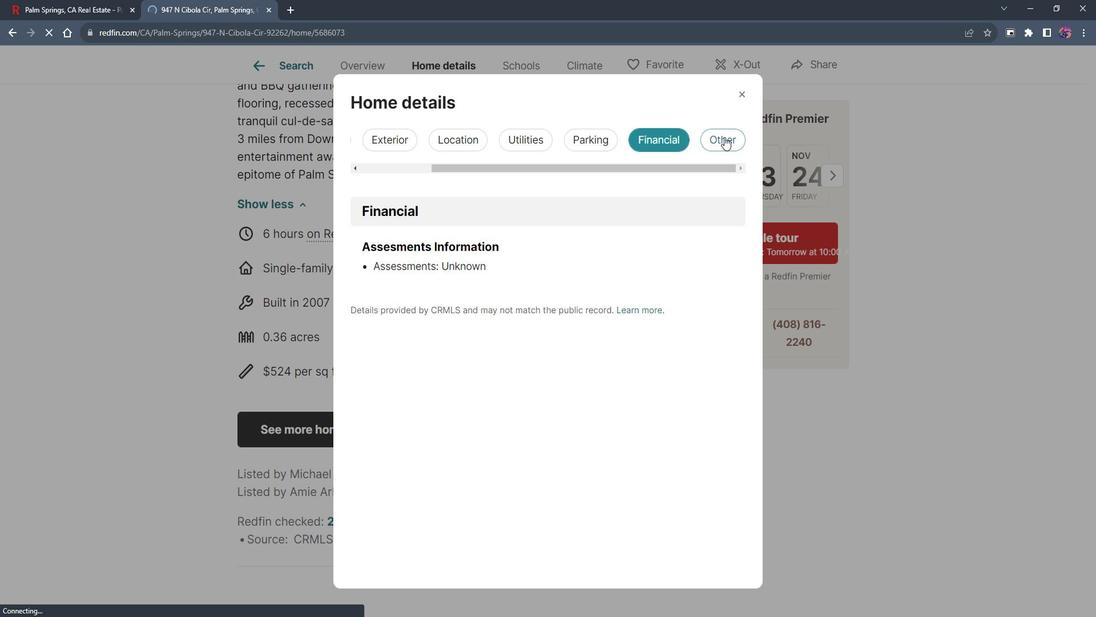 
Action: Mouse pressed left at (733, 139)
Screenshot: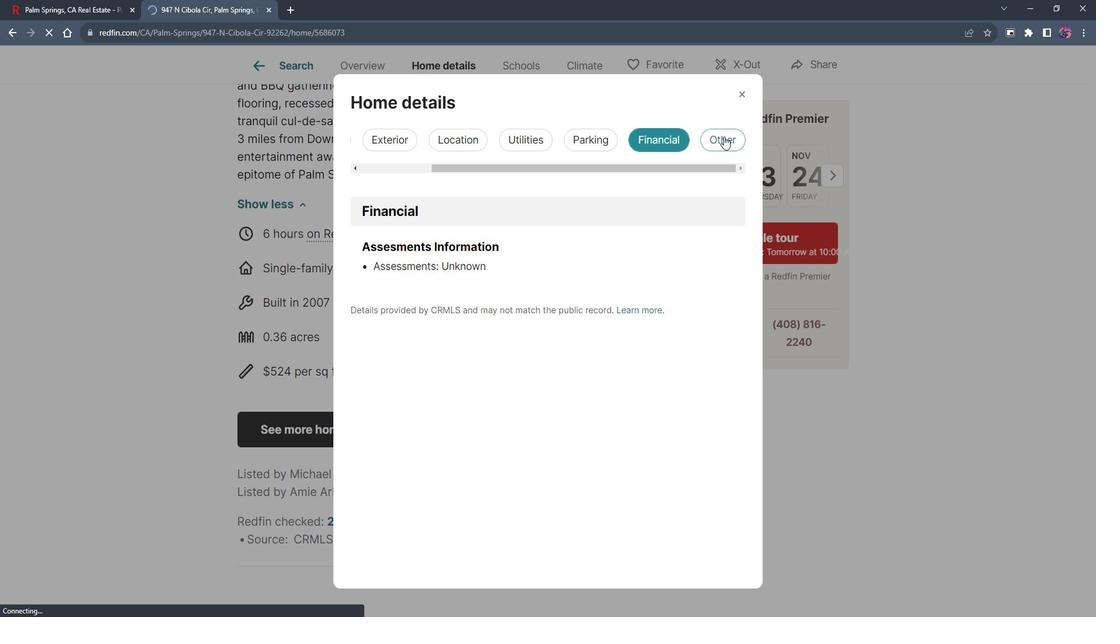 
Action: Mouse moved to (679, 267)
Screenshot: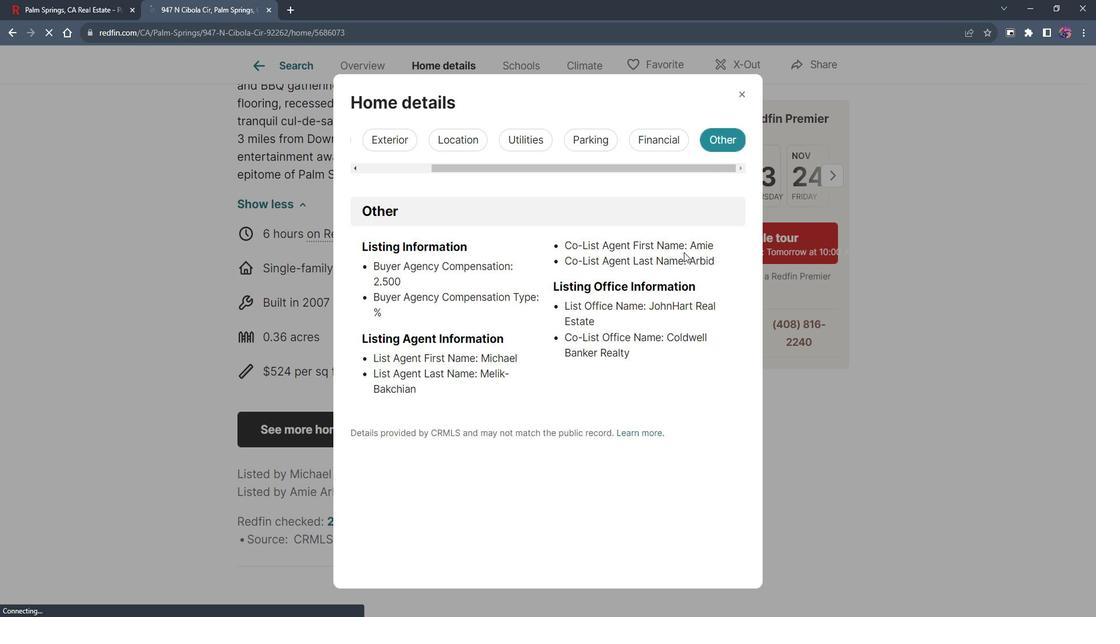 
Action: Mouse scrolled (679, 267) with delta (0, 0)
Screenshot: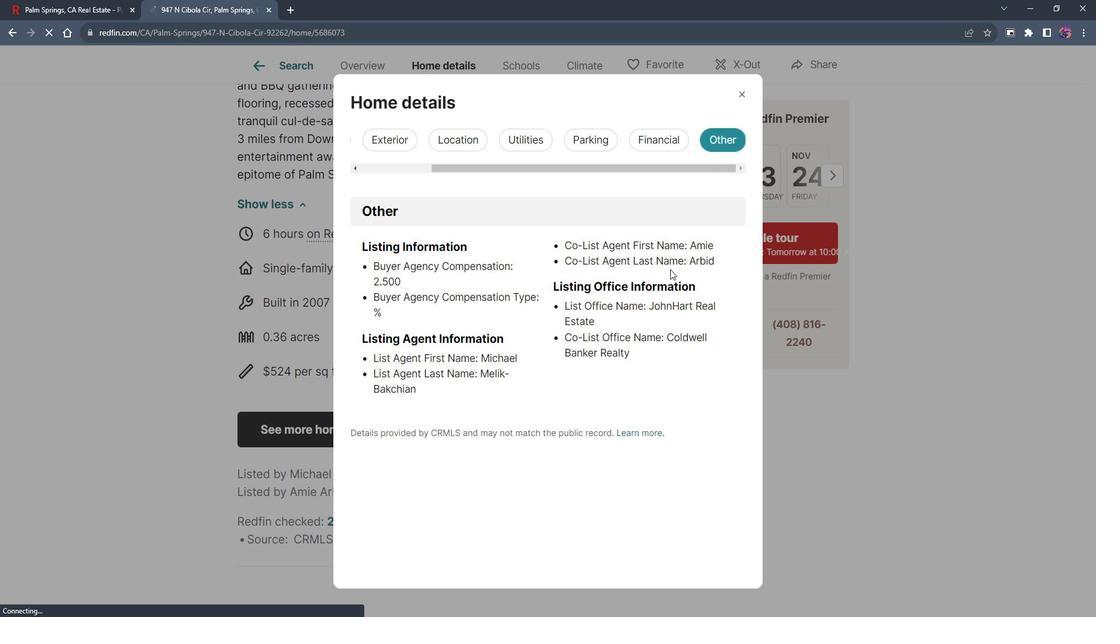 
Action: Mouse scrolled (679, 267) with delta (0, 0)
Screenshot: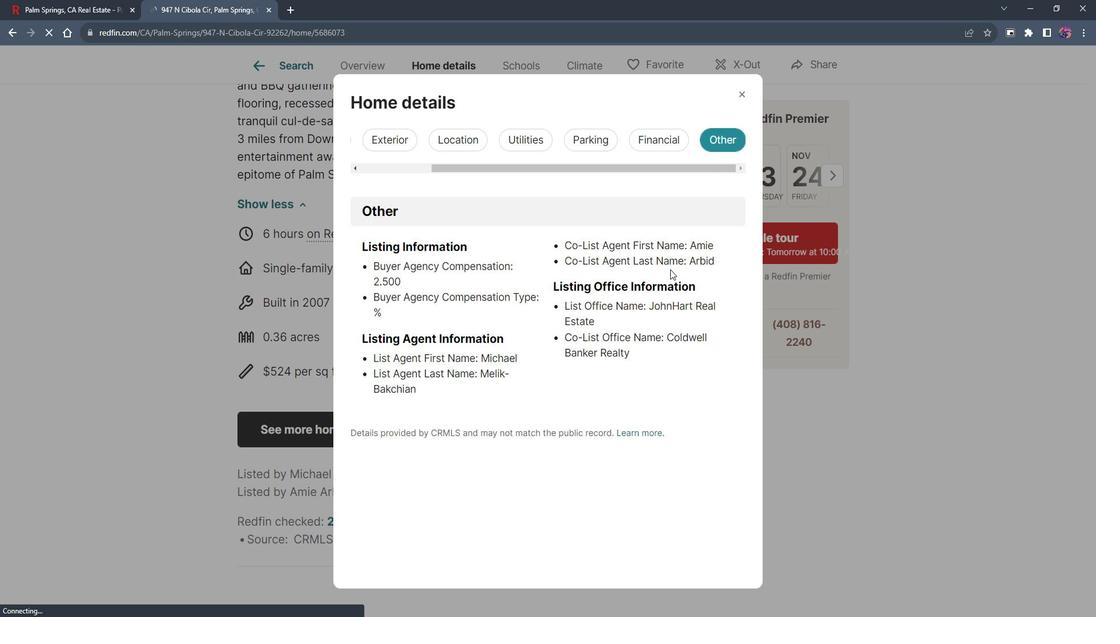
Action: Mouse moved to (751, 95)
Screenshot: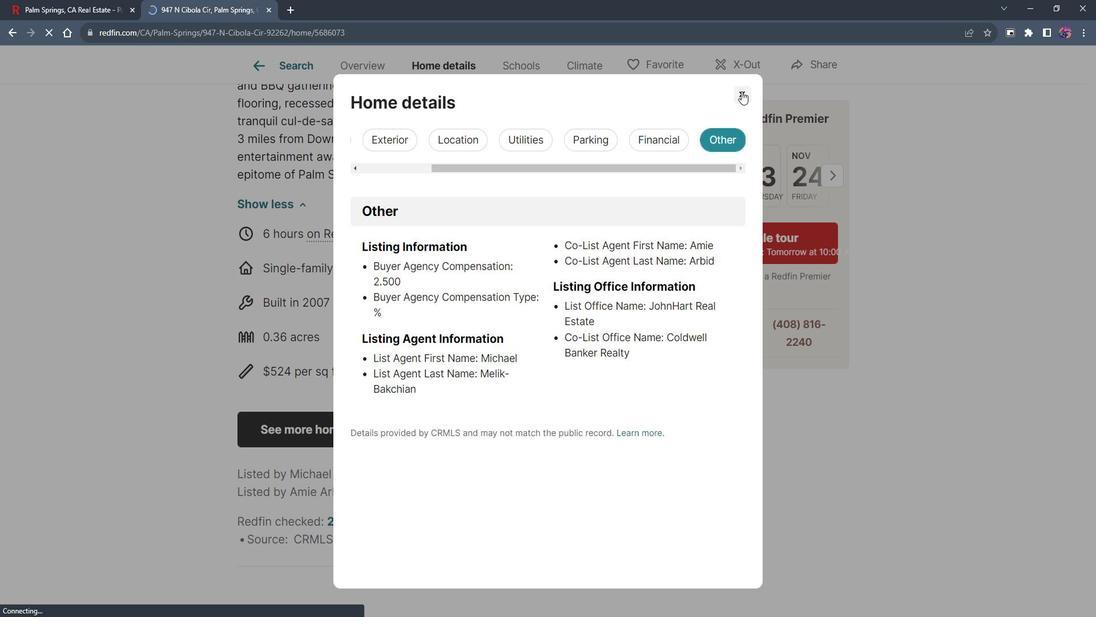 
Action: Mouse pressed left at (751, 95)
Screenshot: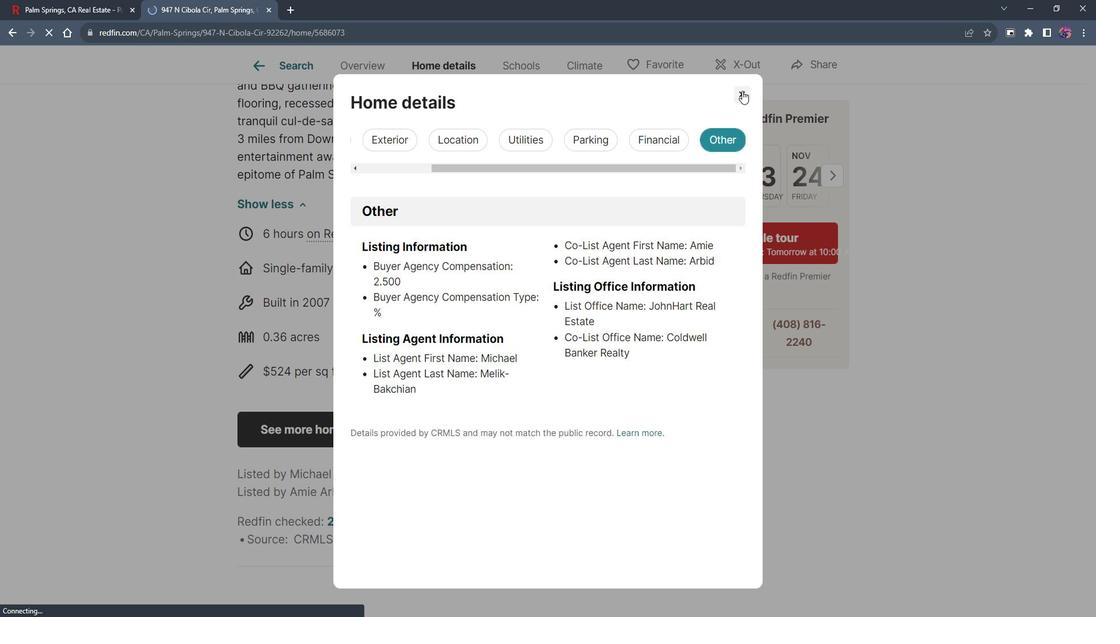 
Action: Mouse moved to (548, 420)
Screenshot: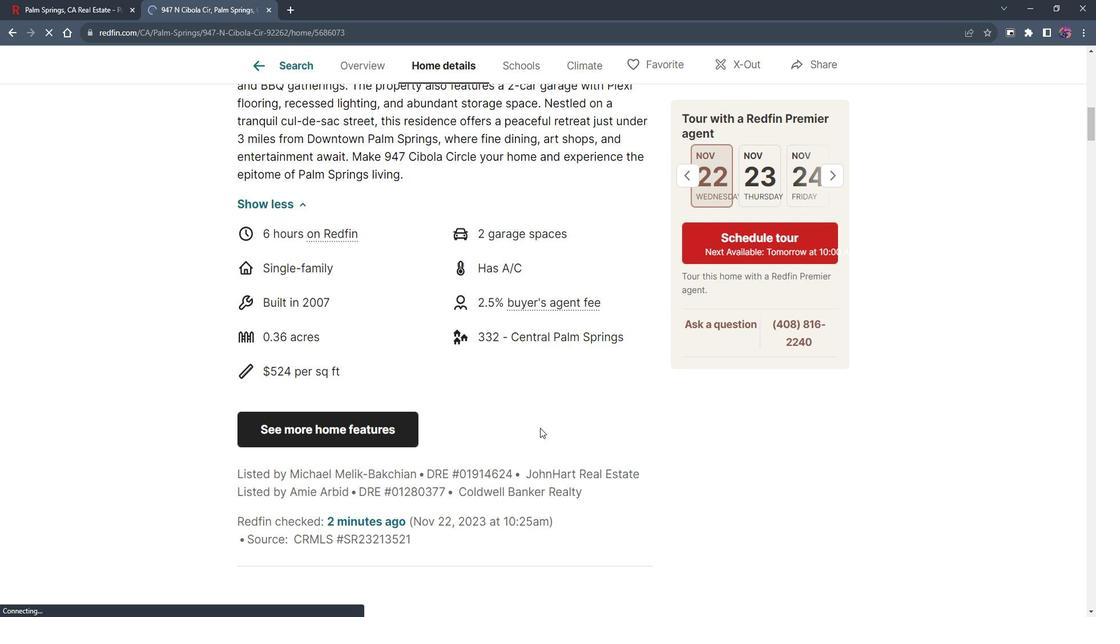 
Action: Mouse scrolled (548, 419) with delta (0, 0)
Screenshot: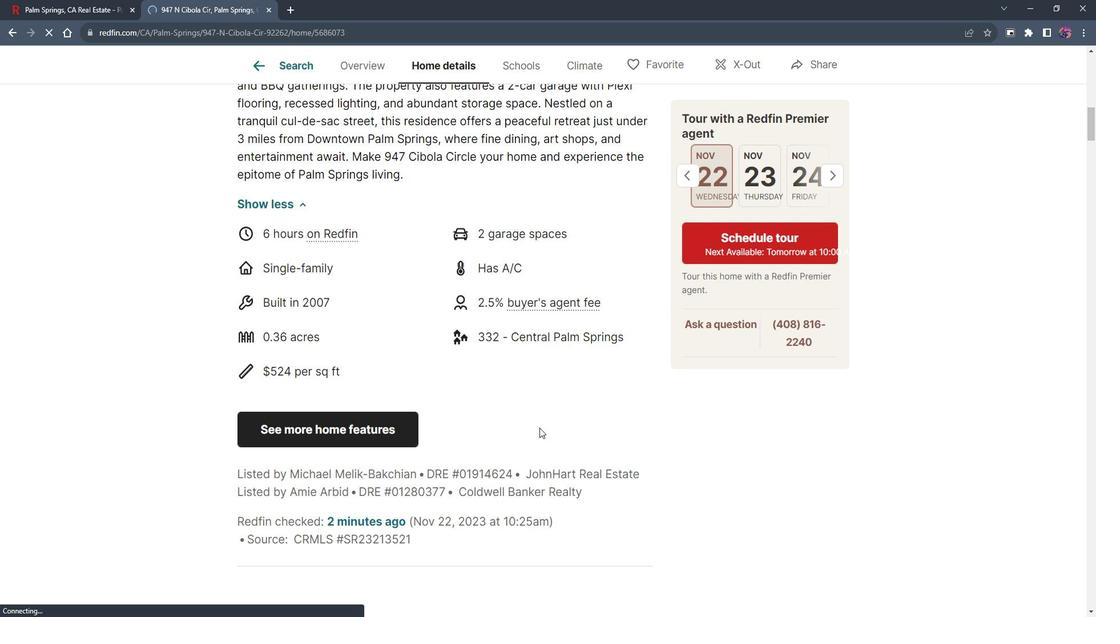 
Action: Mouse scrolled (548, 419) with delta (0, 0)
Screenshot: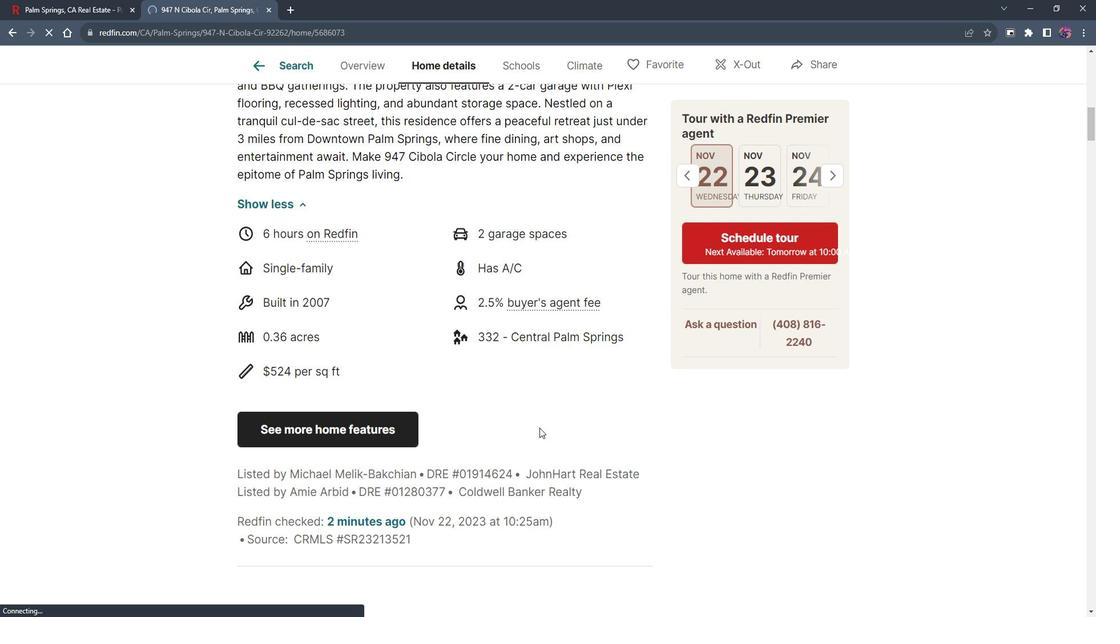
Action: Mouse moved to (548, 420)
Screenshot: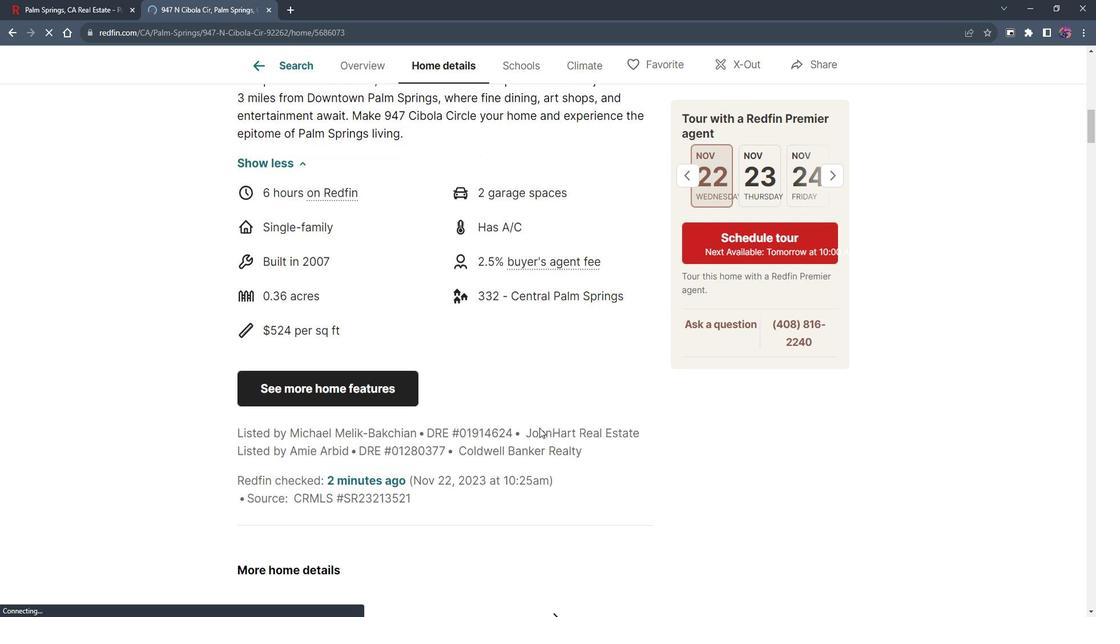 
Action: Mouse scrolled (548, 419) with delta (0, 0)
Screenshot: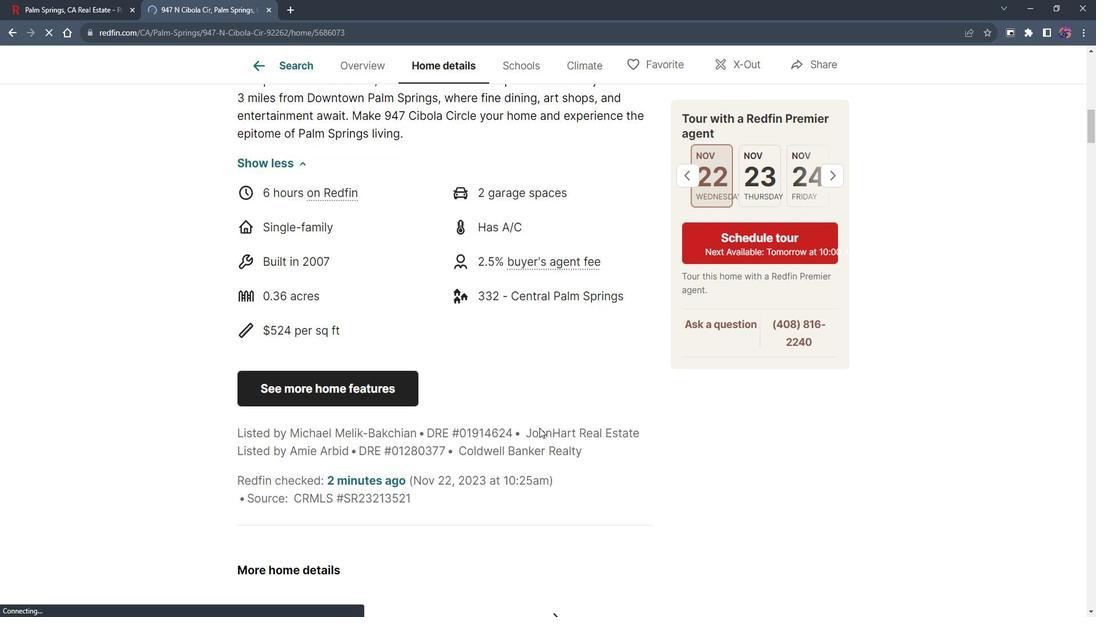 
Action: Mouse moved to (549, 417)
Screenshot: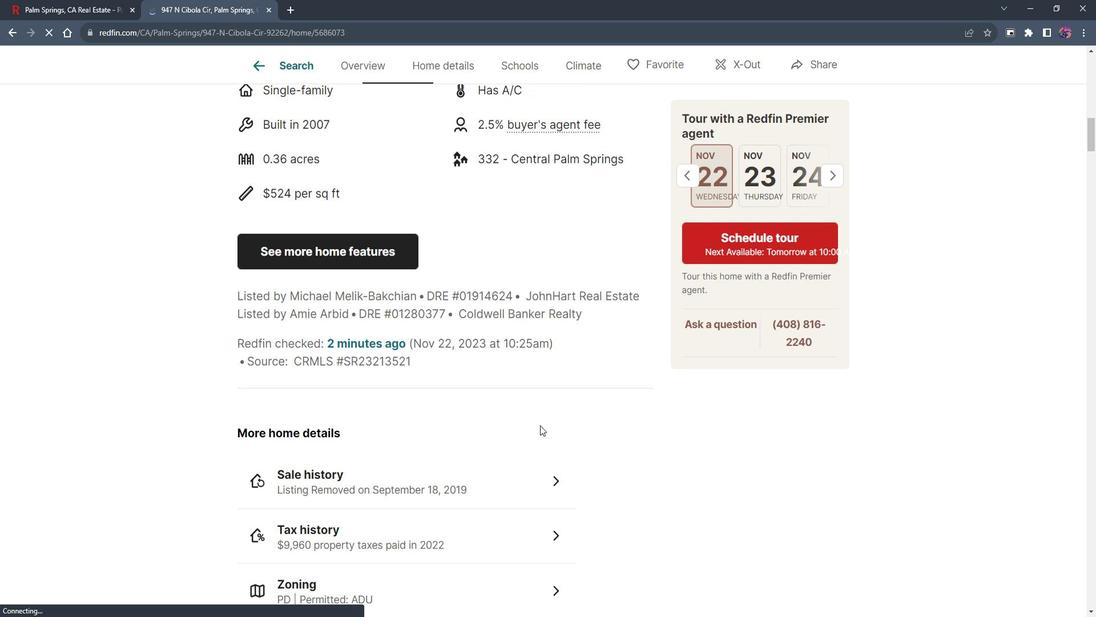 
Action: Mouse scrolled (549, 417) with delta (0, 0)
Screenshot: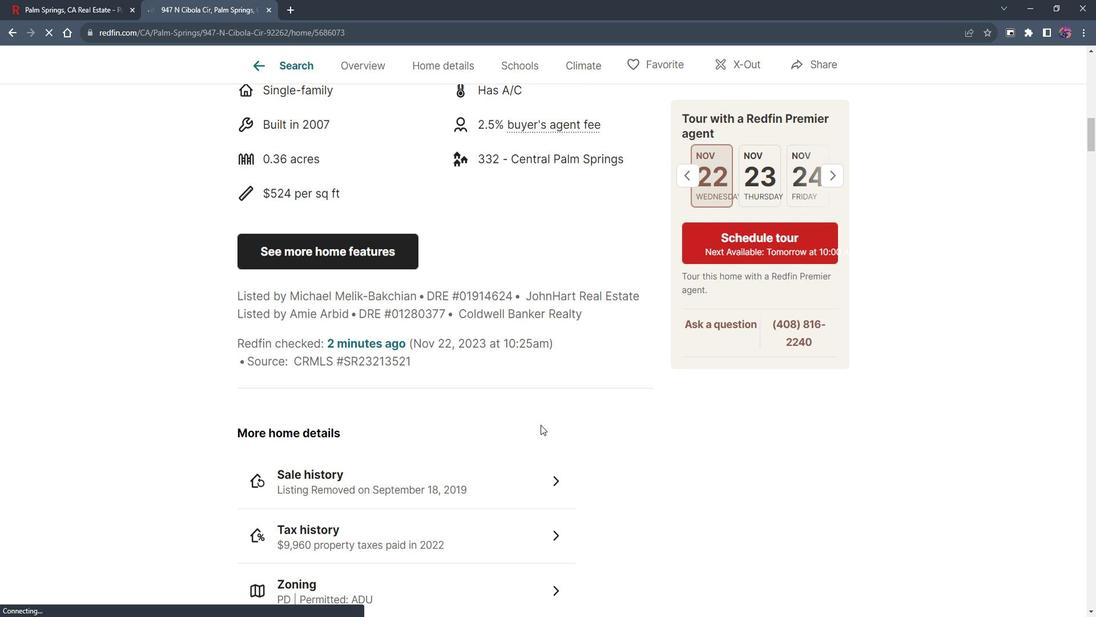 
Action: Mouse moved to (549, 417)
Screenshot: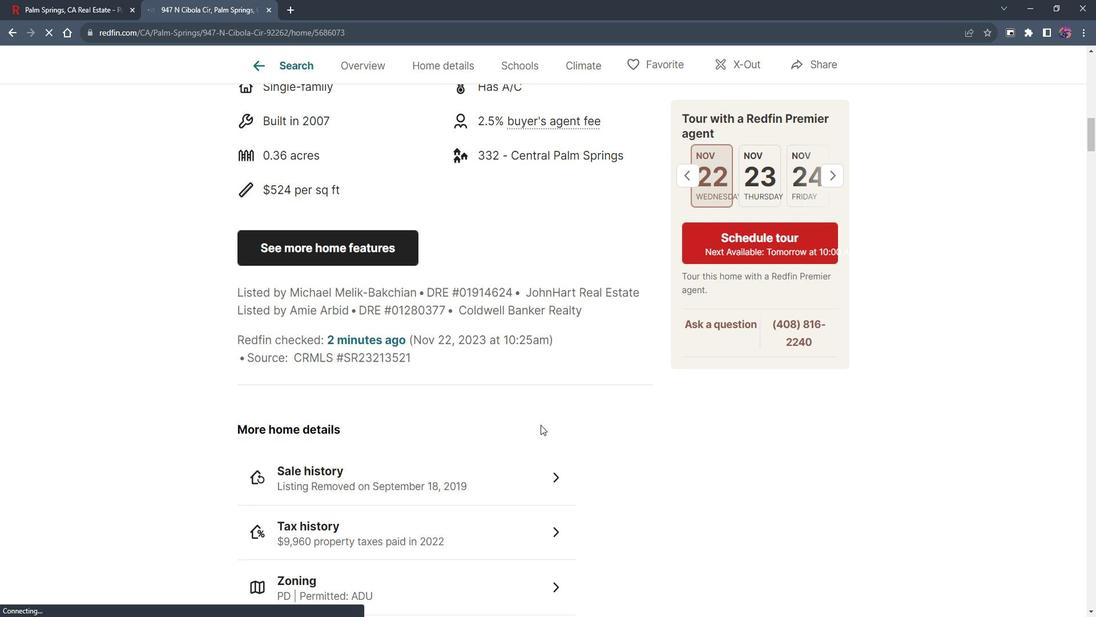 
Action: Mouse scrolled (549, 416) with delta (0, 0)
Screenshot: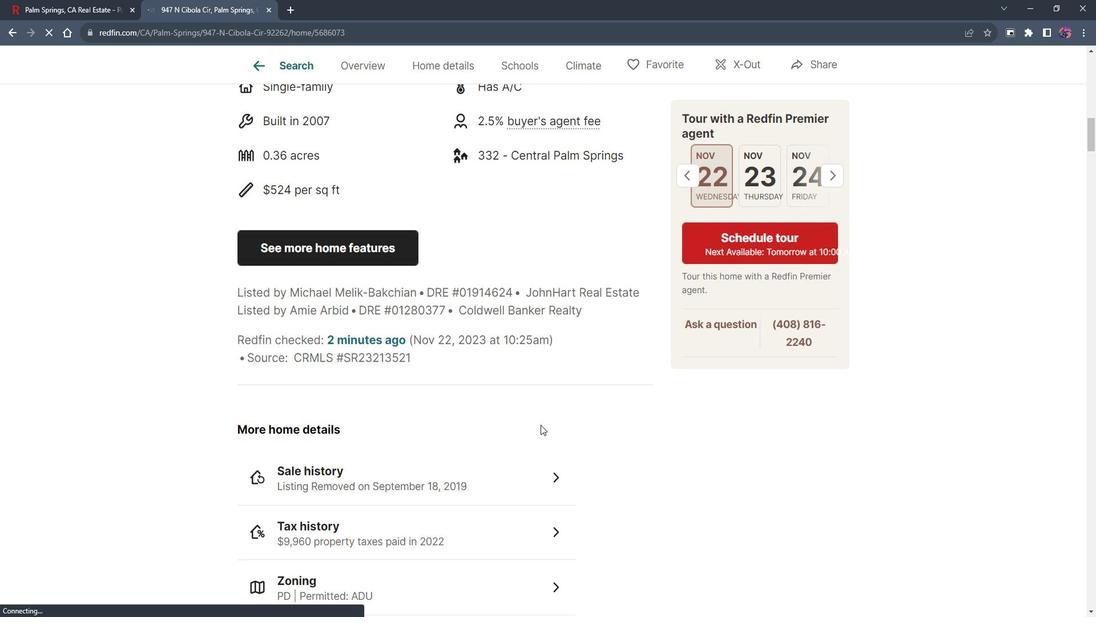 
Action: Mouse moved to (397, 358)
Screenshot: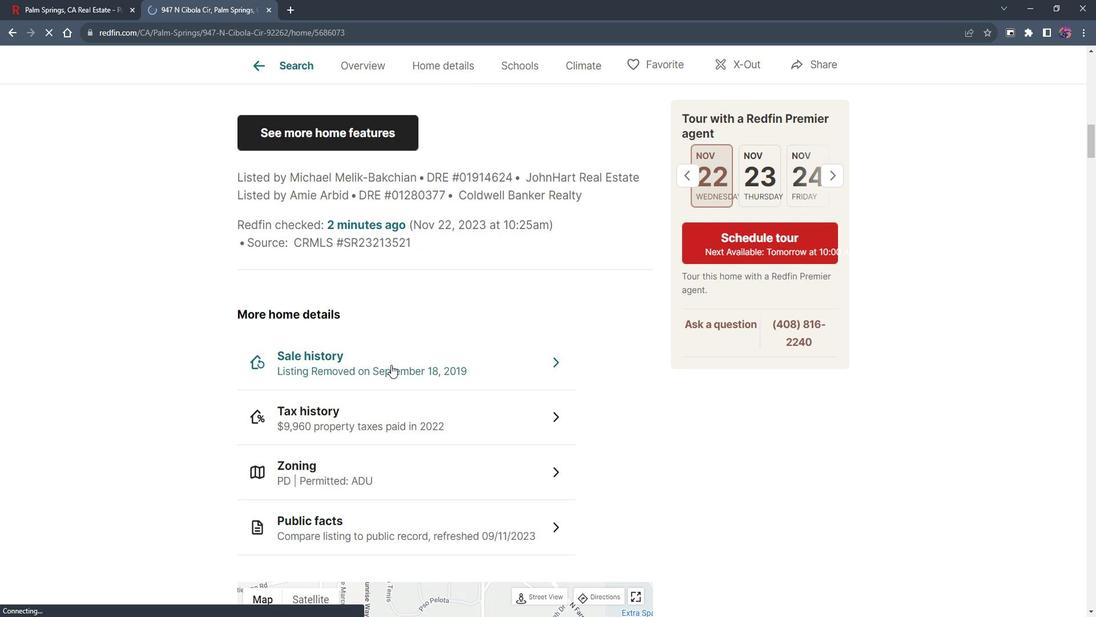 
Action: Mouse pressed left at (397, 358)
Screenshot: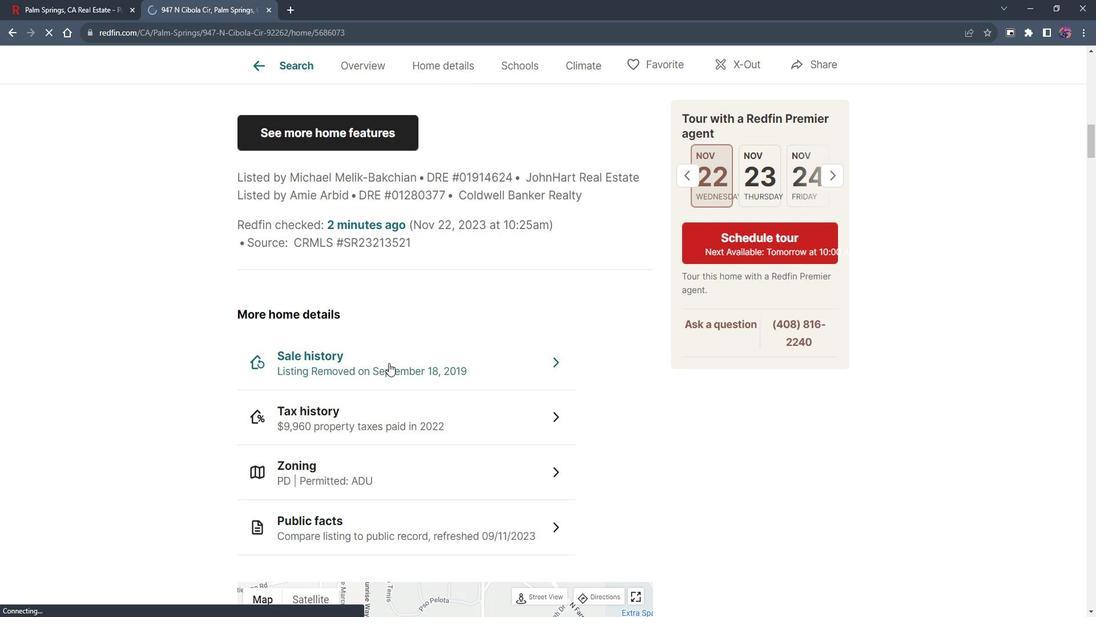 
Action: Mouse moved to (532, 374)
Screenshot: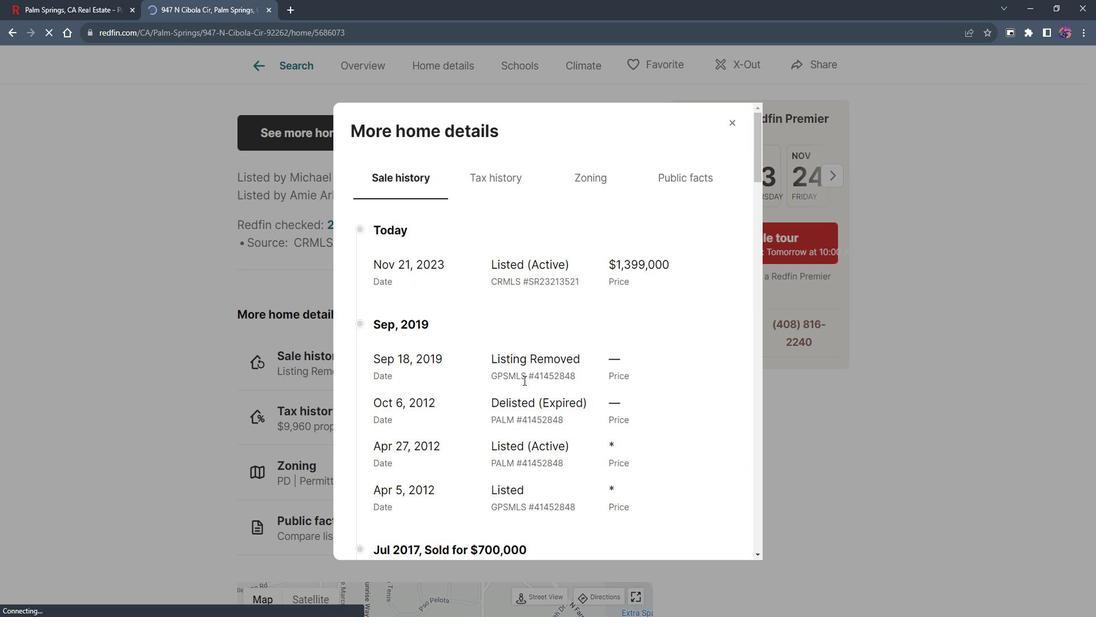 
Action: Mouse scrolled (532, 374) with delta (0, 0)
Screenshot: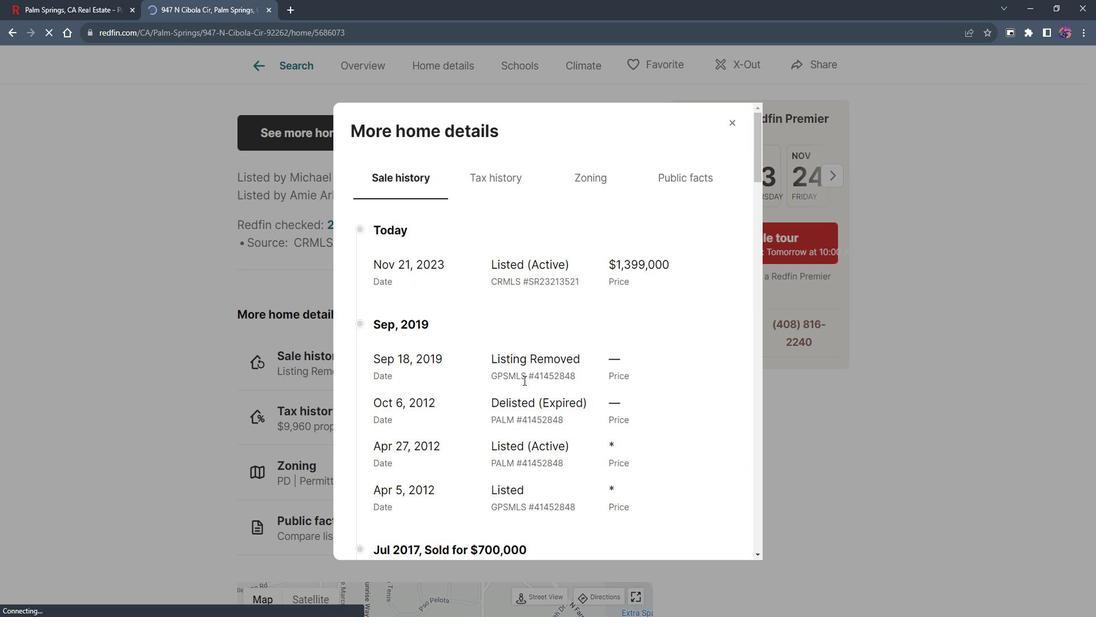 
Action: Mouse moved to (535, 374)
Screenshot: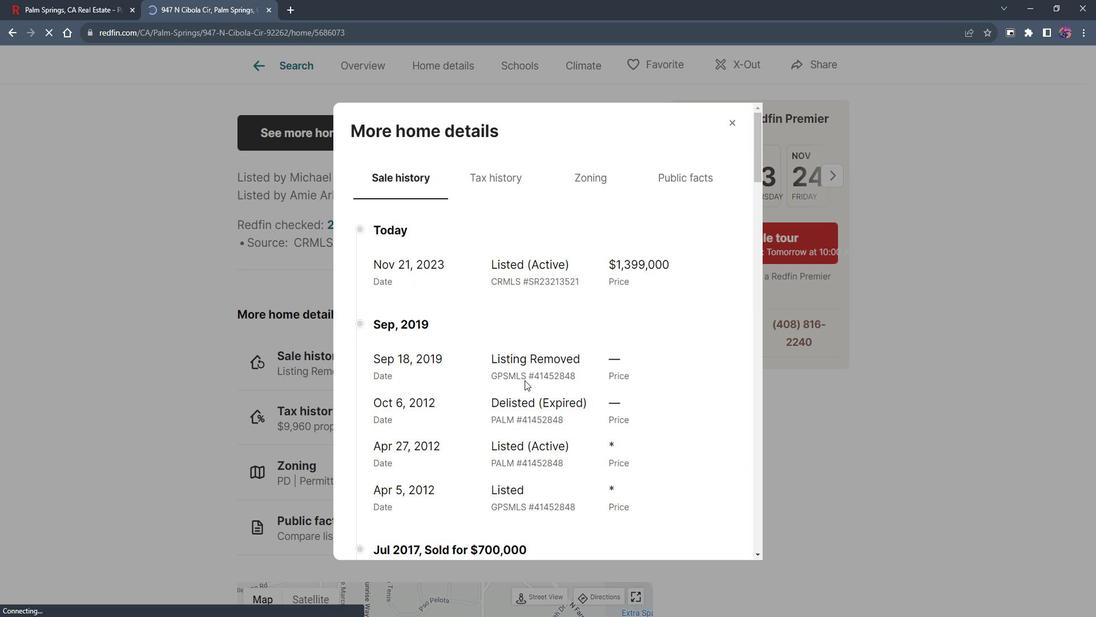 
Action: Mouse scrolled (535, 374) with delta (0, 0)
Screenshot: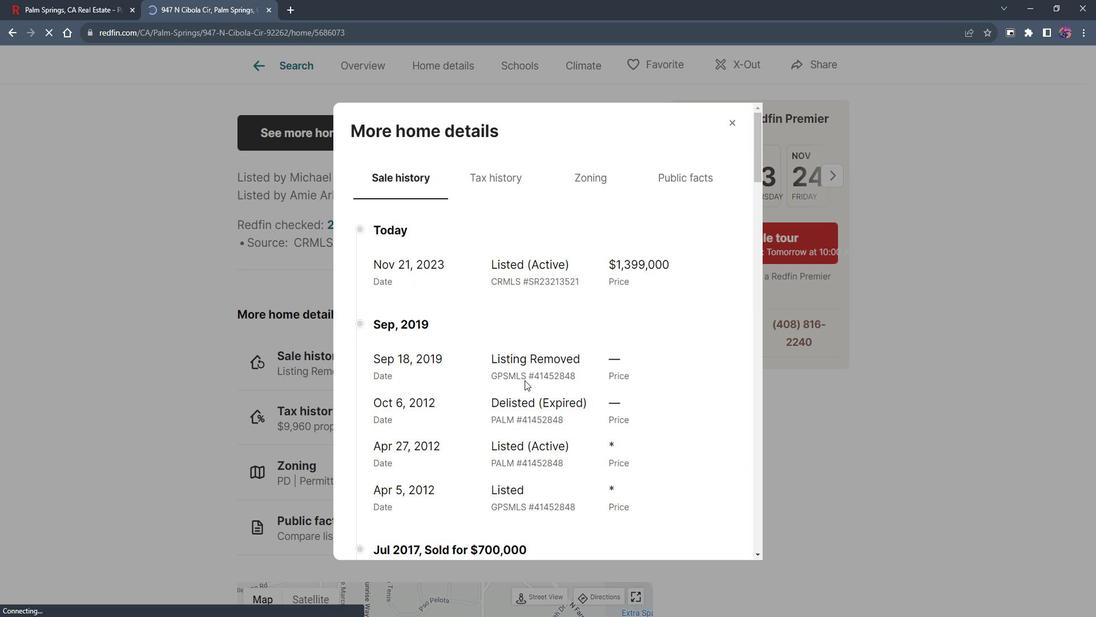 
Action: Mouse moved to (538, 374)
Screenshot: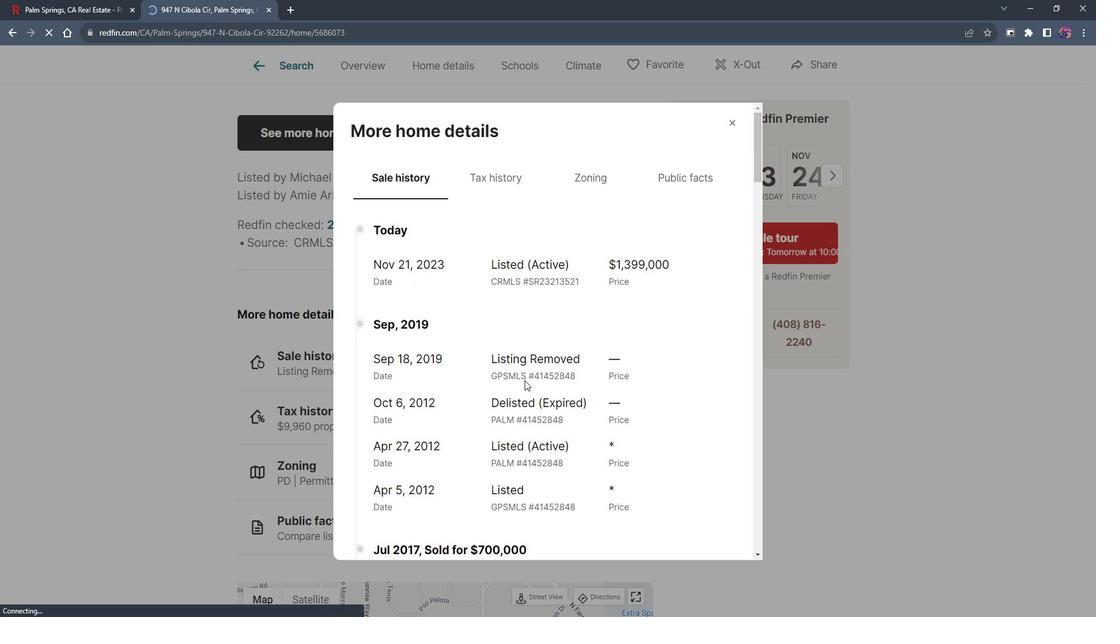 
Action: Mouse scrolled (538, 373) with delta (0, 0)
Screenshot: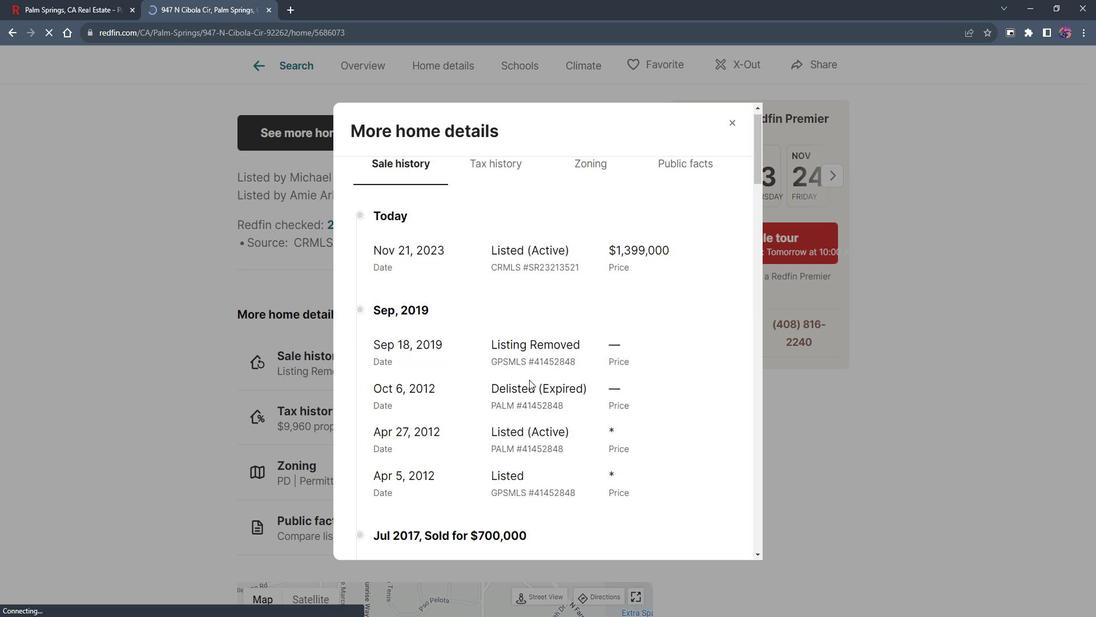 
Action: Mouse moved to (540, 374)
Screenshot: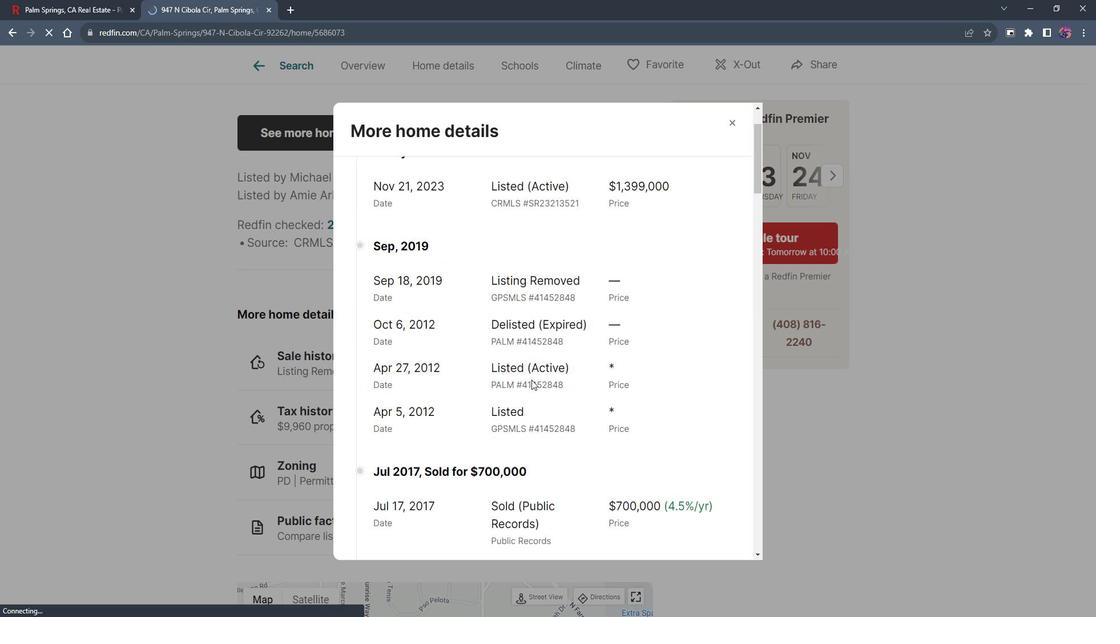 
Action: Mouse scrolled (540, 373) with delta (0, 0)
Screenshot: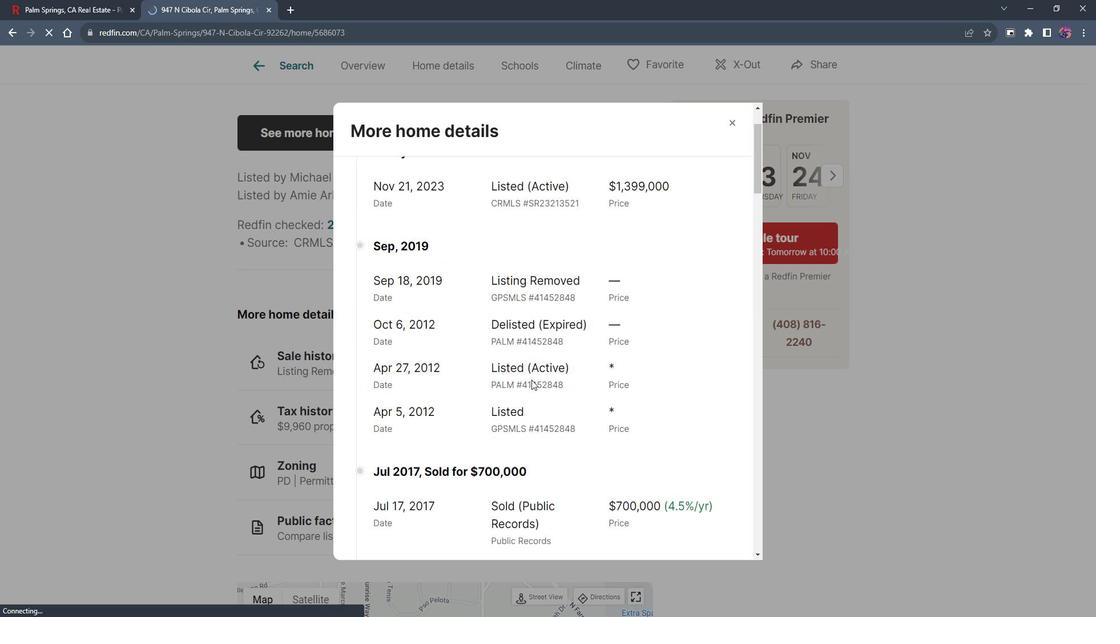 
Action: Mouse moved to (549, 371)
Screenshot: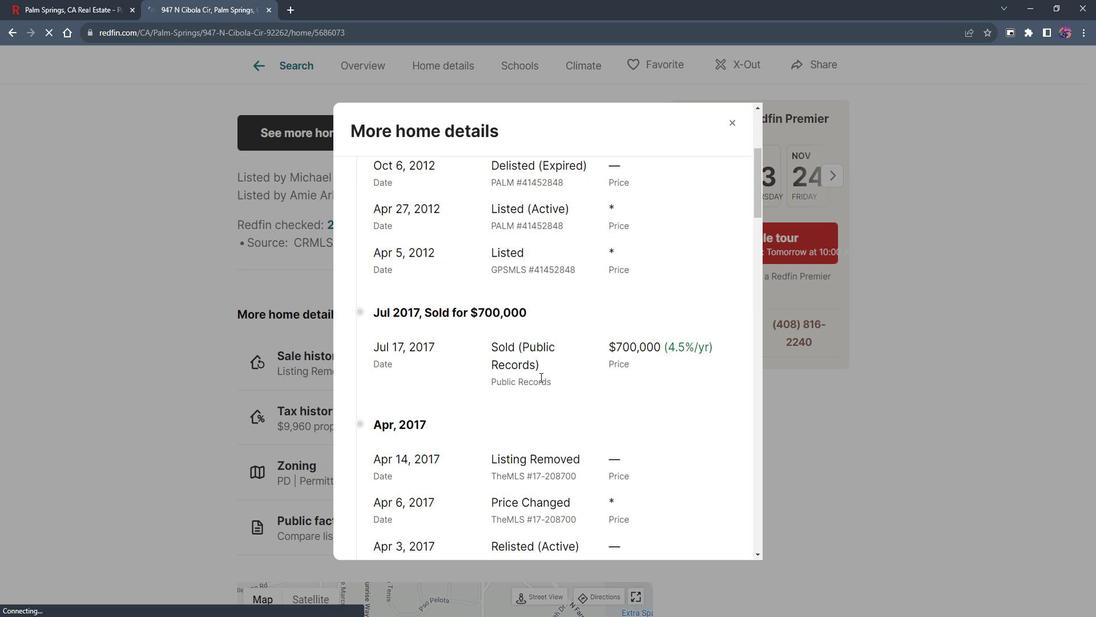 
Action: Mouse scrolled (549, 372) with delta (0, 0)
Screenshot: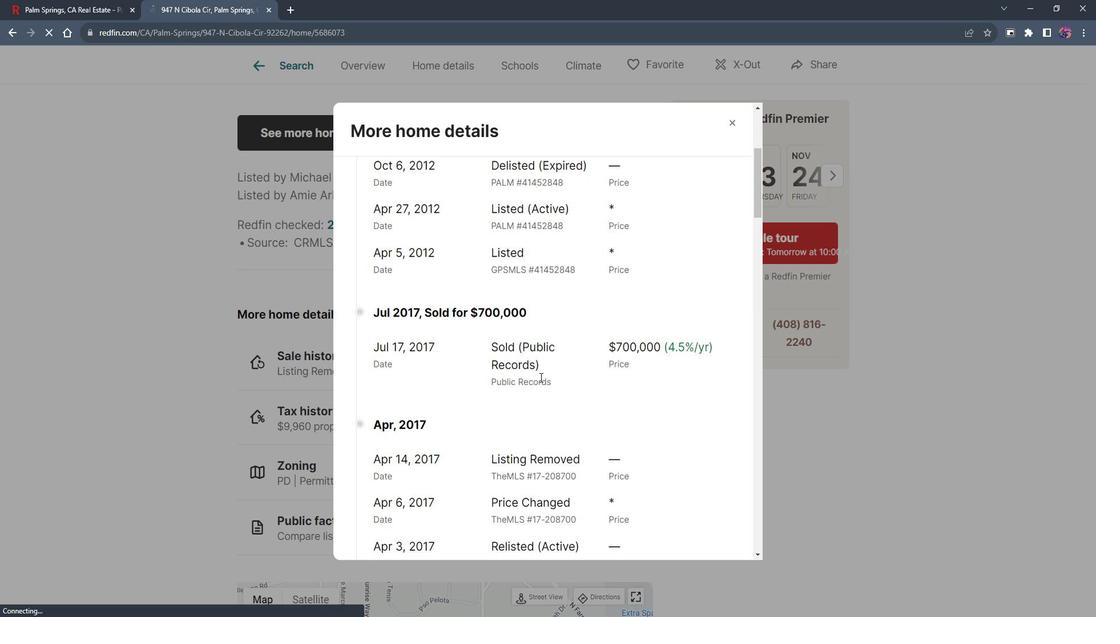 
Action: Mouse scrolled (549, 372) with delta (0, 0)
Screenshot: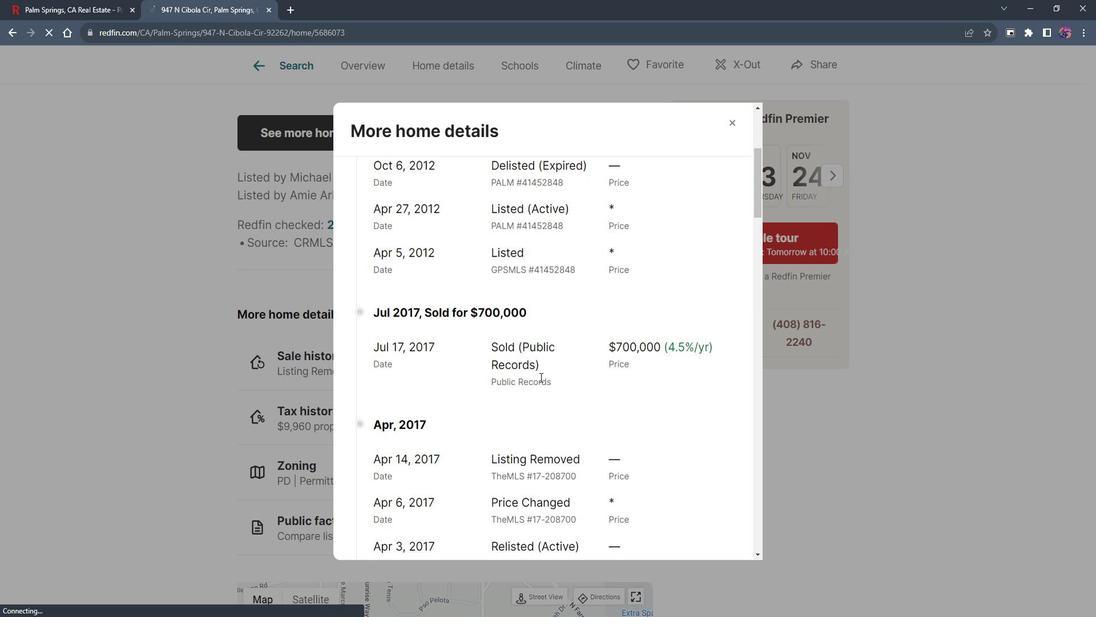 
Action: Mouse scrolled (549, 372) with delta (0, 0)
Screenshot: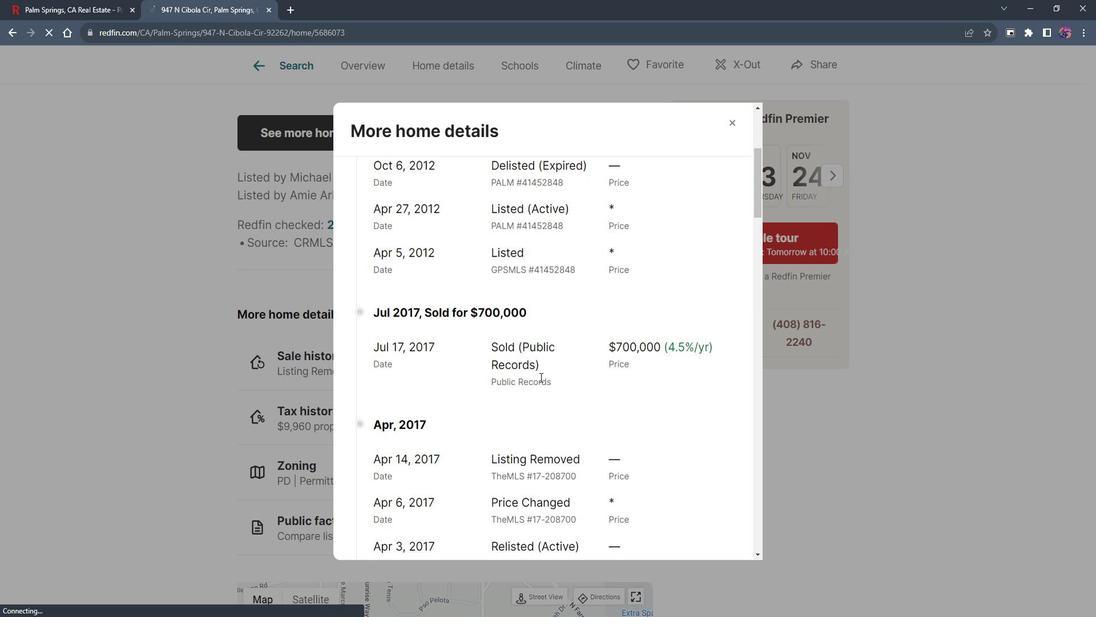 
Action: Mouse scrolled (549, 372) with delta (0, 0)
Screenshot: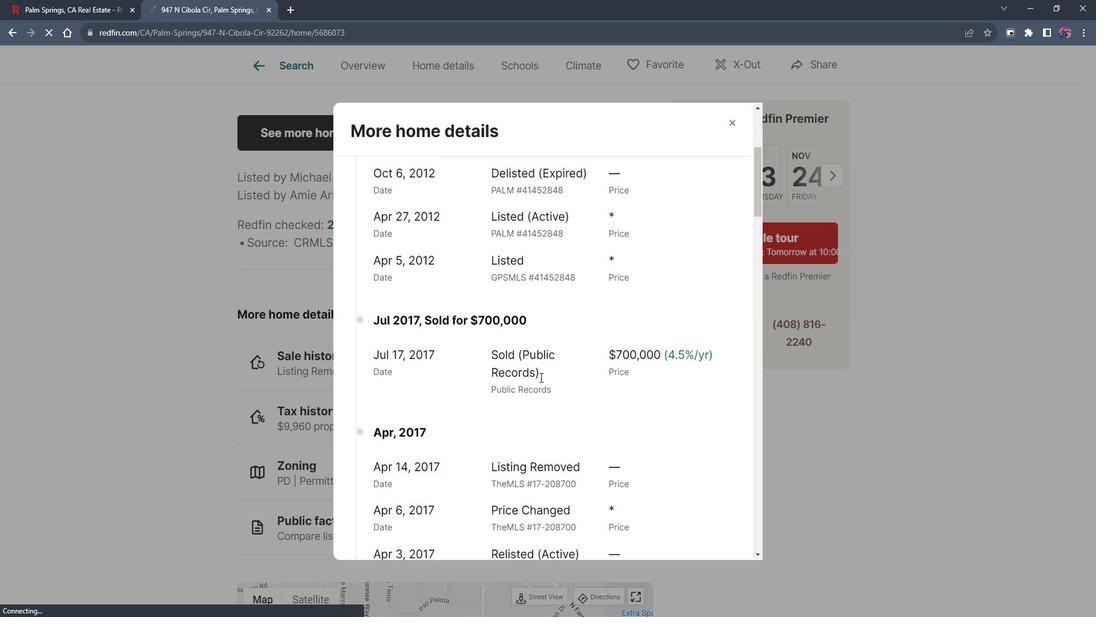 
Action: Mouse moved to (550, 361)
Screenshot: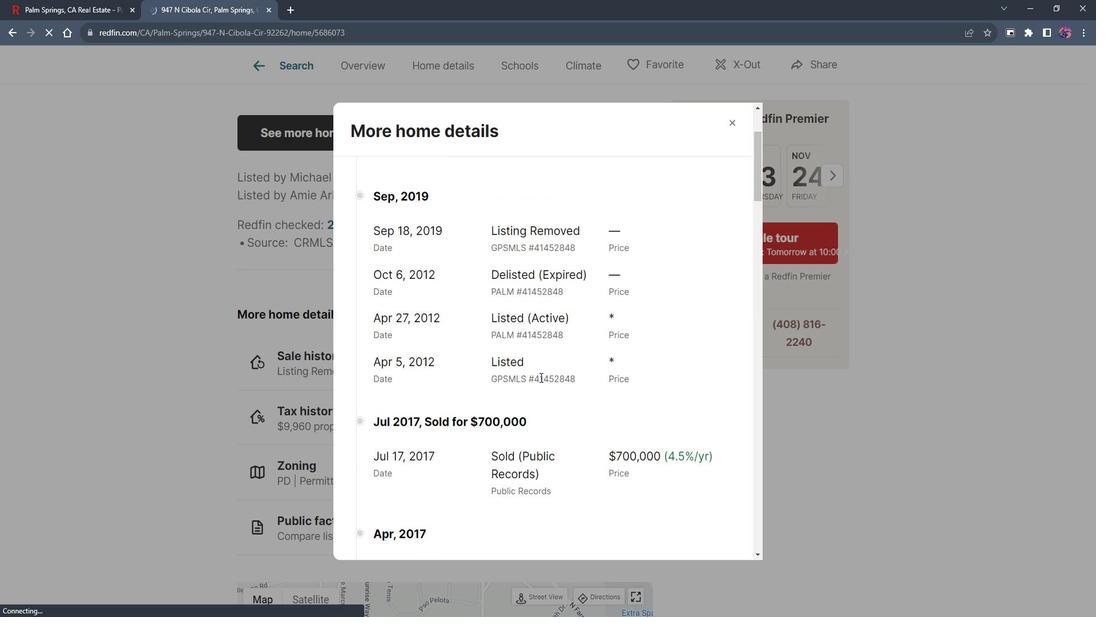 
Action: Mouse scrolled (550, 362) with delta (0, 0)
Screenshot: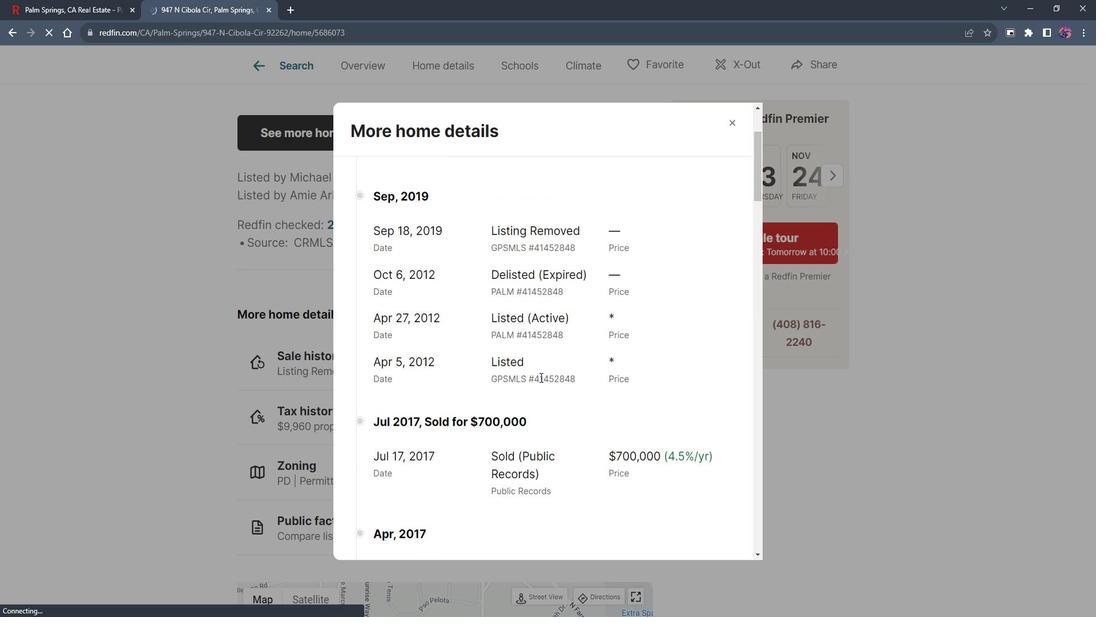 
Action: Mouse moved to (512, 175)
Screenshot: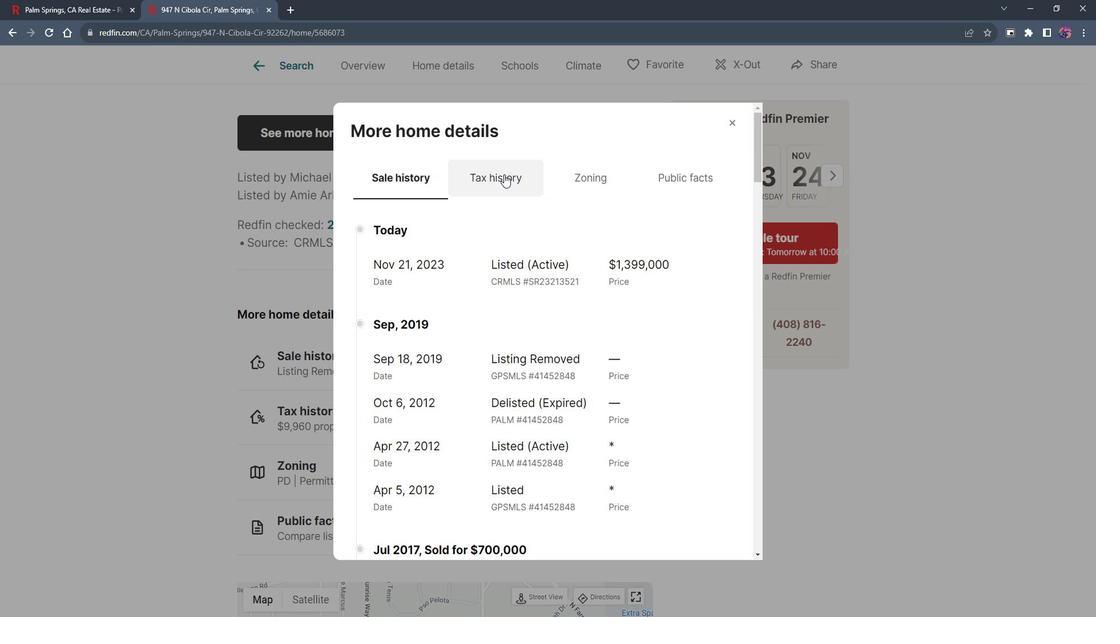 
Action: Mouse pressed left at (512, 175)
Screenshot: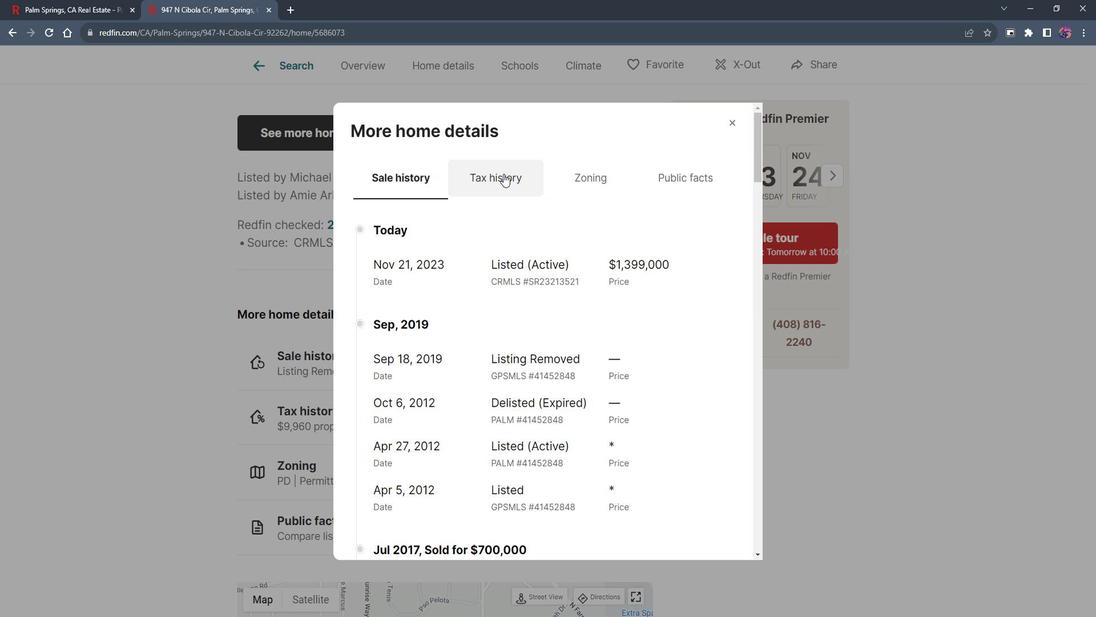 
Action: Mouse moved to (567, 340)
